 Task: Buy 4 Coolant Temperature from Sensors section under best seller category for shipping address: Lauren Sanchez, 523 Junior Avenue, Duluth, Georgia 30097, Cell Number 4046170247. Pay from credit card ending with 7965, CVV 549
Action: Mouse moved to (90, 44)
Screenshot: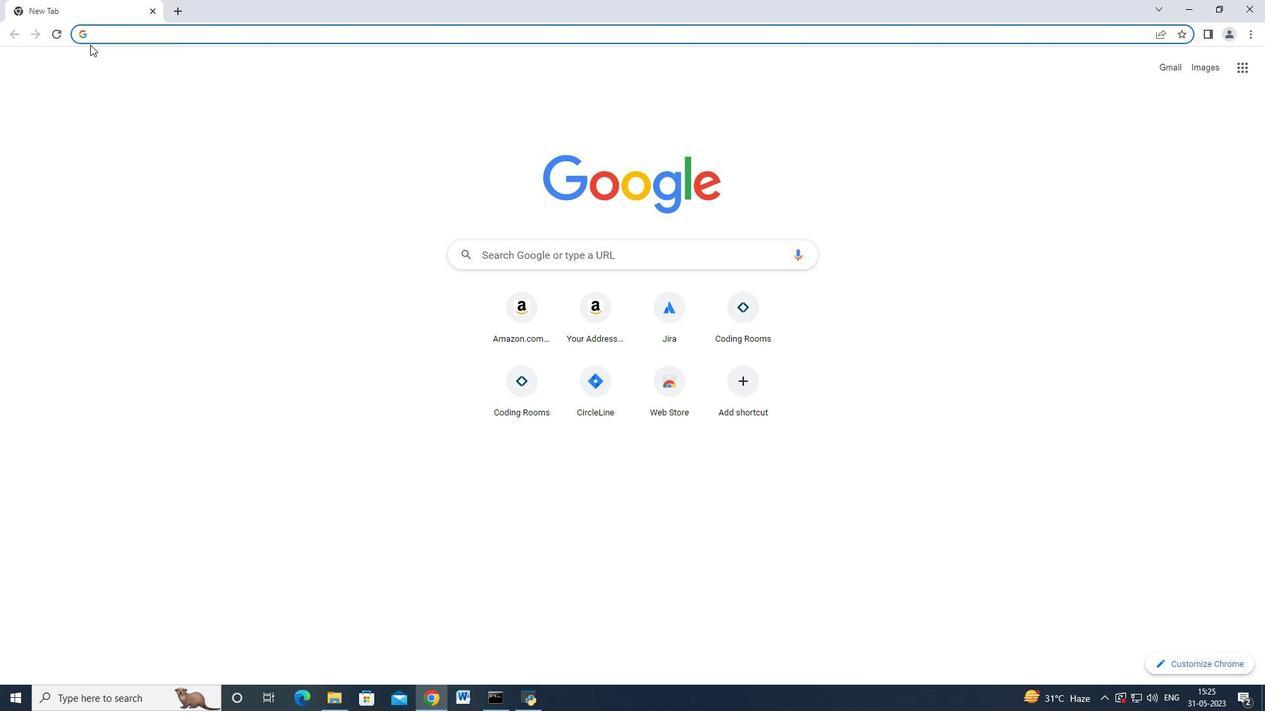
Action: Key pressed amazon.com<Key.enter>
Screenshot: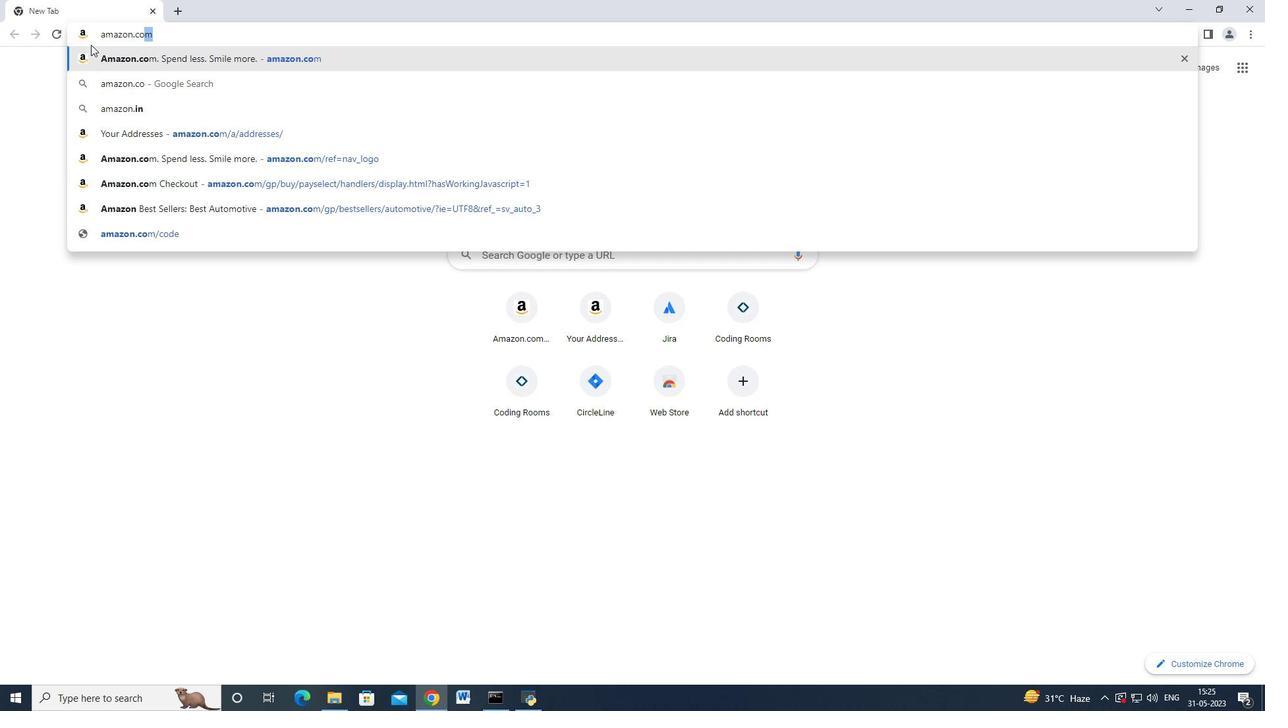 
Action: Mouse moved to (19, 88)
Screenshot: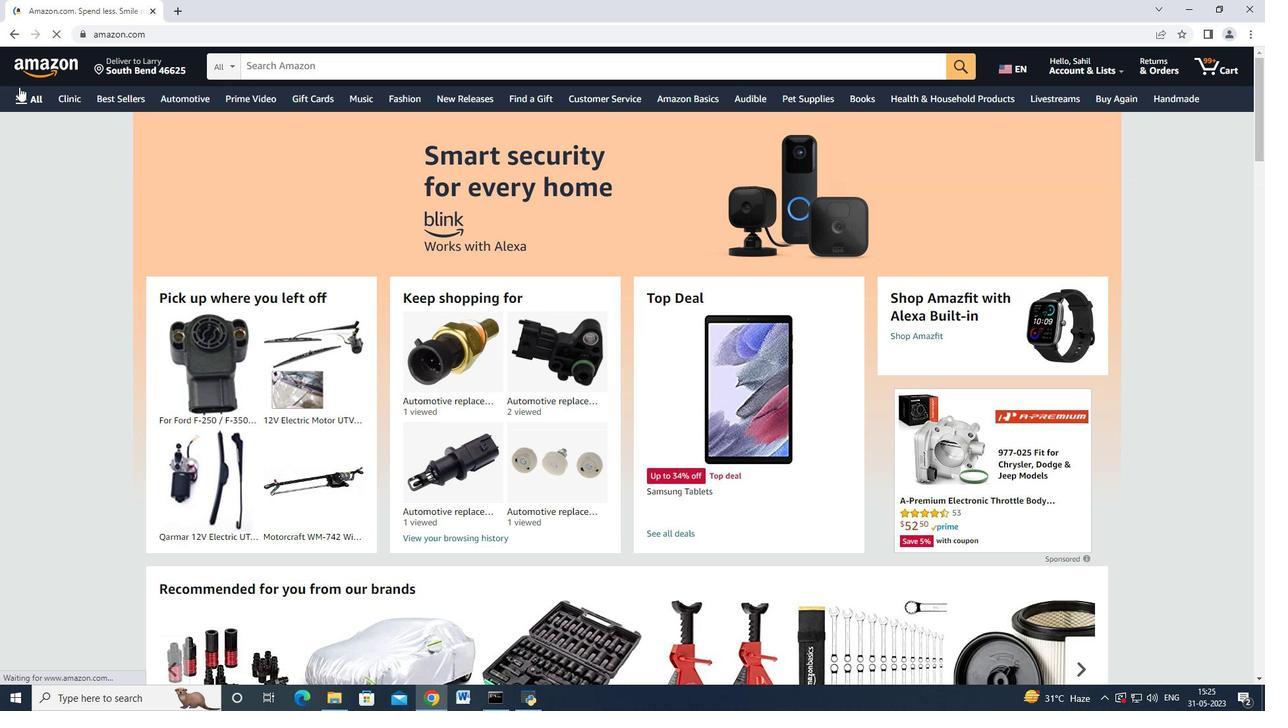 
Action: Mouse pressed left at (19, 88)
Screenshot: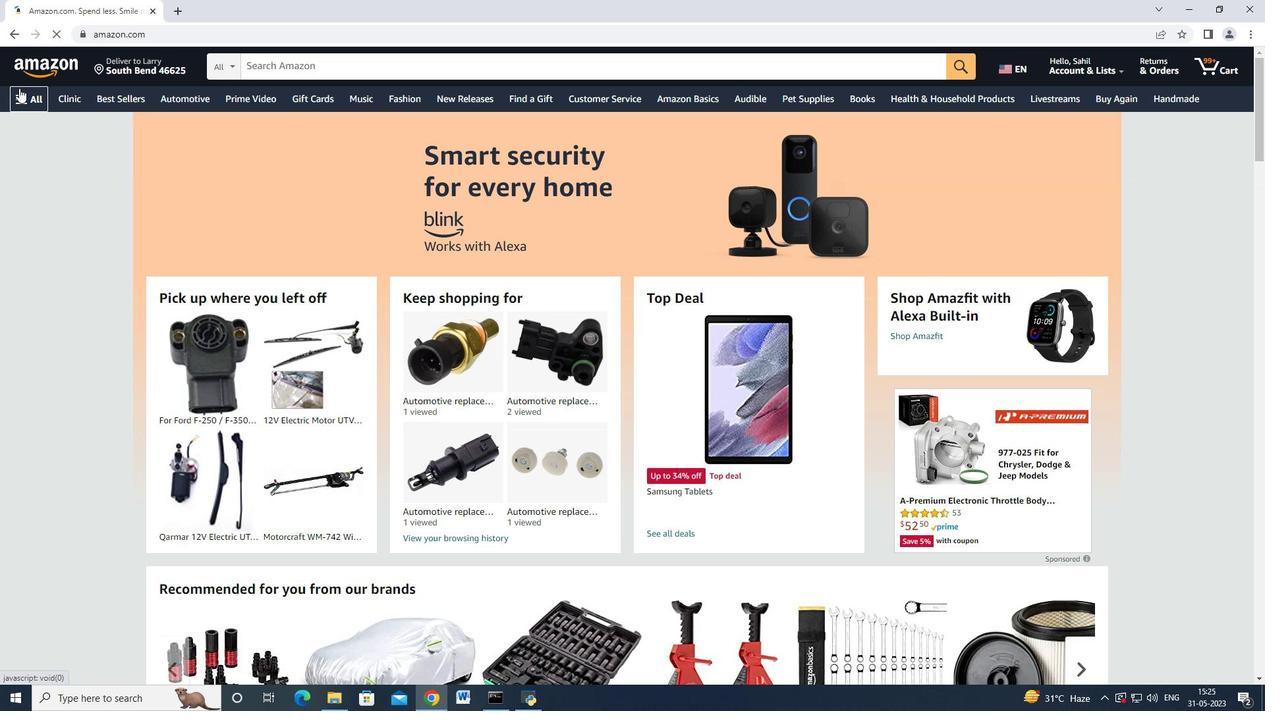 
Action: Mouse moved to (81, 237)
Screenshot: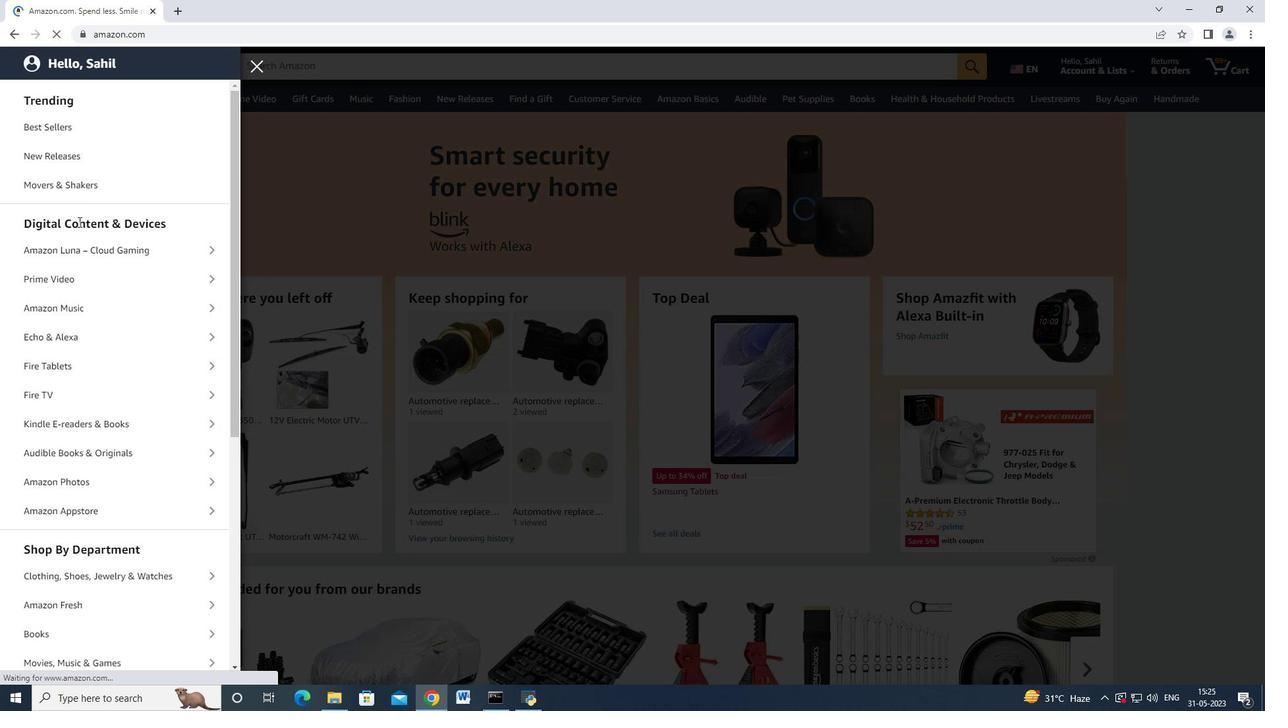 
Action: Mouse scrolled (81, 232) with delta (0, 0)
Screenshot: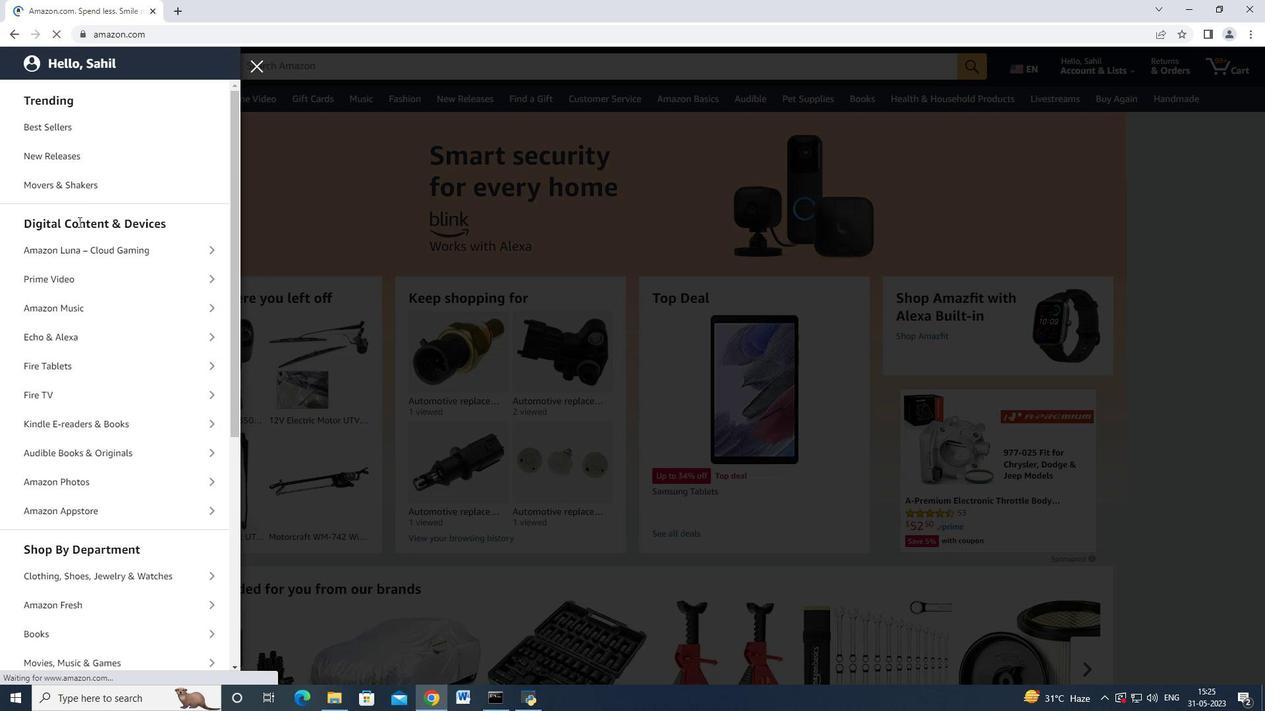 
Action: Mouse moved to (84, 250)
Screenshot: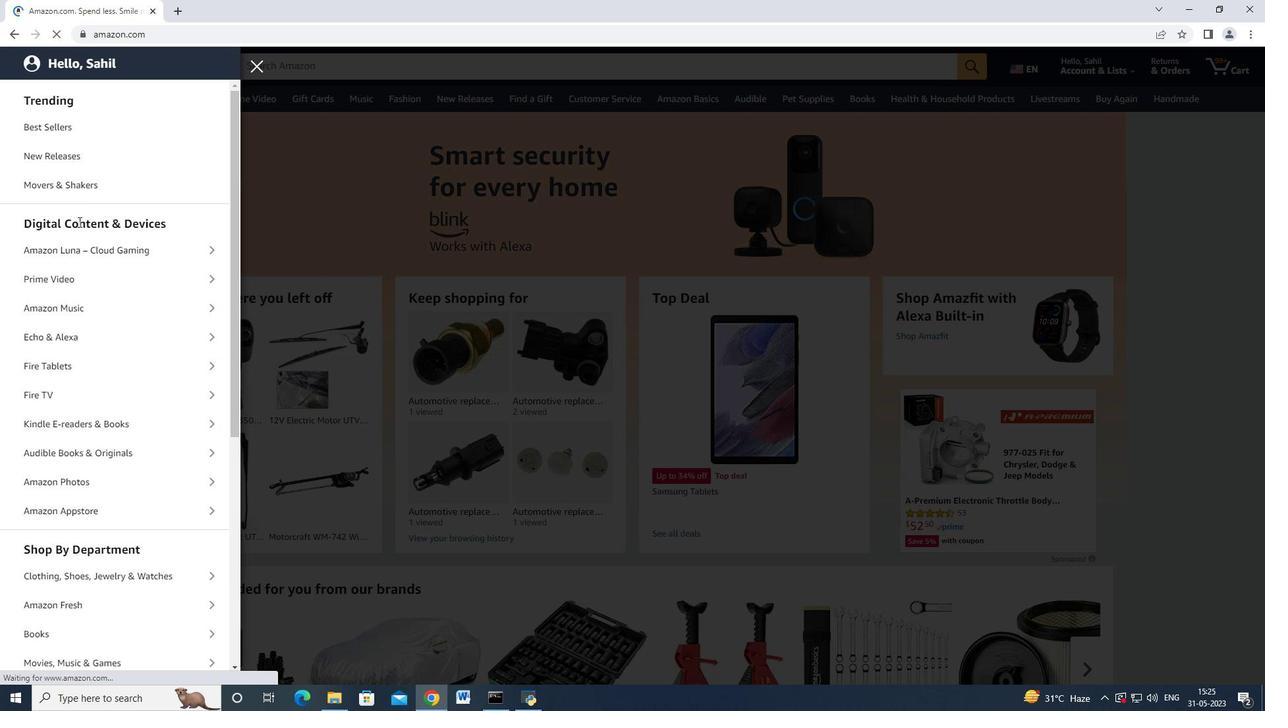 
Action: Mouse scrolled (84, 249) with delta (0, 0)
Screenshot: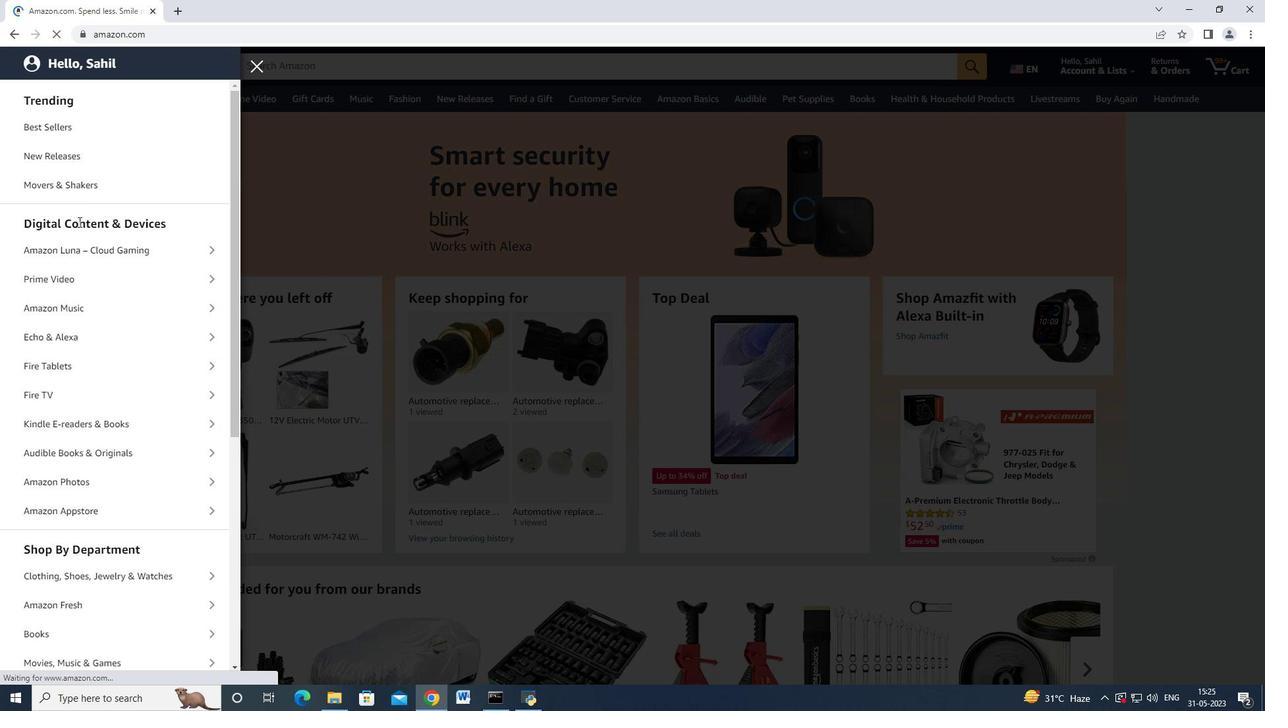 
Action: Mouse moved to (85, 263)
Screenshot: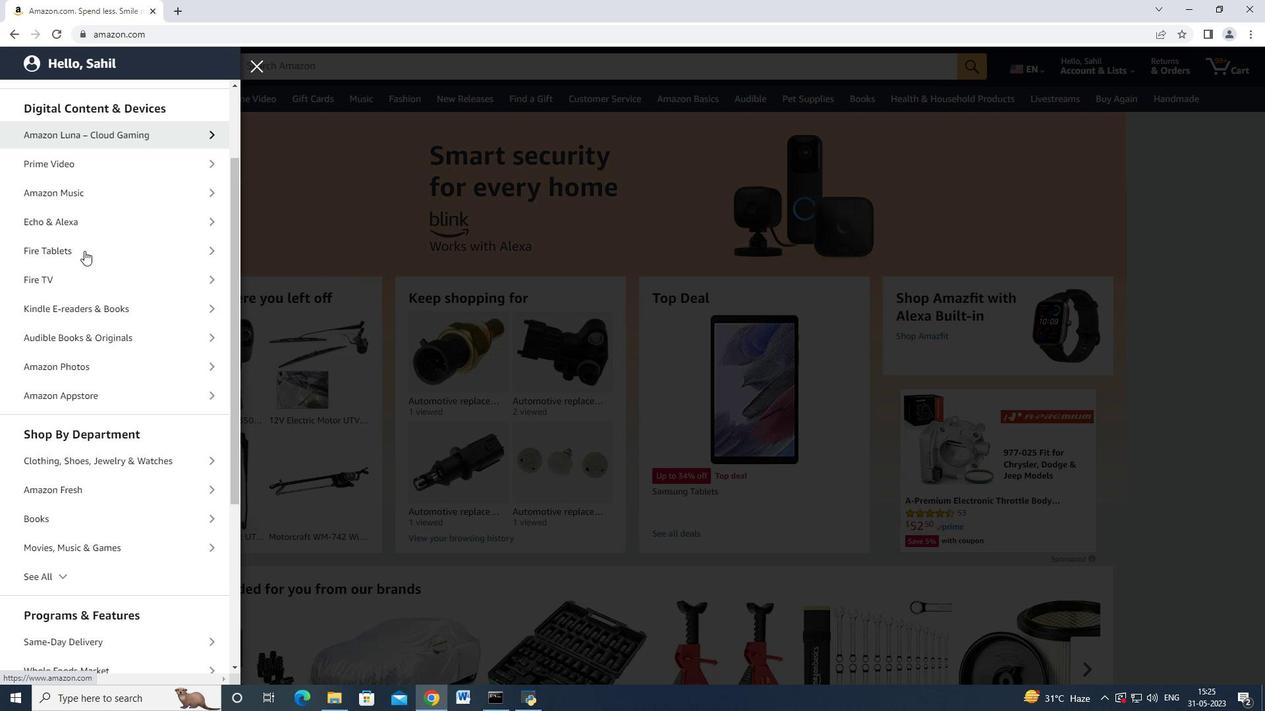 
Action: Mouse scrolled (85, 263) with delta (0, 0)
Screenshot: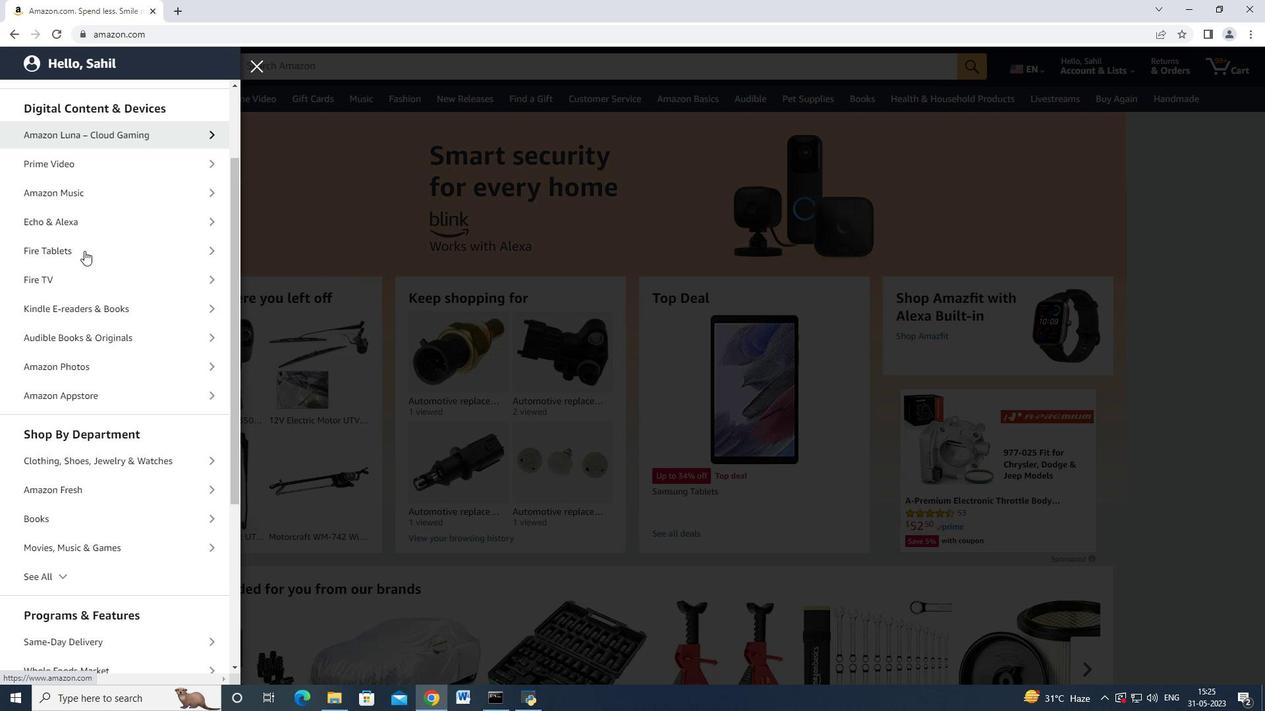 
Action: Mouse moved to (87, 276)
Screenshot: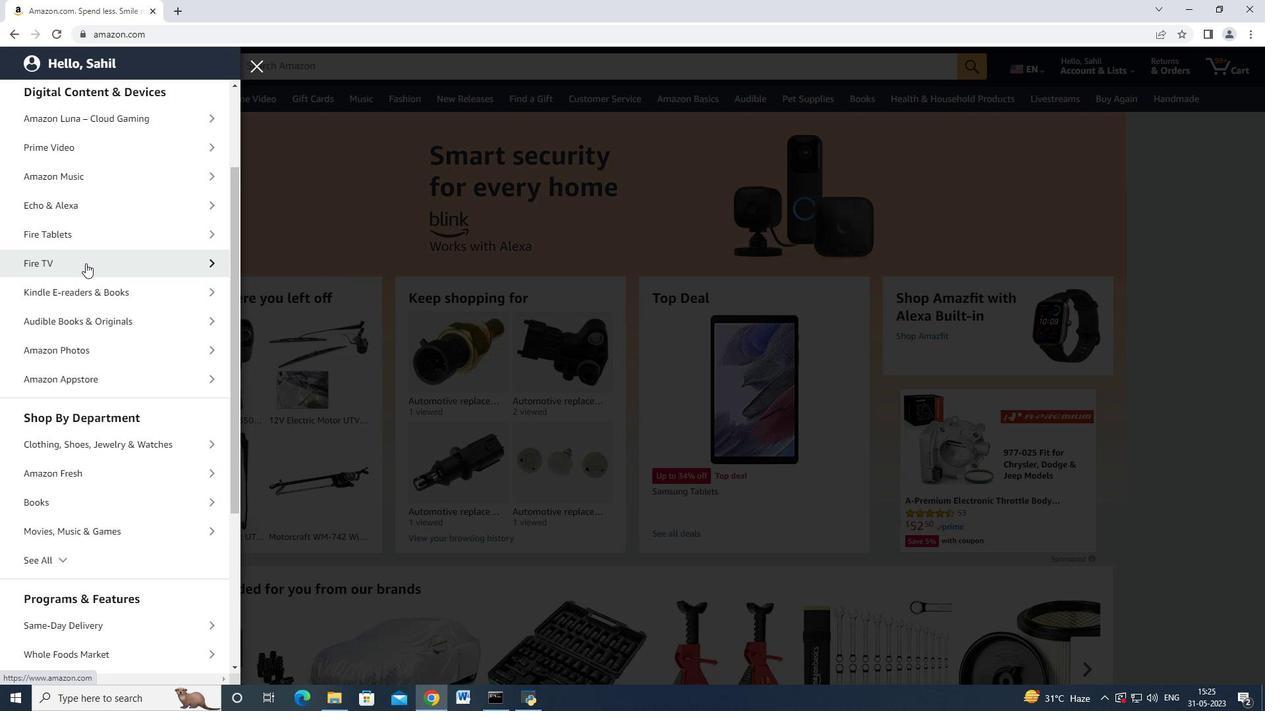 
Action: Mouse scrolled (87, 276) with delta (0, 0)
Screenshot: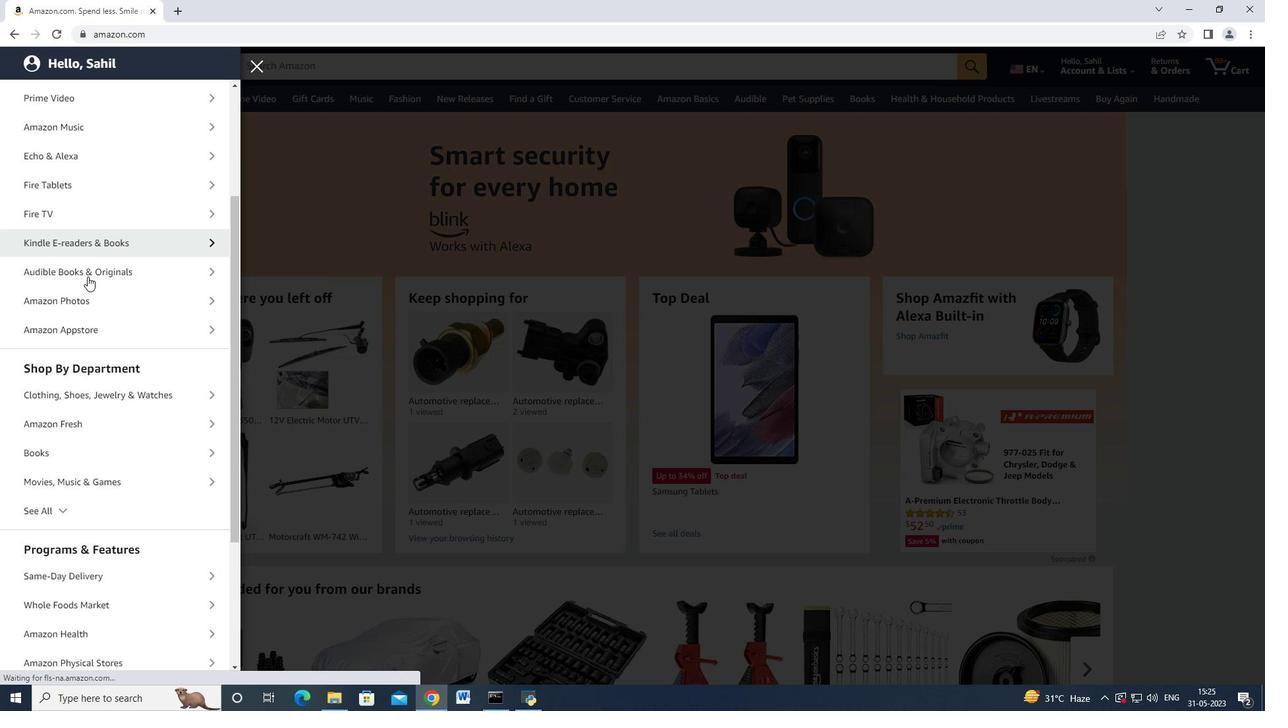 
Action: Mouse moved to (92, 393)
Screenshot: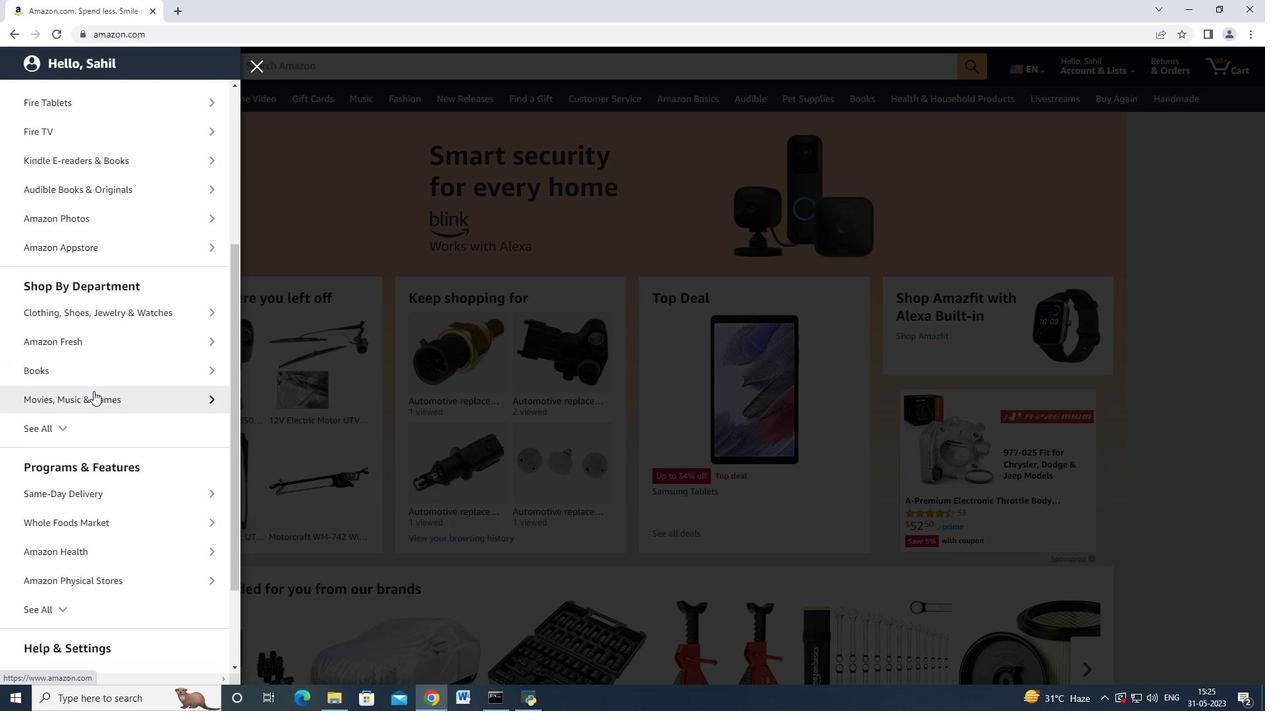 
Action: Mouse scrolled (92, 392) with delta (0, 0)
Screenshot: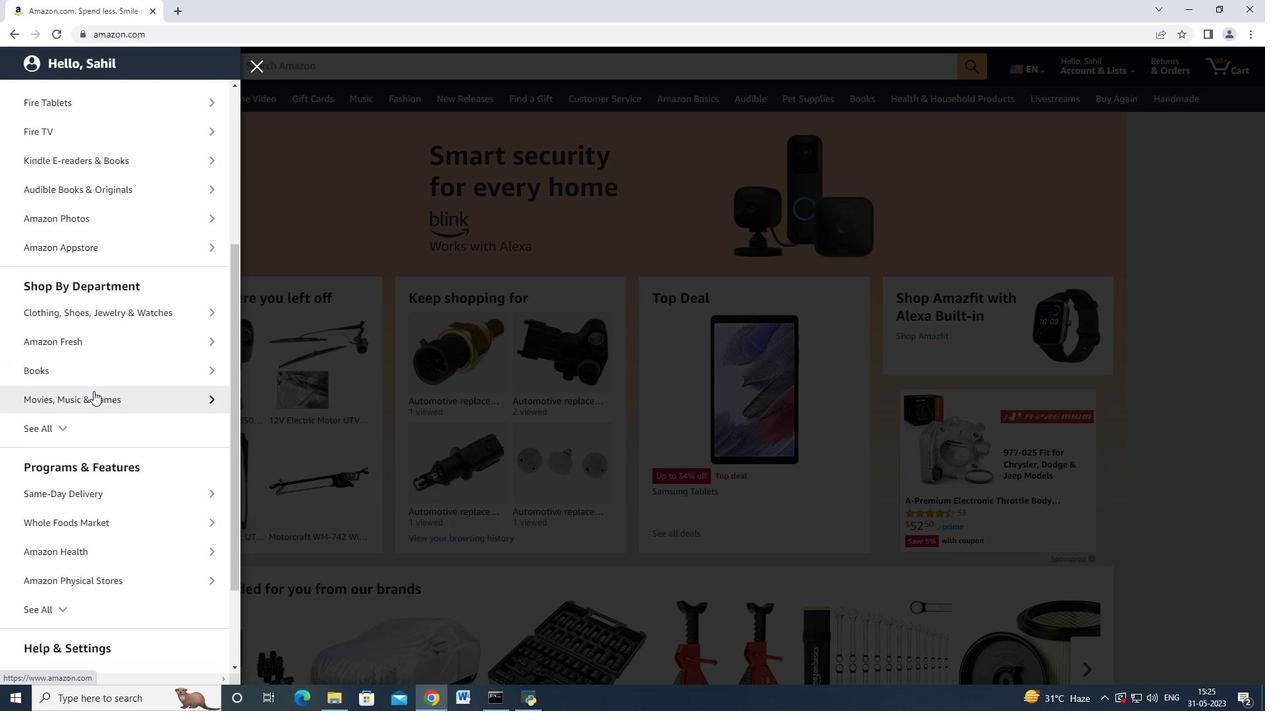 
Action: Mouse moved to (81, 363)
Screenshot: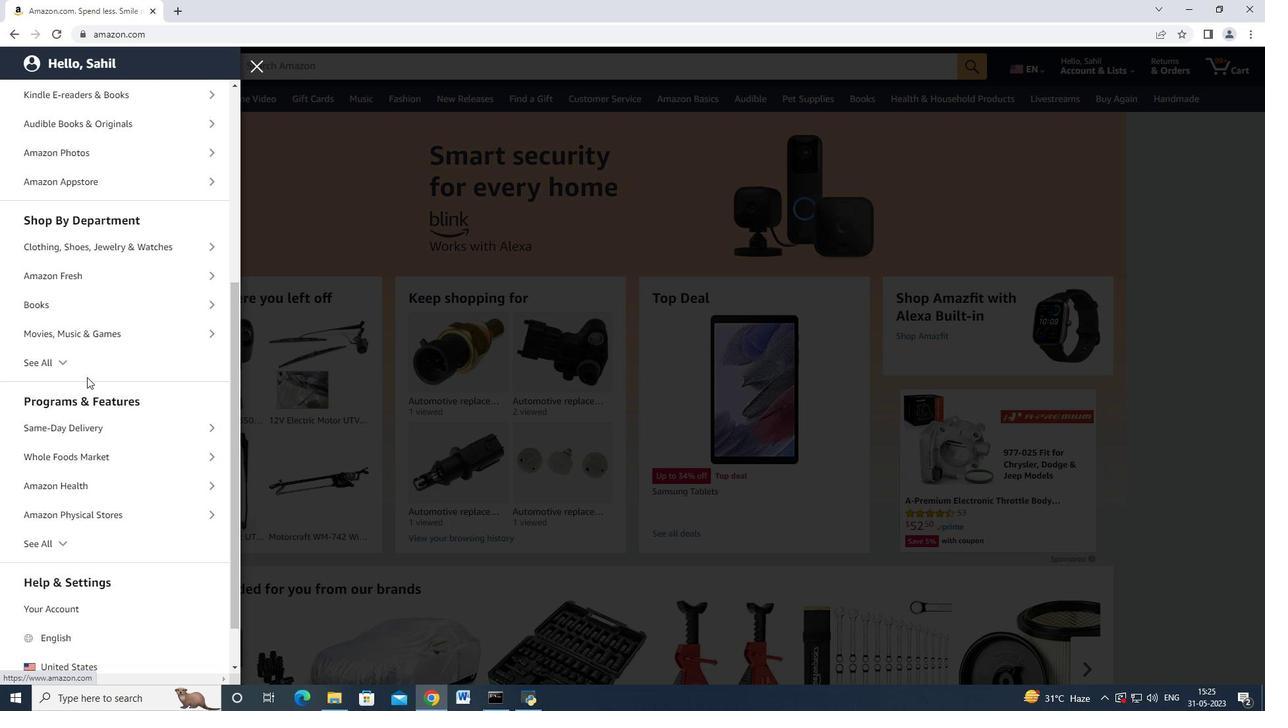 
Action: Mouse pressed left at (81, 363)
Screenshot: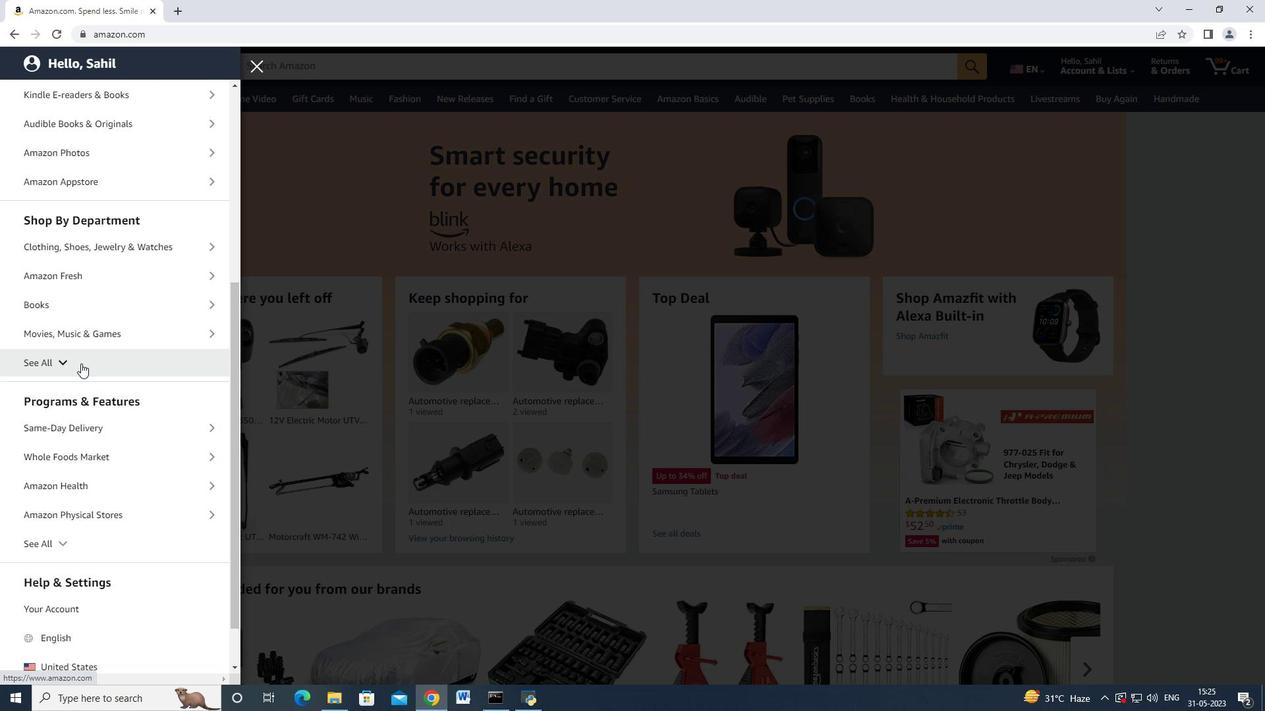 
Action: Mouse moved to (81, 364)
Screenshot: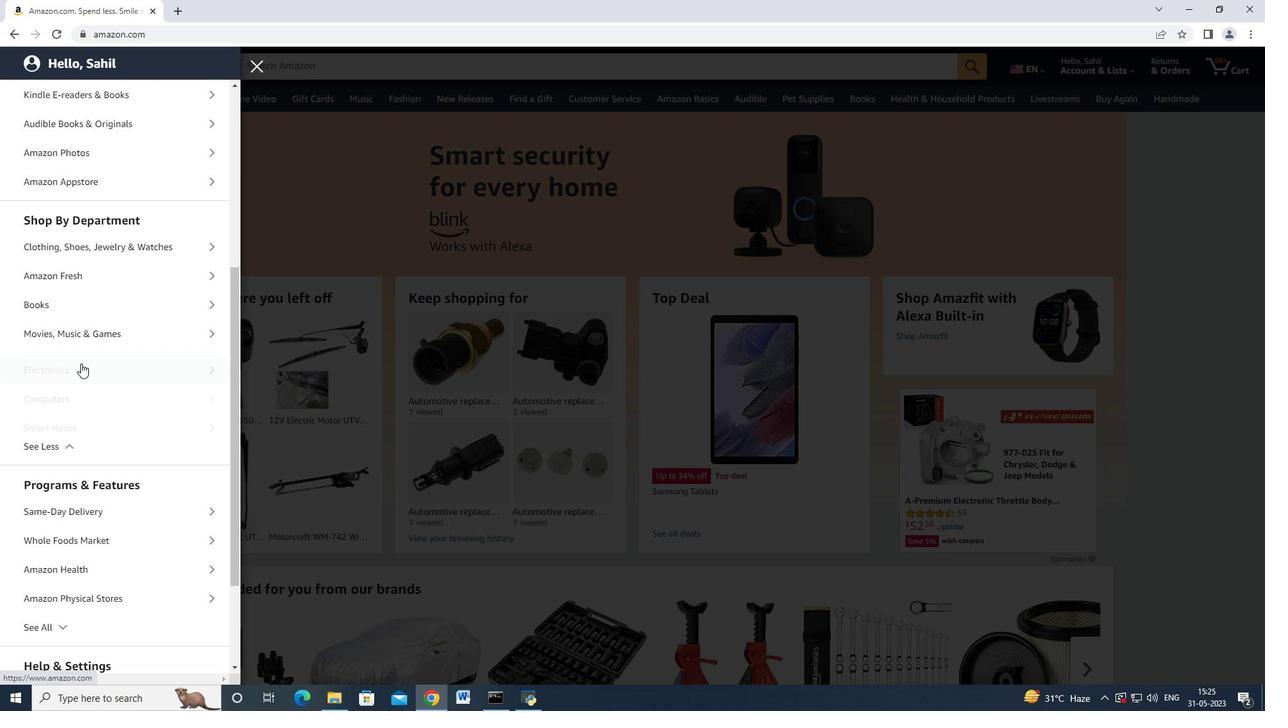 
Action: Mouse scrolled (81, 363) with delta (0, 0)
Screenshot: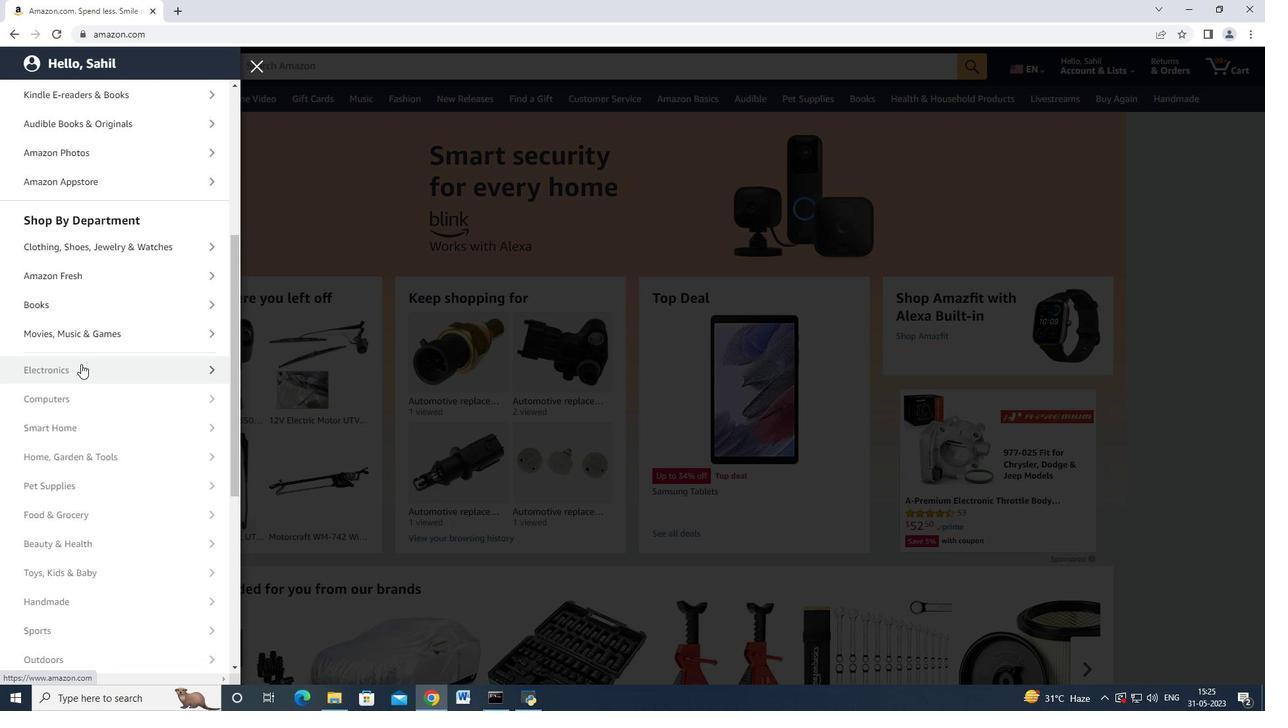 
Action: Mouse scrolled (81, 363) with delta (0, 0)
Screenshot: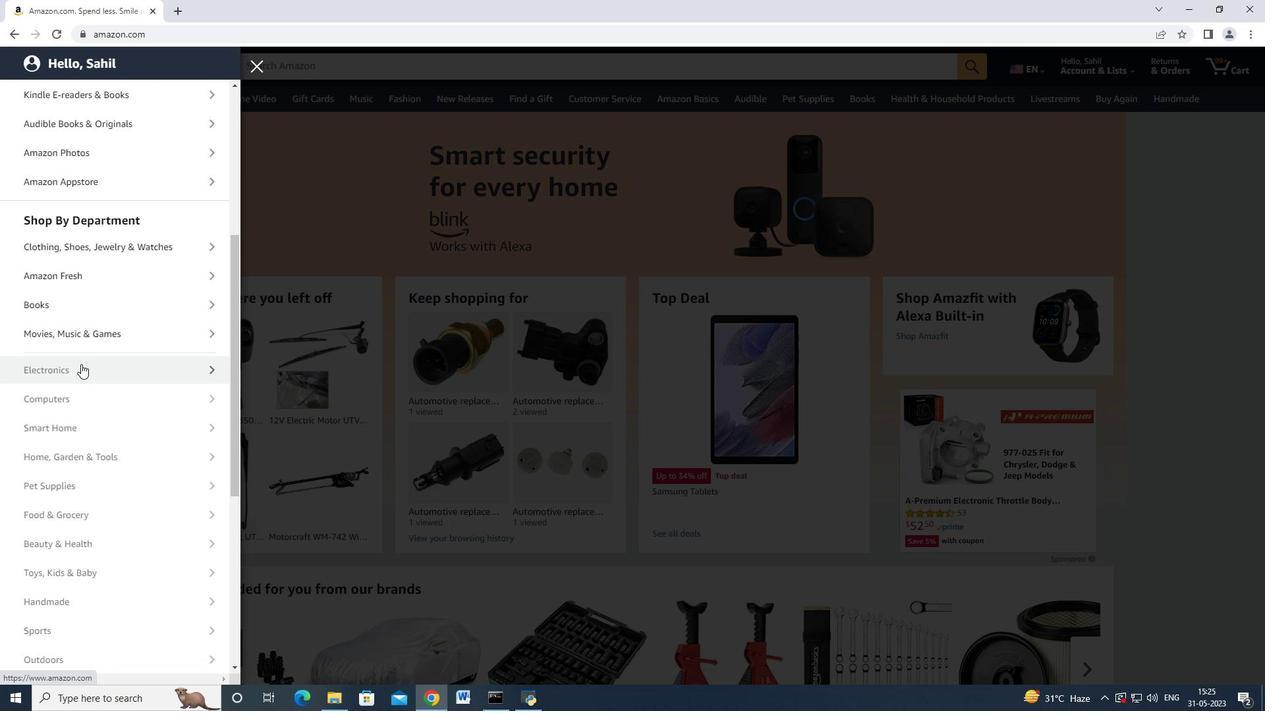 
Action: Mouse moved to (81, 365)
Screenshot: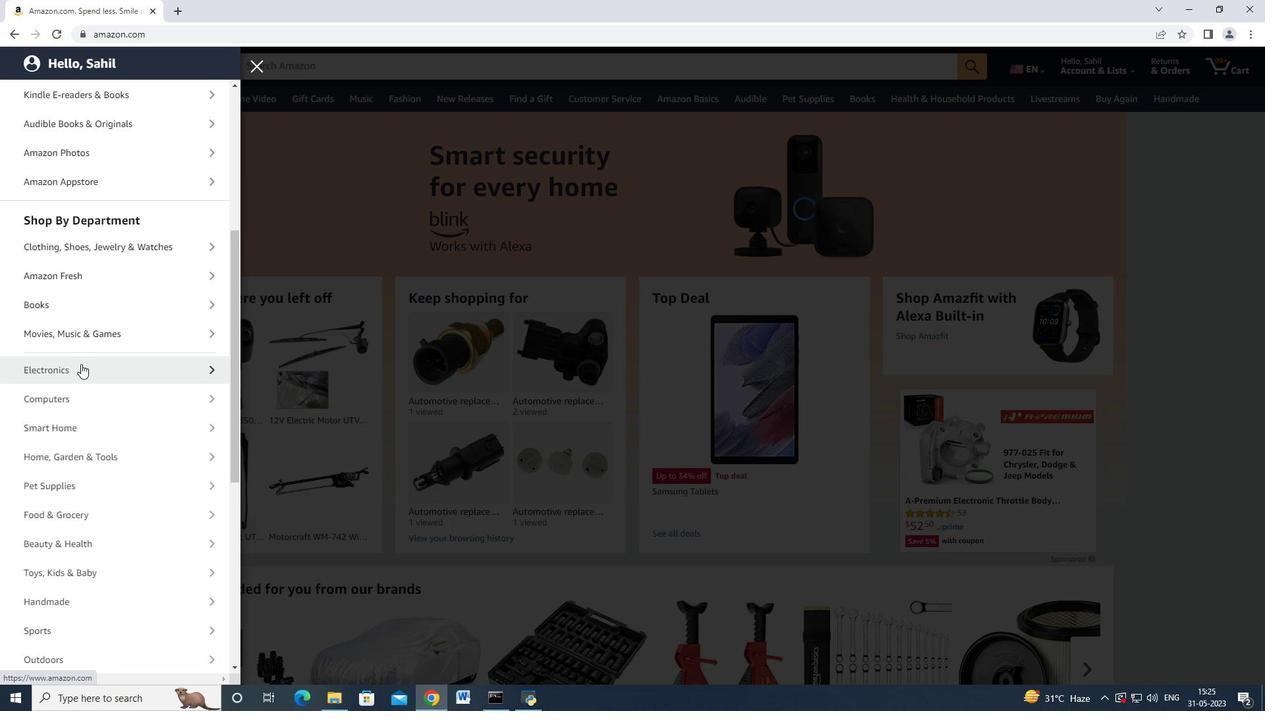 
Action: Mouse scrolled (81, 364) with delta (0, 0)
Screenshot: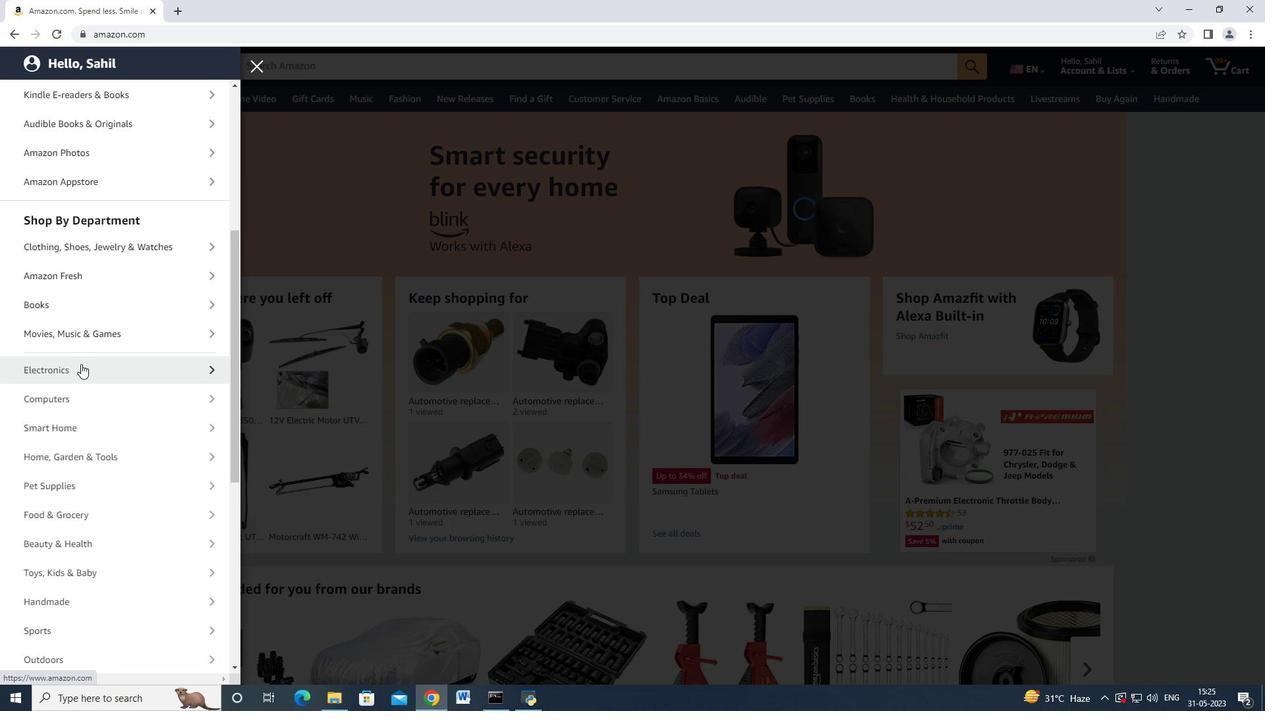 
Action: Mouse moved to (94, 501)
Screenshot: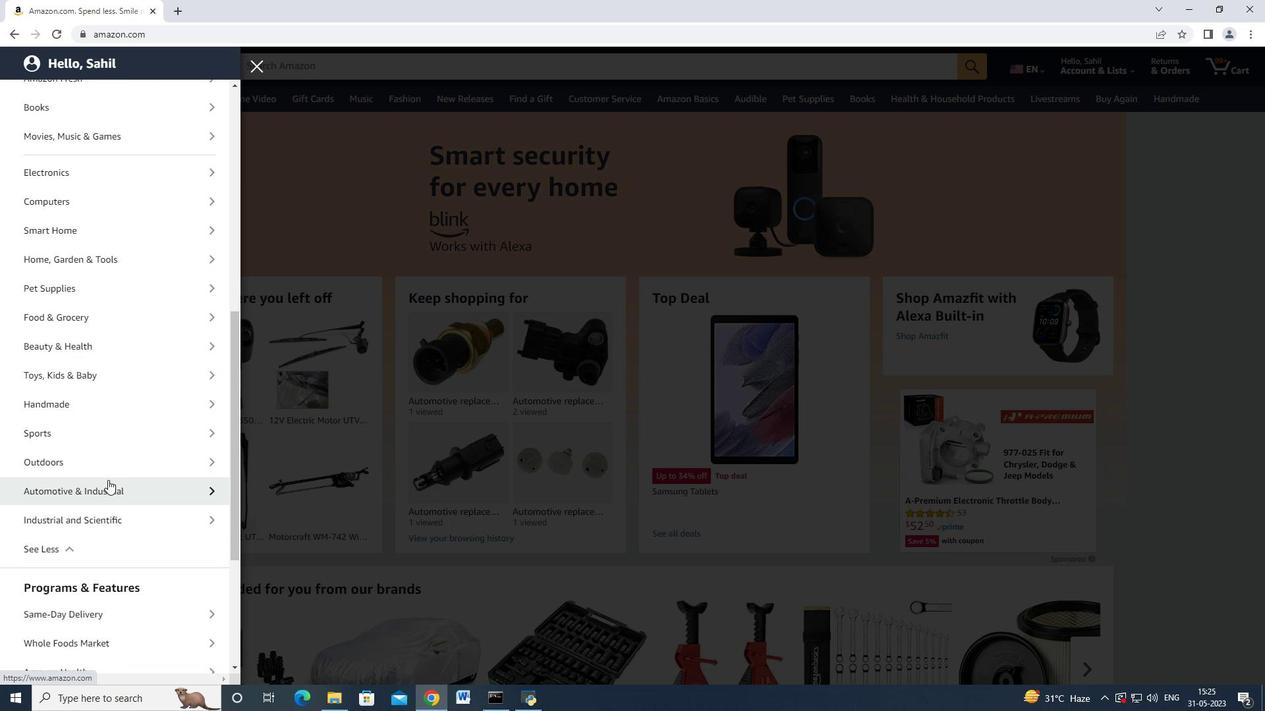 
Action: Mouse pressed left at (94, 501)
Screenshot: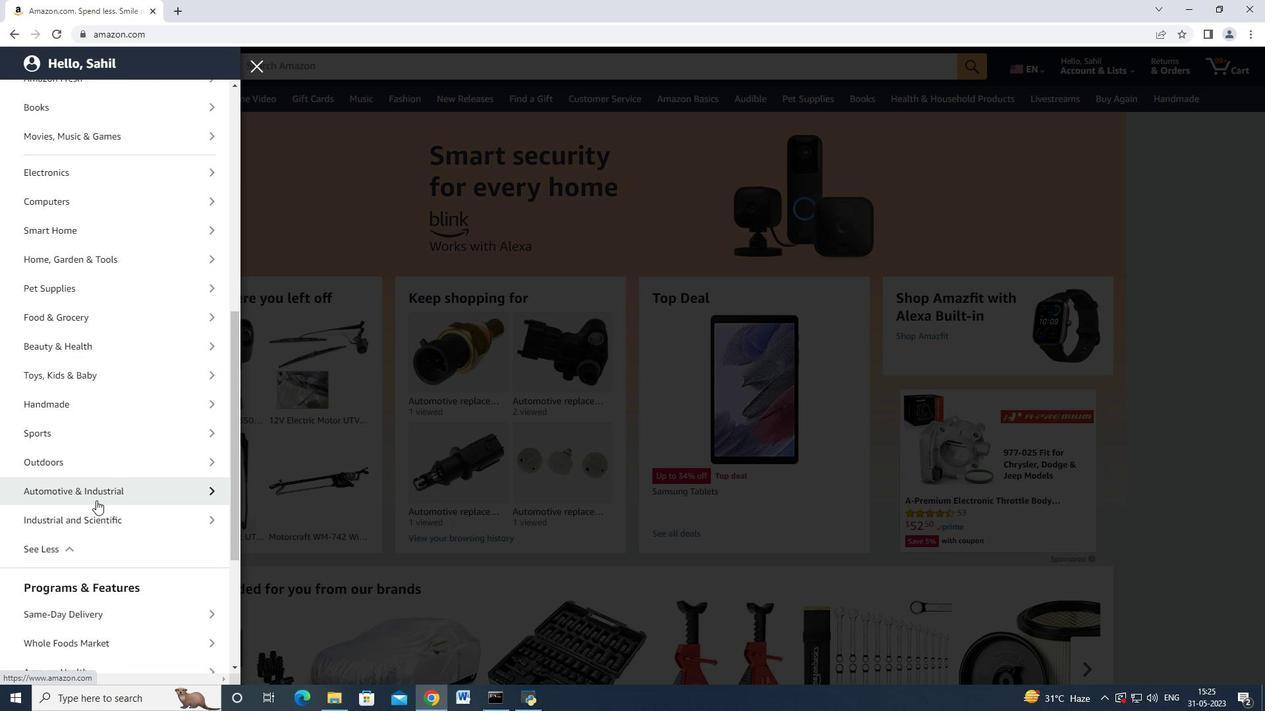 
Action: Mouse moved to (77, 158)
Screenshot: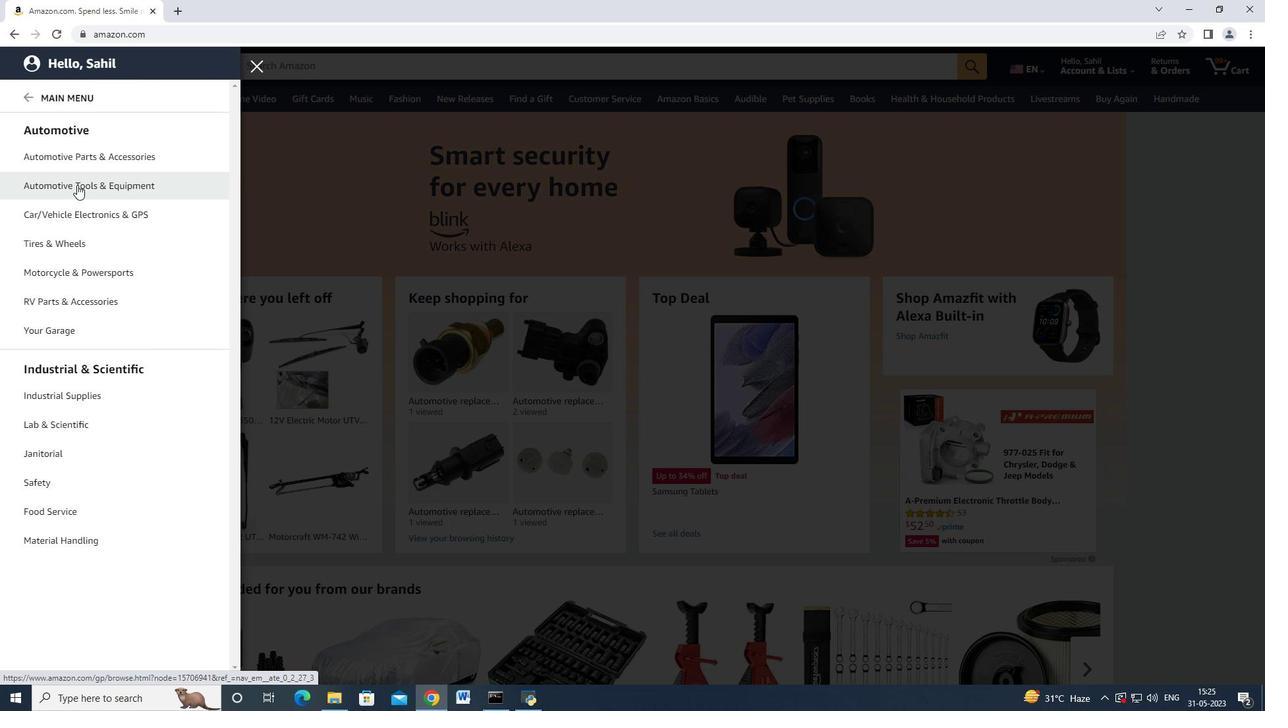 
Action: Mouse pressed left at (77, 158)
Screenshot: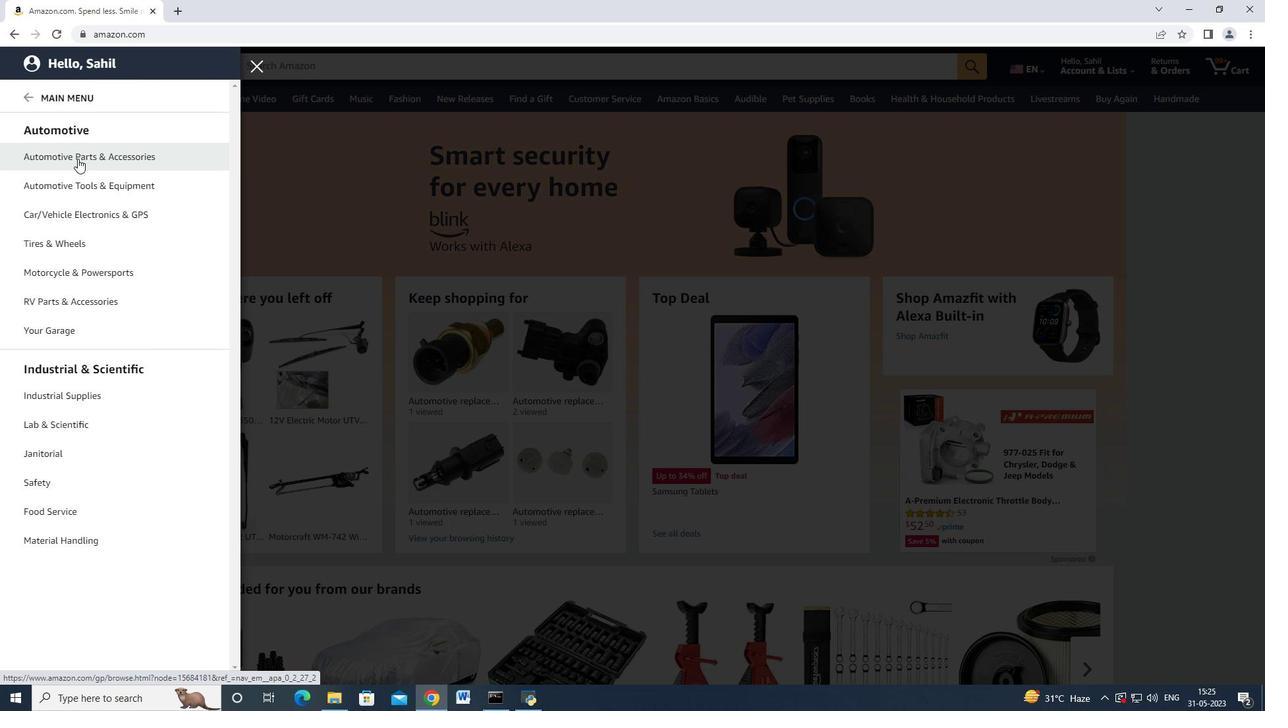 
Action: Mouse moved to (216, 119)
Screenshot: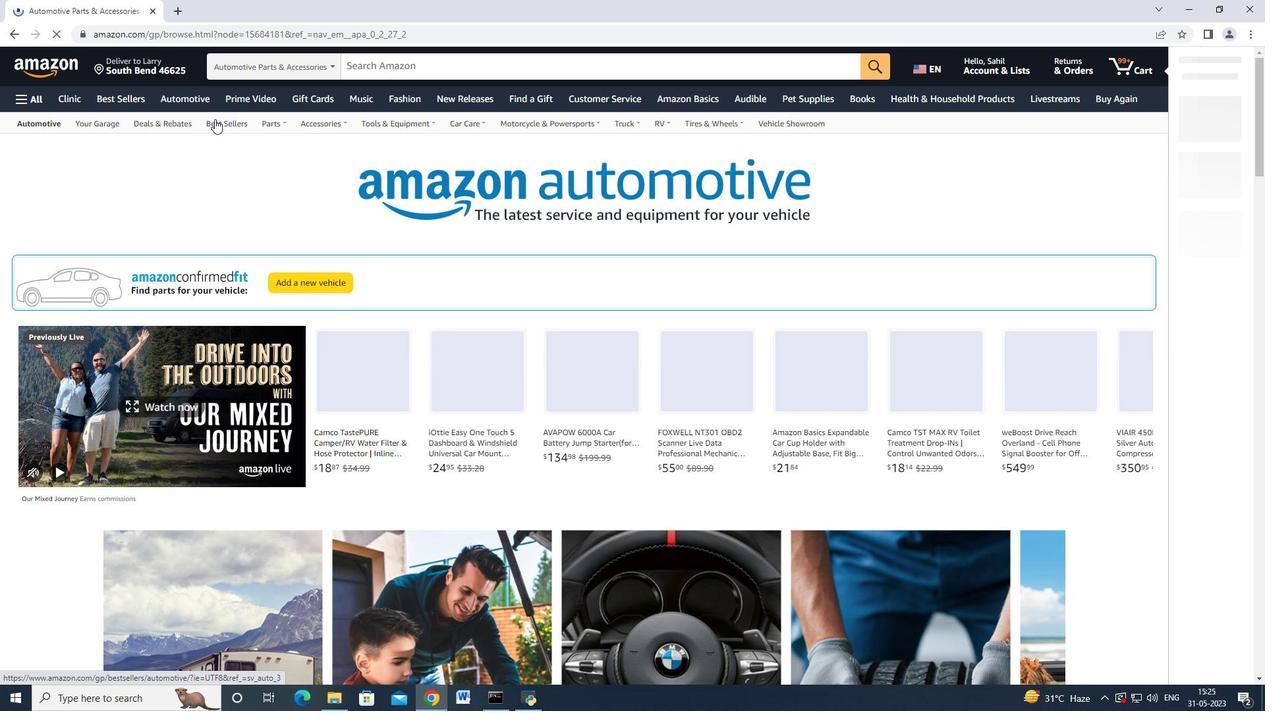 
Action: Mouse pressed left at (216, 119)
Screenshot: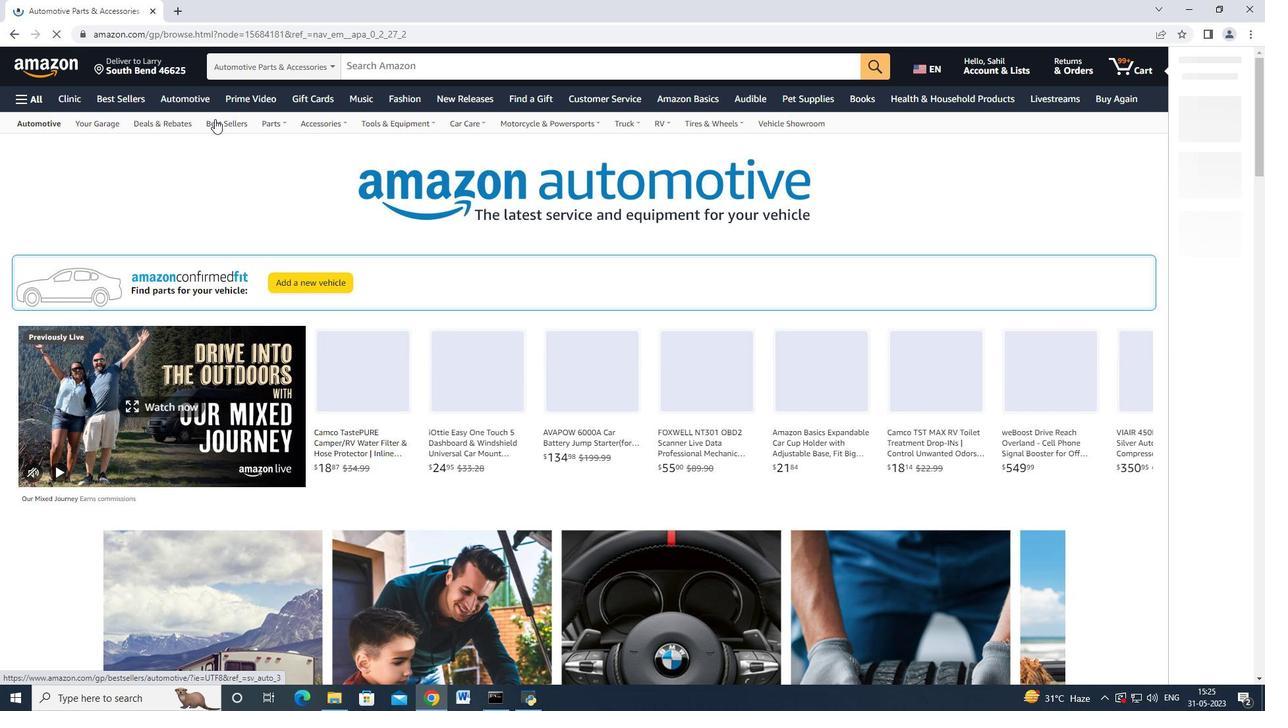 
Action: Mouse moved to (128, 261)
Screenshot: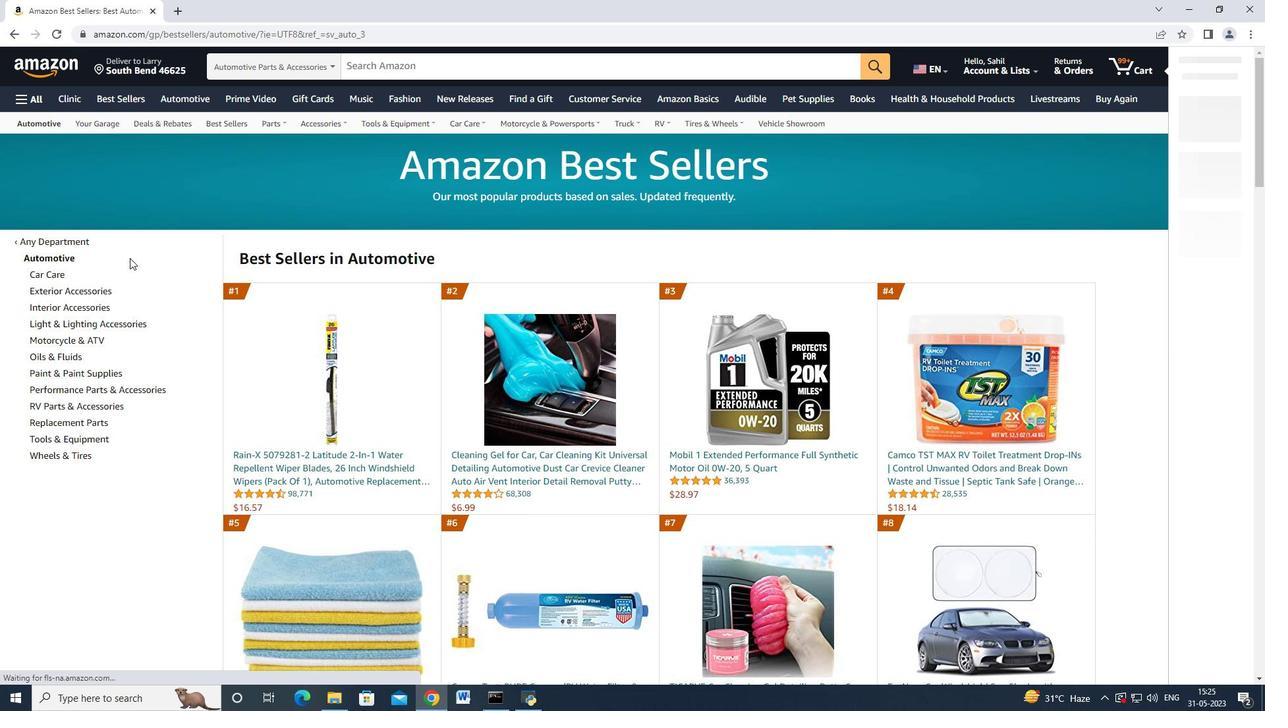 
Action: Mouse scrolled (128, 260) with delta (0, 0)
Screenshot: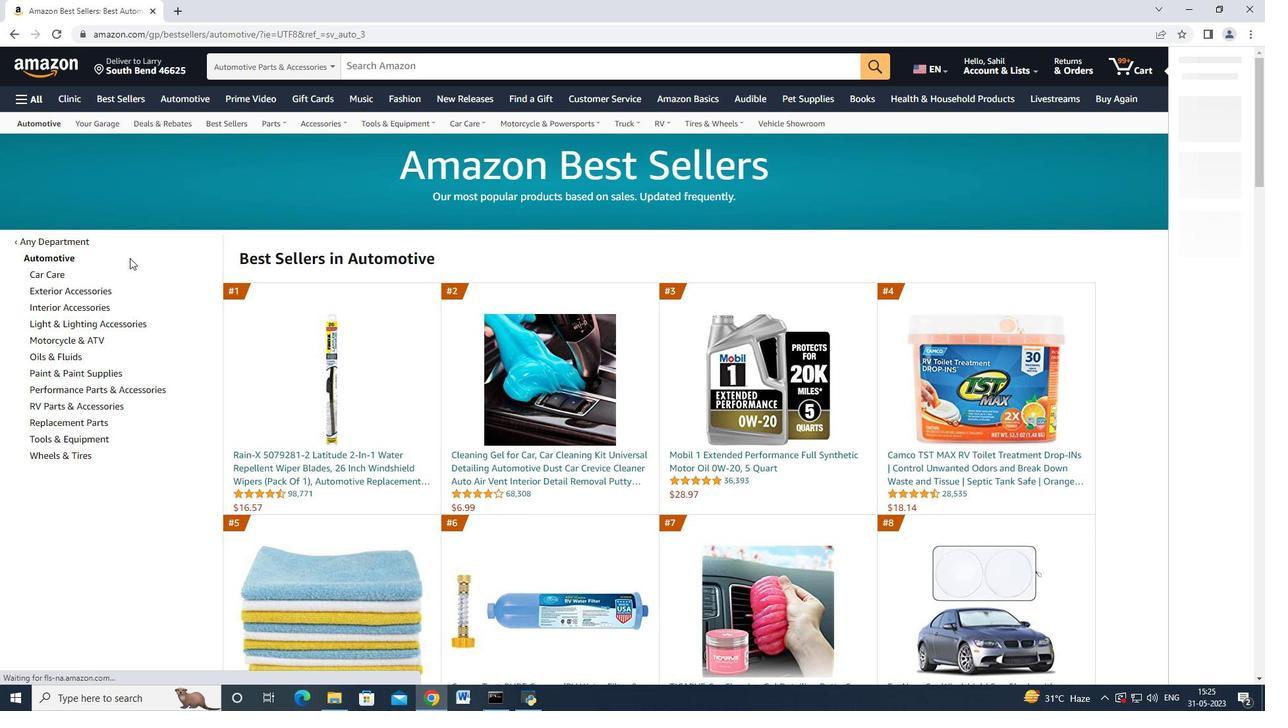
Action: Mouse moved to (83, 357)
Screenshot: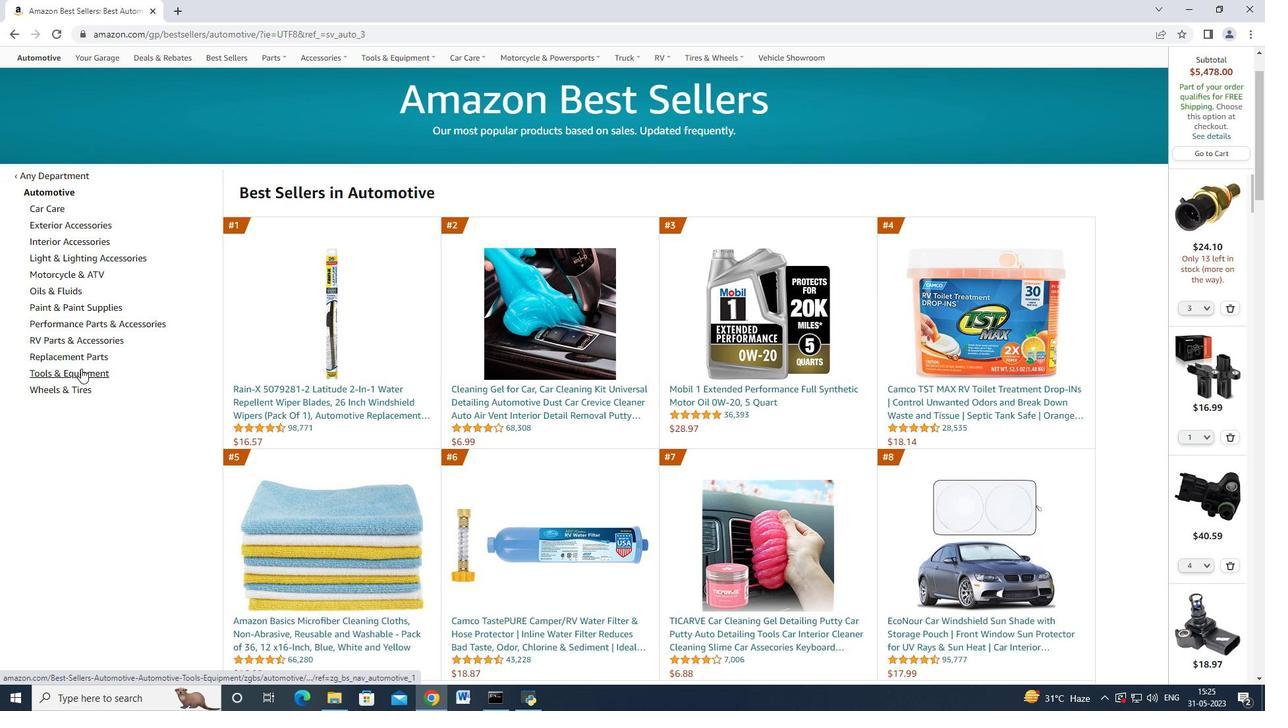 
Action: Mouse pressed left at (83, 357)
Screenshot: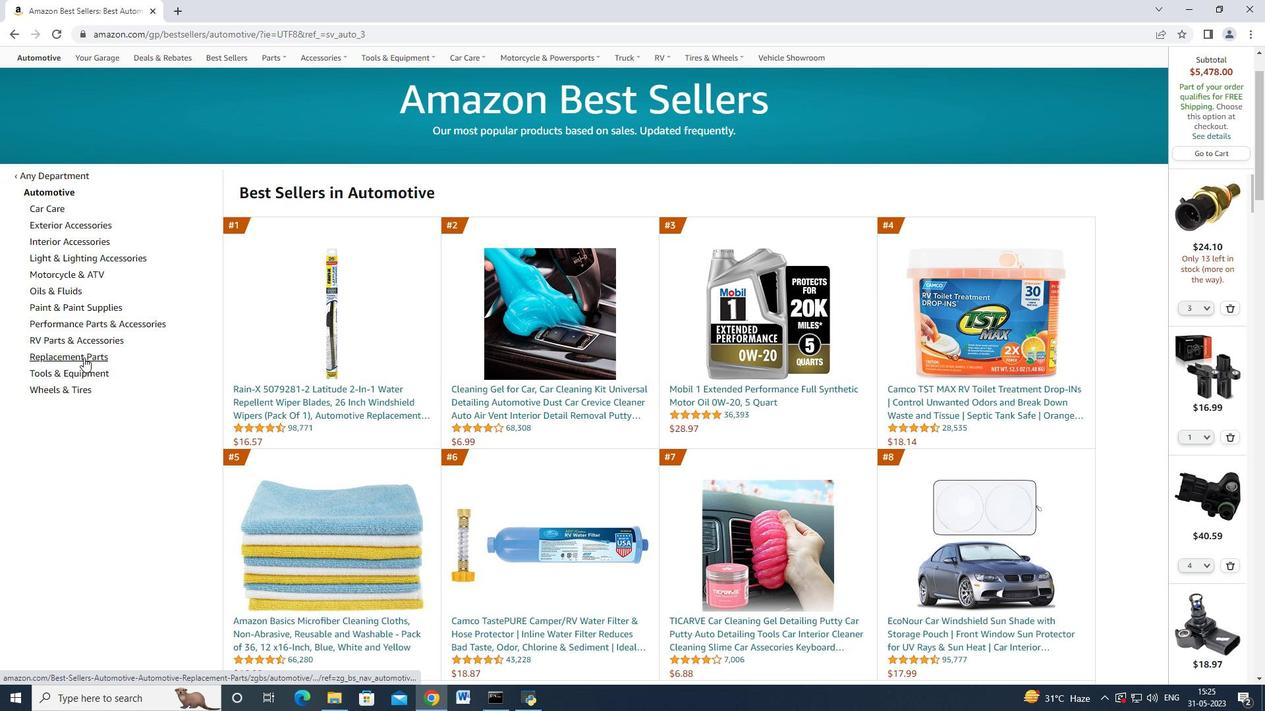 
Action: Mouse moved to (165, 294)
Screenshot: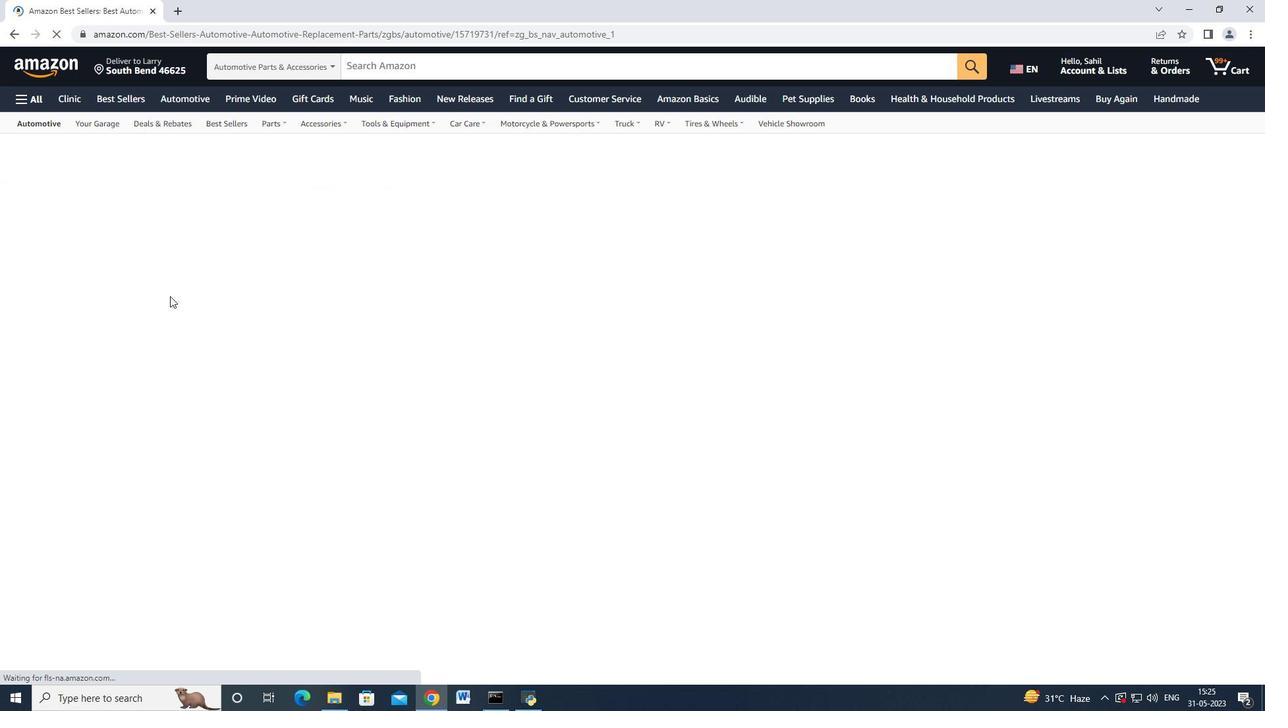 
Action: Mouse scrolled (165, 293) with delta (0, 0)
Screenshot: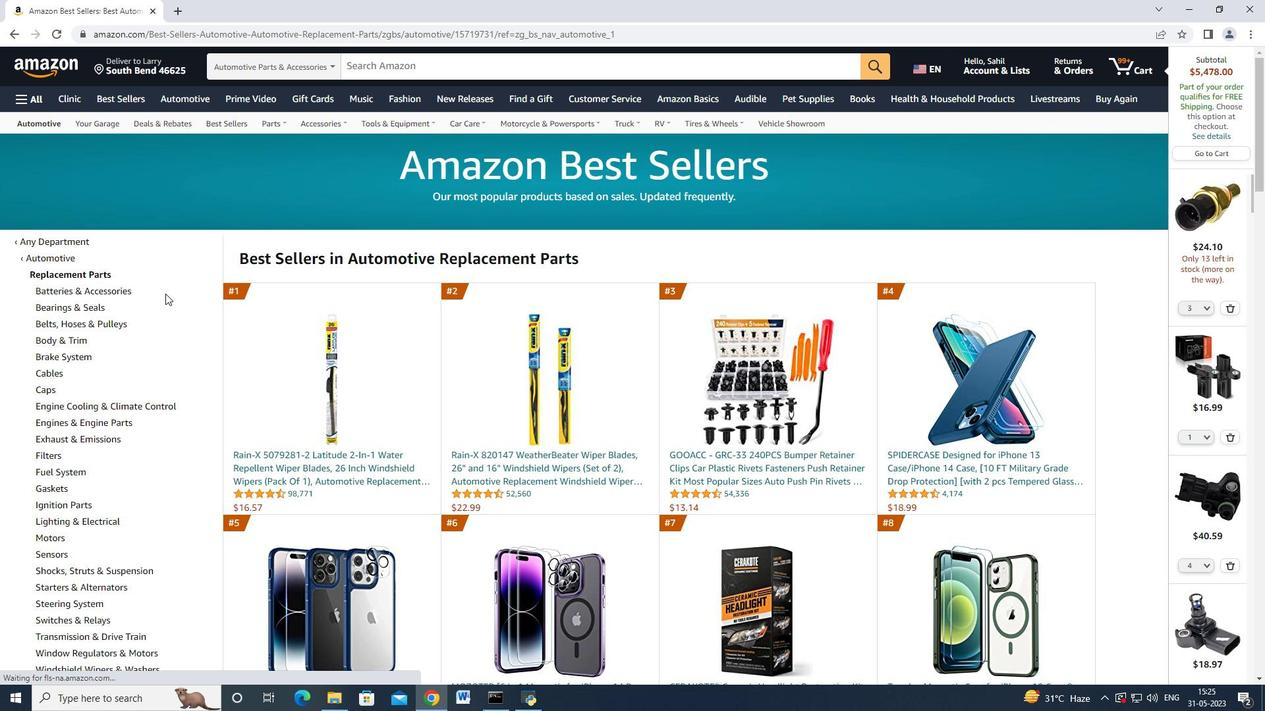 
Action: Mouse moved to (162, 314)
Screenshot: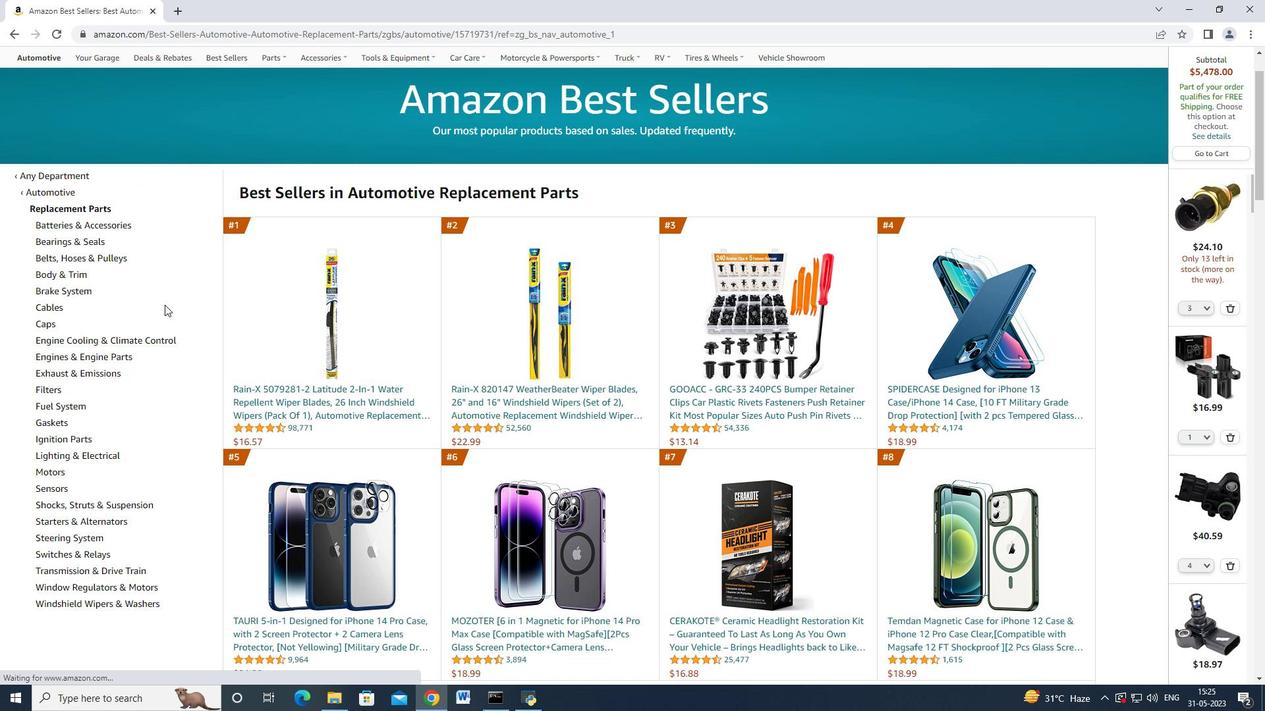 
Action: Mouse scrolled (162, 313) with delta (0, 0)
Screenshot: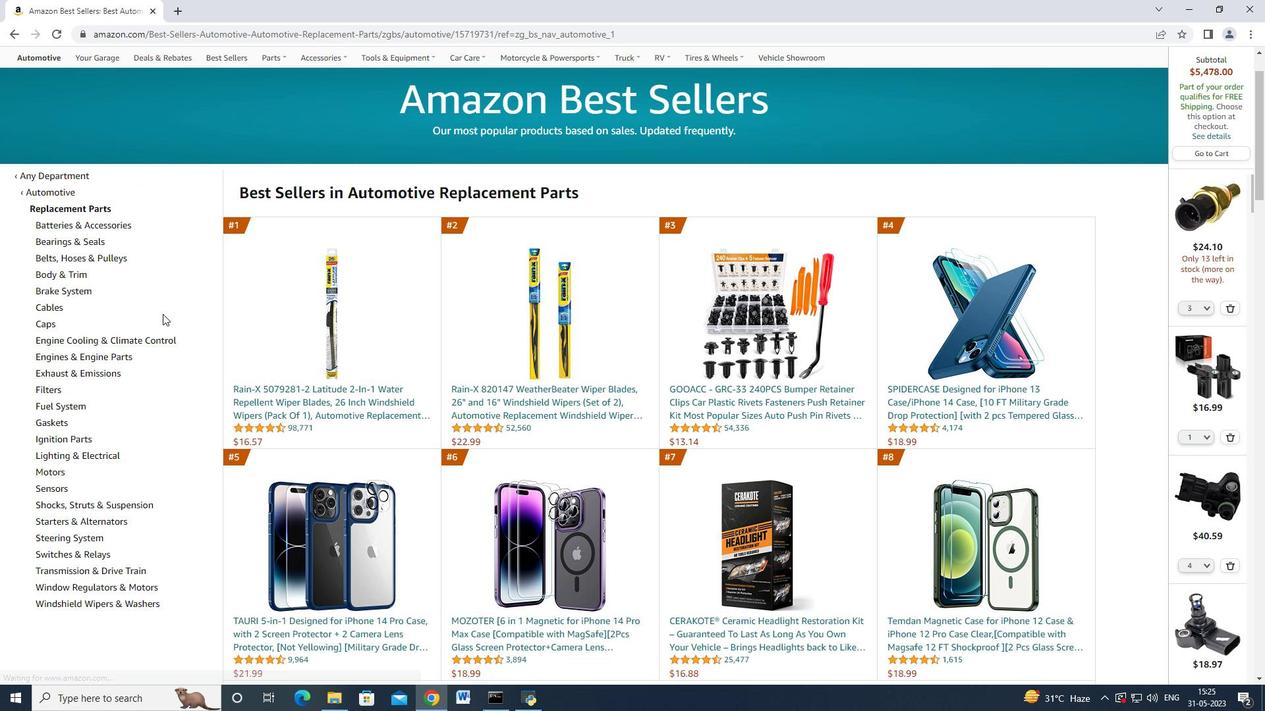 
Action: Mouse scrolled (162, 313) with delta (0, 0)
Screenshot: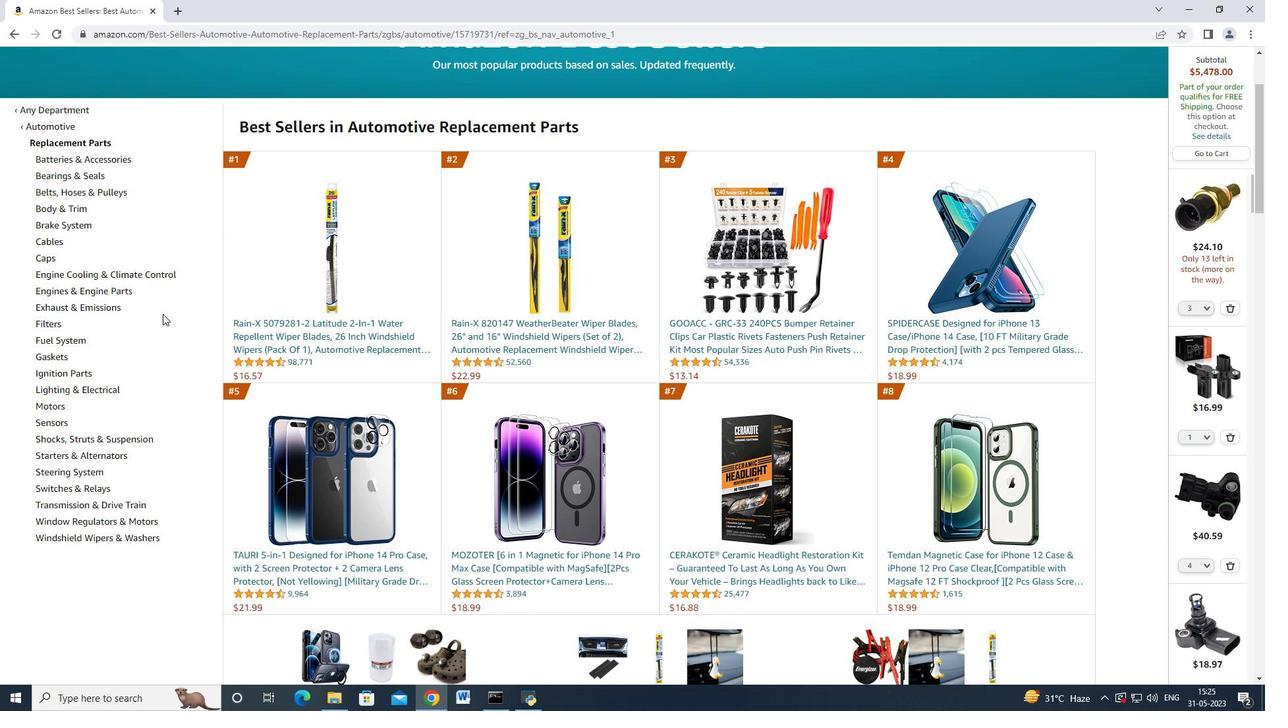 
Action: Mouse scrolled (162, 315) with delta (0, 0)
Screenshot: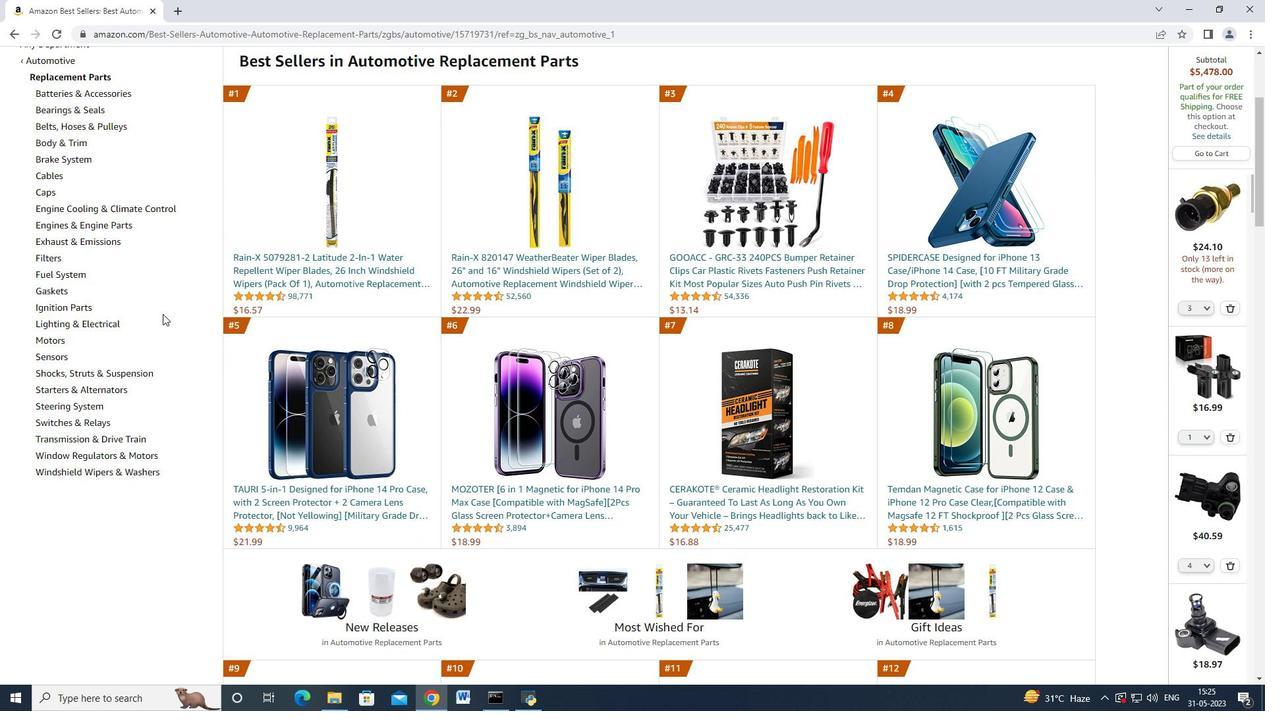 
Action: Mouse moved to (162, 390)
Screenshot: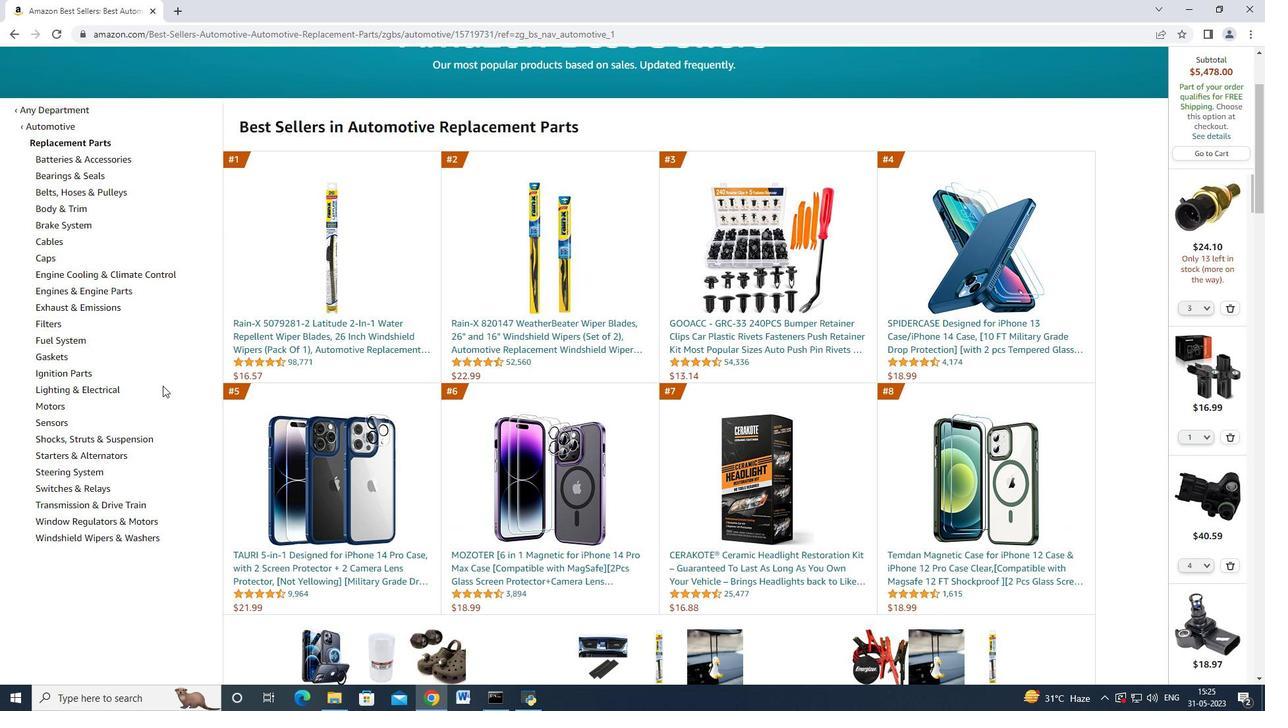 
Action: Mouse scrolled (162, 390) with delta (0, 0)
Screenshot: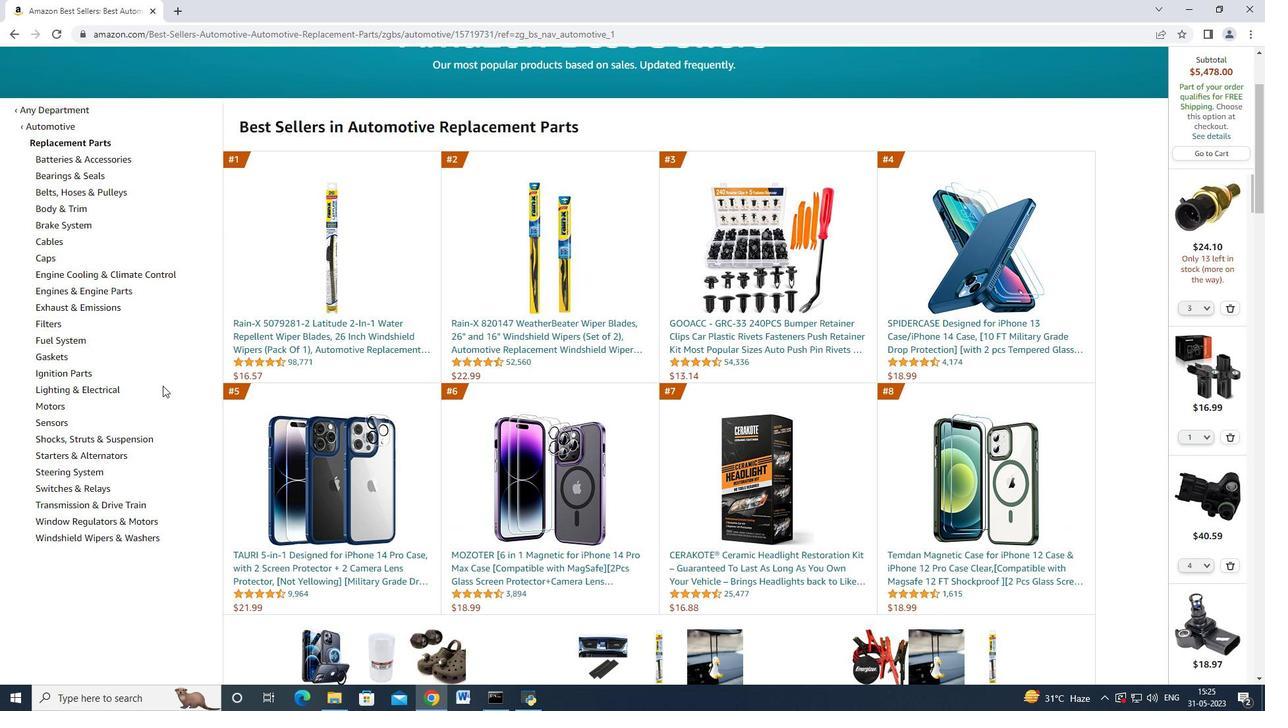 
Action: Mouse moved to (54, 351)
Screenshot: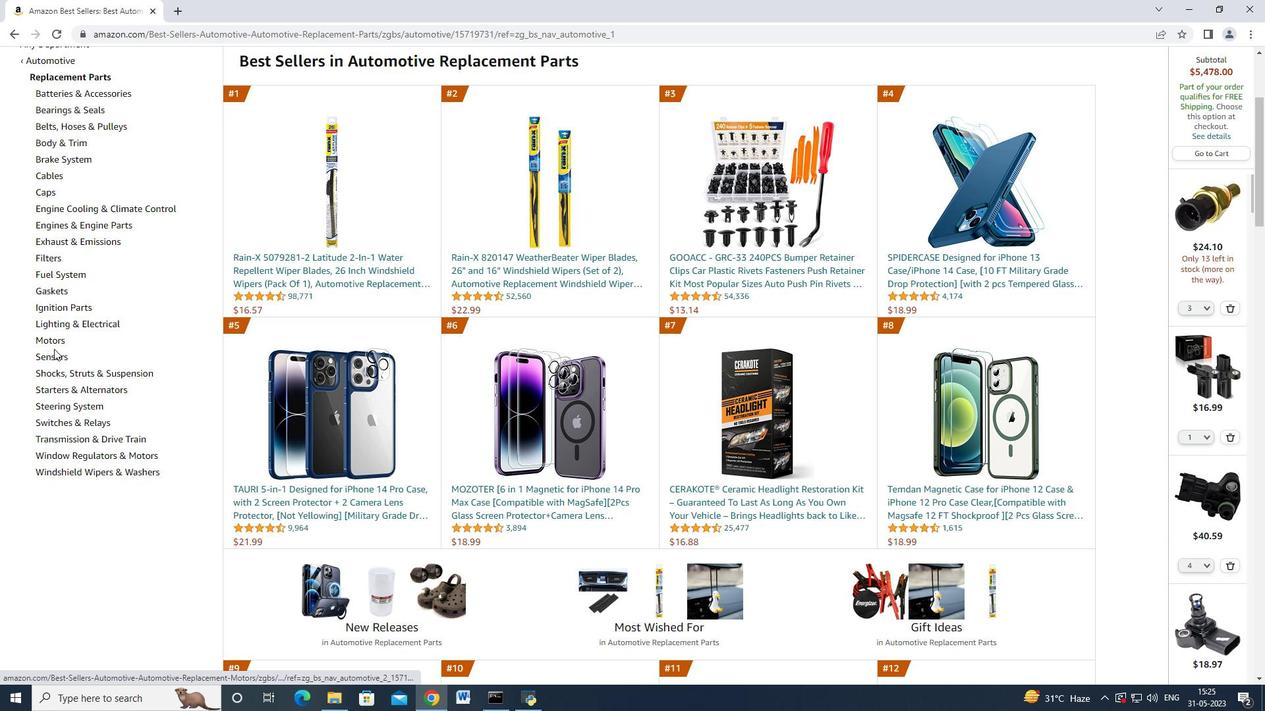 
Action: Mouse pressed left at (54, 351)
Screenshot: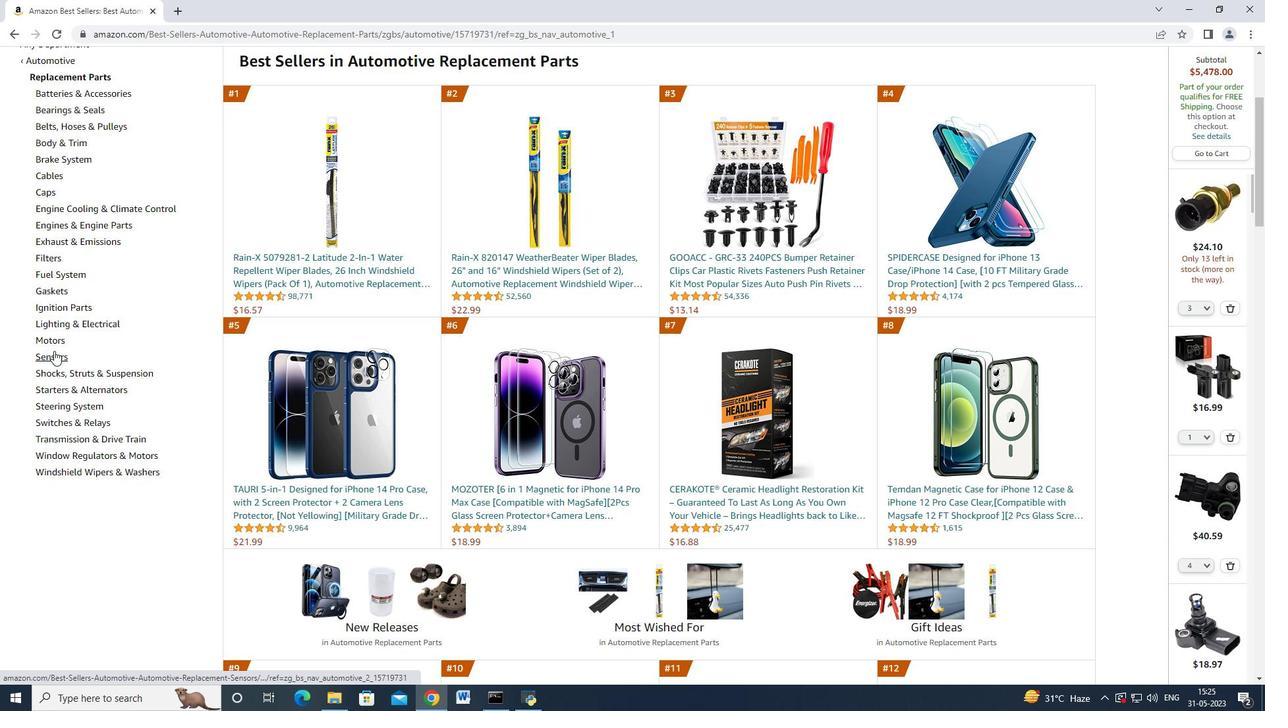 
Action: Mouse moved to (126, 220)
Screenshot: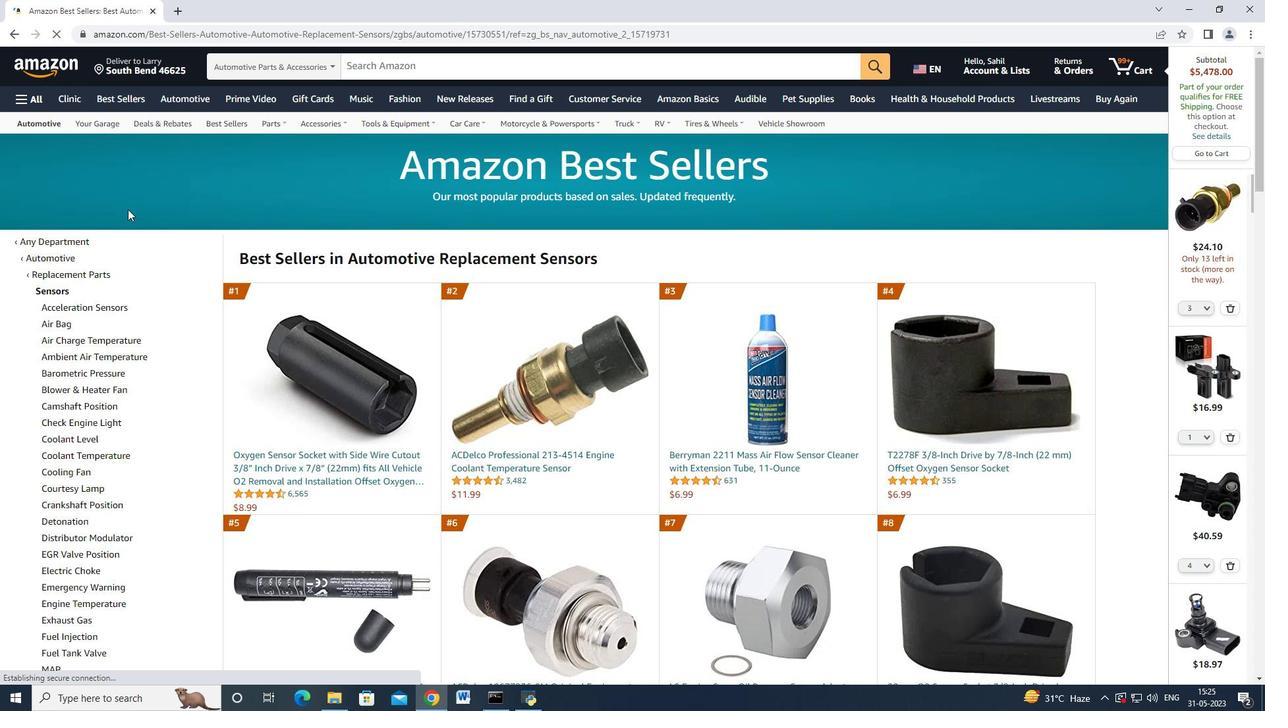 
Action: Mouse scrolled (126, 219) with delta (0, 0)
Screenshot: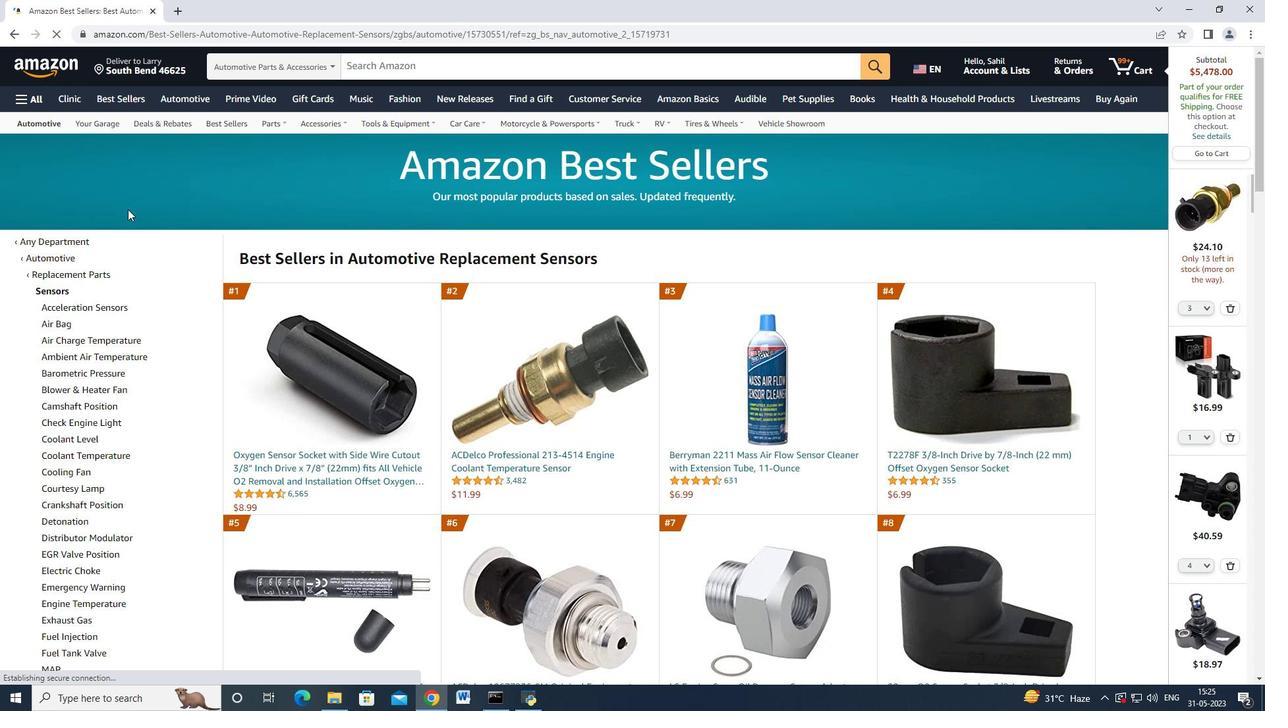 
Action: Mouse moved to (92, 387)
Screenshot: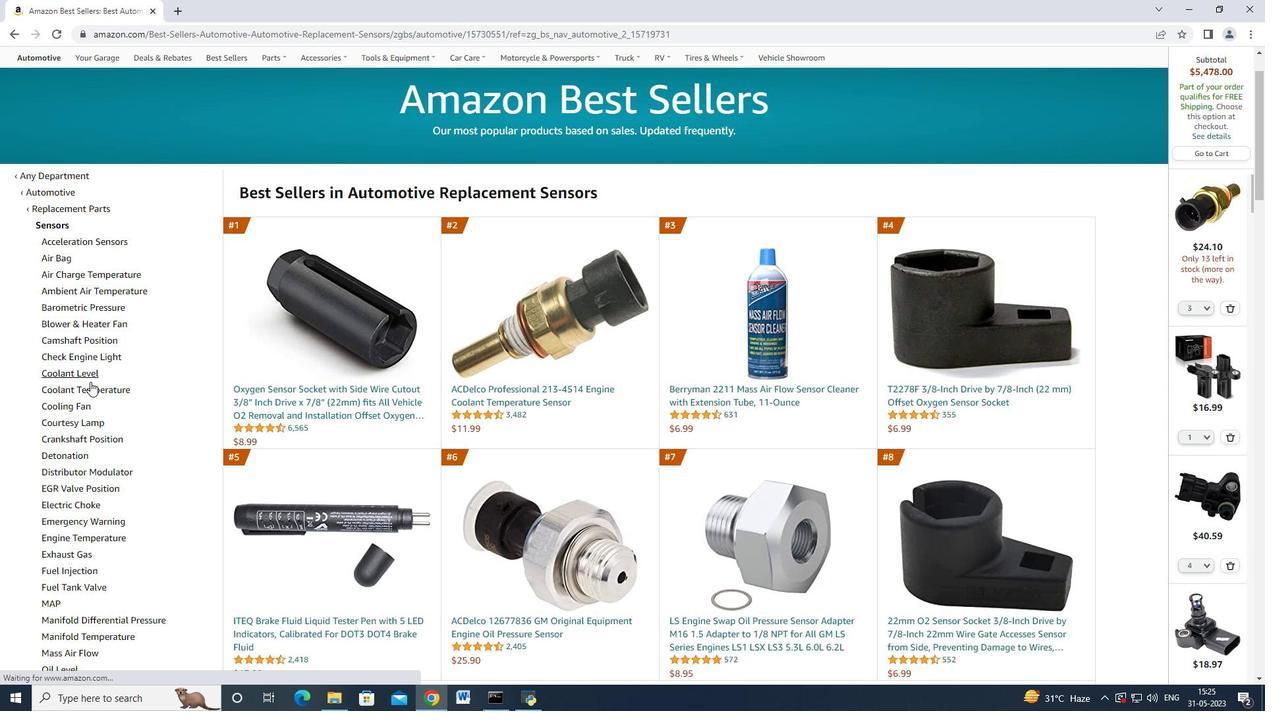 
Action: Mouse pressed left at (92, 387)
Screenshot: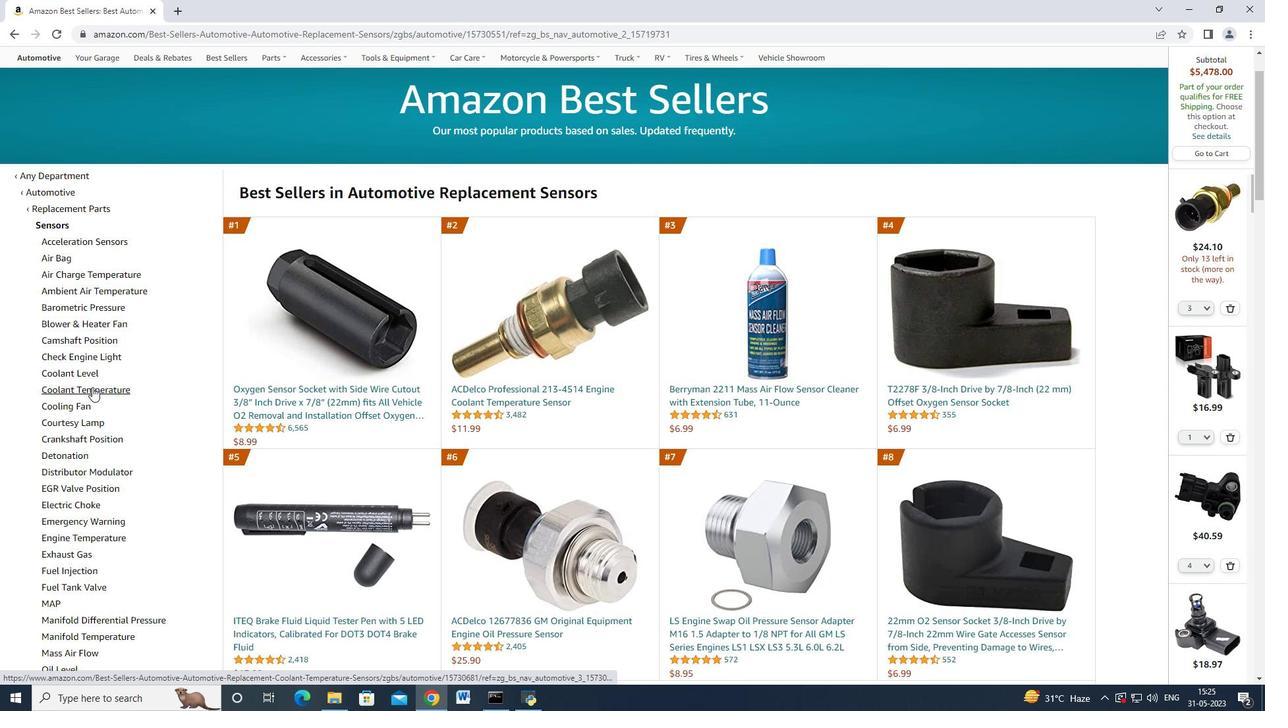 
Action: Mouse moved to (475, 453)
Screenshot: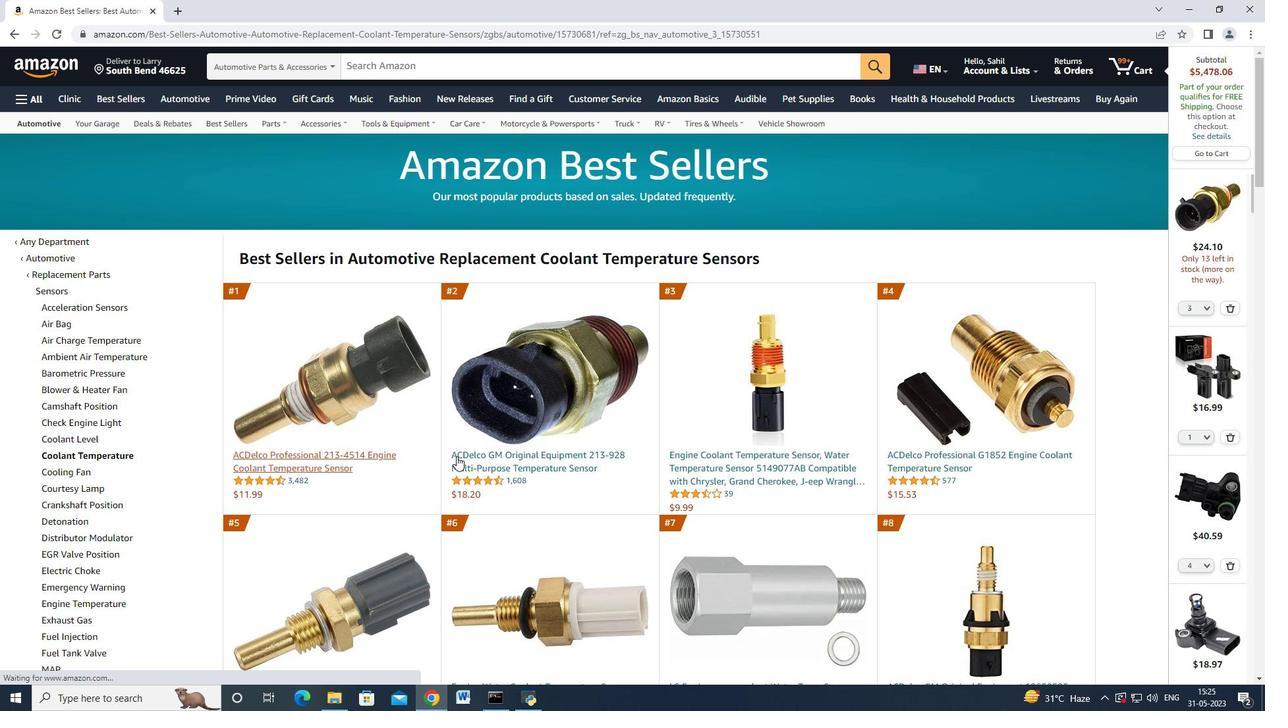 
Action: Mouse pressed left at (475, 453)
Screenshot: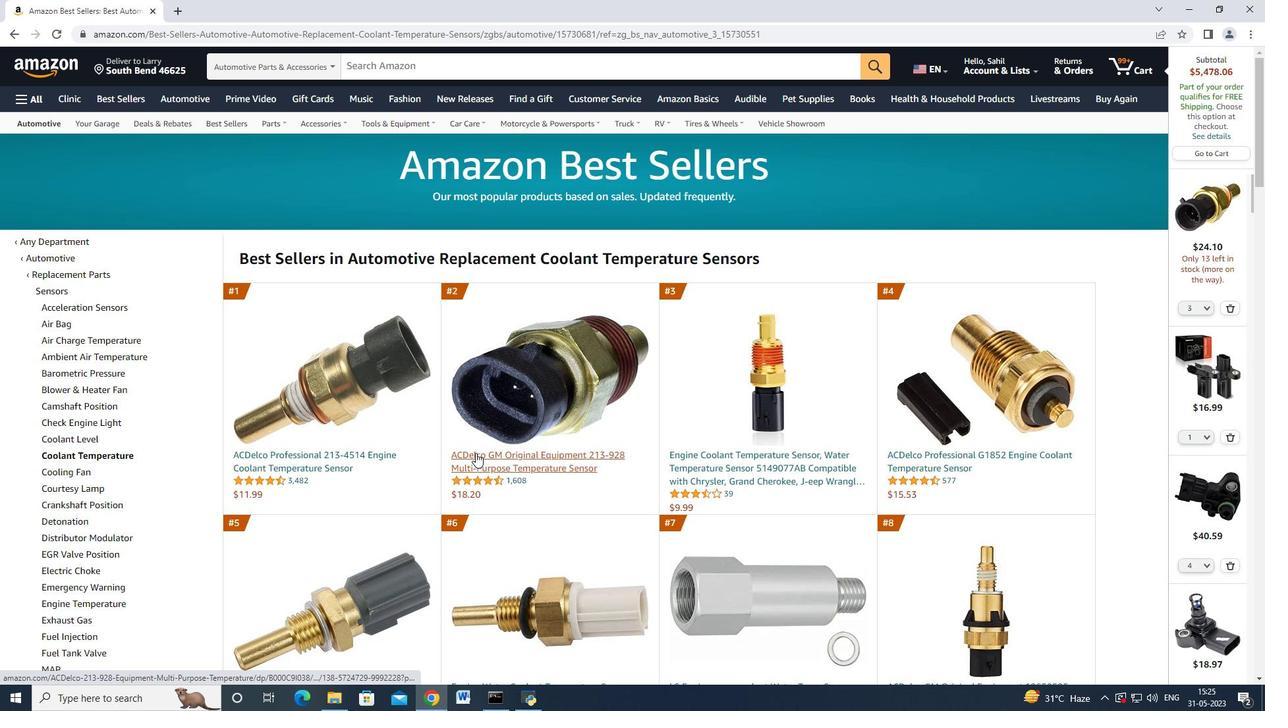 
Action: Mouse moved to (943, 500)
Screenshot: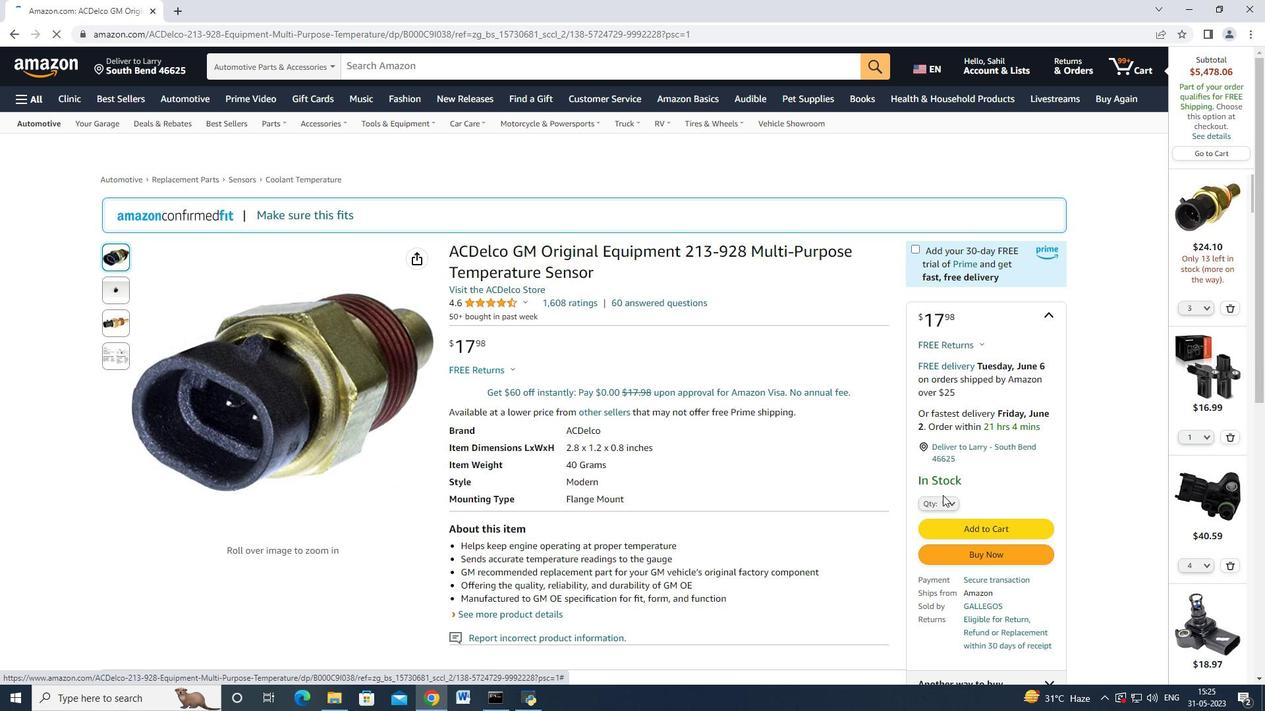 
Action: Mouse pressed left at (943, 500)
Screenshot: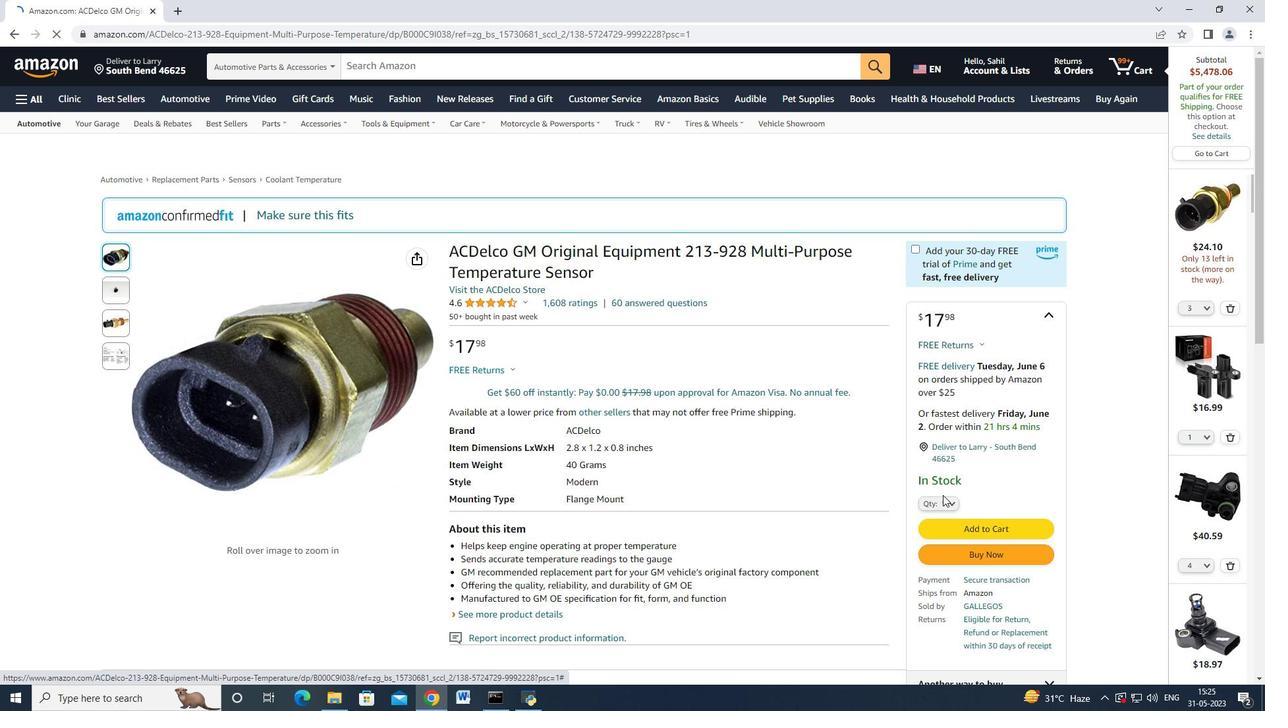 
Action: Mouse moved to (938, 121)
Screenshot: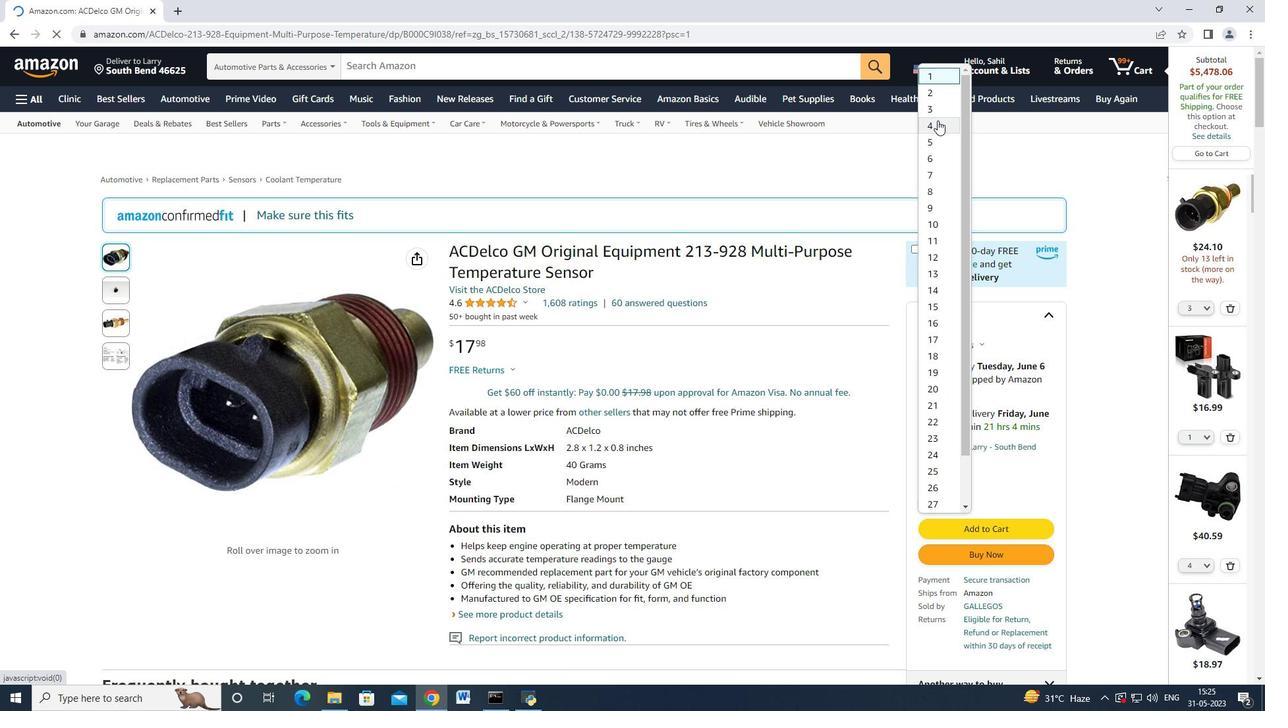 
Action: Mouse pressed left at (938, 121)
Screenshot: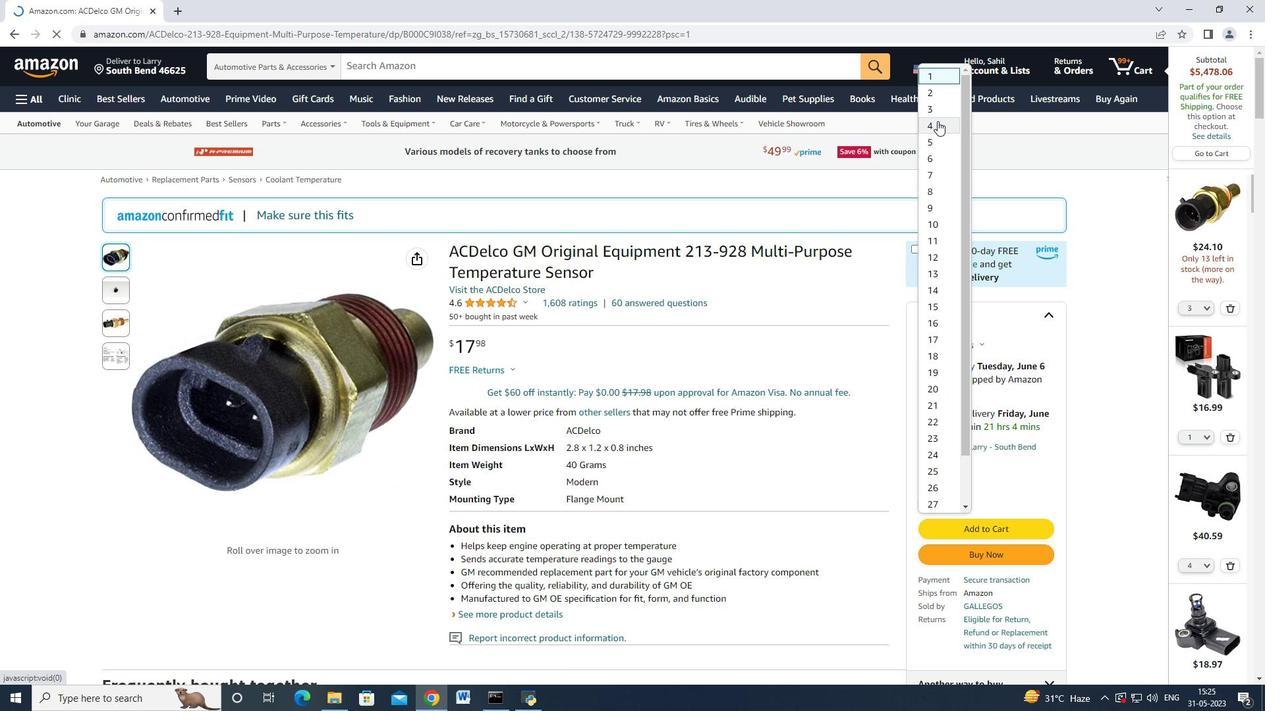 
Action: Mouse moved to (969, 526)
Screenshot: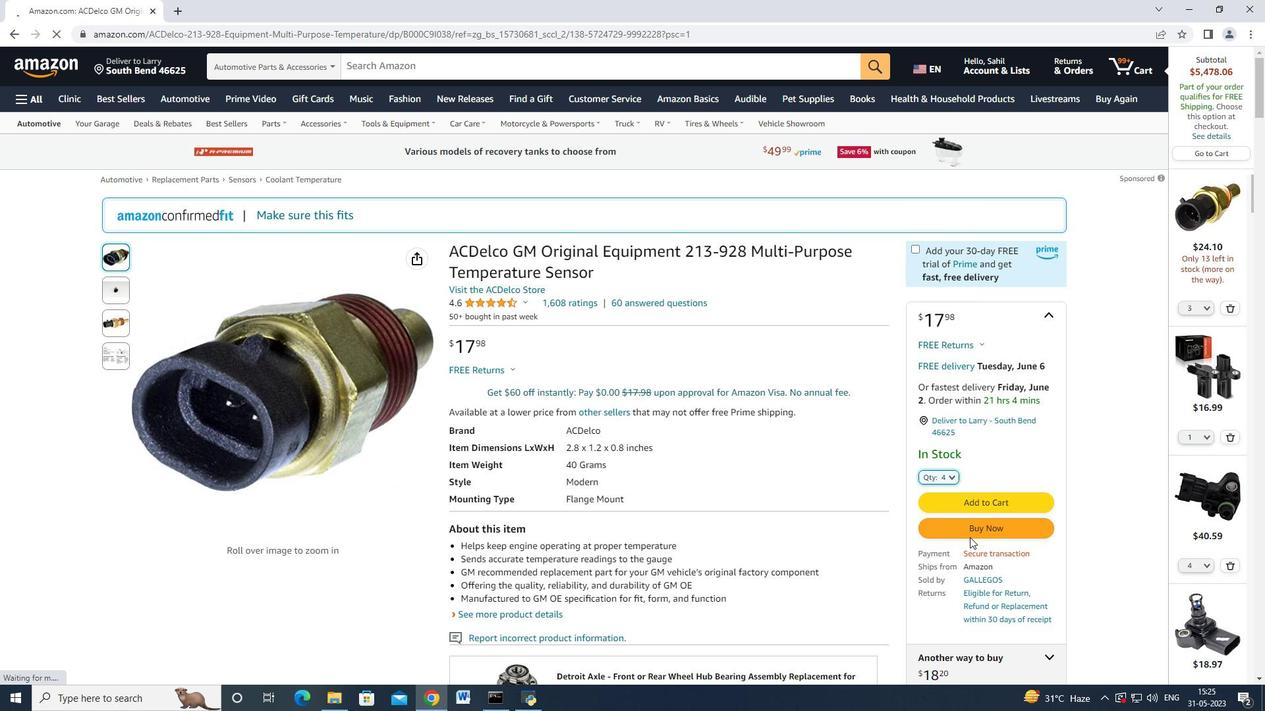 
Action: Mouse pressed left at (969, 526)
Screenshot: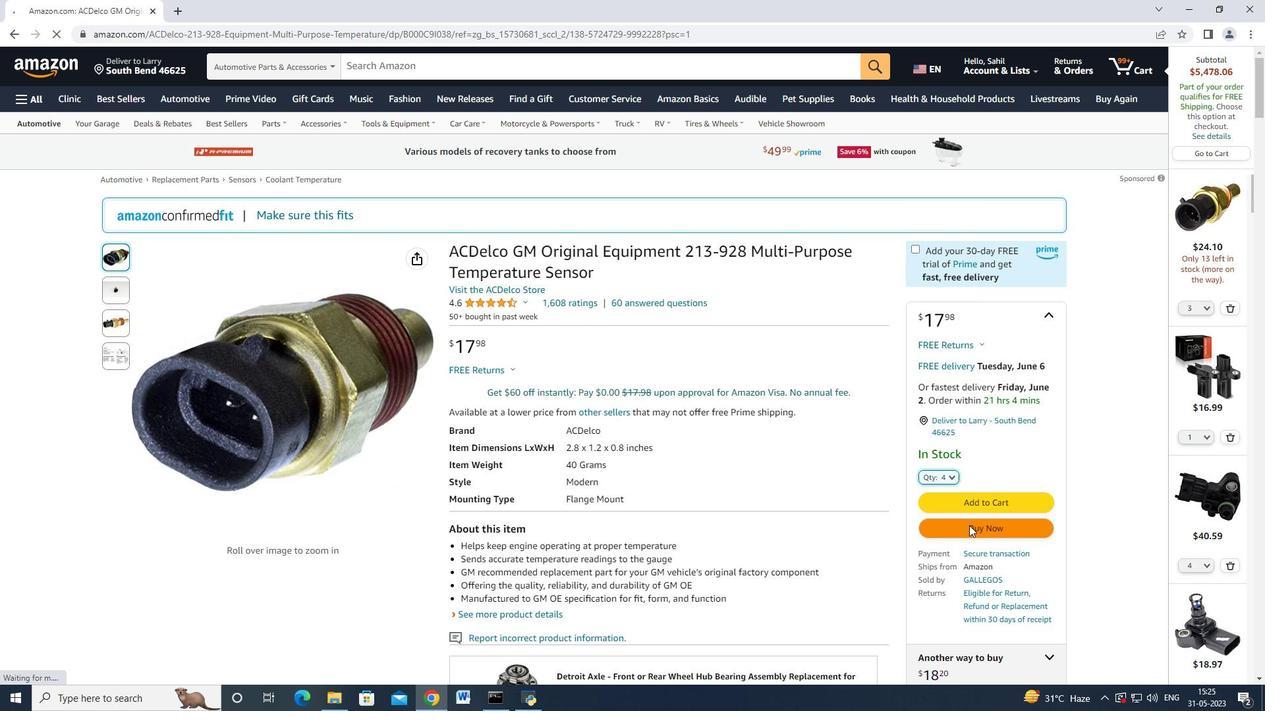 
Action: Mouse moved to (538, 189)
Screenshot: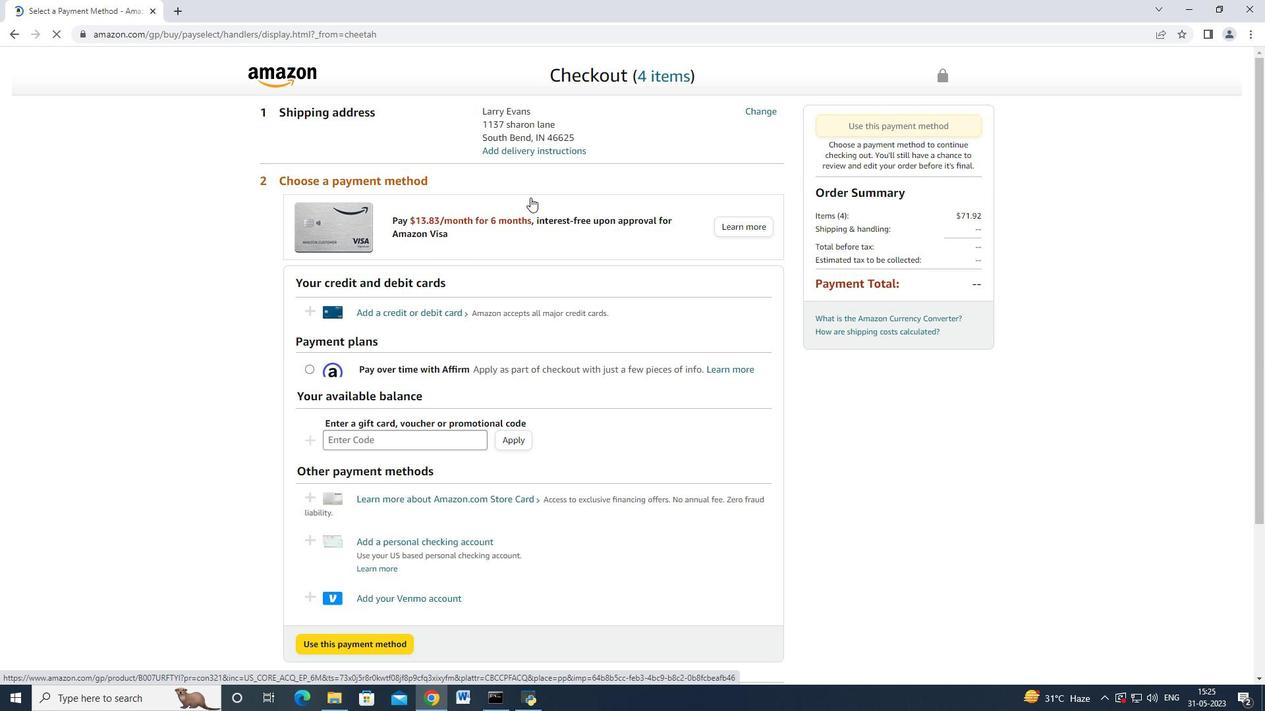 
Action: Mouse scrolled (538, 189) with delta (0, 0)
Screenshot: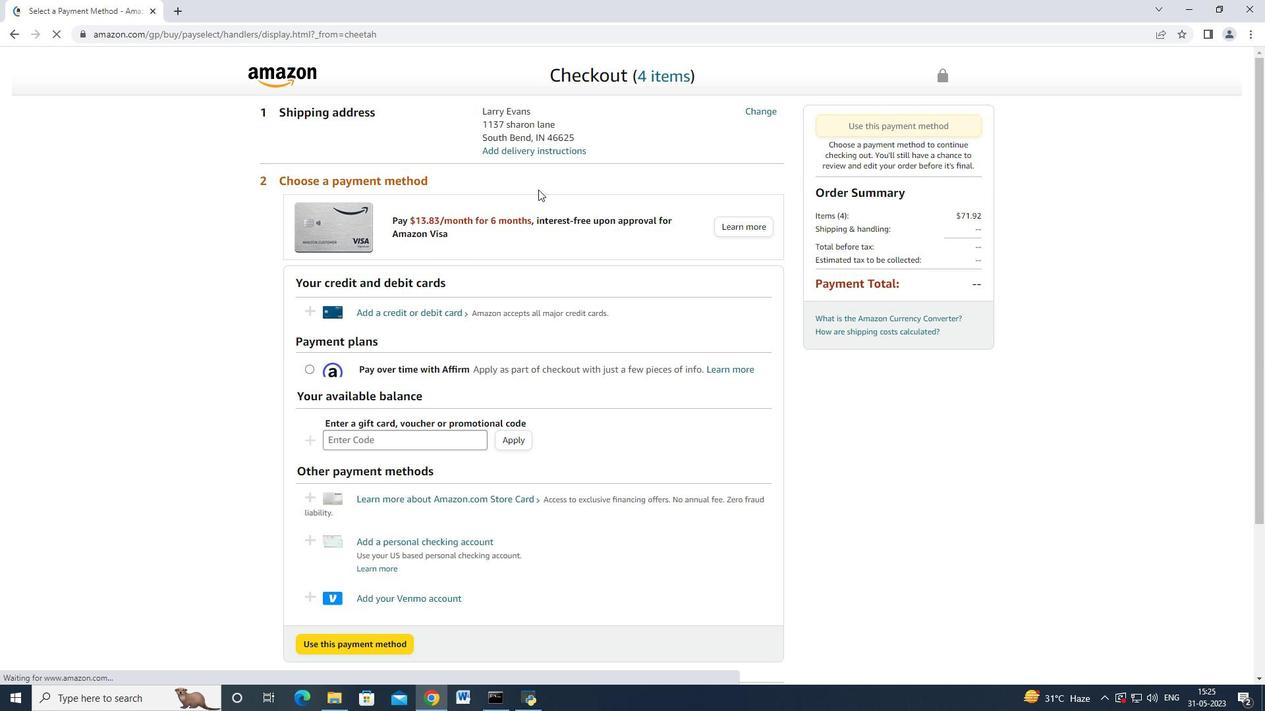 
Action: Mouse moved to (447, 245)
Screenshot: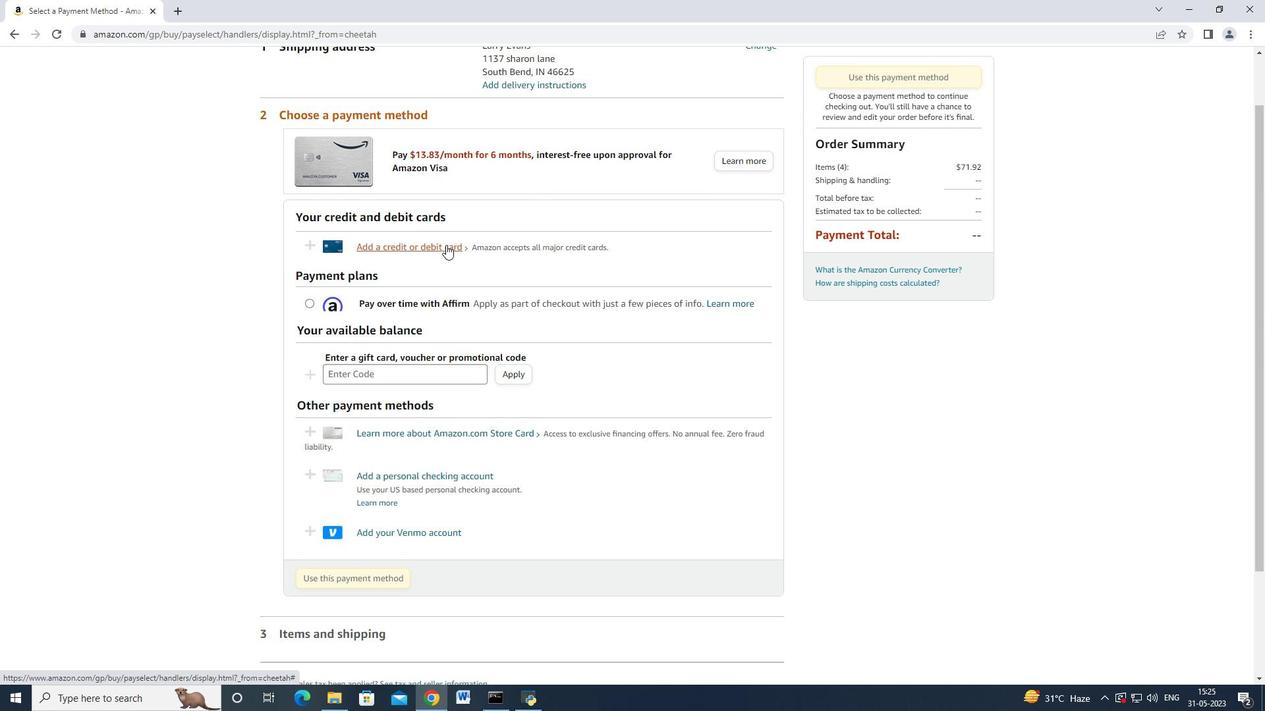 
Action: Mouse scrolled (447, 245) with delta (0, 0)
Screenshot: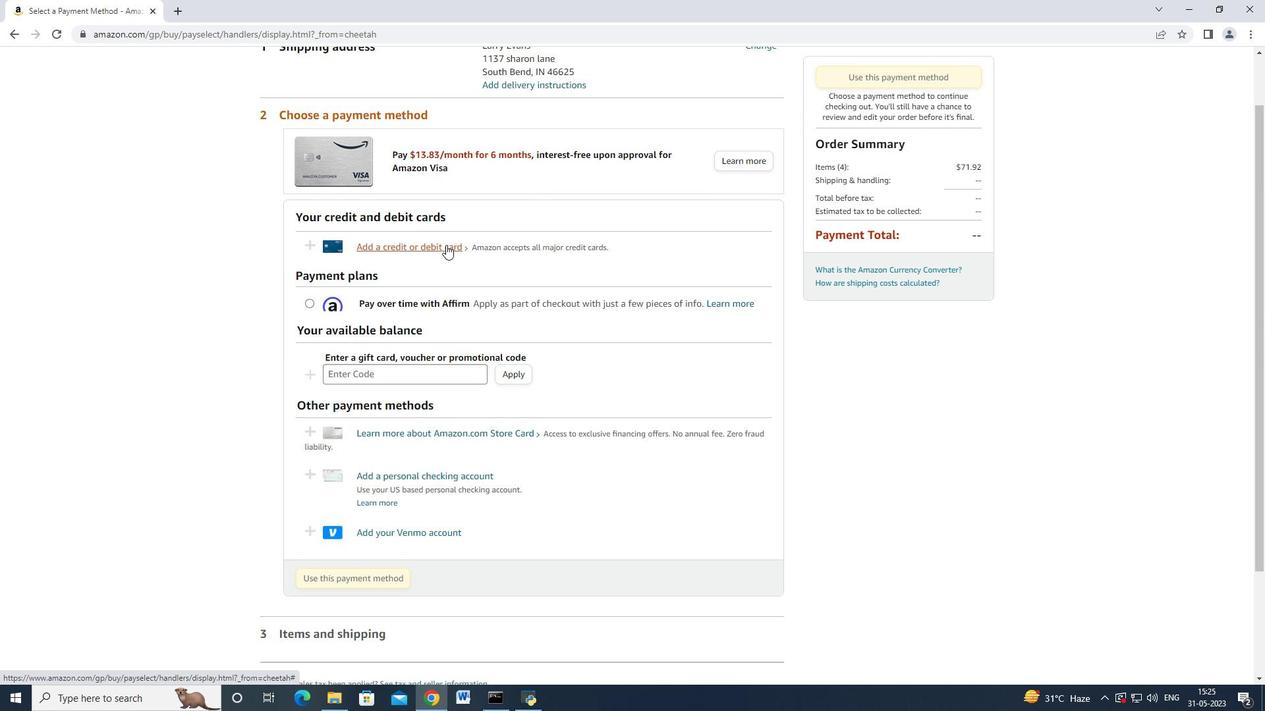 
Action: Mouse moved to (417, 311)
Screenshot: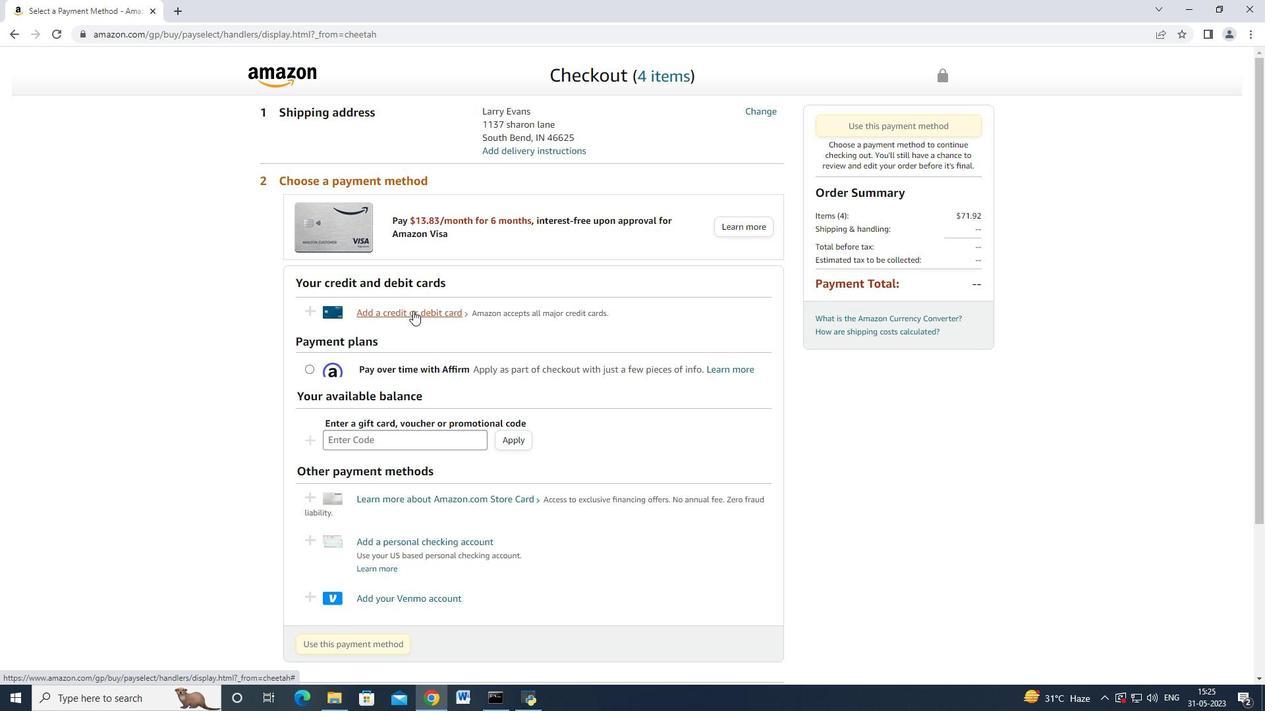 
Action: Mouse pressed left at (413, 311)
Screenshot: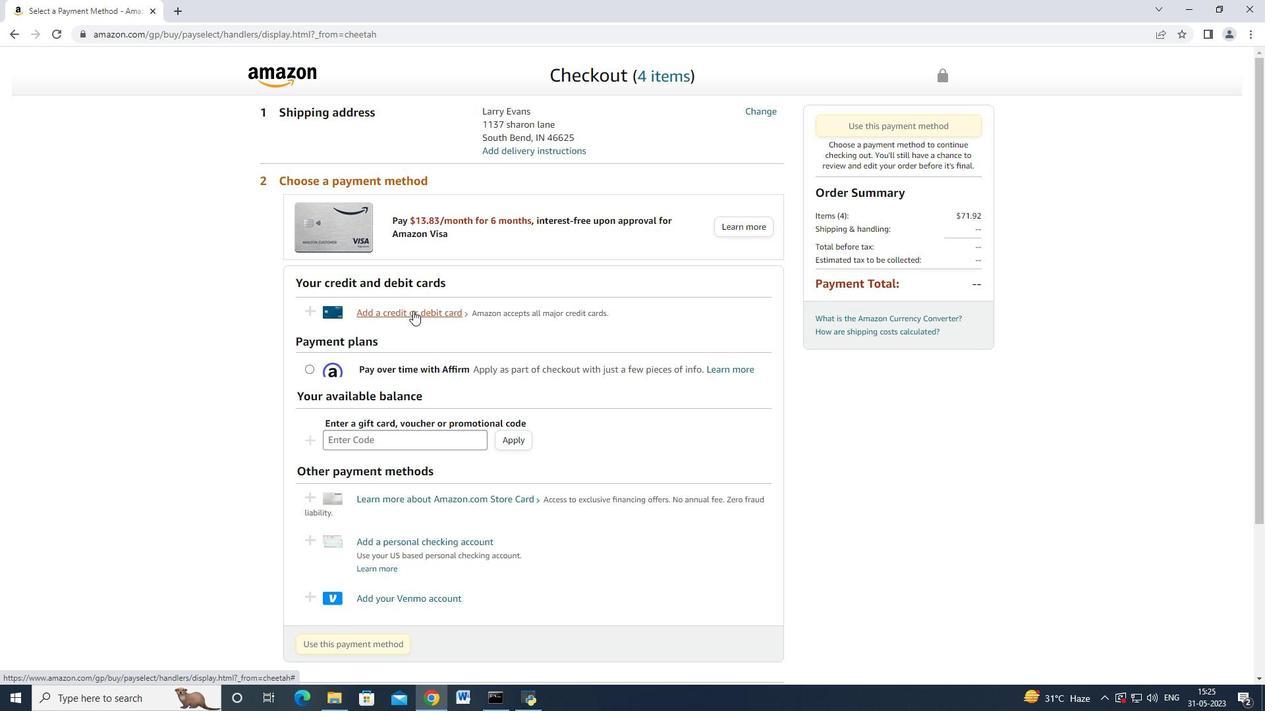 
Action: Mouse moved to (520, 302)
Screenshot: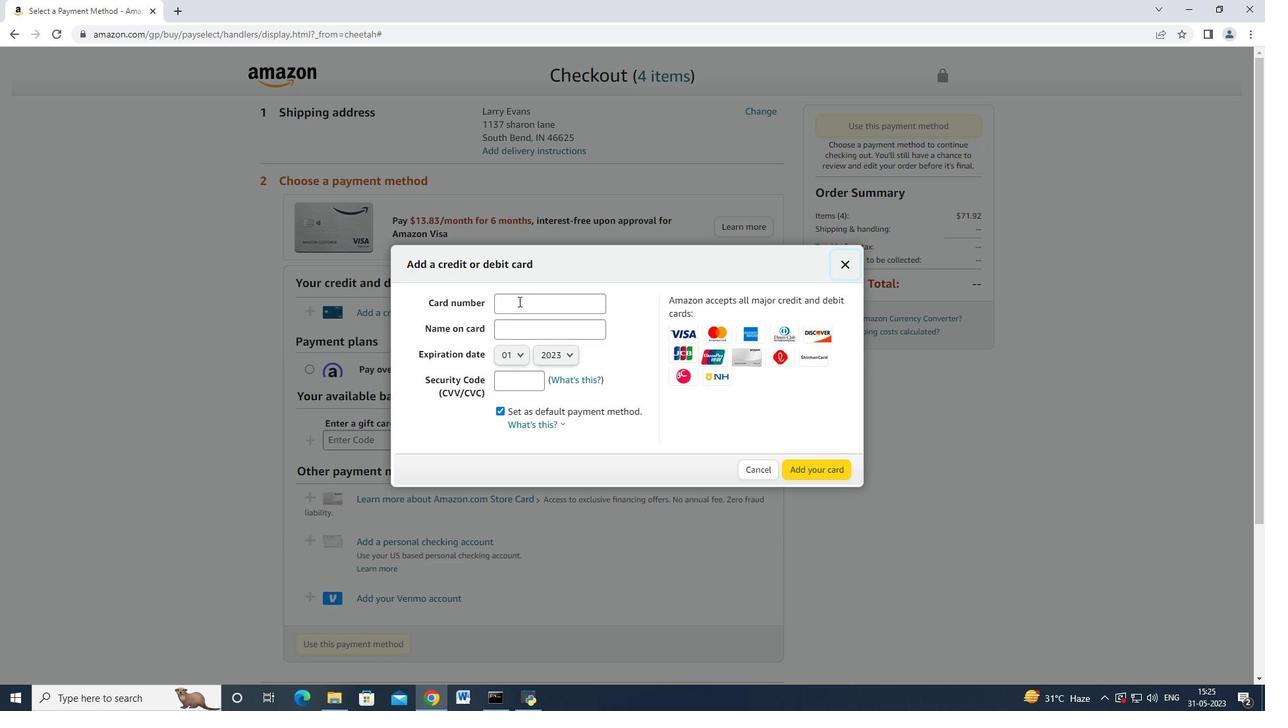 
Action: Mouse pressed left at (520, 302)
Screenshot: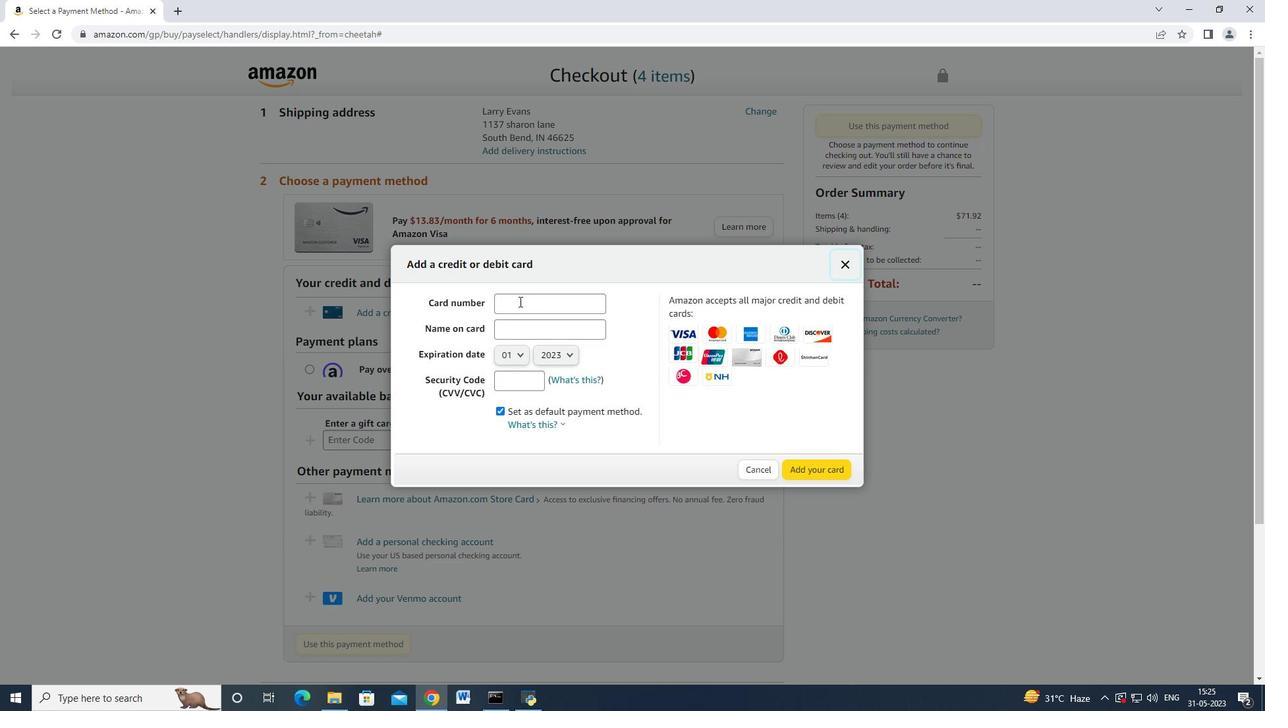 
Action: Mouse moved to (843, 271)
Screenshot: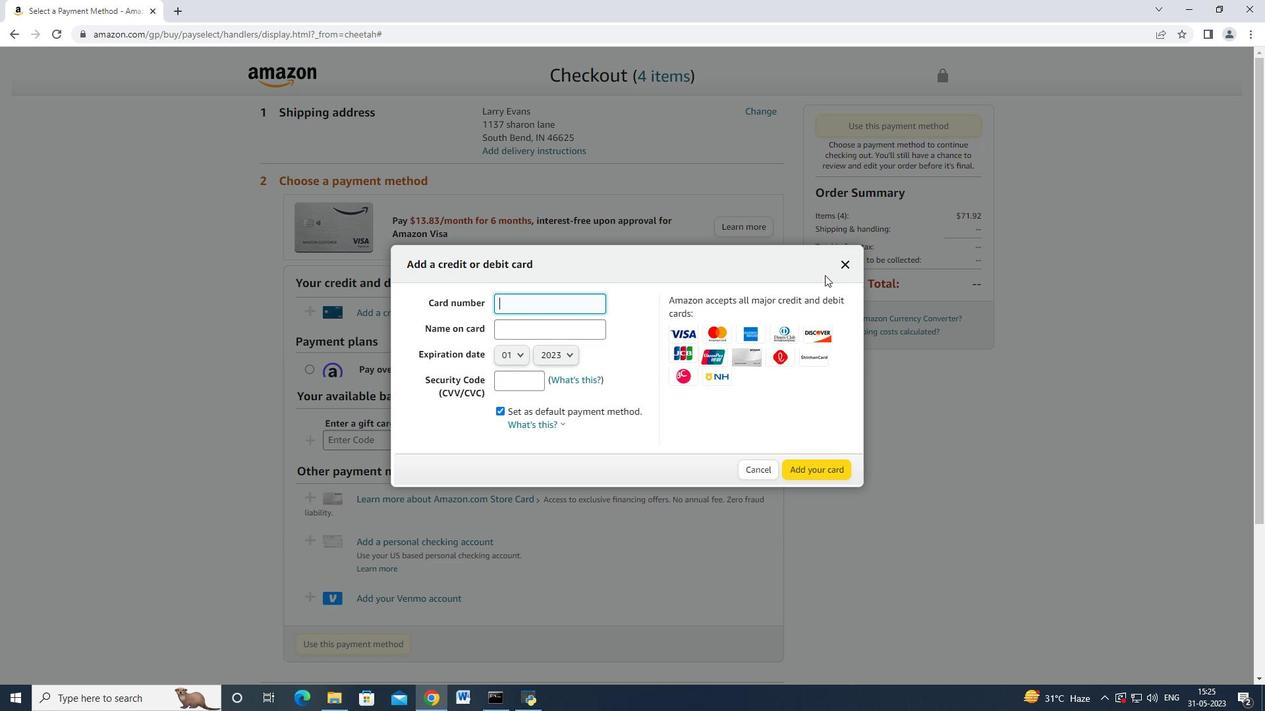
Action: Mouse pressed left at (843, 271)
Screenshot: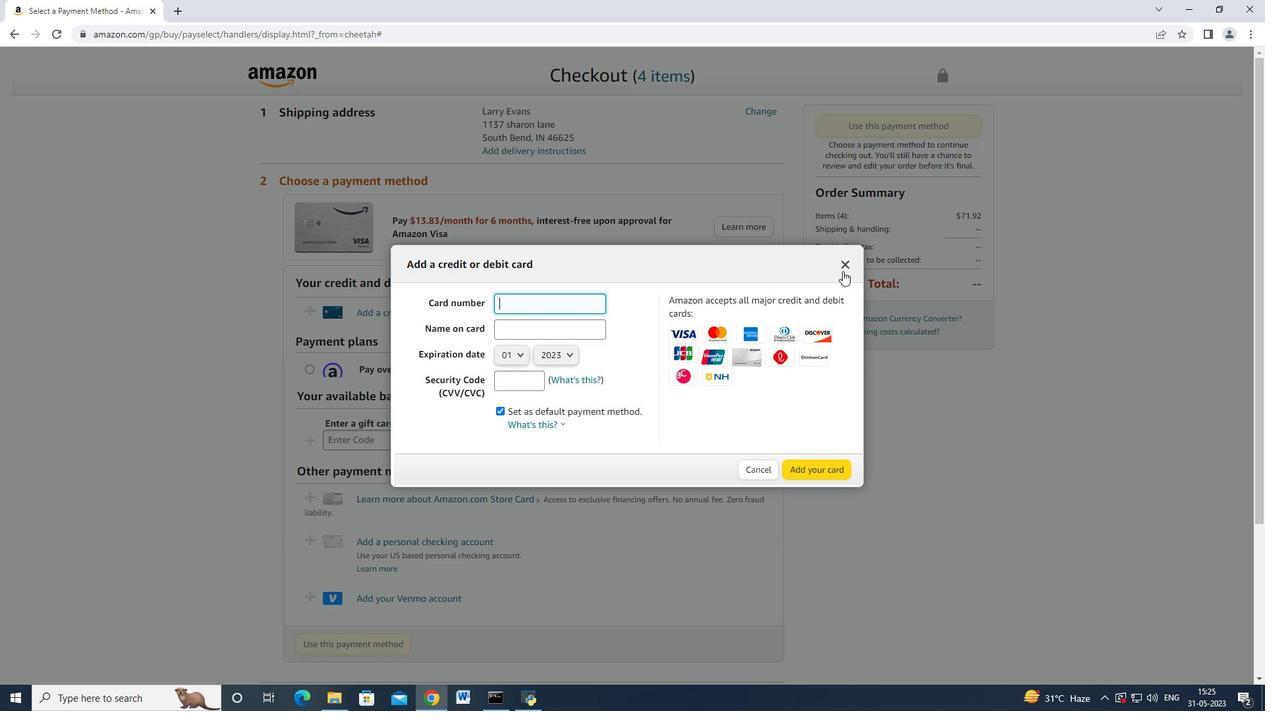 
Action: Mouse moved to (762, 106)
Screenshot: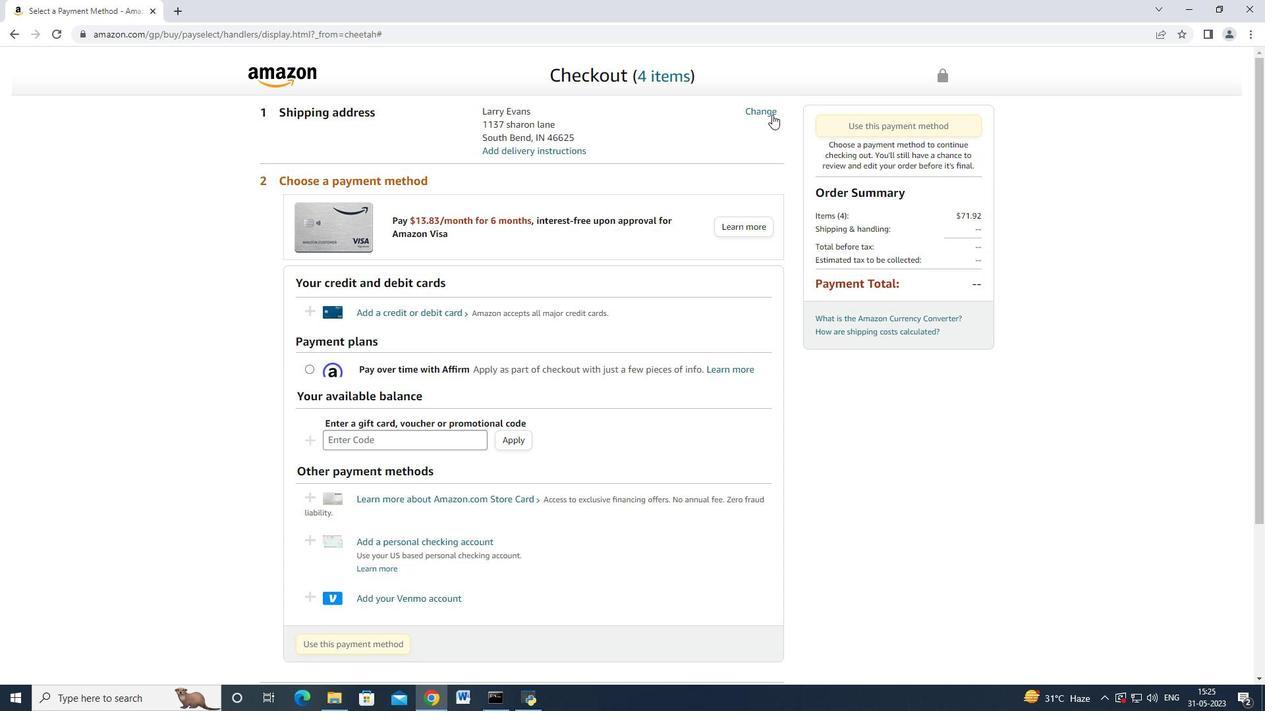 
Action: Mouse pressed left at (762, 106)
Screenshot: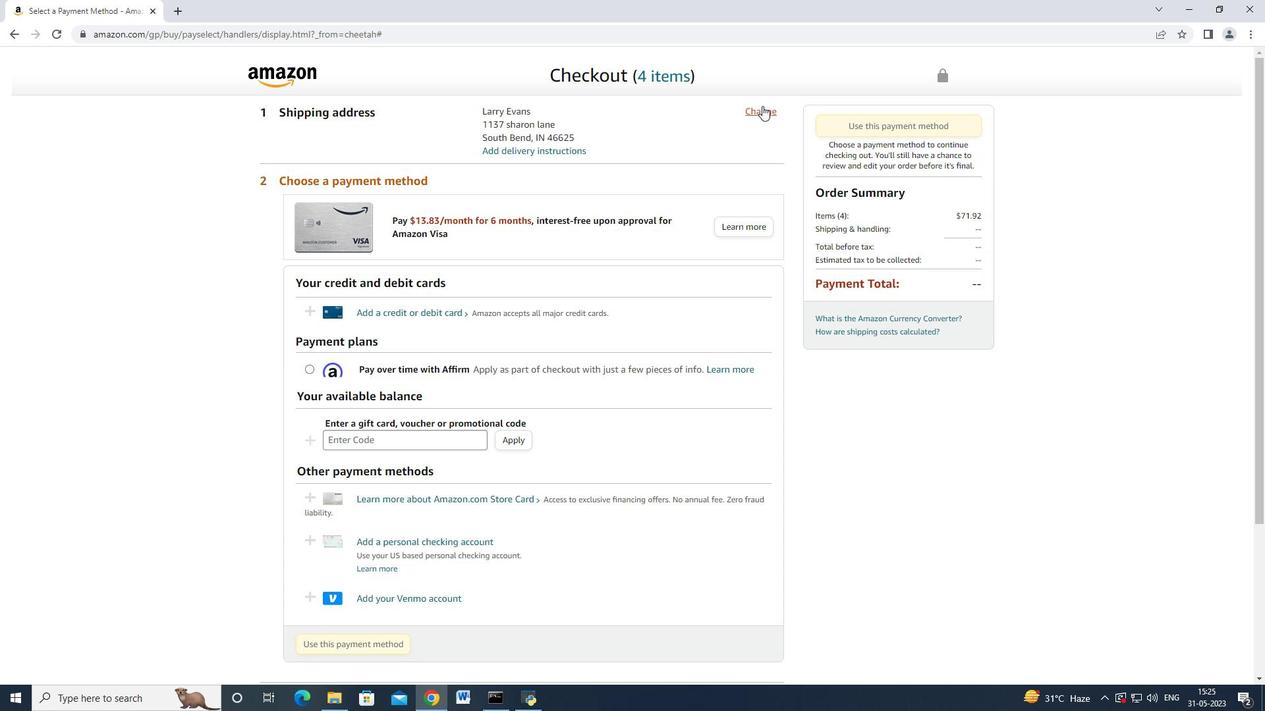 
Action: Mouse moved to (560, 283)
Screenshot: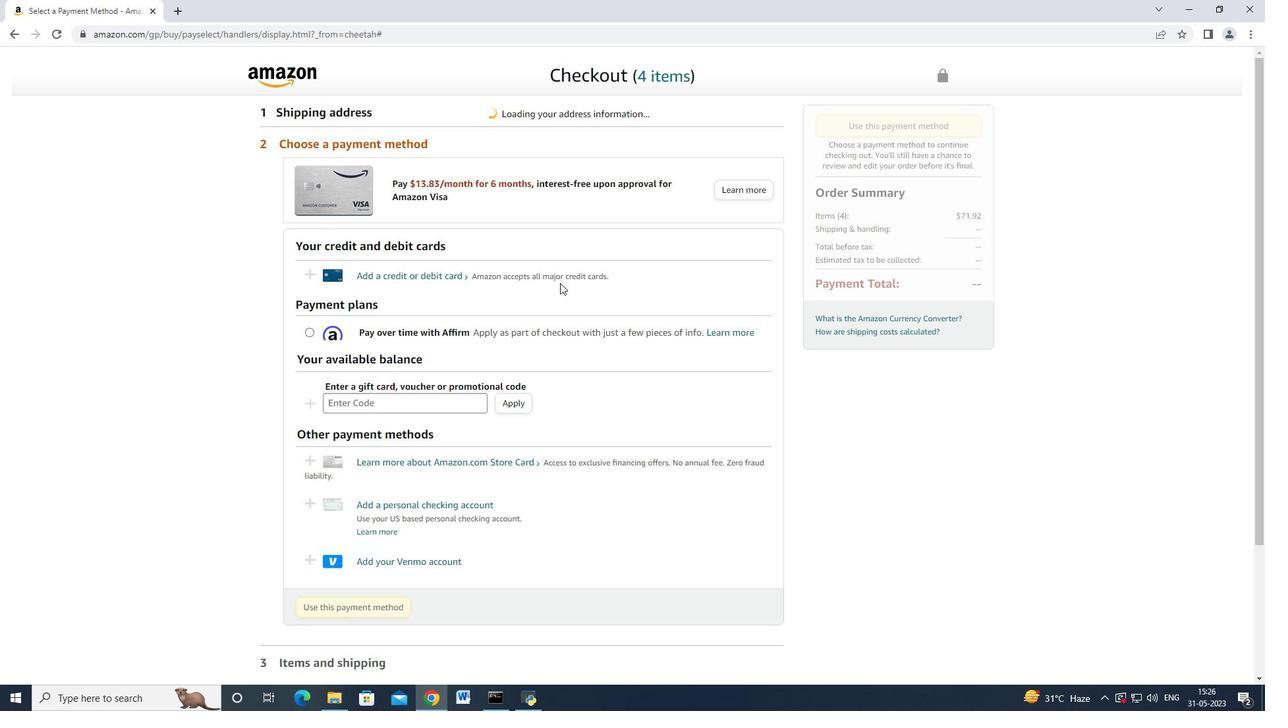 
Action: Mouse scrolled (560, 282) with delta (0, 0)
Screenshot: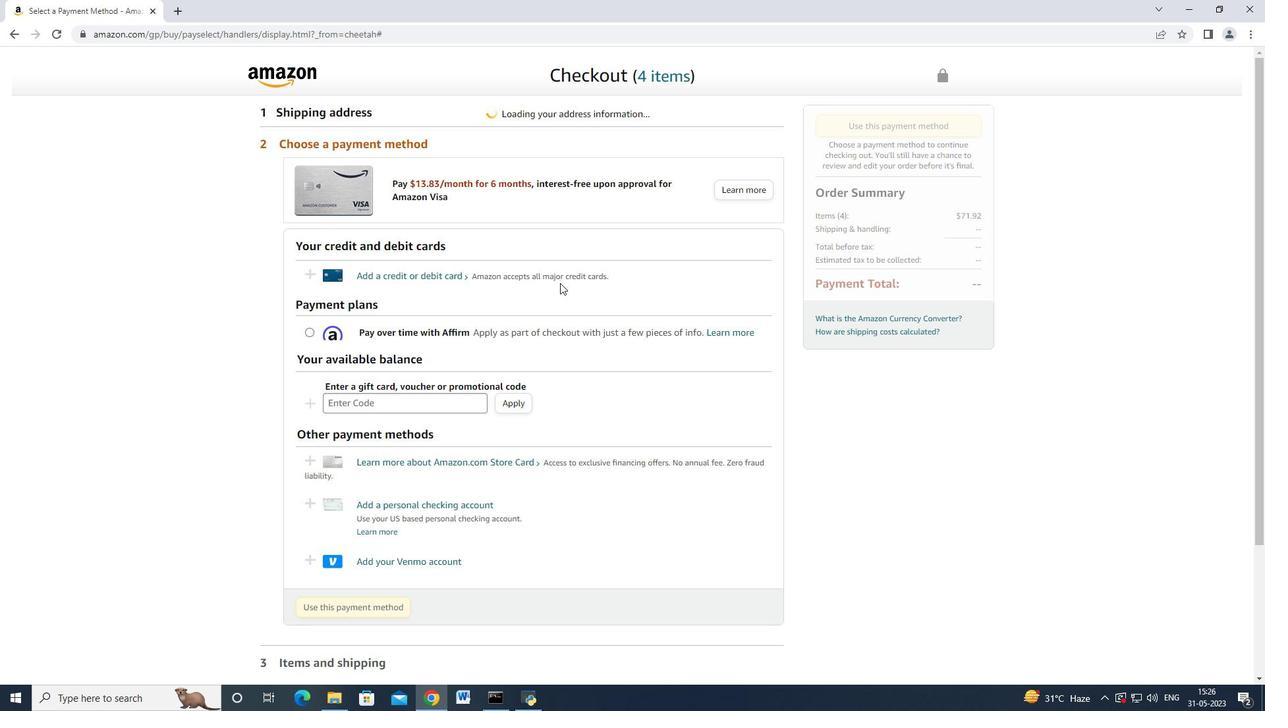 
Action: Mouse scrolled (560, 284) with delta (0, 0)
Screenshot: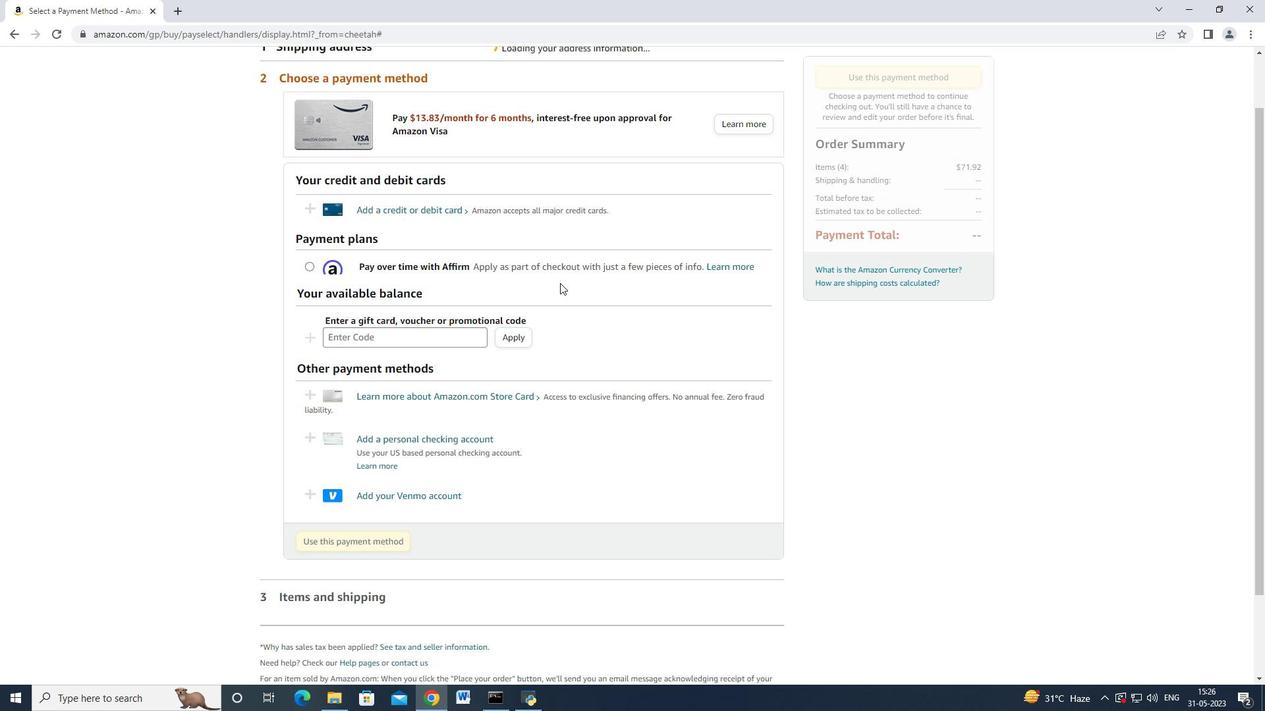 
Action: Mouse scrolled (560, 282) with delta (0, 0)
Screenshot: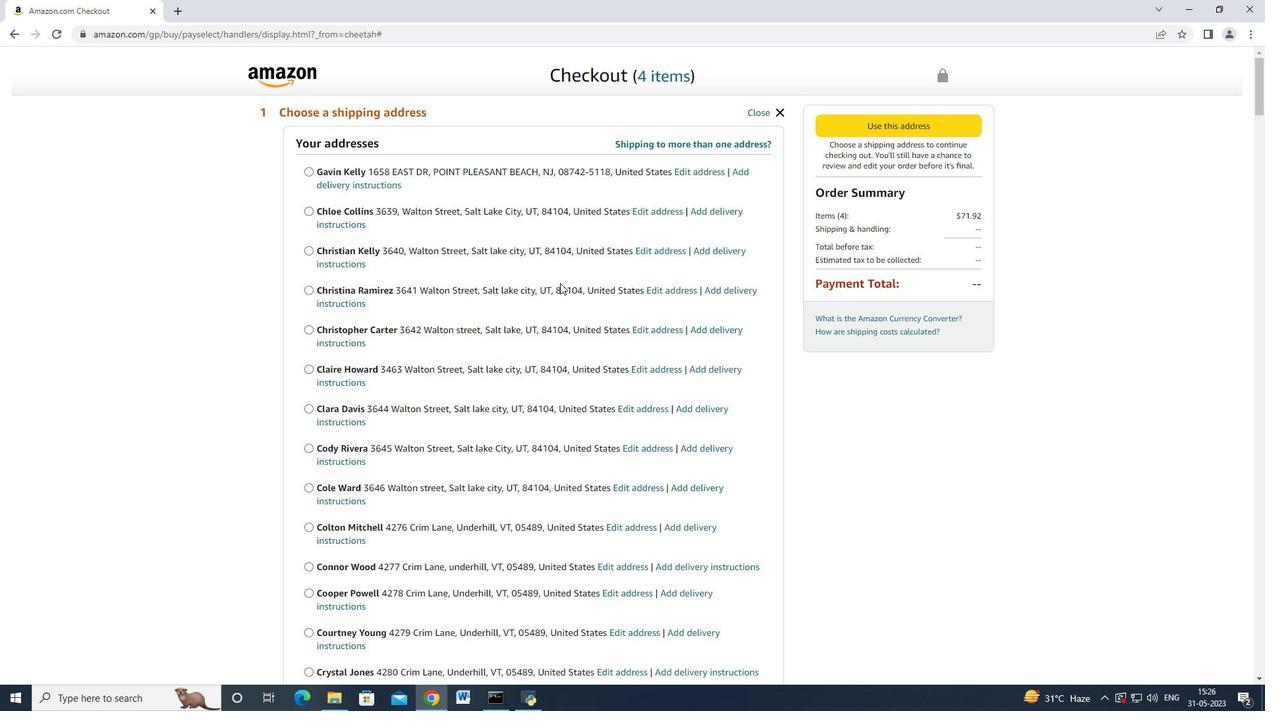 
Action: Mouse scrolled (560, 282) with delta (0, 0)
Screenshot: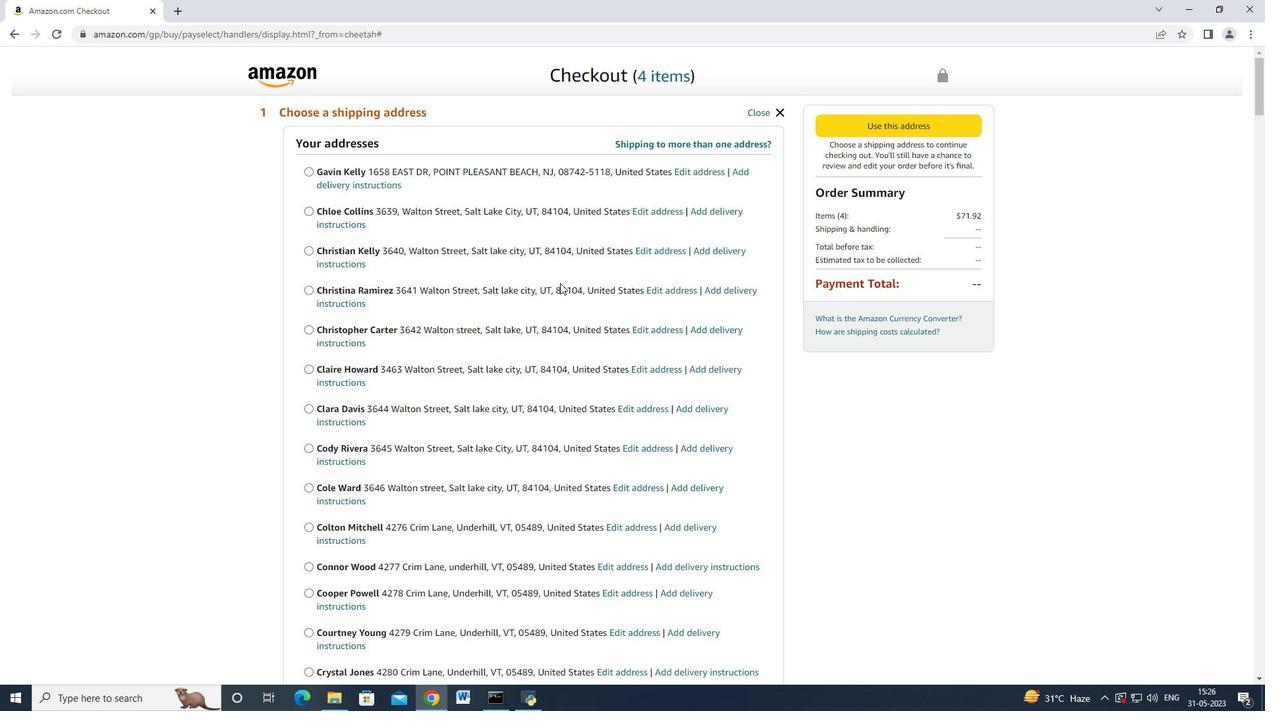 
Action: Mouse scrolled (560, 282) with delta (0, 0)
Screenshot: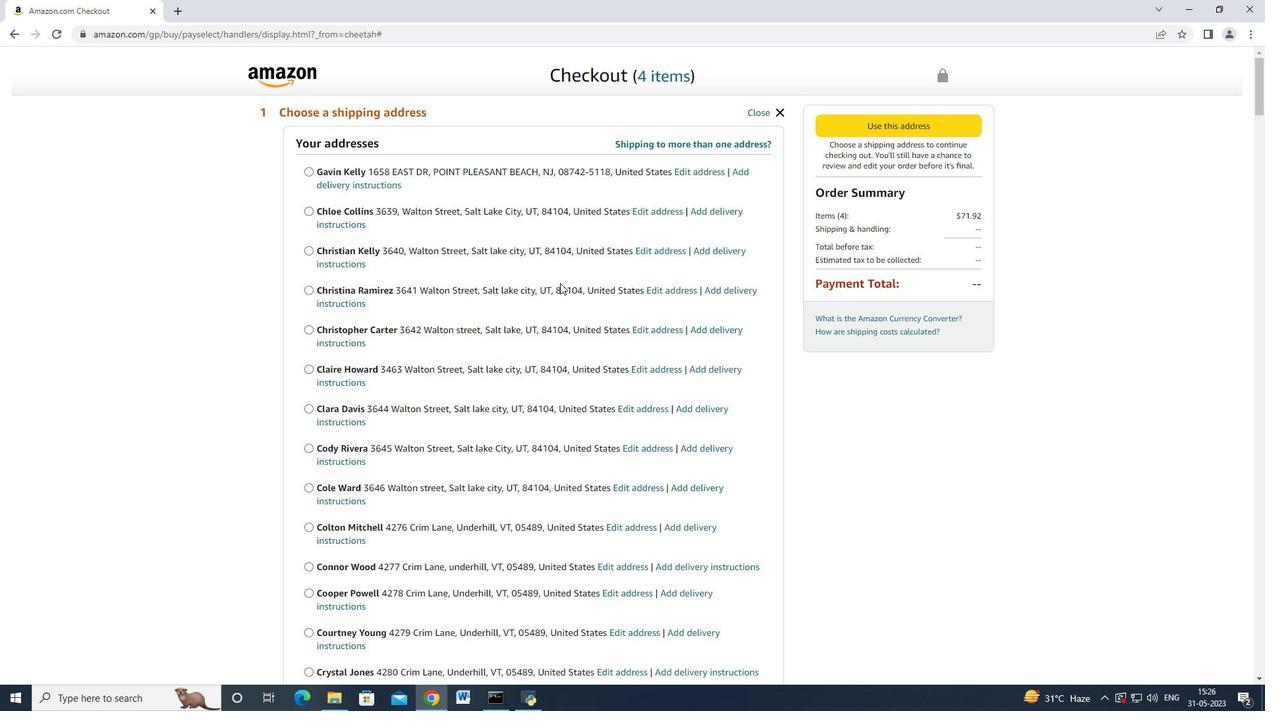 
Action: Mouse scrolled (560, 282) with delta (0, 0)
Screenshot: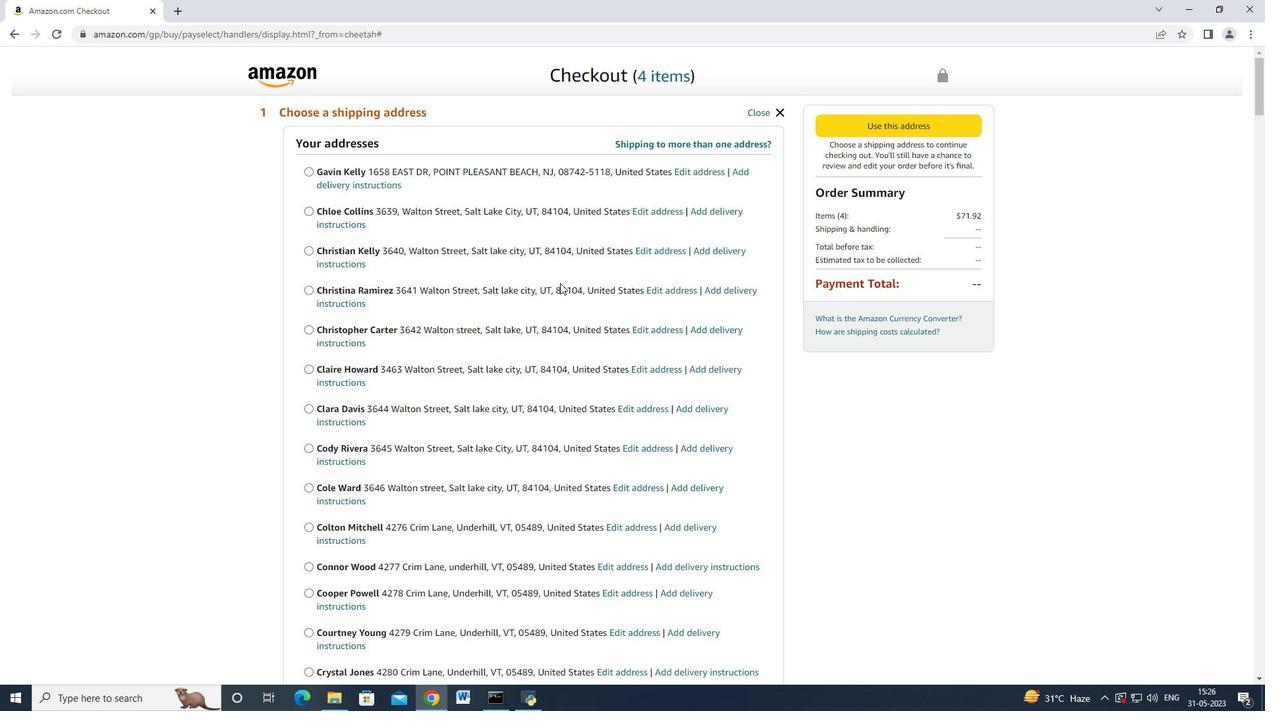 
Action: Mouse moved to (559, 284)
Screenshot: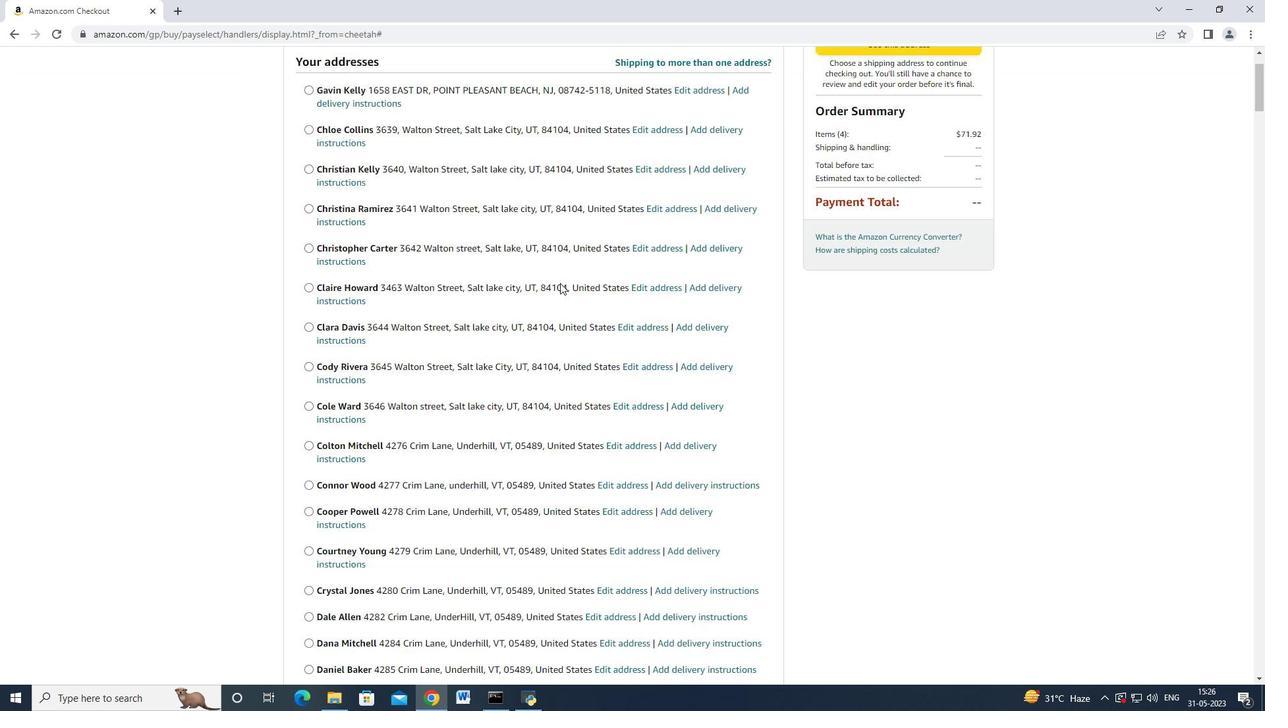 
Action: Mouse scrolled (559, 283) with delta (0, 0)
Screenshot: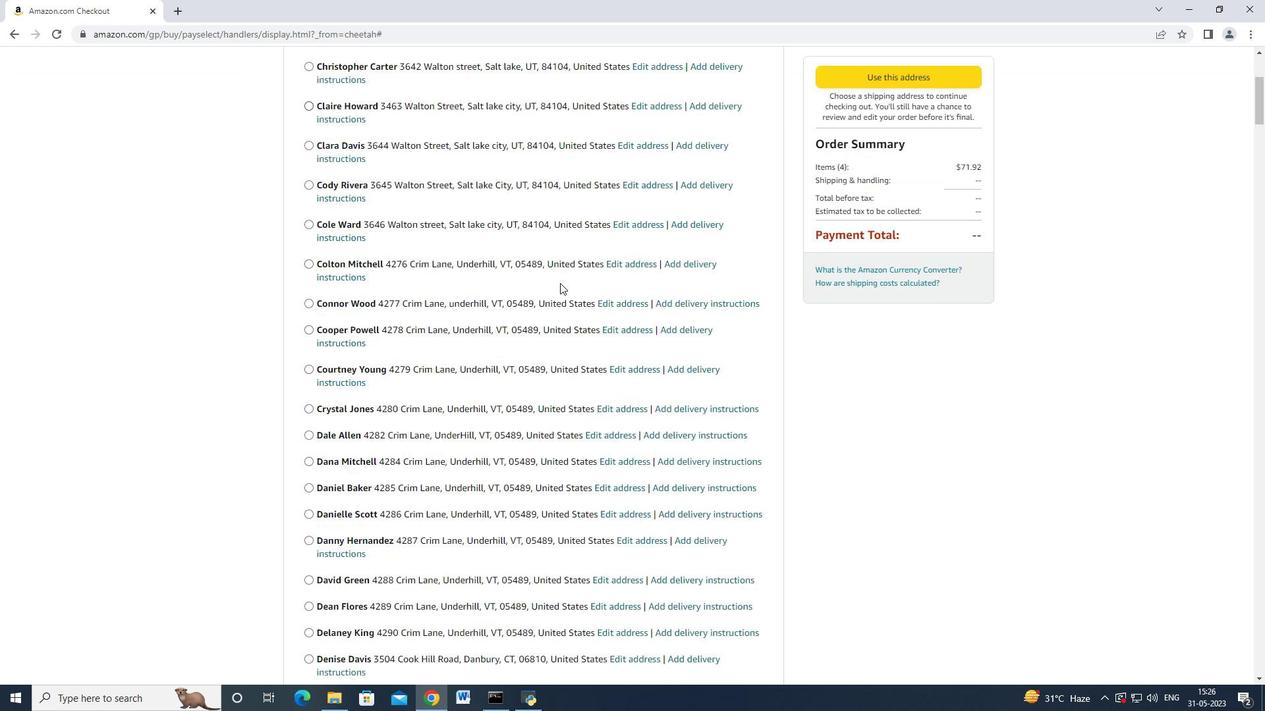 
Action: Mouse moved to (559, 286)
Screenshot: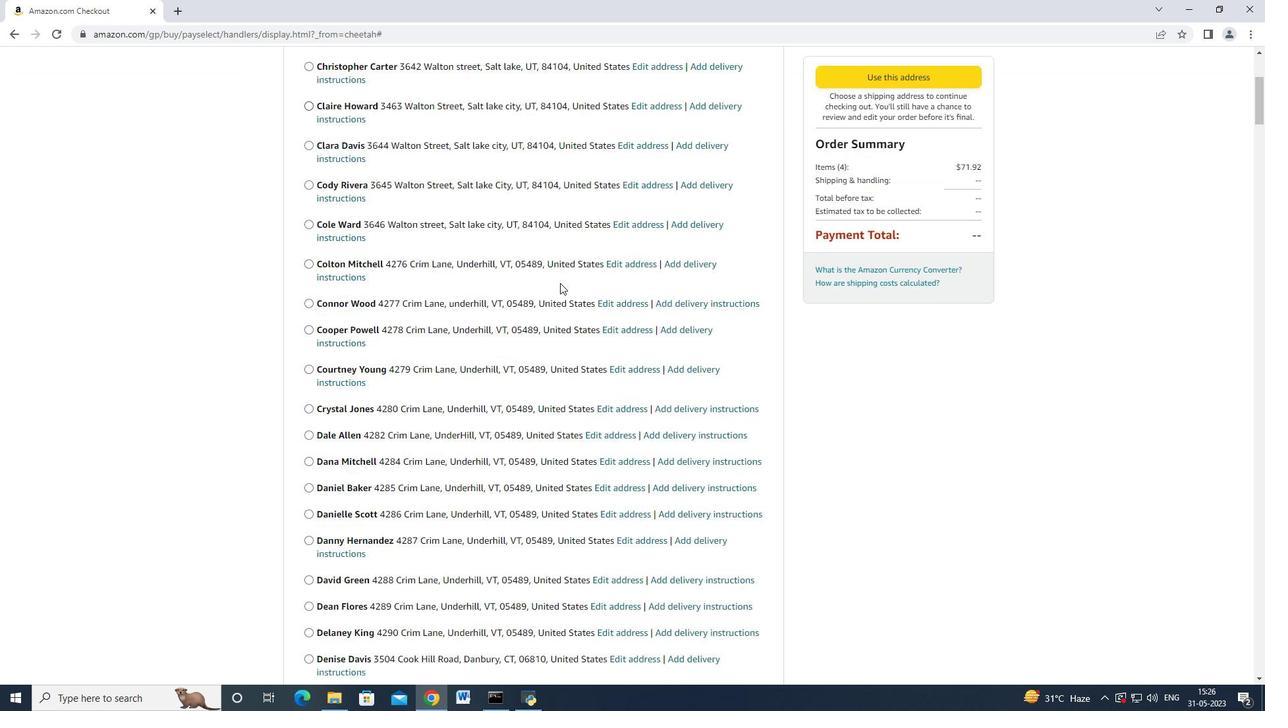 
Action: Mouse scrolled (559, 285) with delta (0, 0)
Screenshot: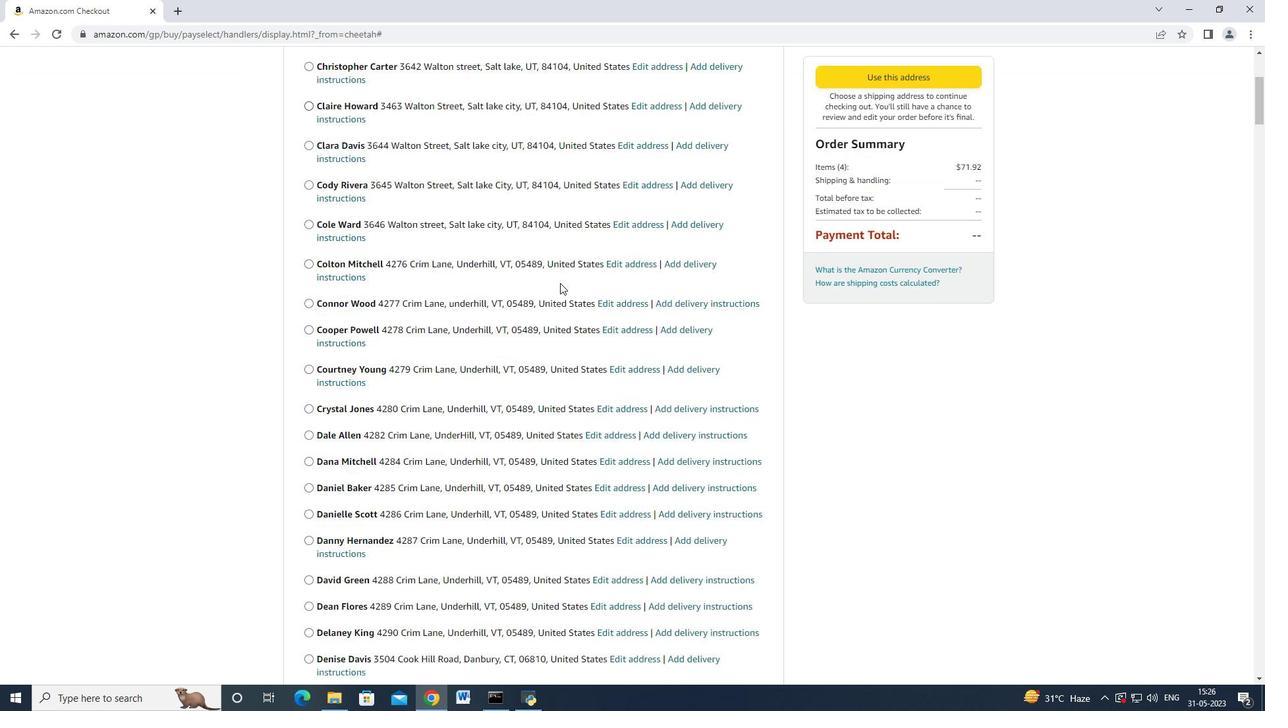 
Action: Mouse moved to (559, 286)
Screenshot: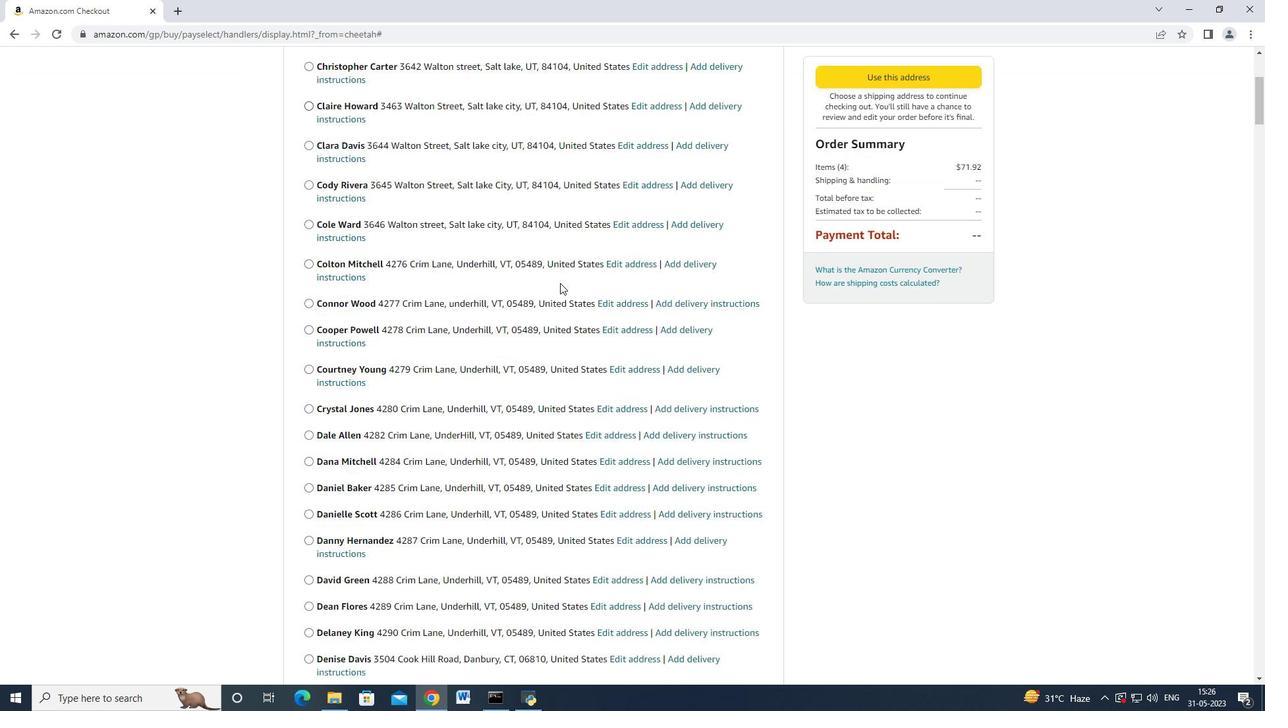 
Action: Mouse scrolled (559, 285) with delta (0, 0)
Screenshot: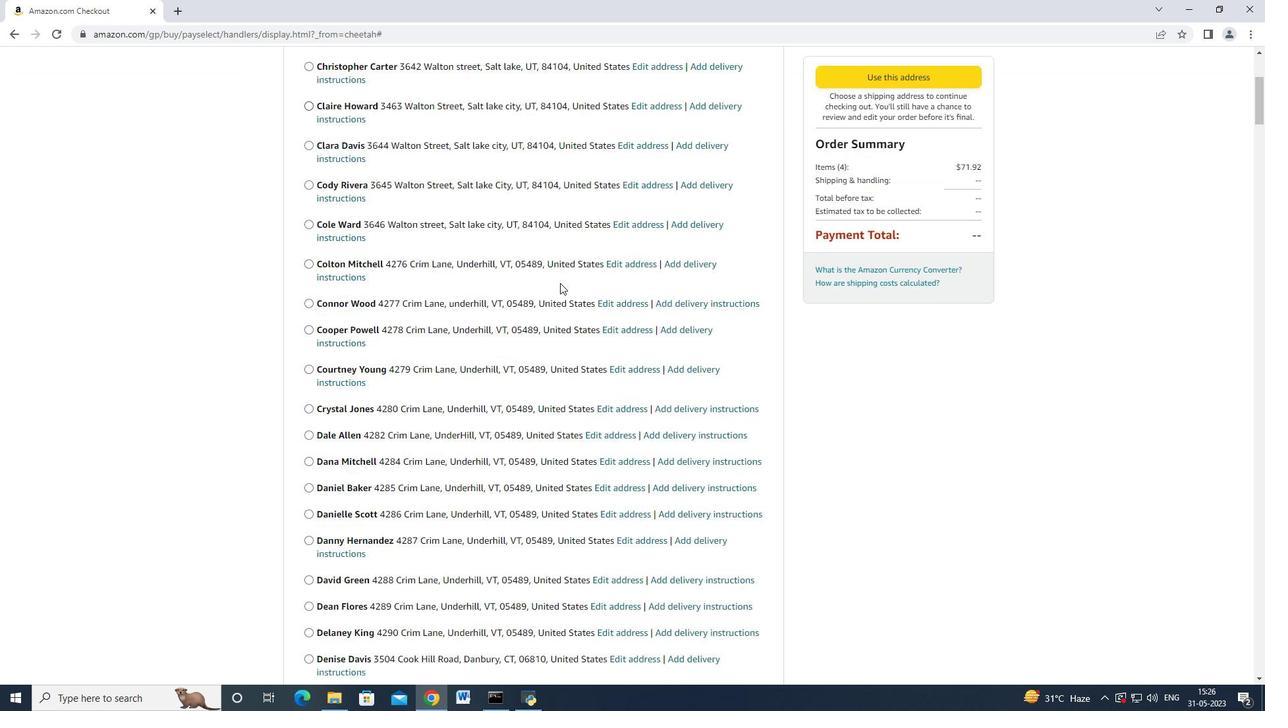 
Action: Mouse scrolled (559, 285) with delta (0, 0)
Screenshot: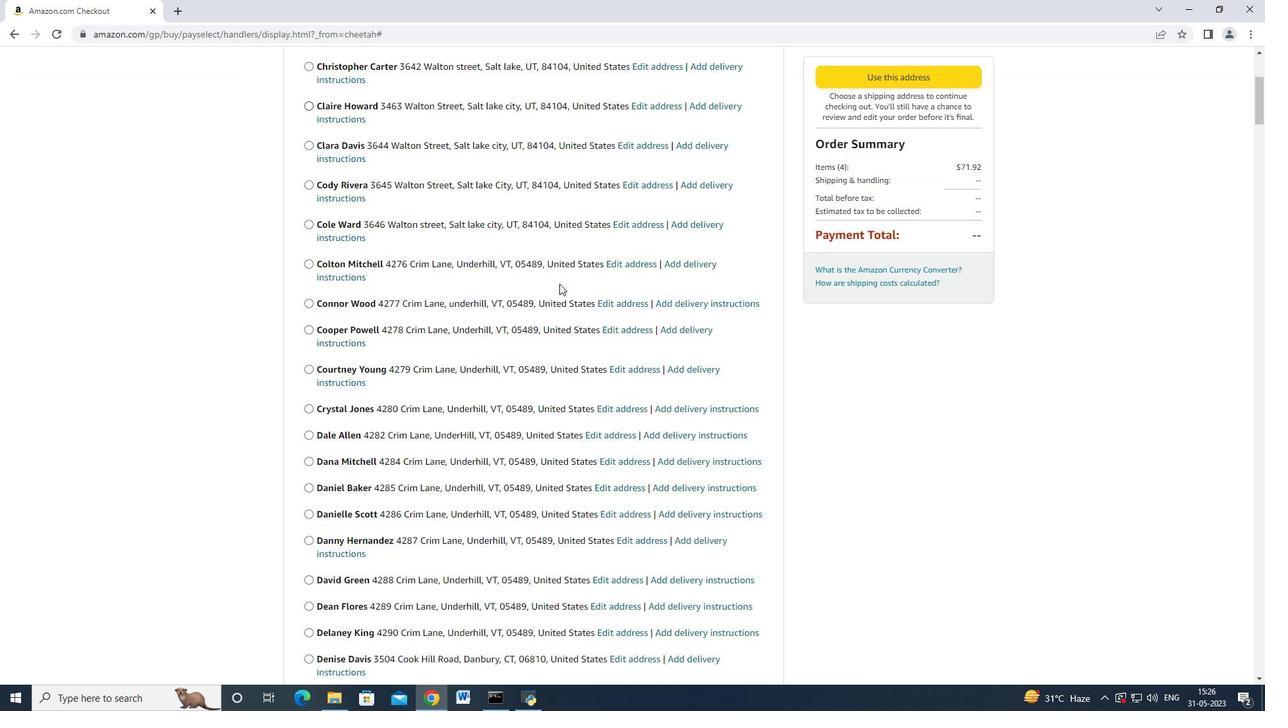 
Action: Mouse scrolled (559, 285) with delta (0, 0)
Screenshot: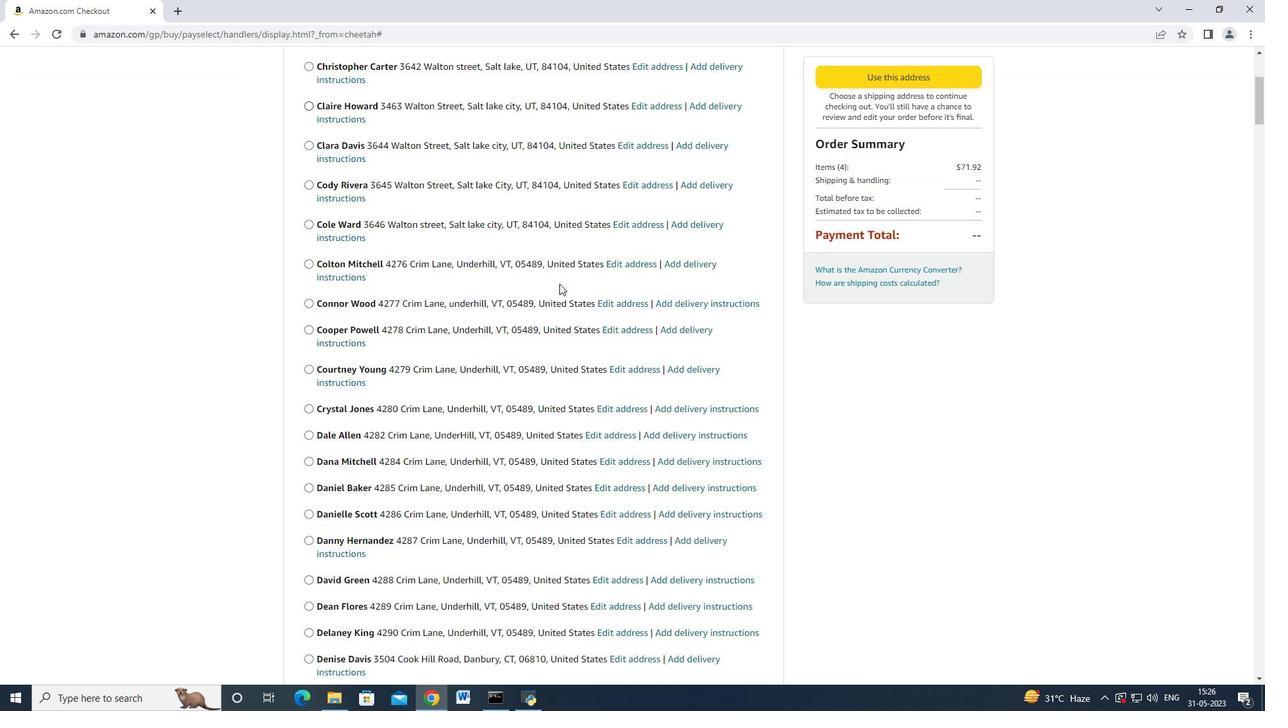 
Action: Mouse scrolled (559, 285) with delta (0, 0)
Screenshot: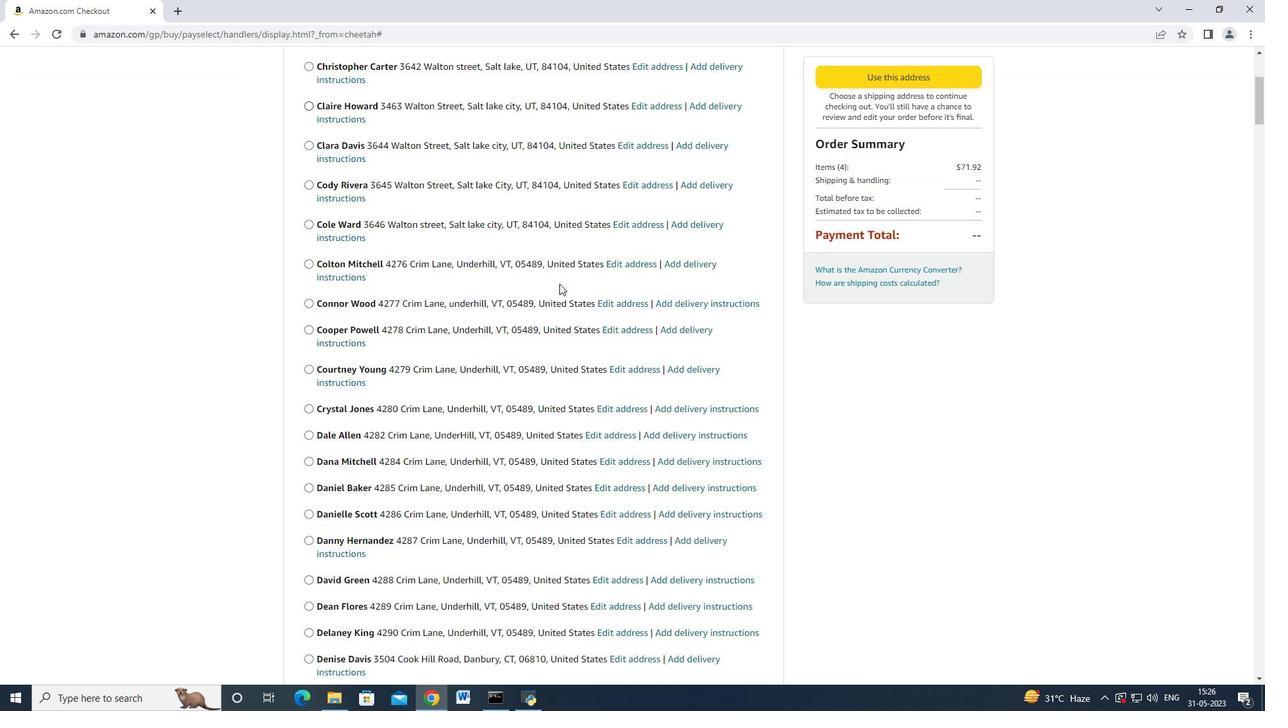 
Action: Mouse scrolled (559, 285) with delta (0, 0)
Screenshot: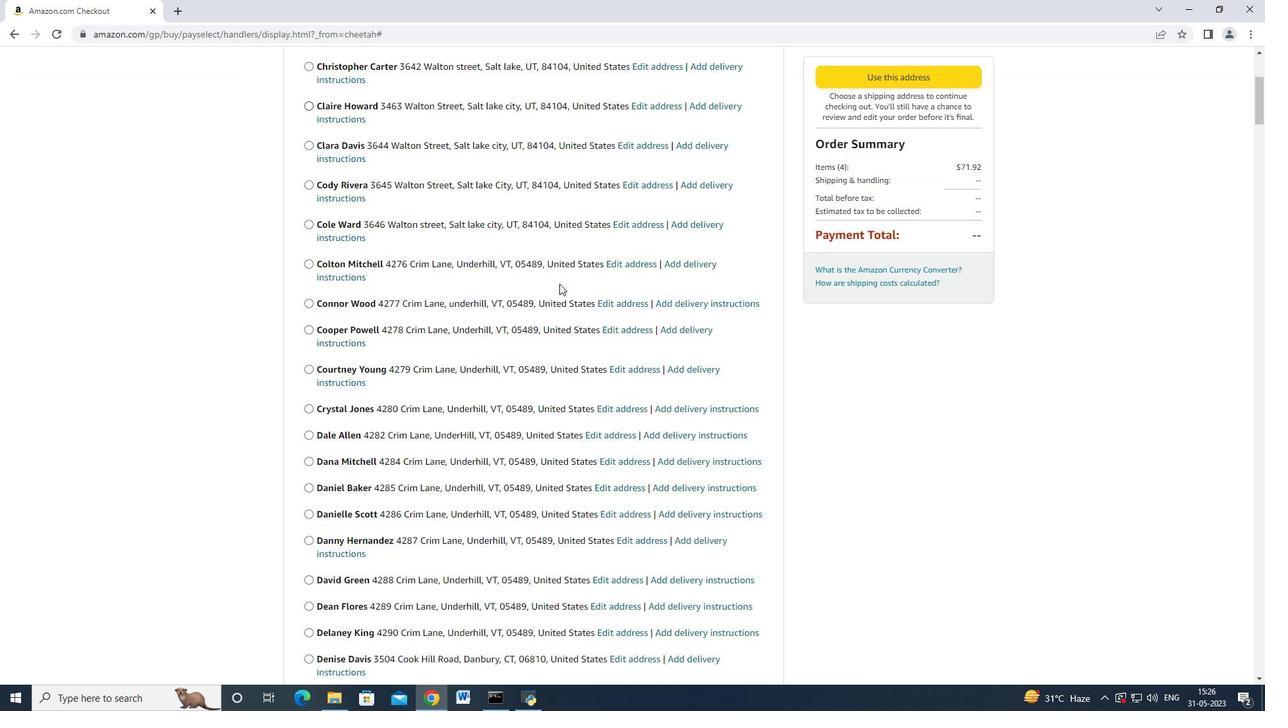 
Action: Mouse scrolled (559, 285) with delta (0, 0)
Screenshot: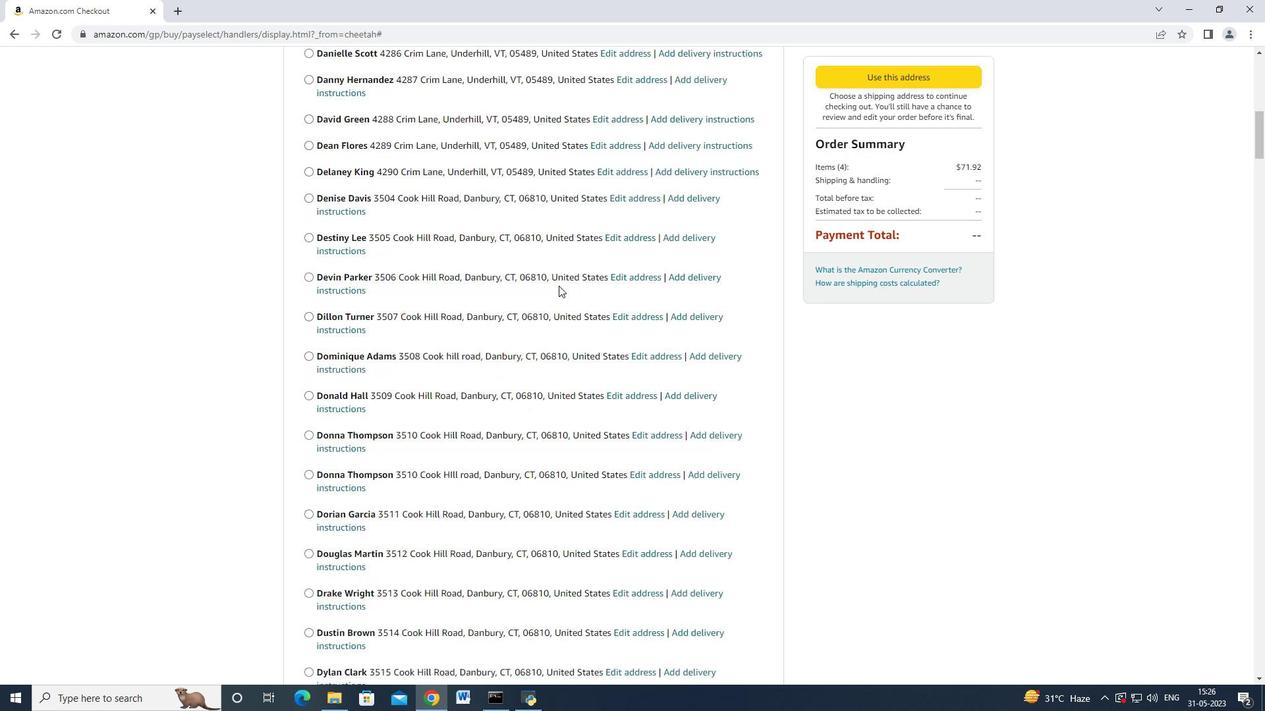 
Action: Mouse moved to (559, 286)
Screenshot: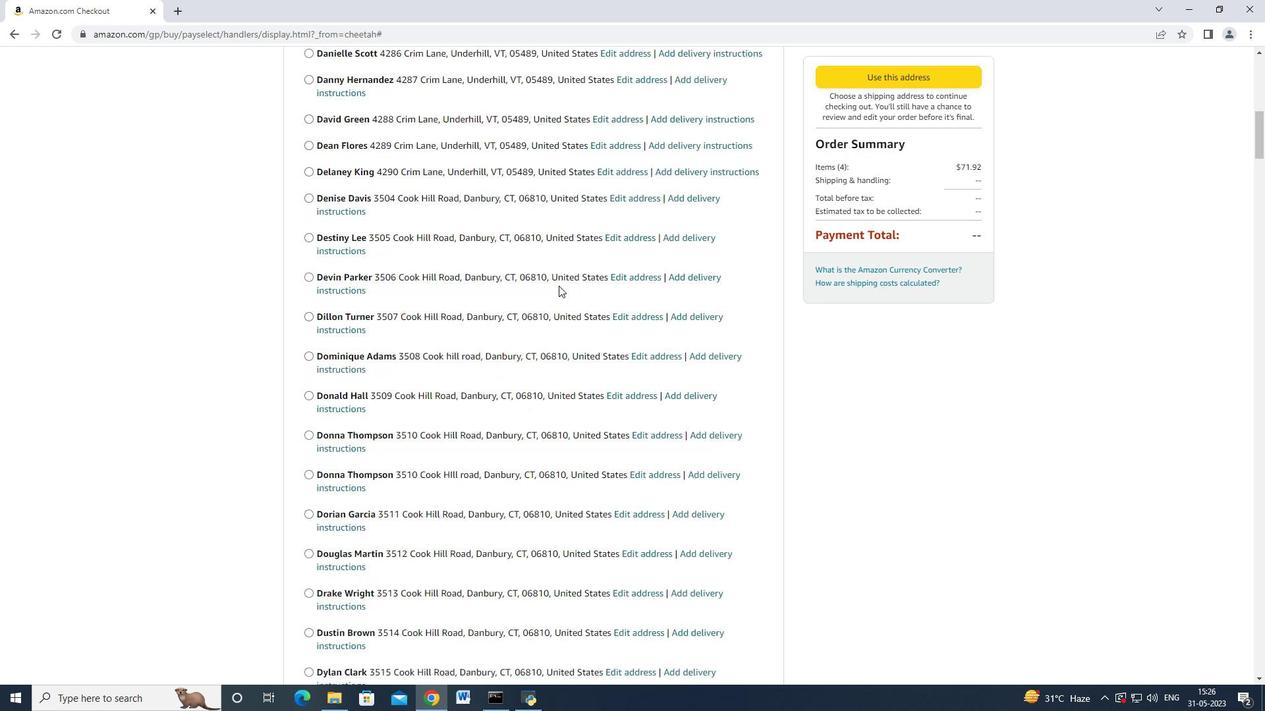 
Action: Mouse scrolled (559, 286) with delta (0, 0)
Screenshot: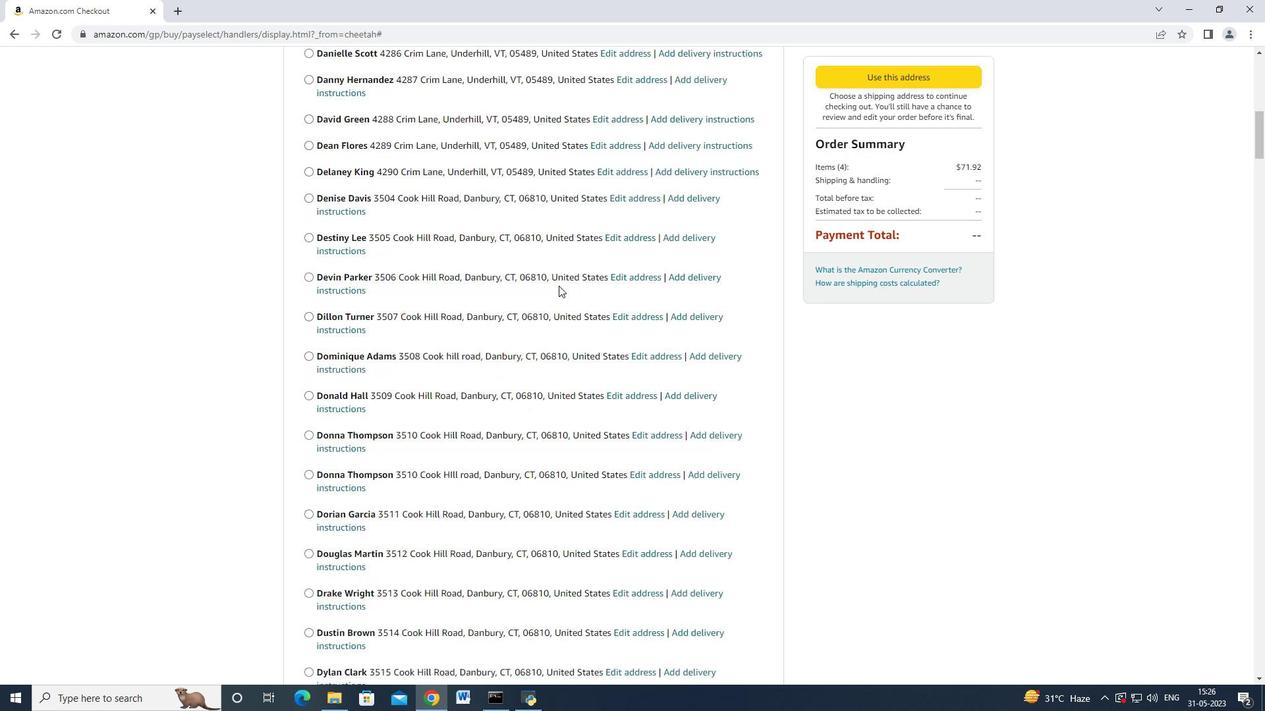 
Action: Mouse moved to (559, 286)
Screenshot: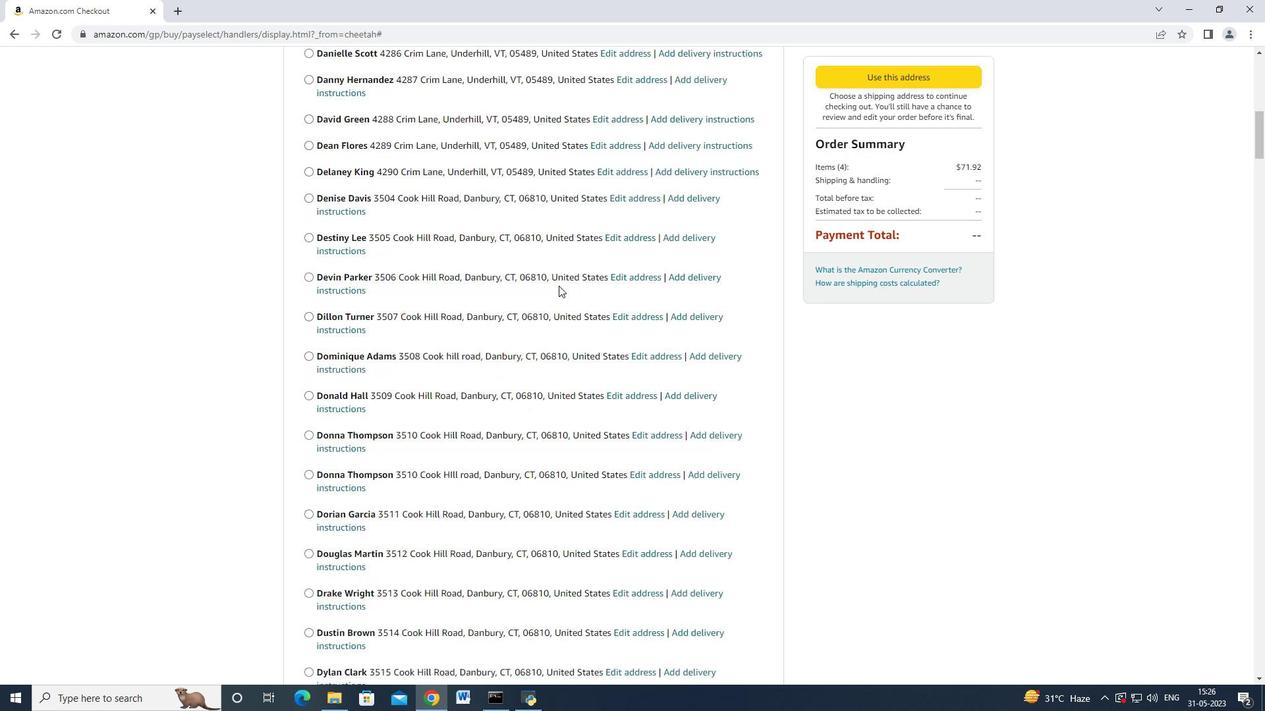 
Action: Mouse scrolled (559, 286) with delta (0, 0)
Screenshot: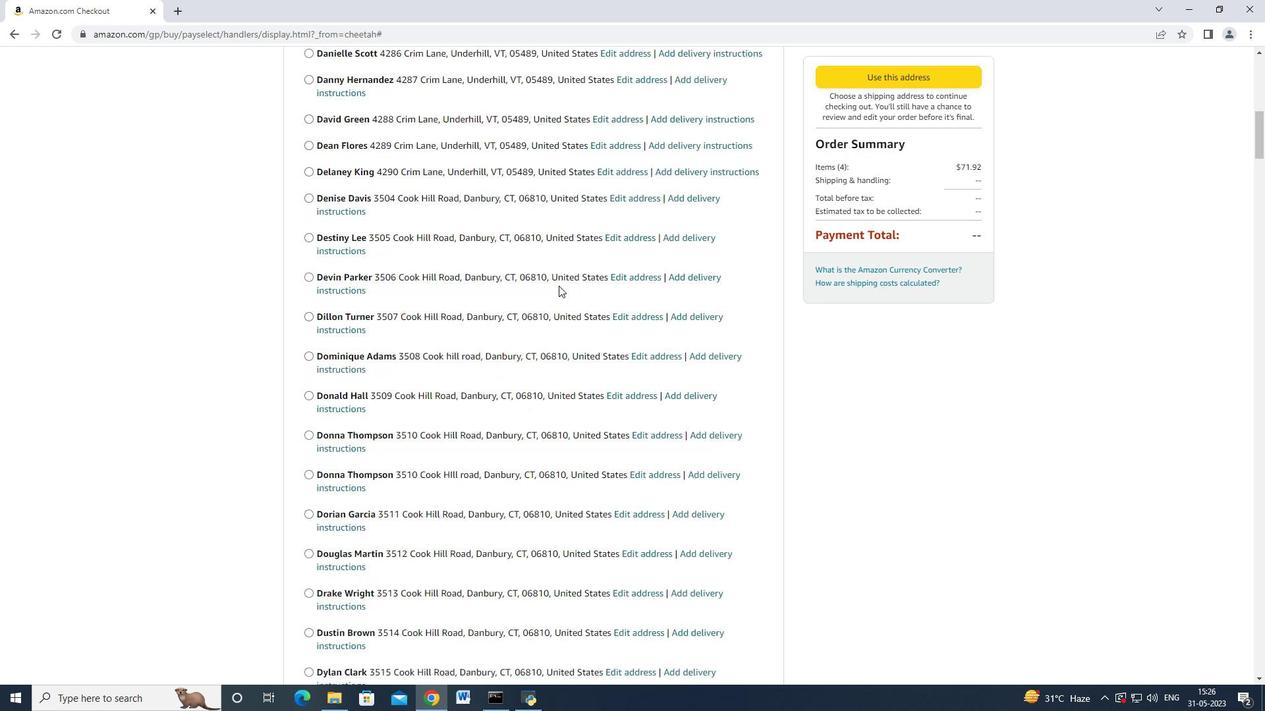 
Action: Mouse scrolled (559, 286) with delta (0, 0)
Screenshot: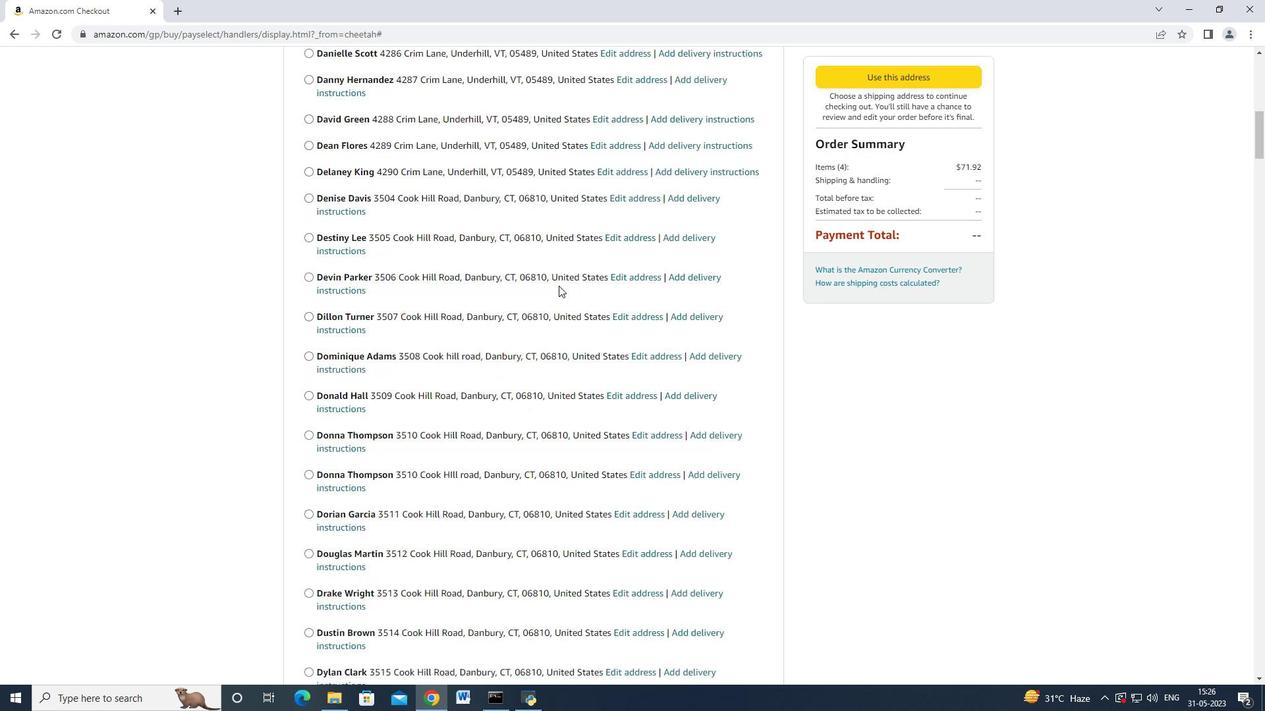 
Action: Mouse scrolled (559, 286) with delta (0, 0)
Screenshot: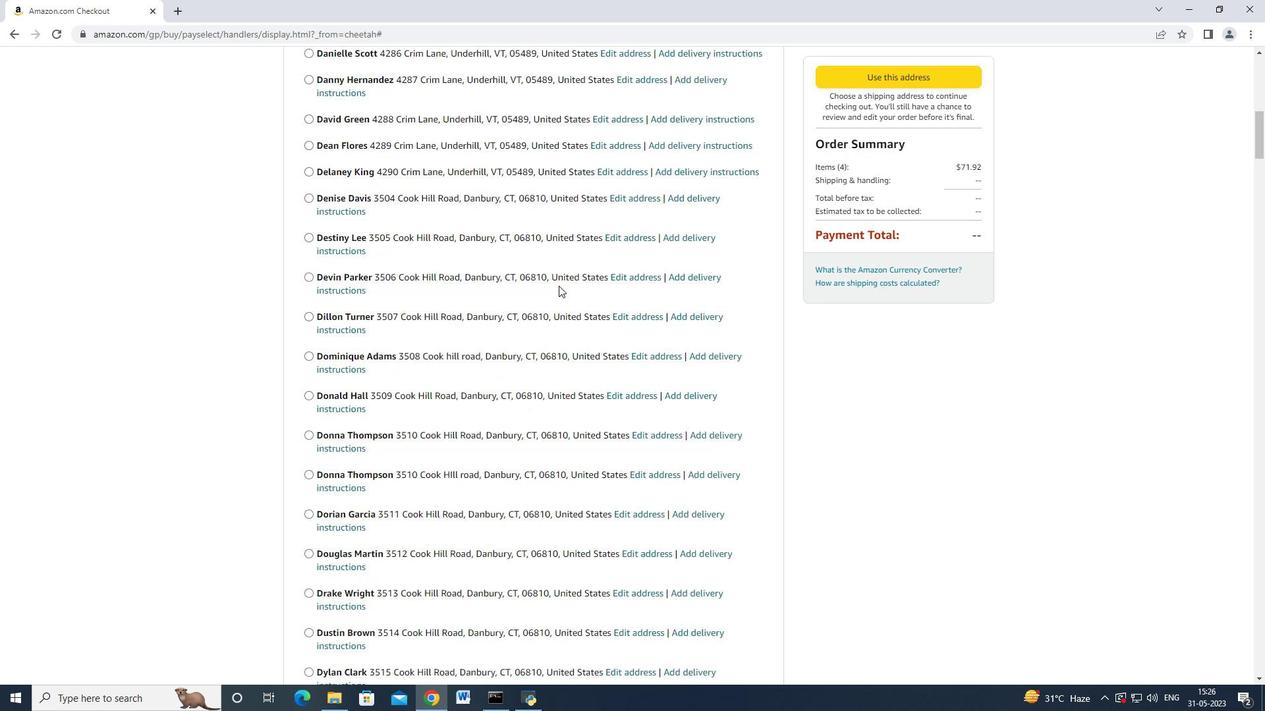 
Action: Mouse moved to (559, 287)
Screenshot: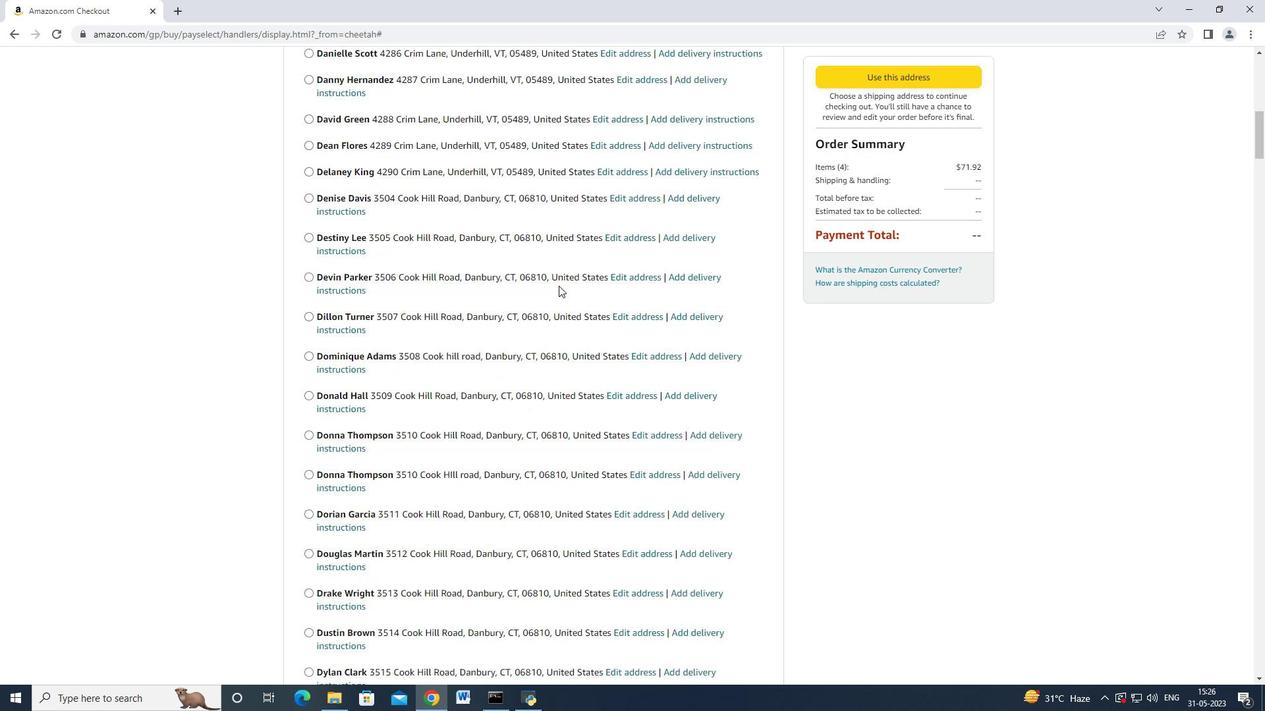 
Action: Mouse scrolled (559, 286) with delta (0, 0)
Screenshot: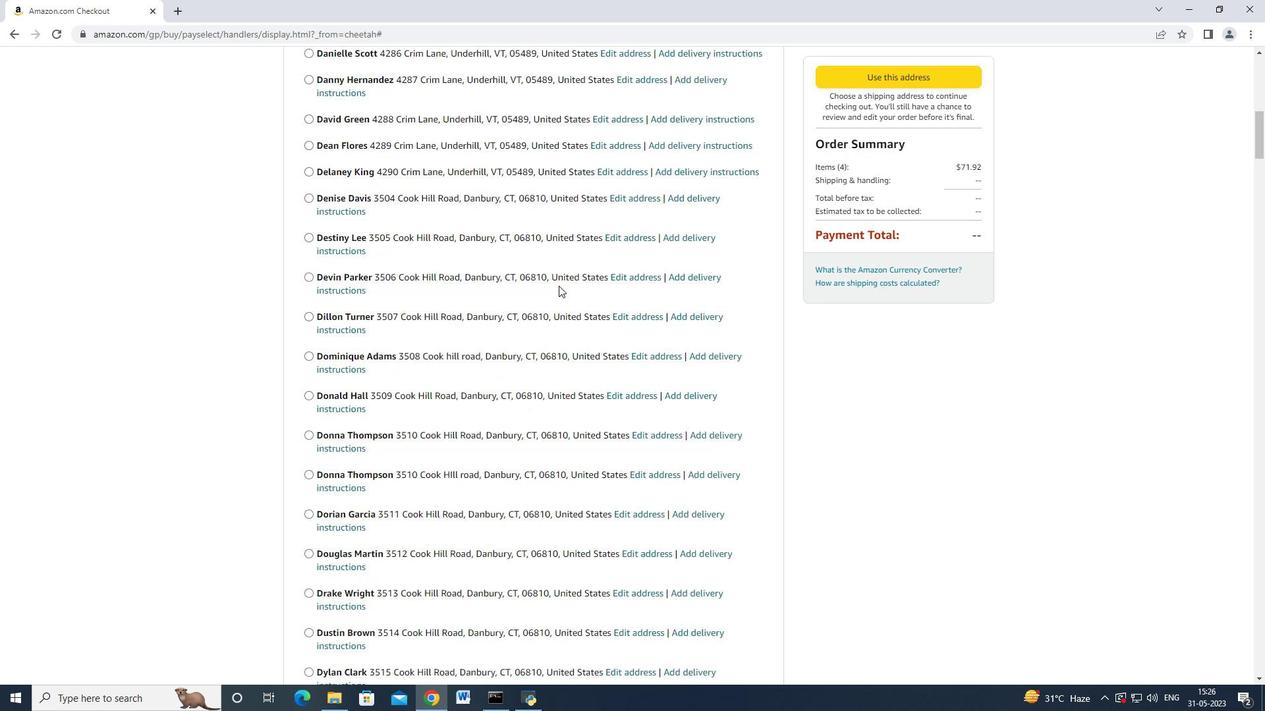 
Action: Mouse moved to (558, 287)
Screenshot: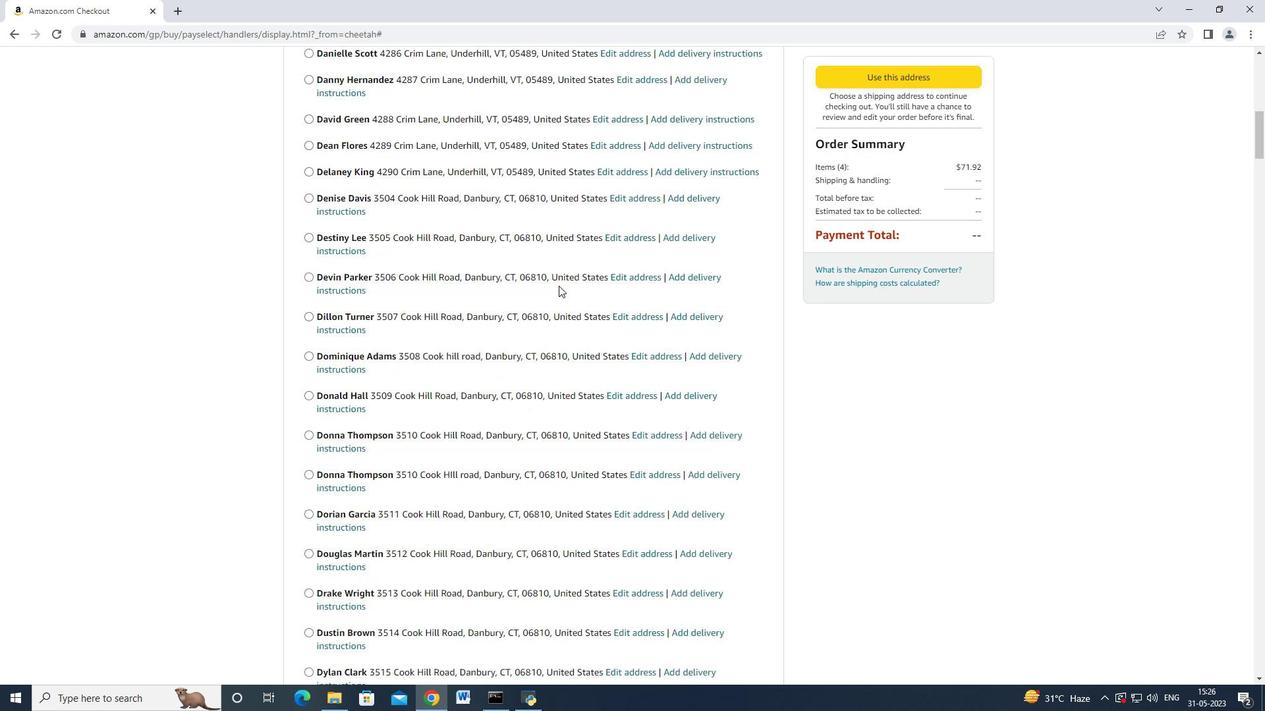 
Action: Mouse scrolled (558, 286) with delta (0, 0)
Screenshot: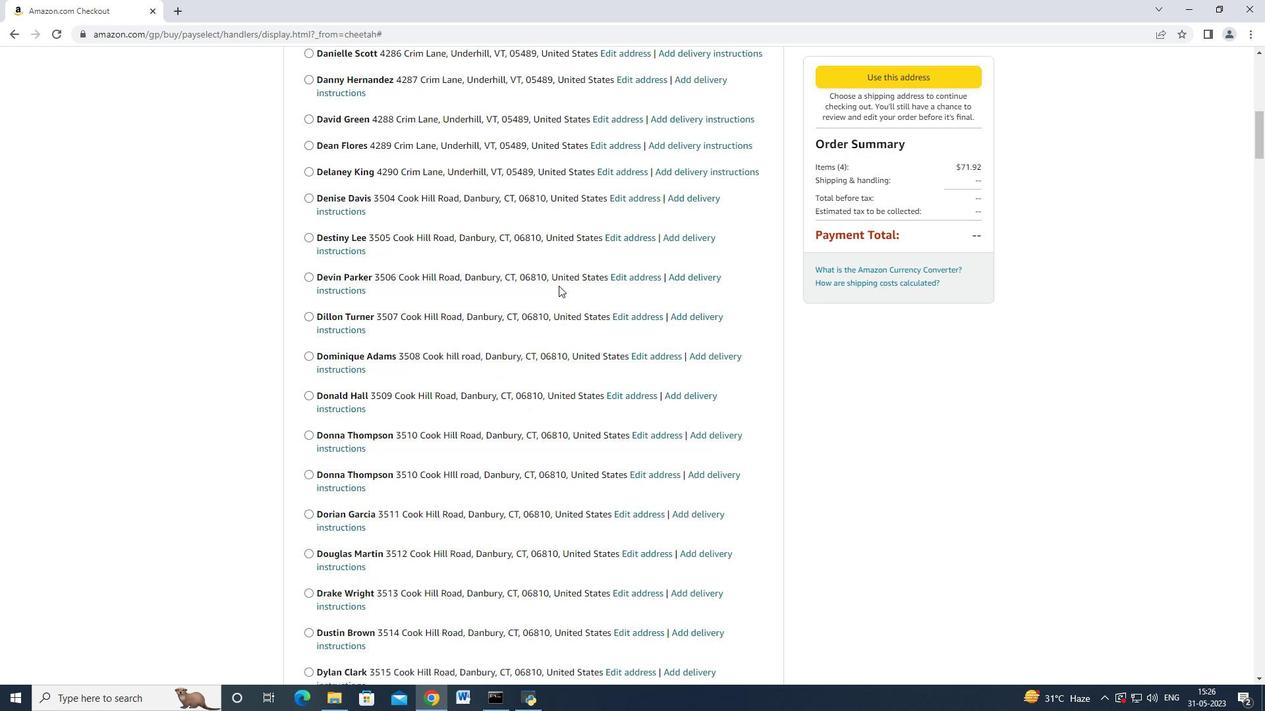 
Action: Mouse scrolled (558, 286) with delta (0, 0)
Screenshot: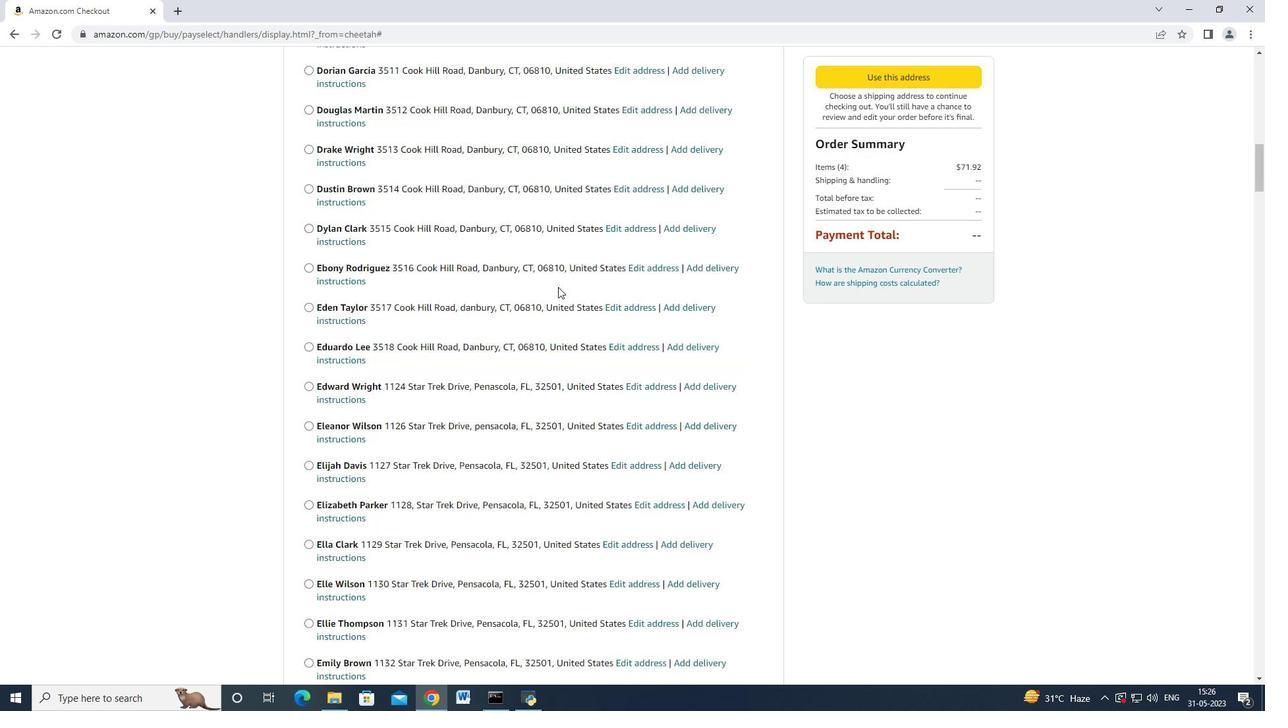 
Action: Mouse moved to (558, 287)
Screenshot: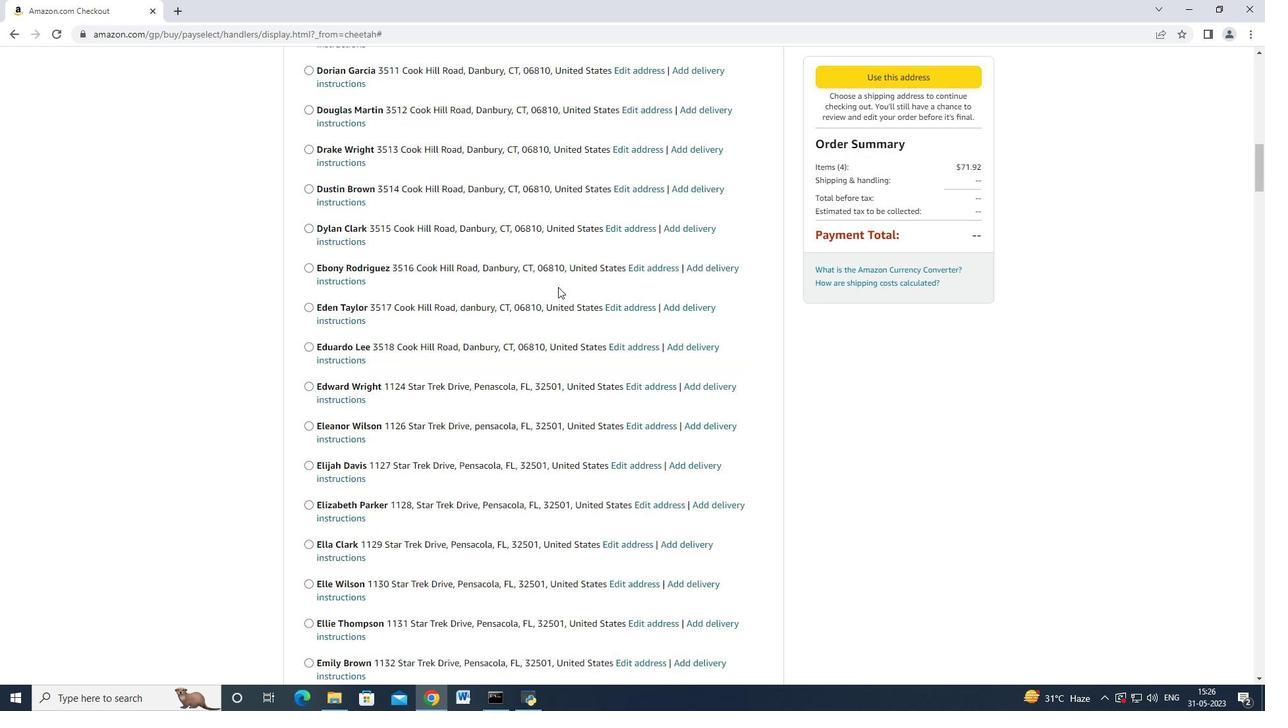 
Action: Mouse scrolled (558, 286) with delta (0, 0)
Screenshot: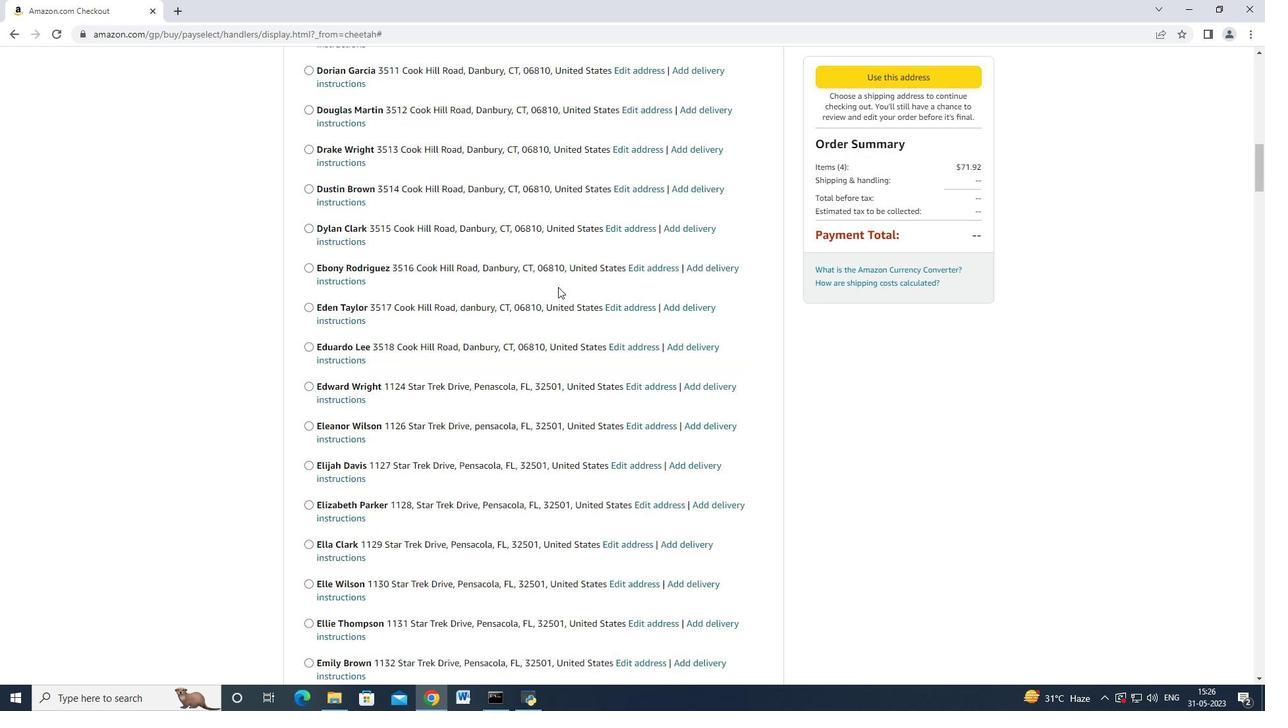
Action: Mouse scrolled (558, 286) with delta (0, 0)
Screenshot: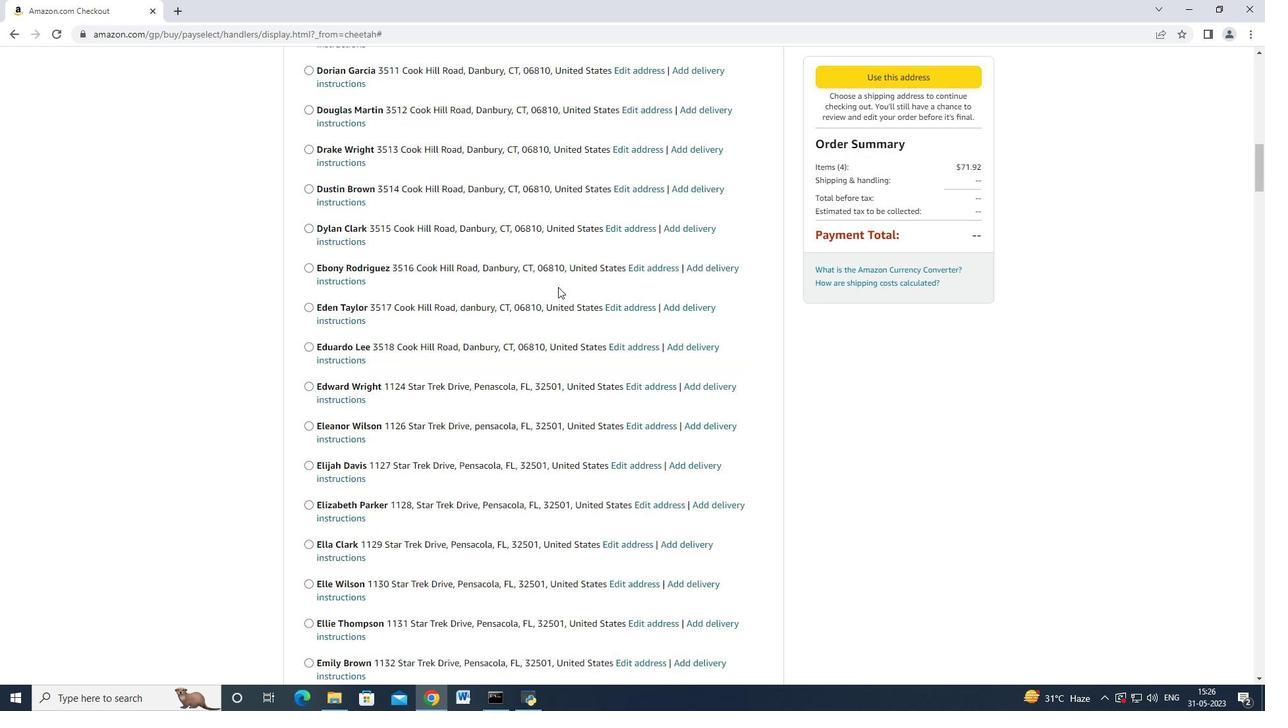 
Action: Mouse scrolled (558, 286) with delta (0, 0)
Screenshot: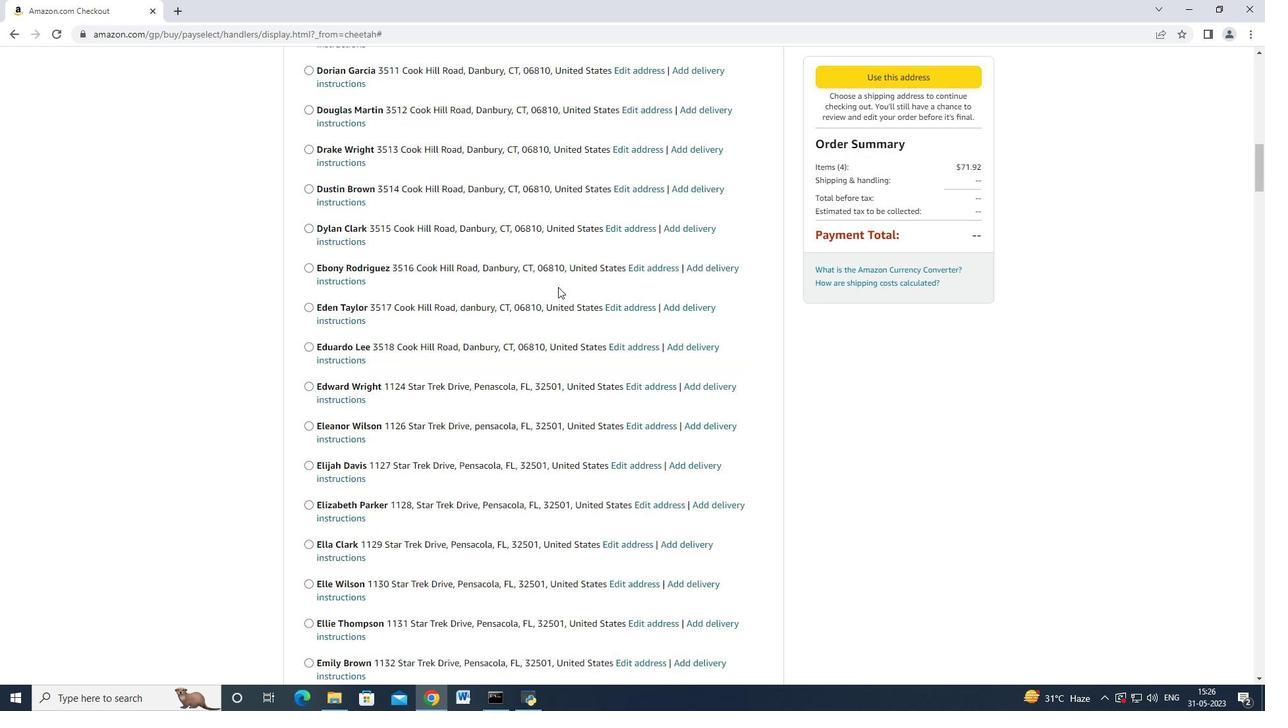 
Action: Mouse scrolled (558, 286) with delta (0, 0)
Screenshot: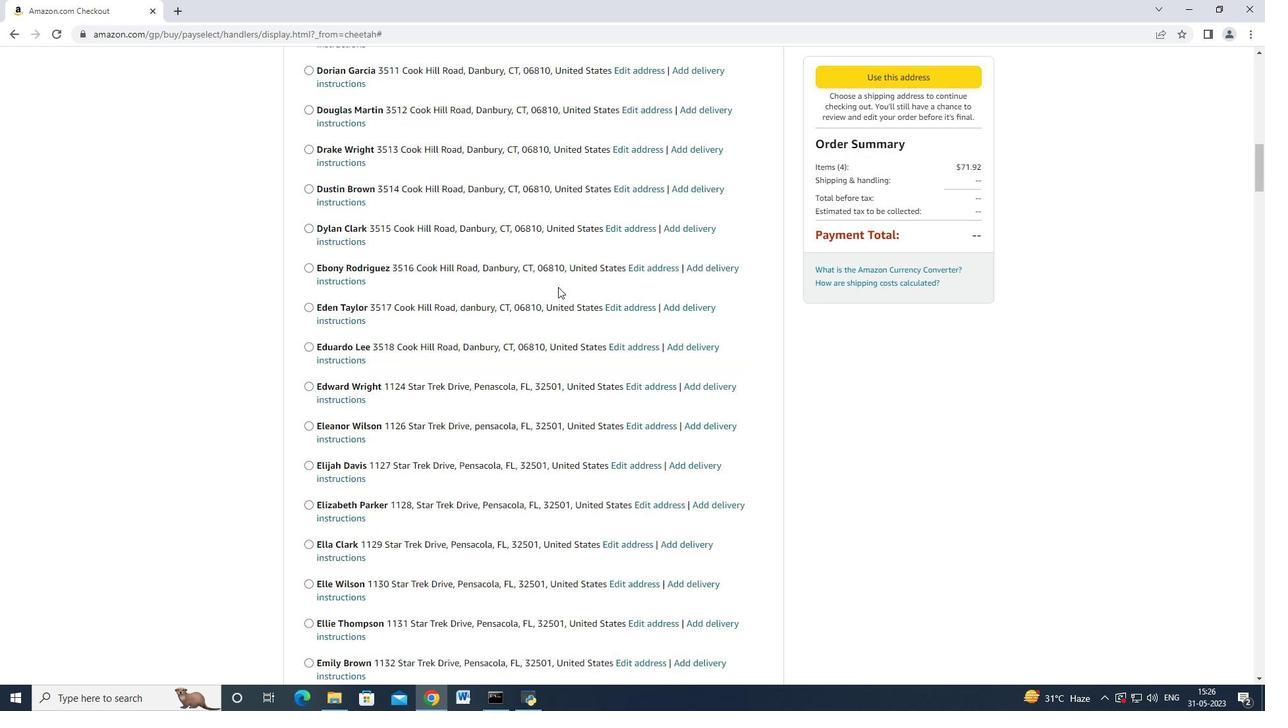 
Action: Mouse scrolled (558, 286) with delta (0, 0)
Screenshot: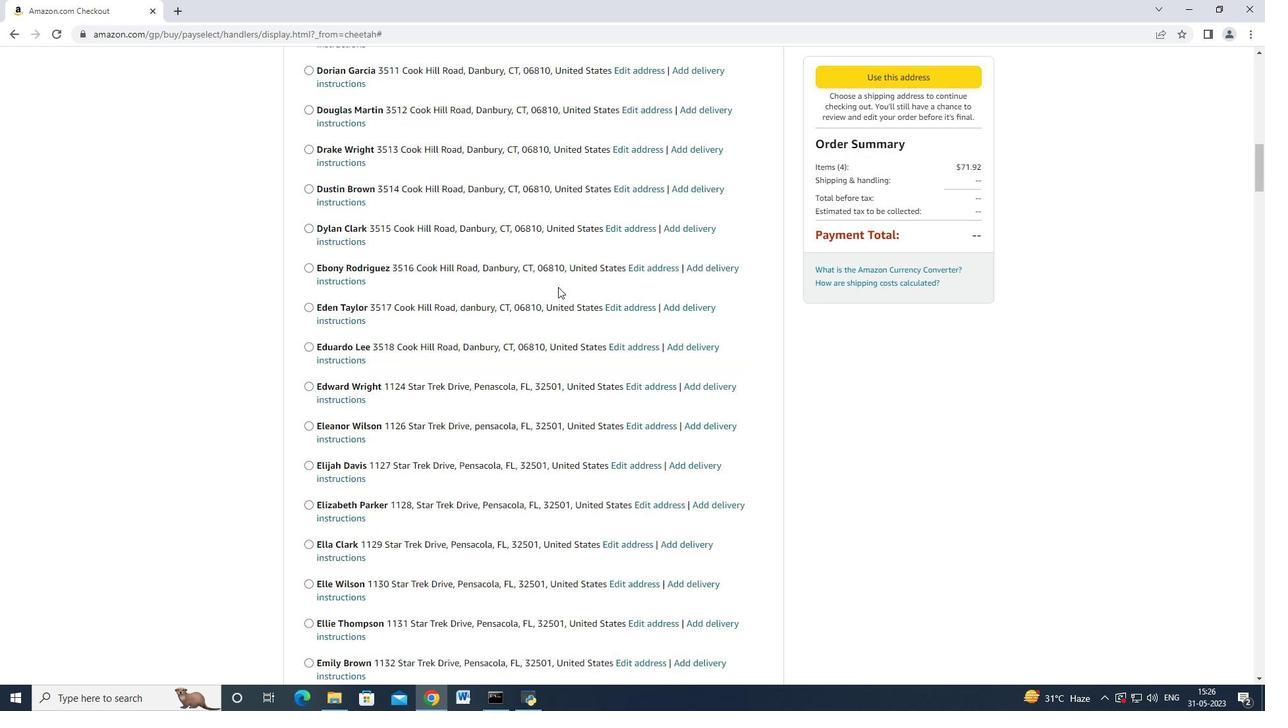 
Action: Mouse moved to (558, 288)
Screenshot: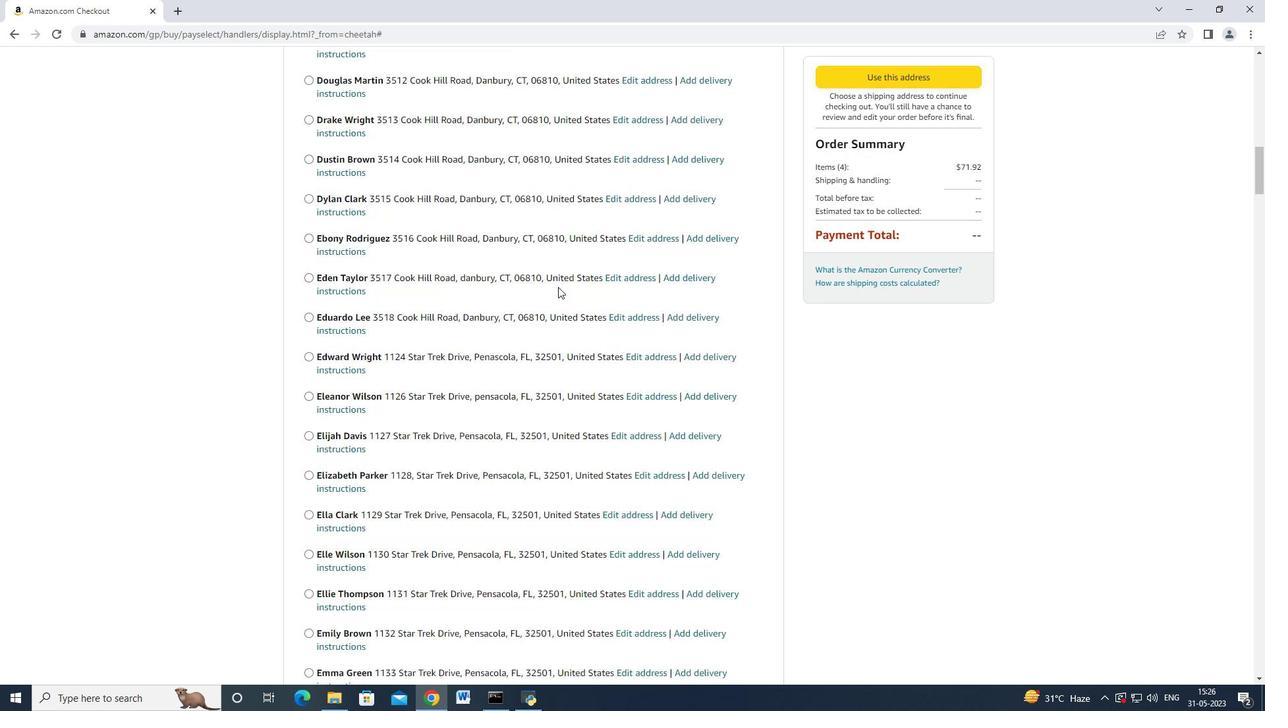 
Action: Mouse scrolled (558, 286) with delta (0, 0)
Screenshot: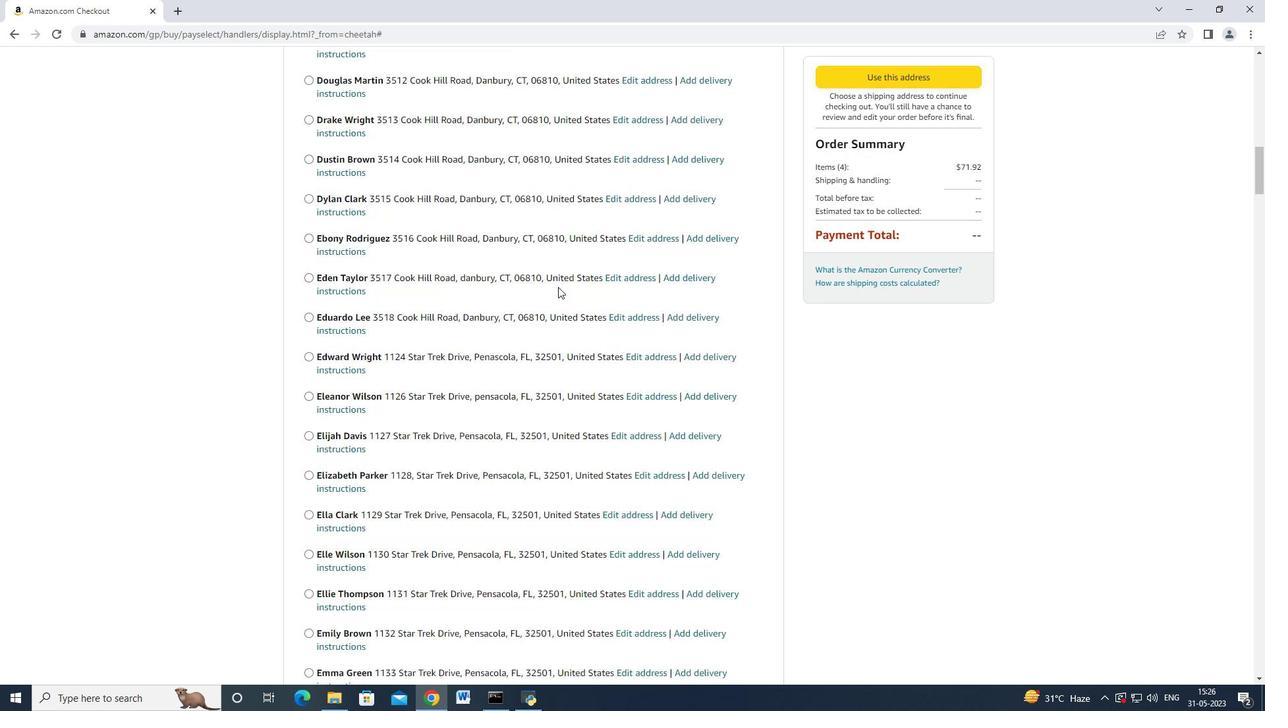 
Action: Mouse scrolled (558, 287) with delta (0, 0)
Screenshot: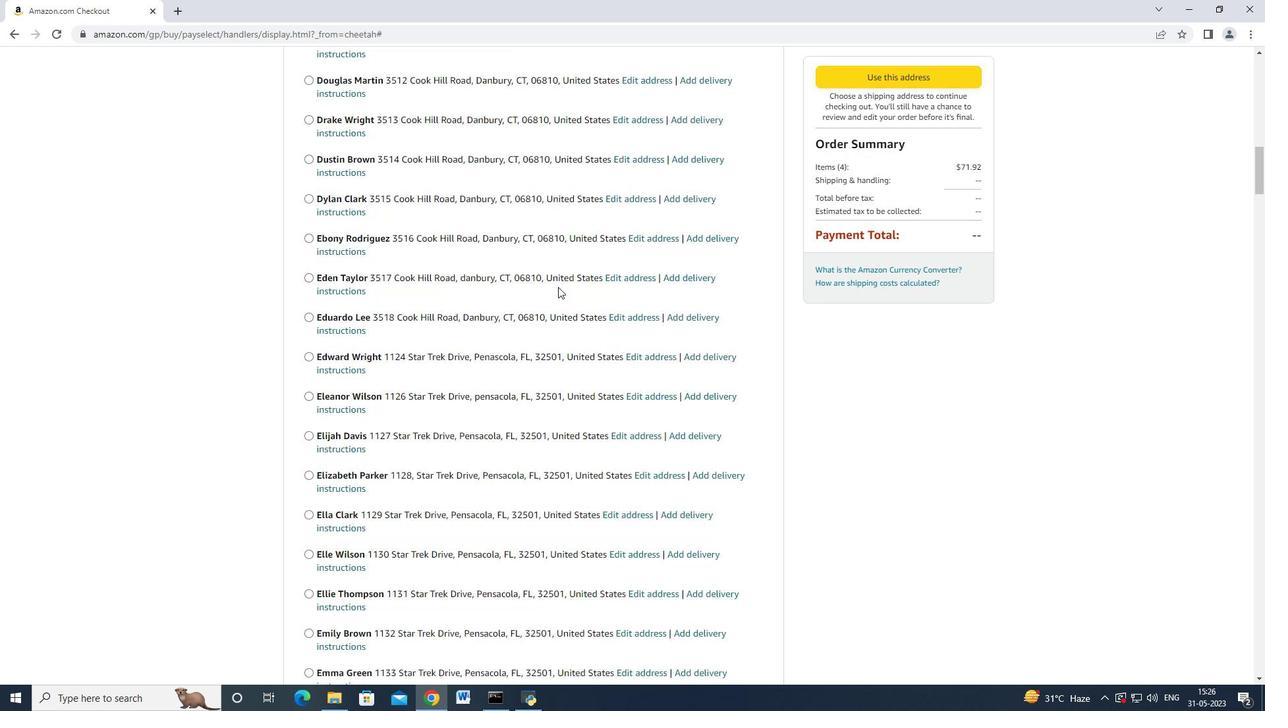 
Action: Mouse moved to (558, 288)
Screenshot: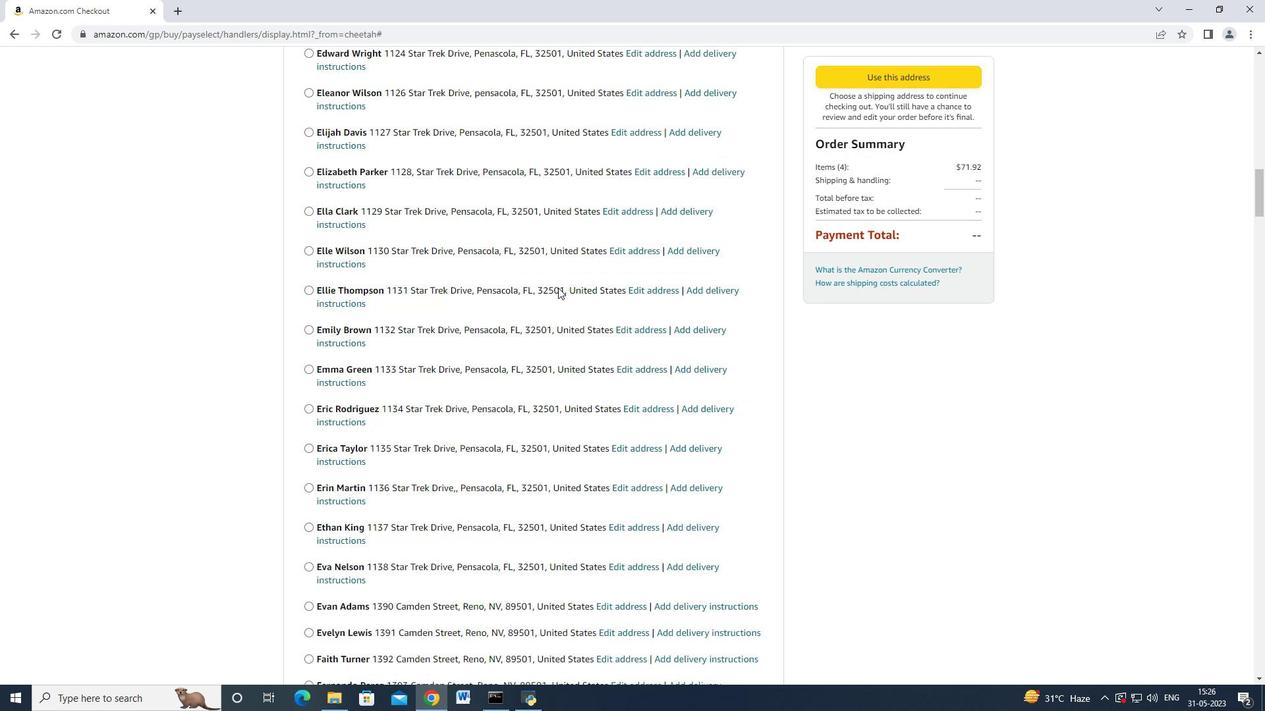 
Action: Mouse scrolled (558, 288) with delta (0, 0)
Screenshot: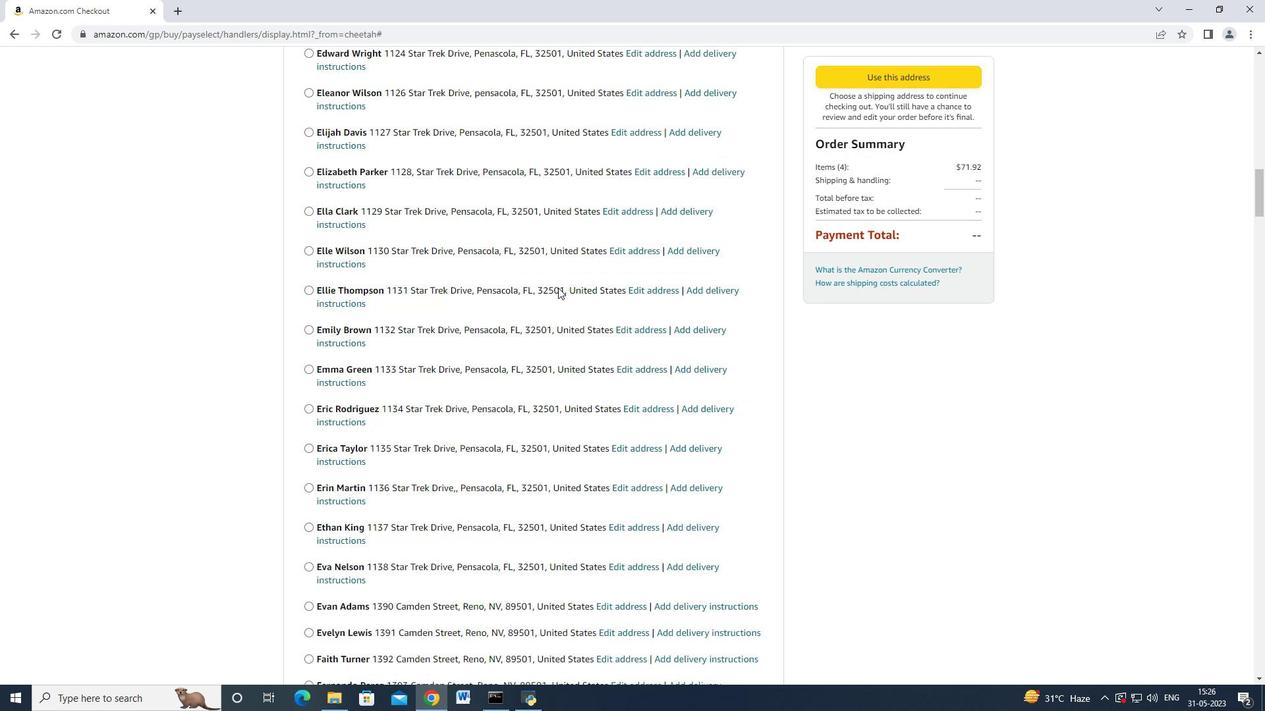 
Action: Mouse moved to (558, 289)
Screenshot: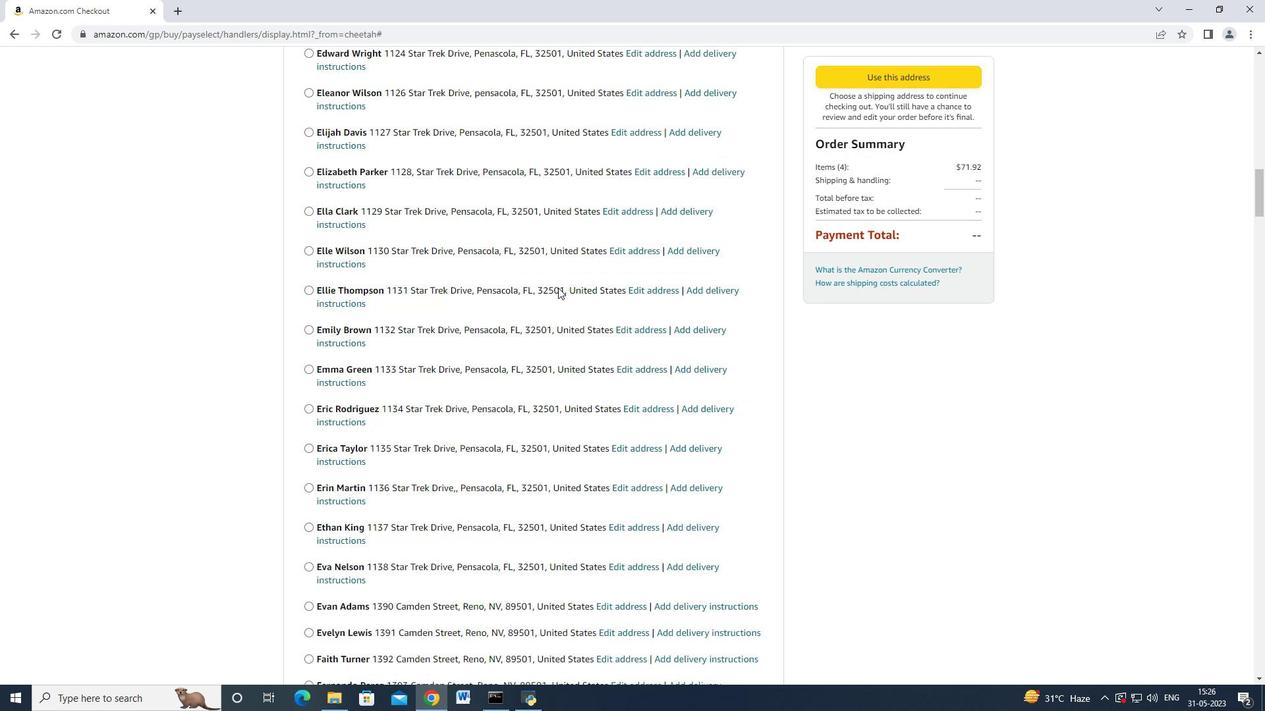 
Action: Mouse scrolled (558, 288) with delta (0, 0)
Screenshot: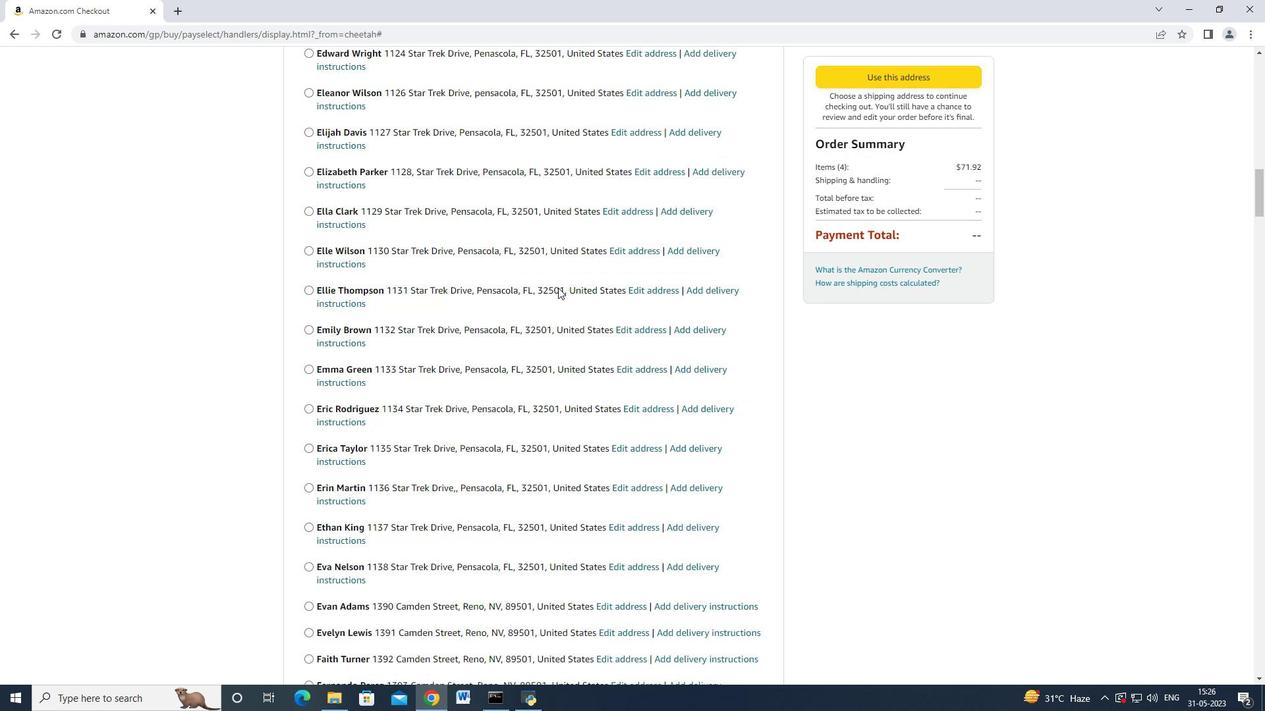 
Action: Mouse moved to (558, 289)
Screenshot: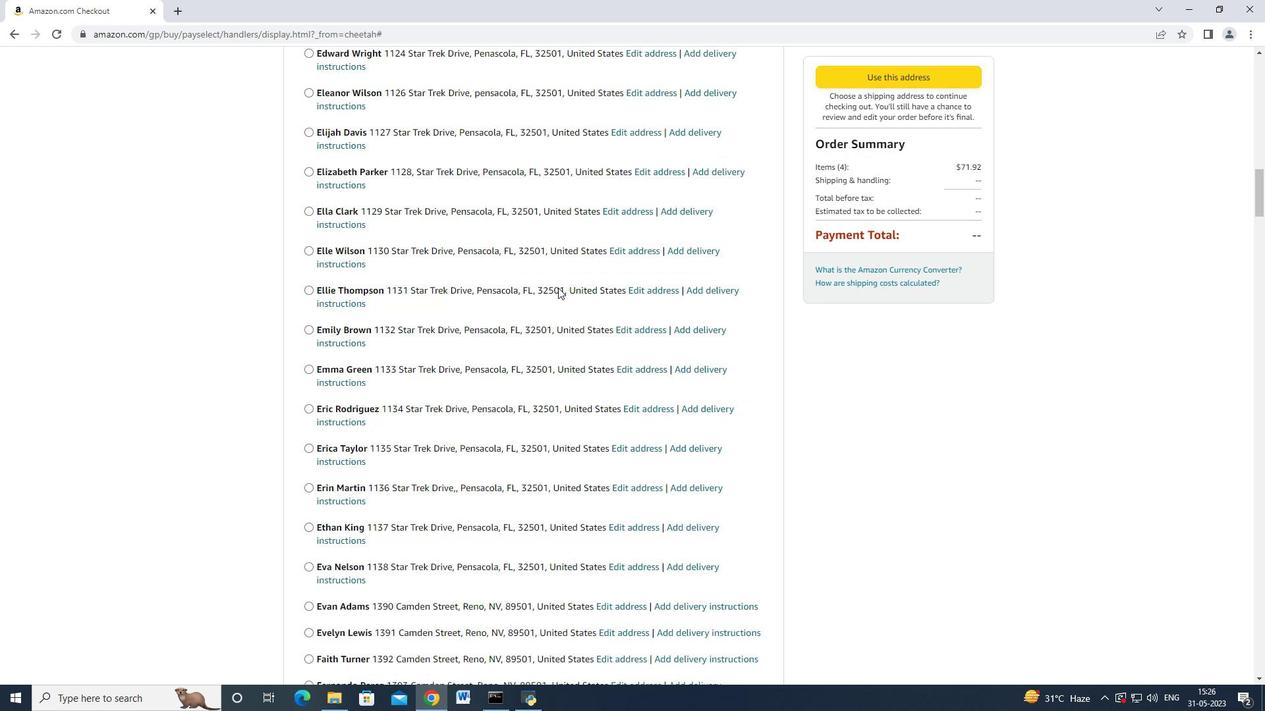 
Action: Mouse scrolled (558, 288) with delta (0, 0)
Screenshot: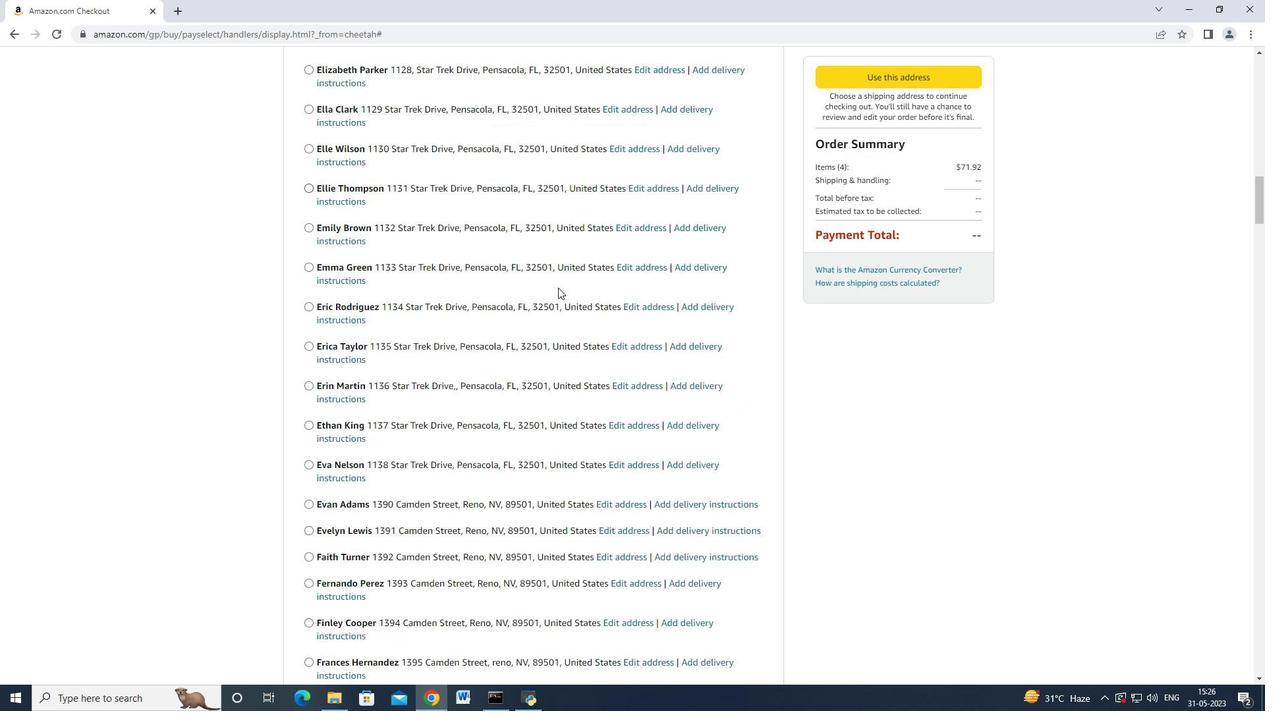 
Action: Mouse scrolled (558, 288) with delta (0, 0)
Screenshot: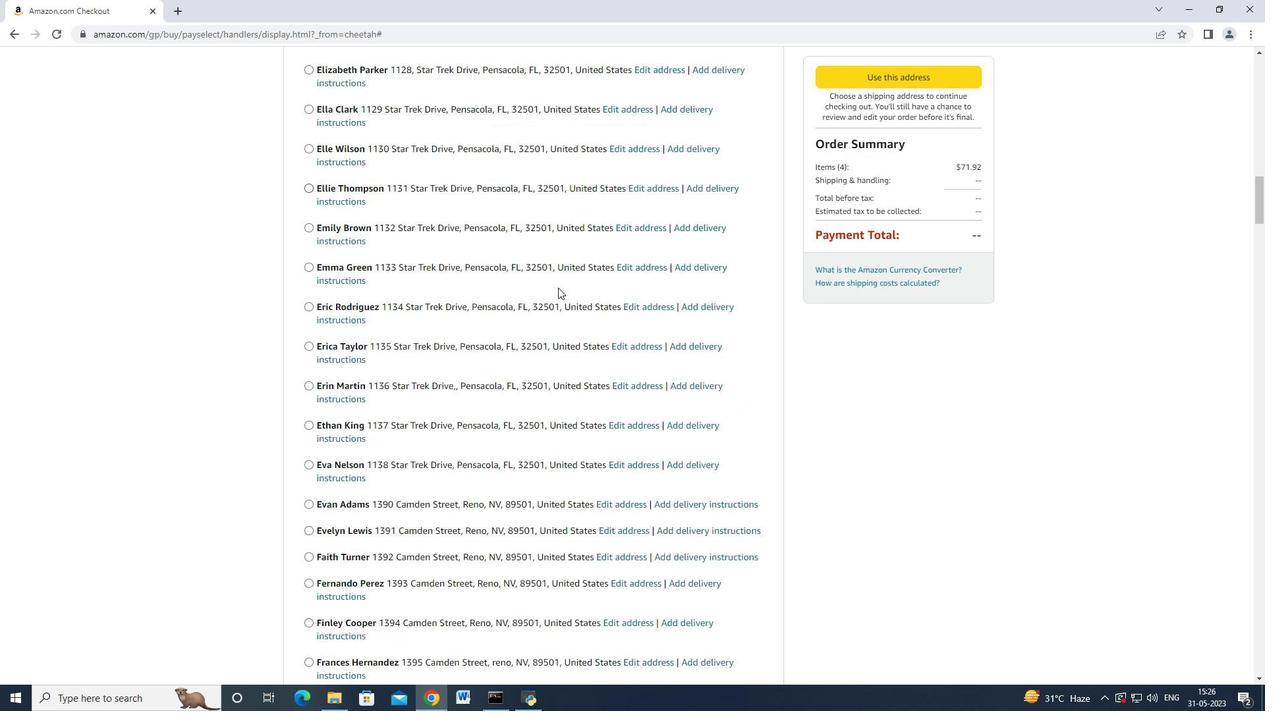 
Action: Mouse scrolled (558, 288) with delta (0, 0)
Screenshot: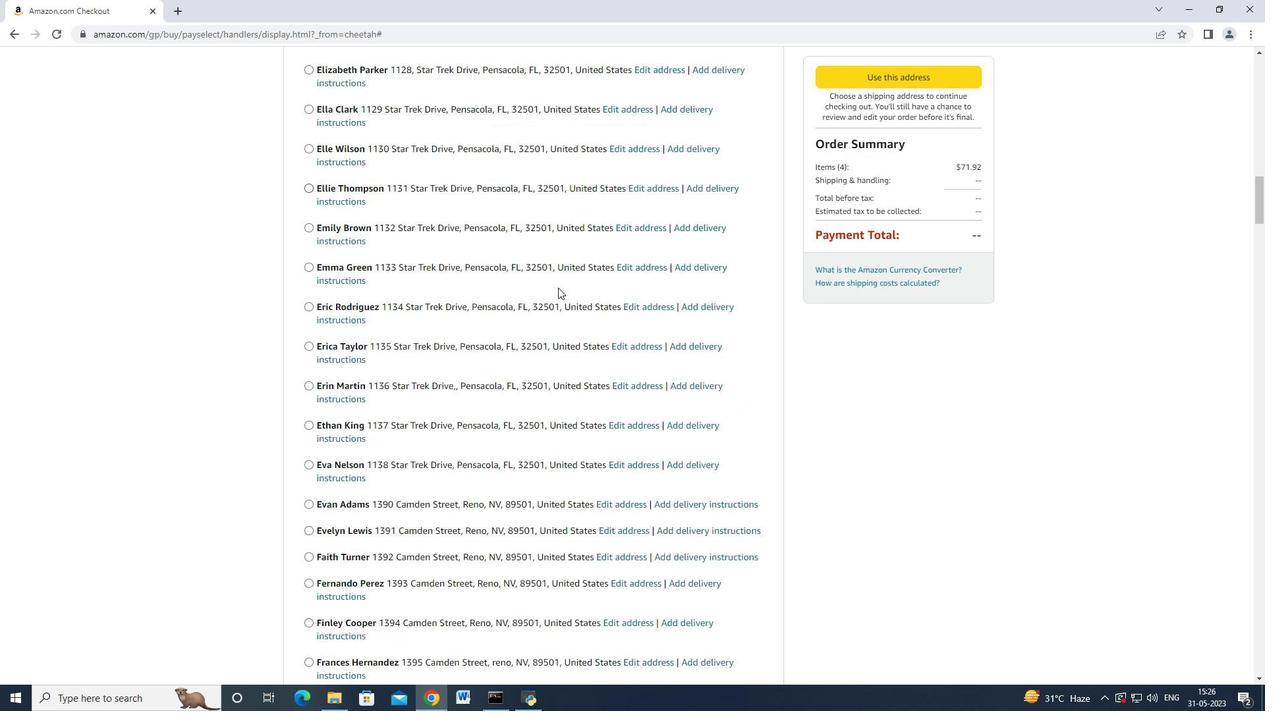 
Action: Mouse scrolled (558, 288) with delta (0, -1)
Screenshot: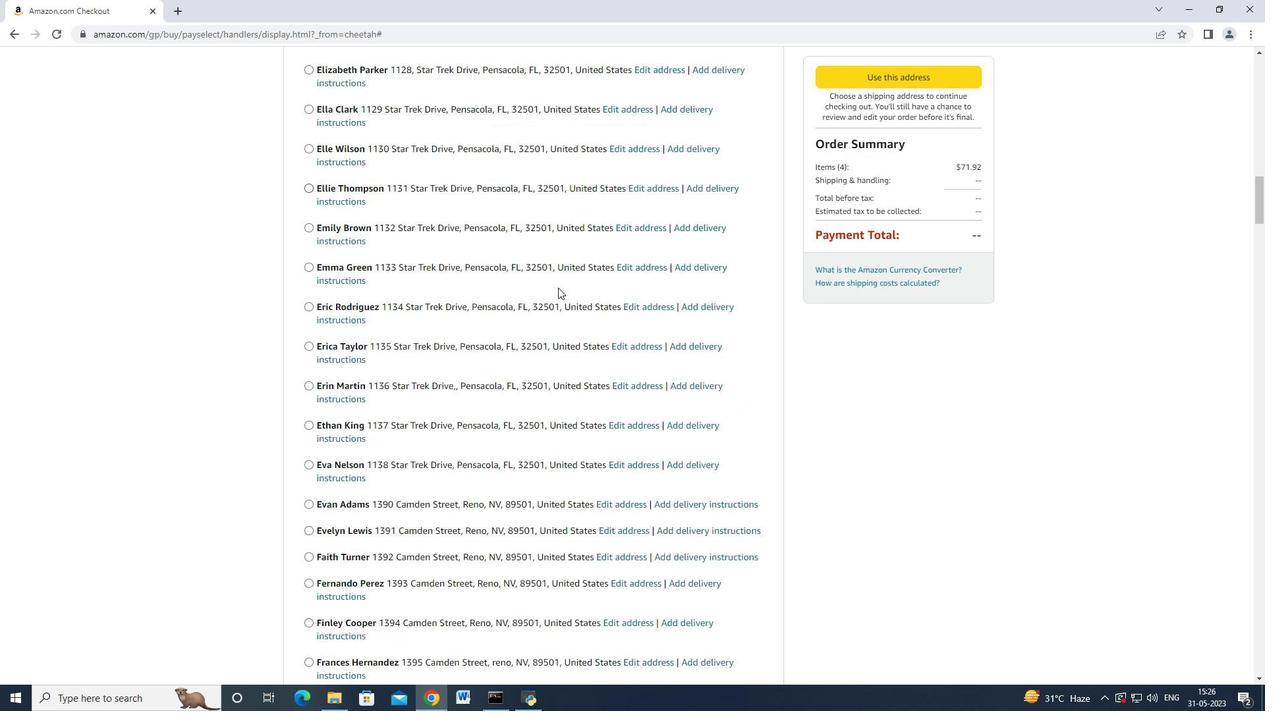 
Action: Mouse scrolled (558, 288) with delta (0, 0)
Screenshot: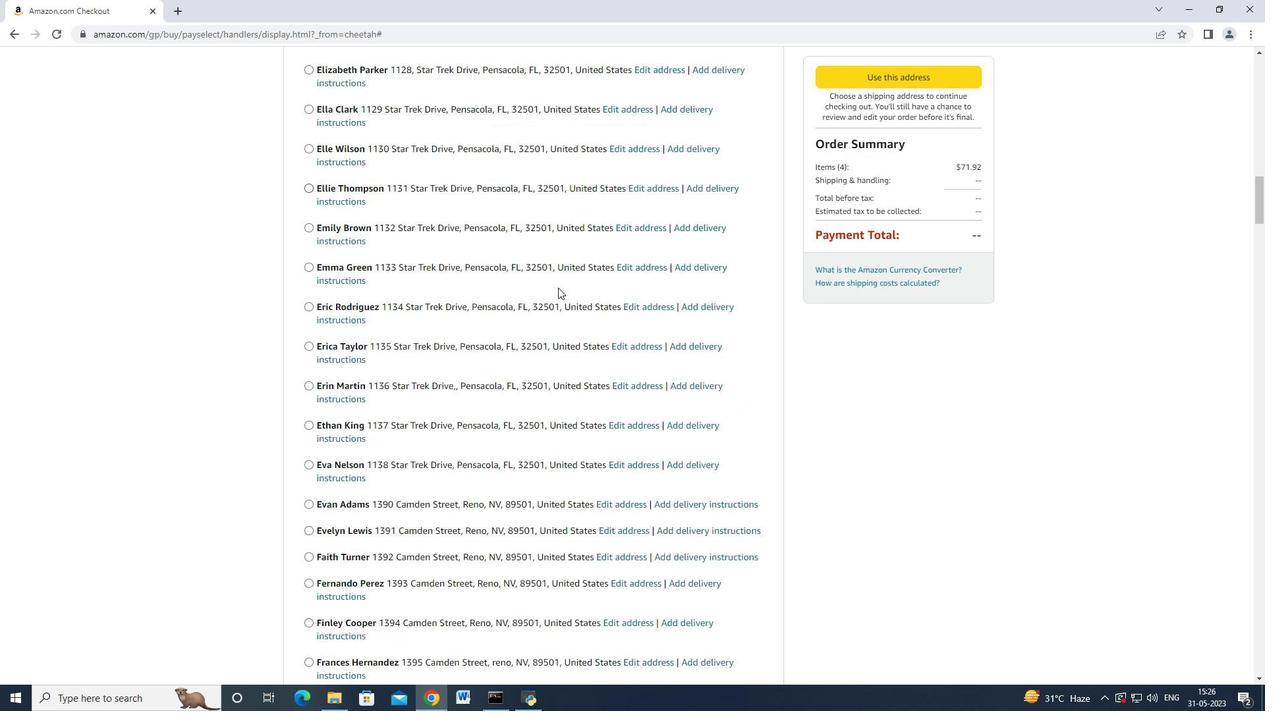 
Action: Mouse scrolled (558, 288) with delta (0, 0)
Screenshot: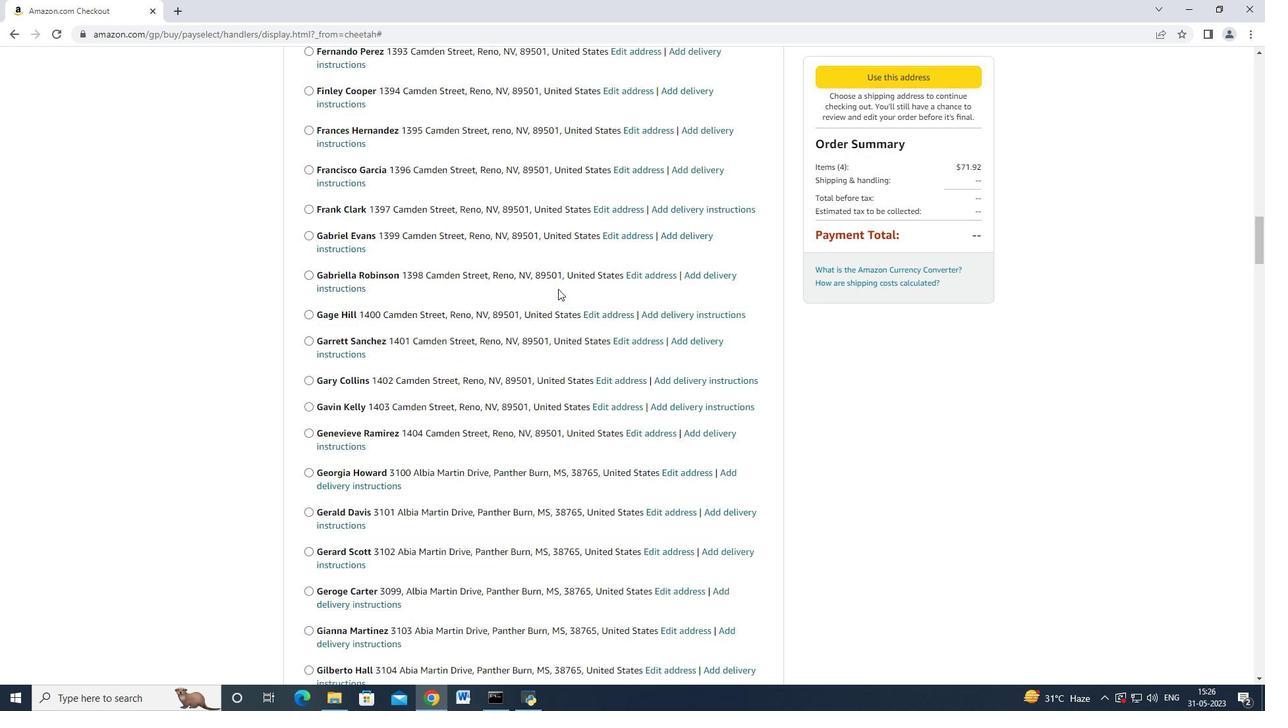 
Action: Mouse scrolled (558, 288) with delta (0, 0)
Screenshot: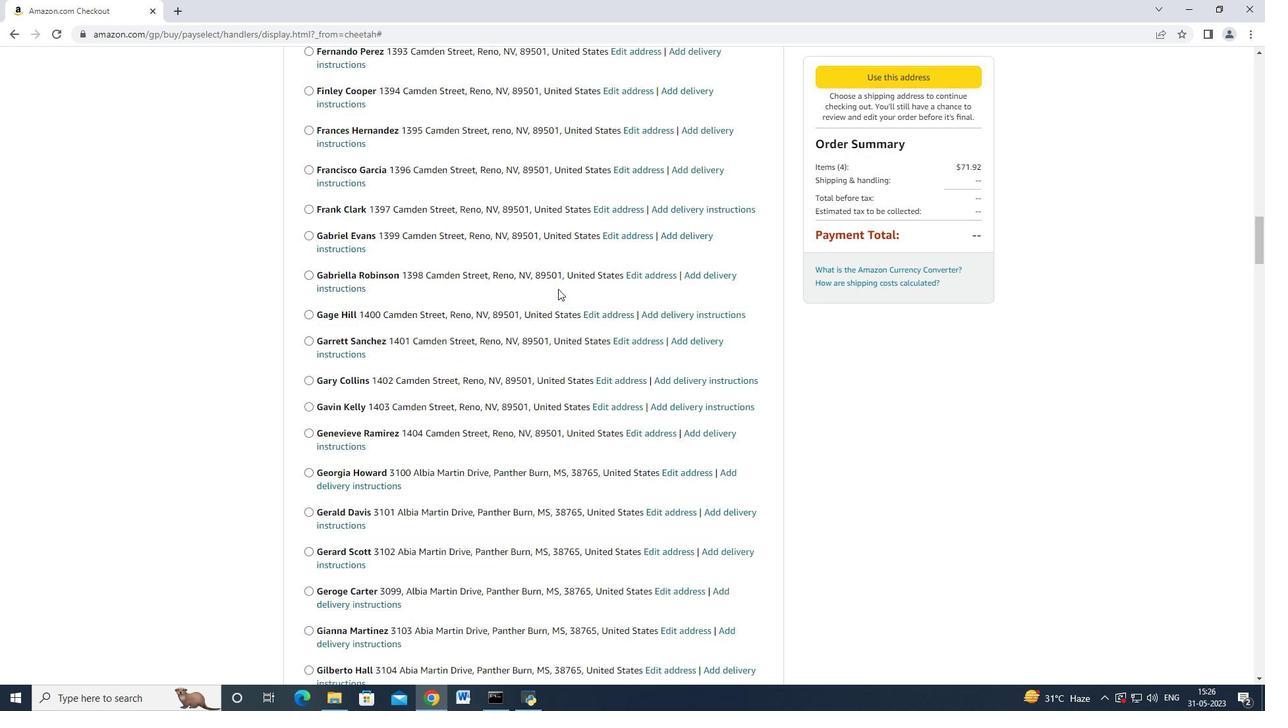
Action: Mouse scrolled (558, 288) with delta (0, 0)
Screenshot: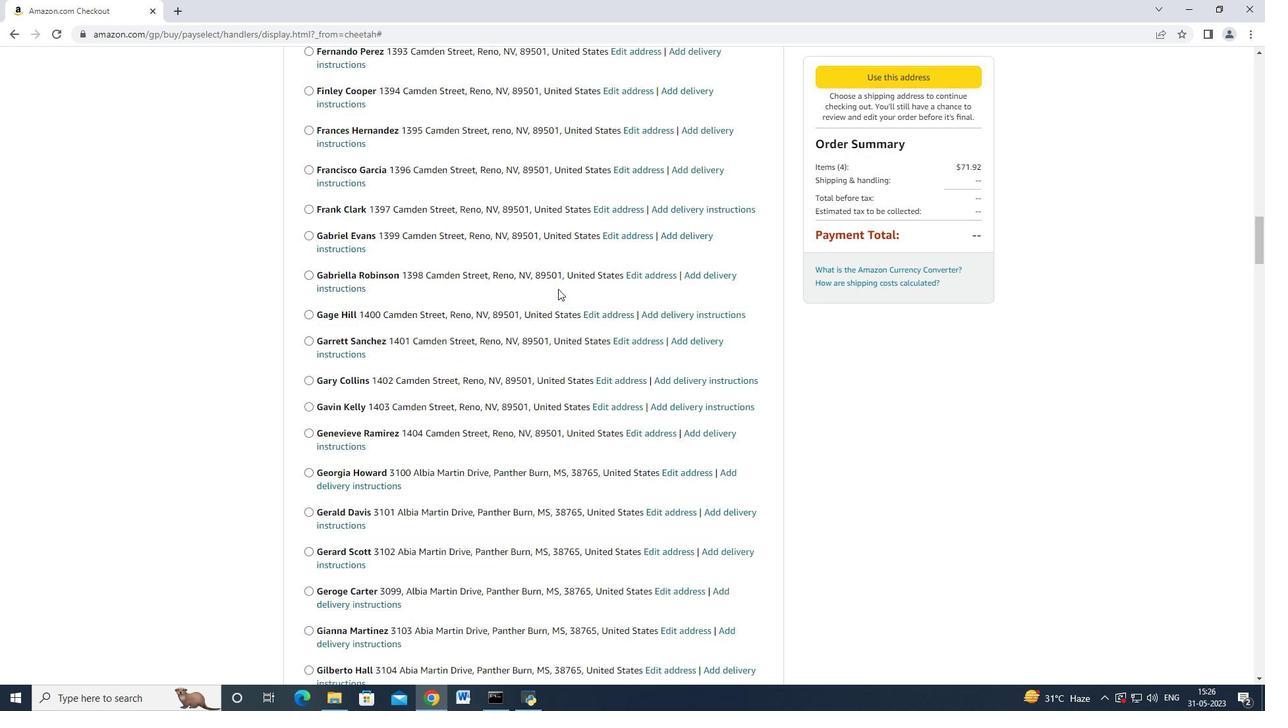 
Action: Mouse scrolled (558, 288) with delta (0, 0)
Screenshot: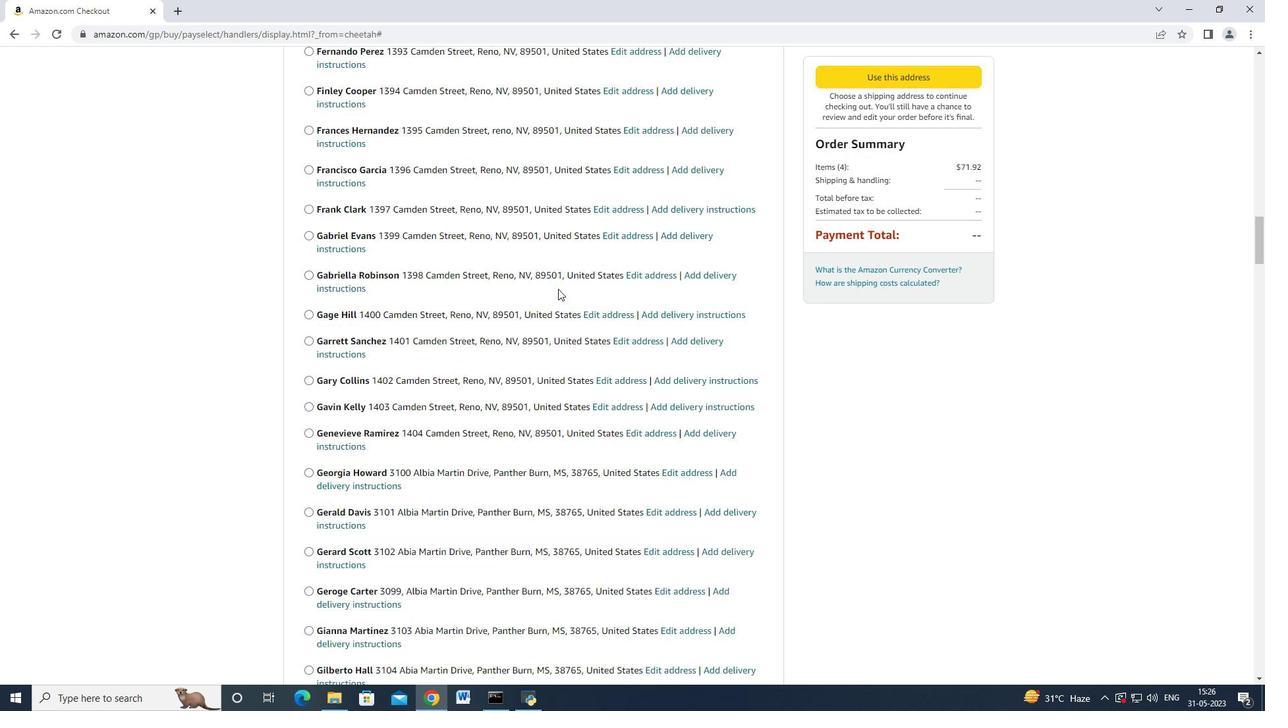 
Action: Mouse scrolled (558, 288) with delta (0, 0)
Screenshot: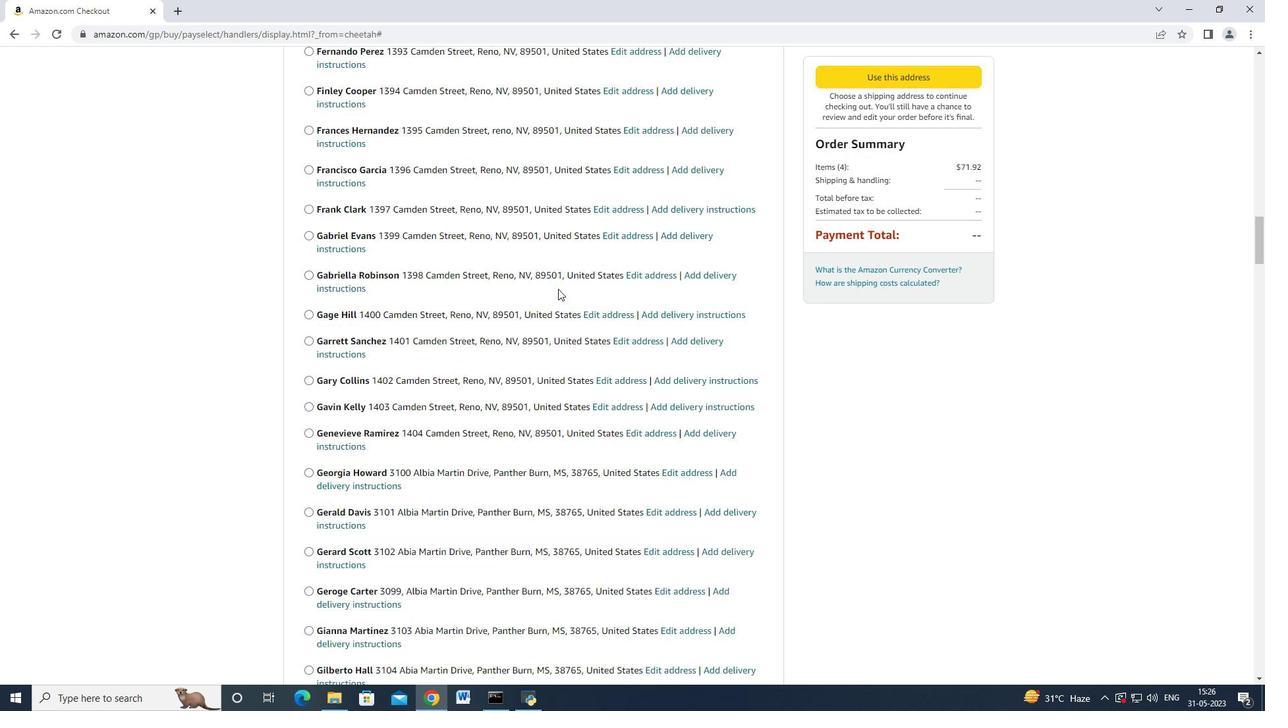 
Action: Mouse scrolled (558, 288) with delta (0, 0)
Screenshot: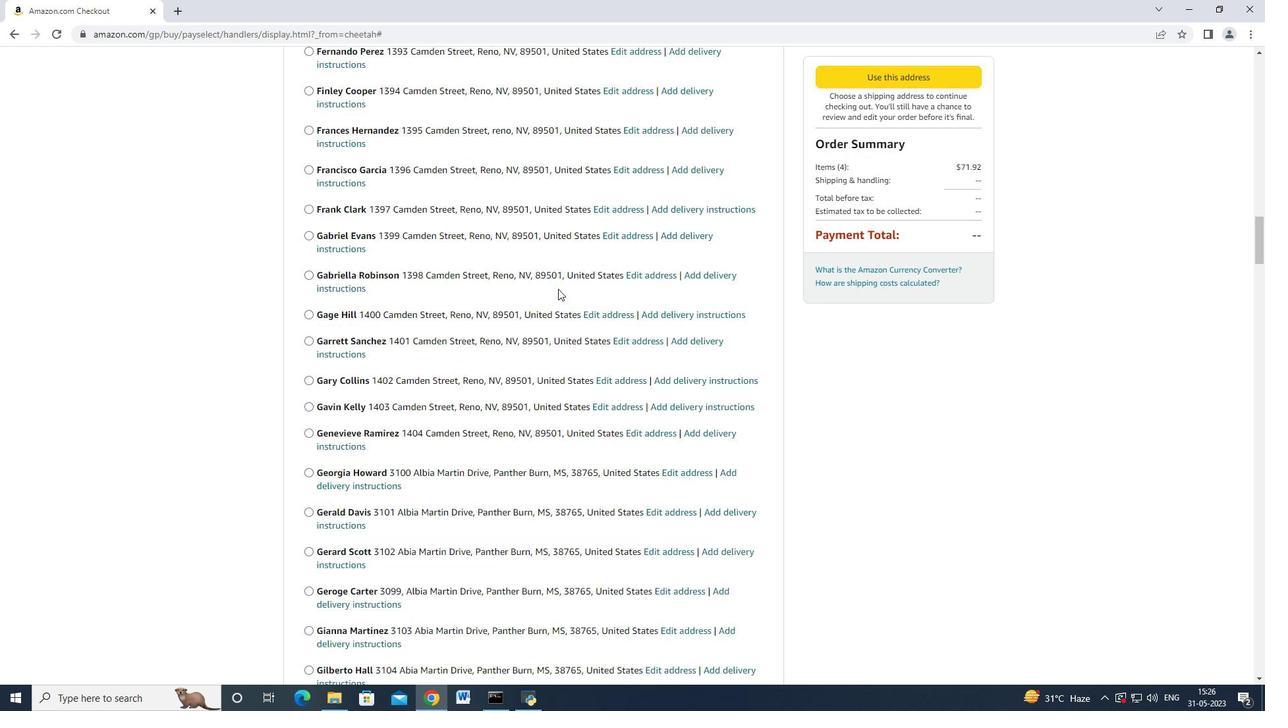 
Action: Mouse scrolled (558, 288) with delta (0, 0)
Screenshot: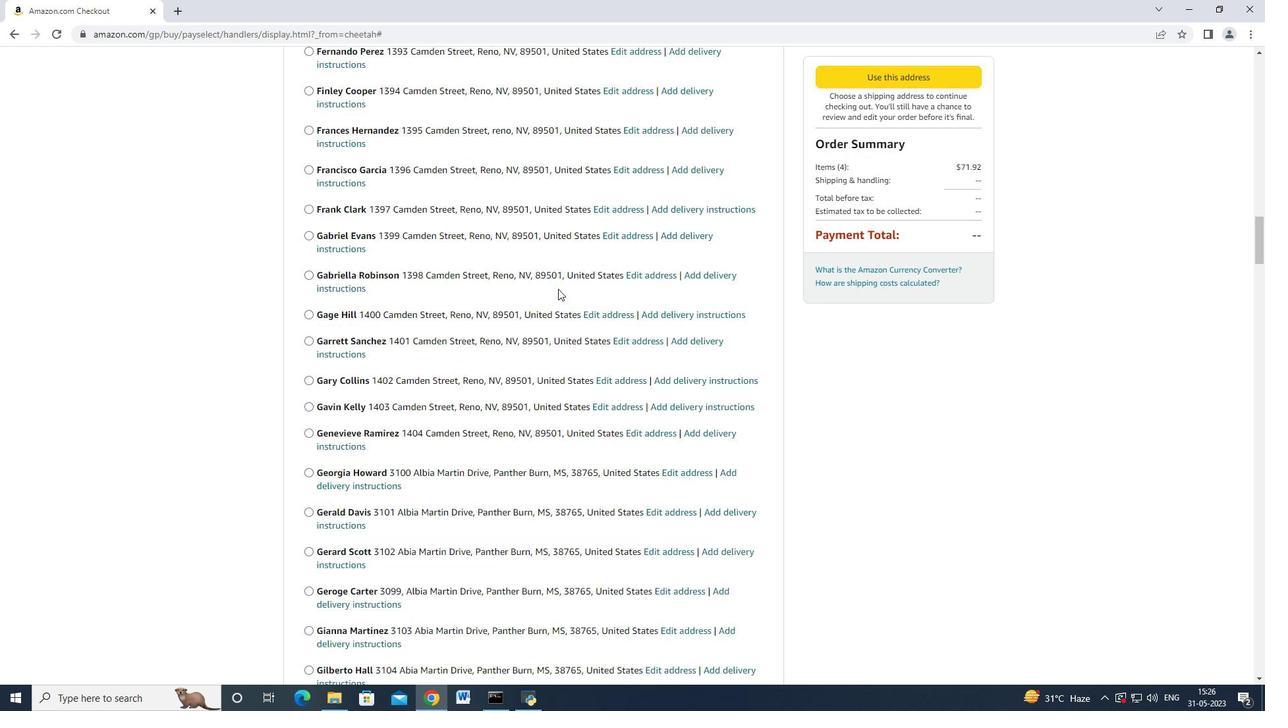 
Action: Mouse scrolled (558, 288) with delta (0, 0)
Screenshot: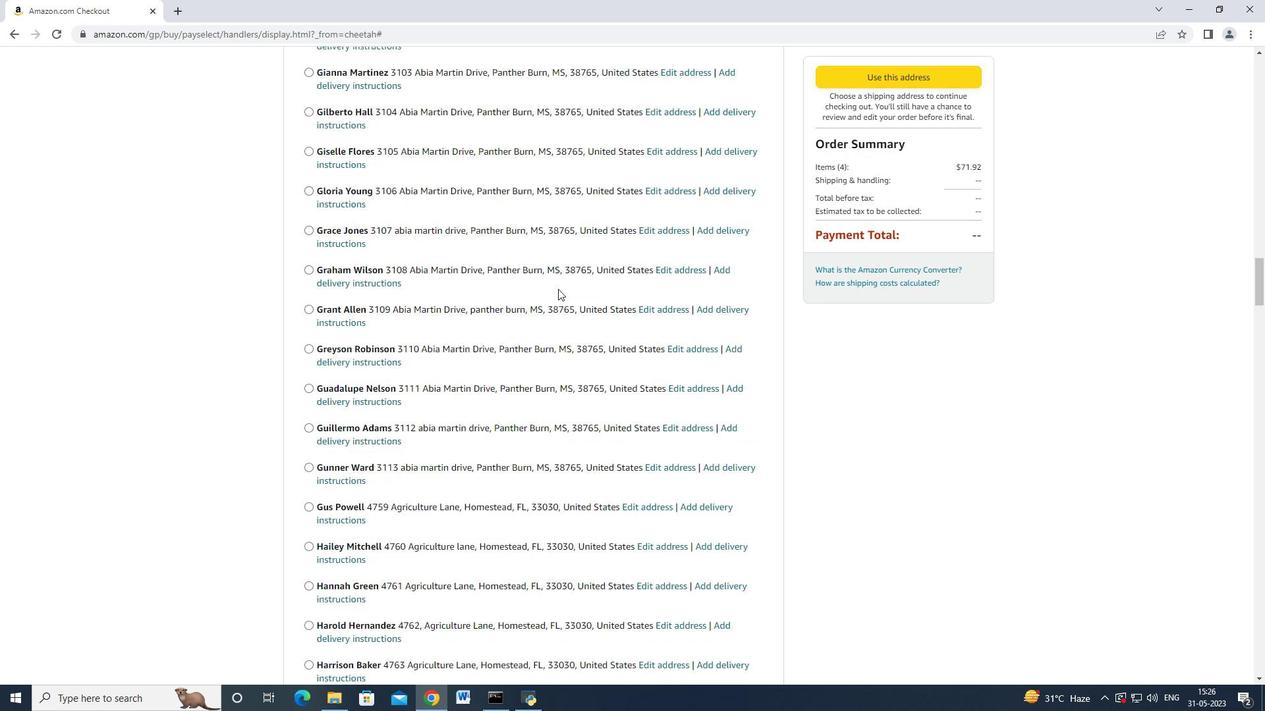 
Action: Mouse scrolled (558, 288) with delta (0, 0)
Screenshot: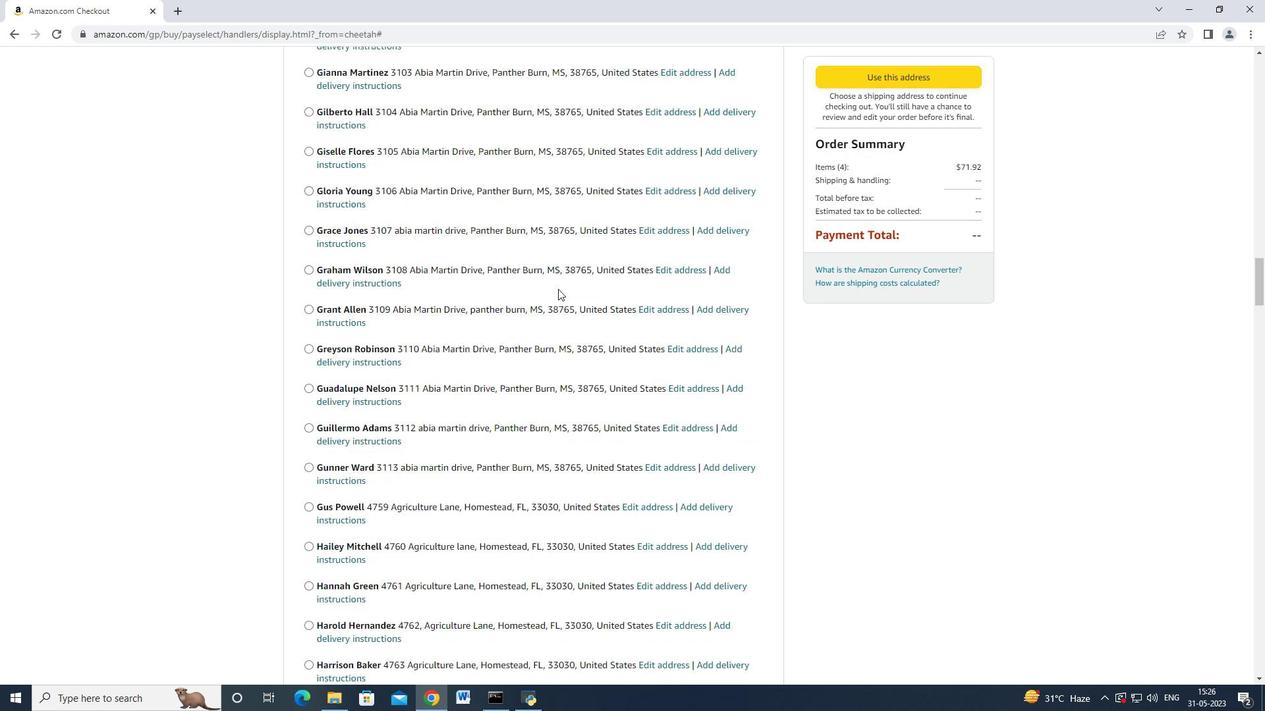
Action: Mouse scrolled (558, 288) with delta (0, 0)
Screenshot: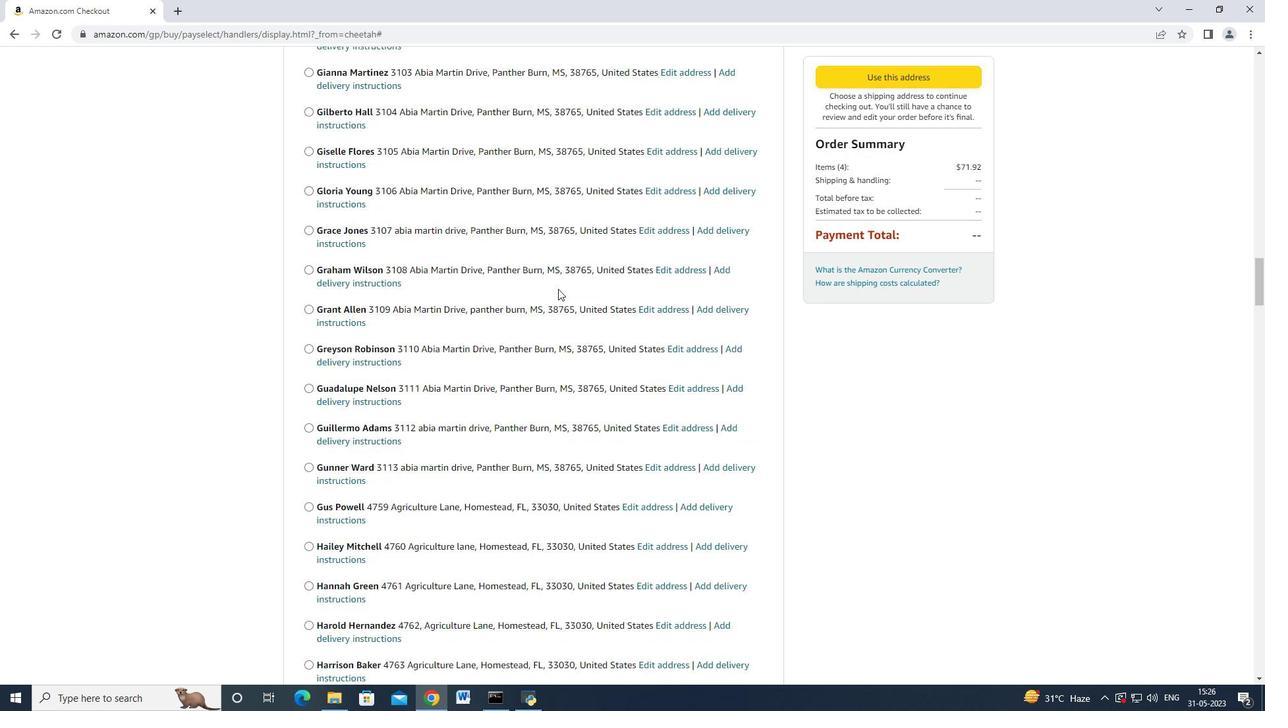 
Action: Mouse scrolled (558, 288) with delta (0, -1)
Screenshot: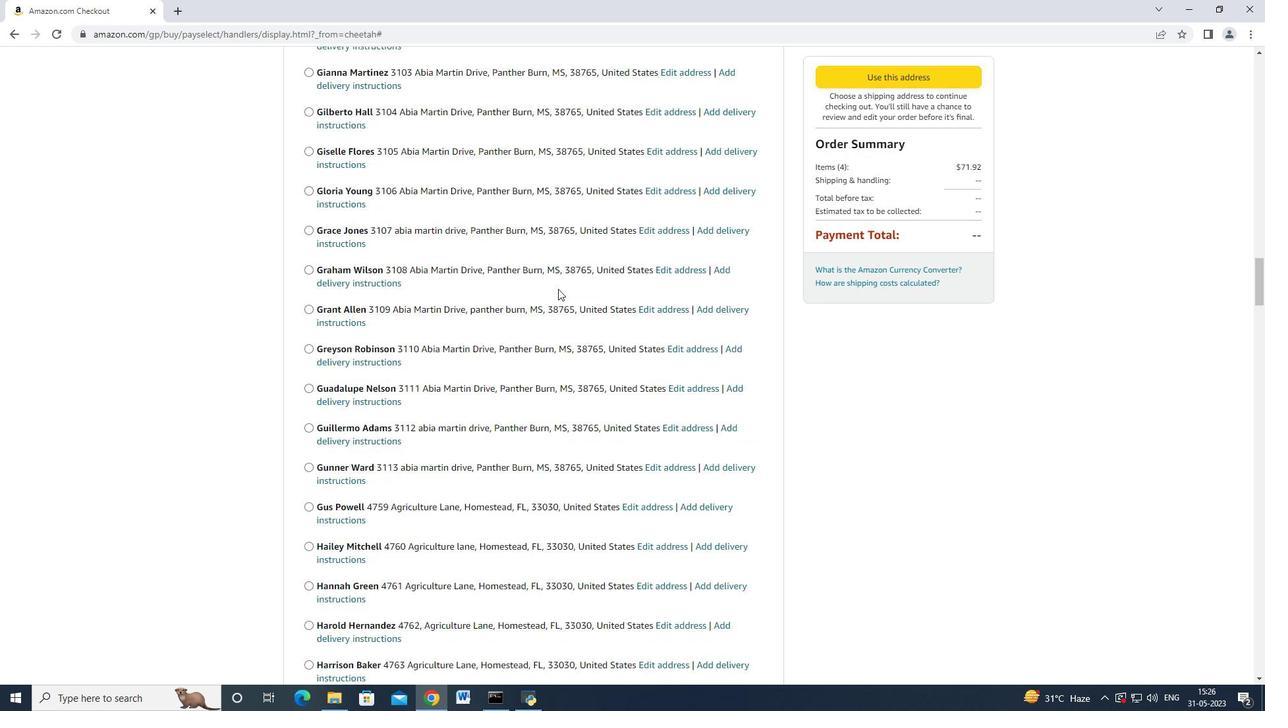 
Action: Mouse scrolled (558, 288) with delta (0, 0)
Screenshot: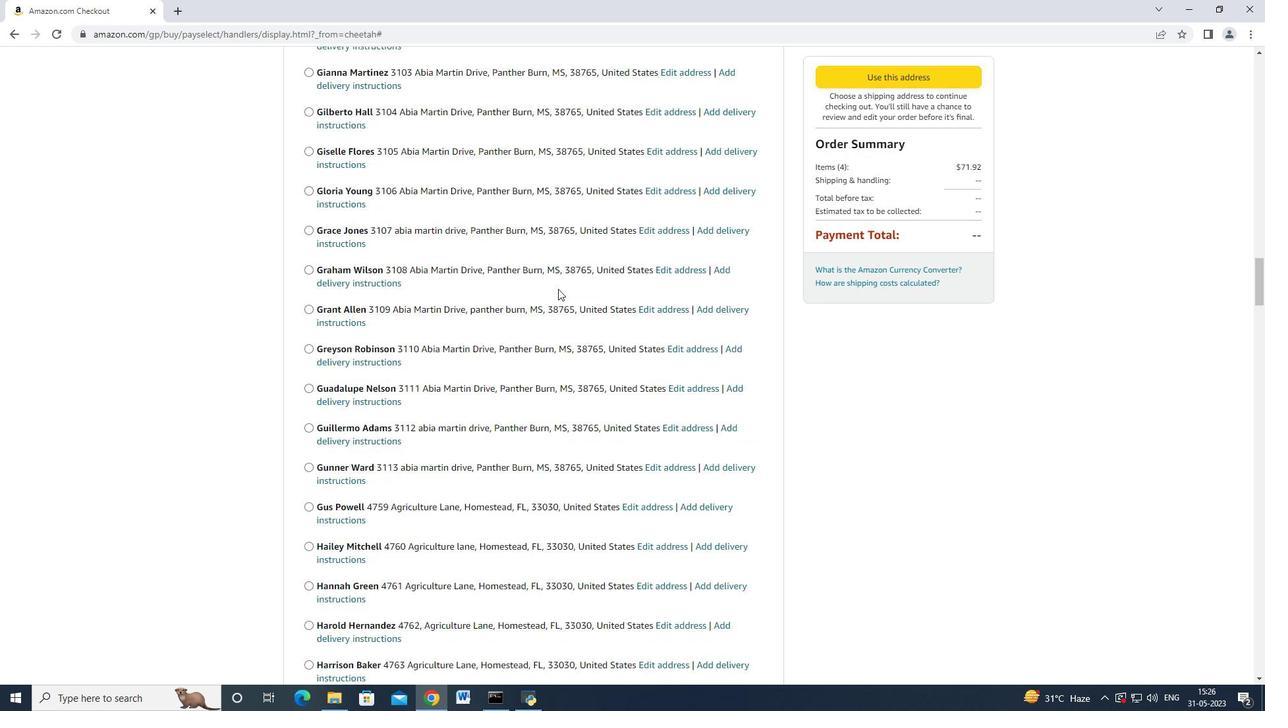 
Action: Mouse scrolled (558, 288) with delta (0, 0)
Screenshot: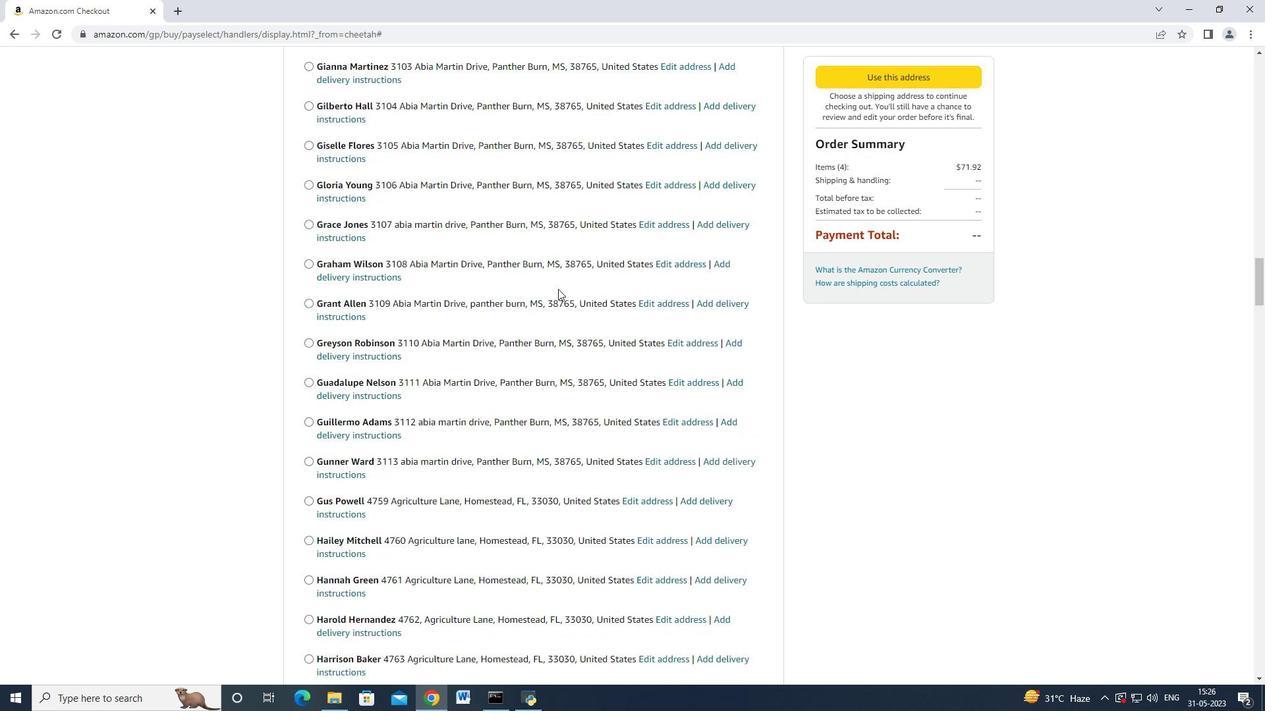 
Action: Mouse scrolled (558, 288) with delta (0, 0)
Screenshot: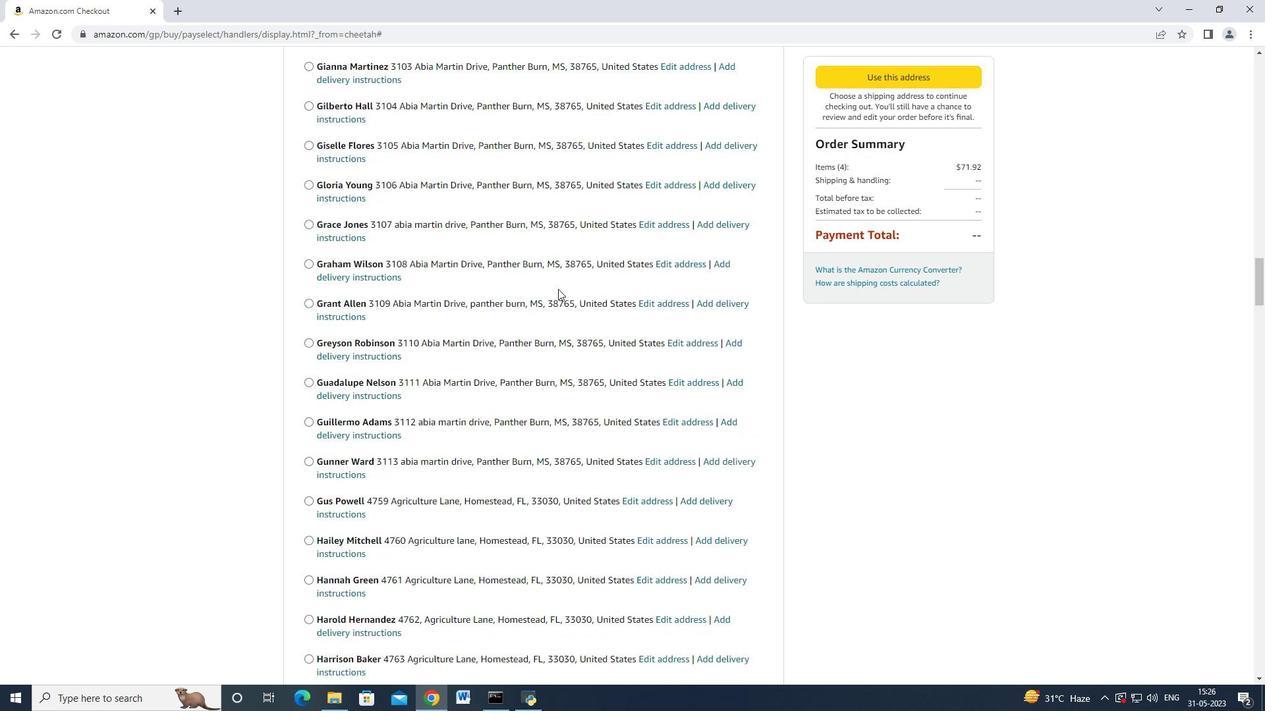 
Action: Mouse moved to (558, 290)
Screenshot: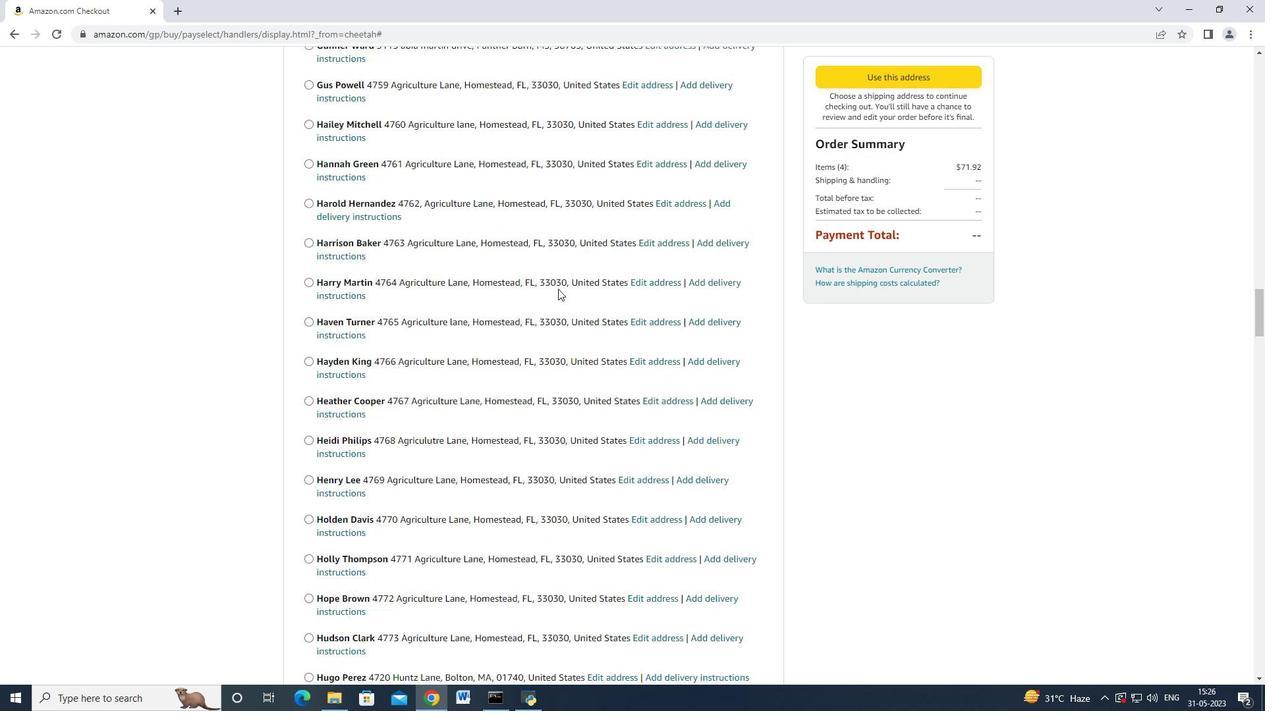 
Action: Mouse scrolled (558, 289) with delta (0, 0)
Screenshot: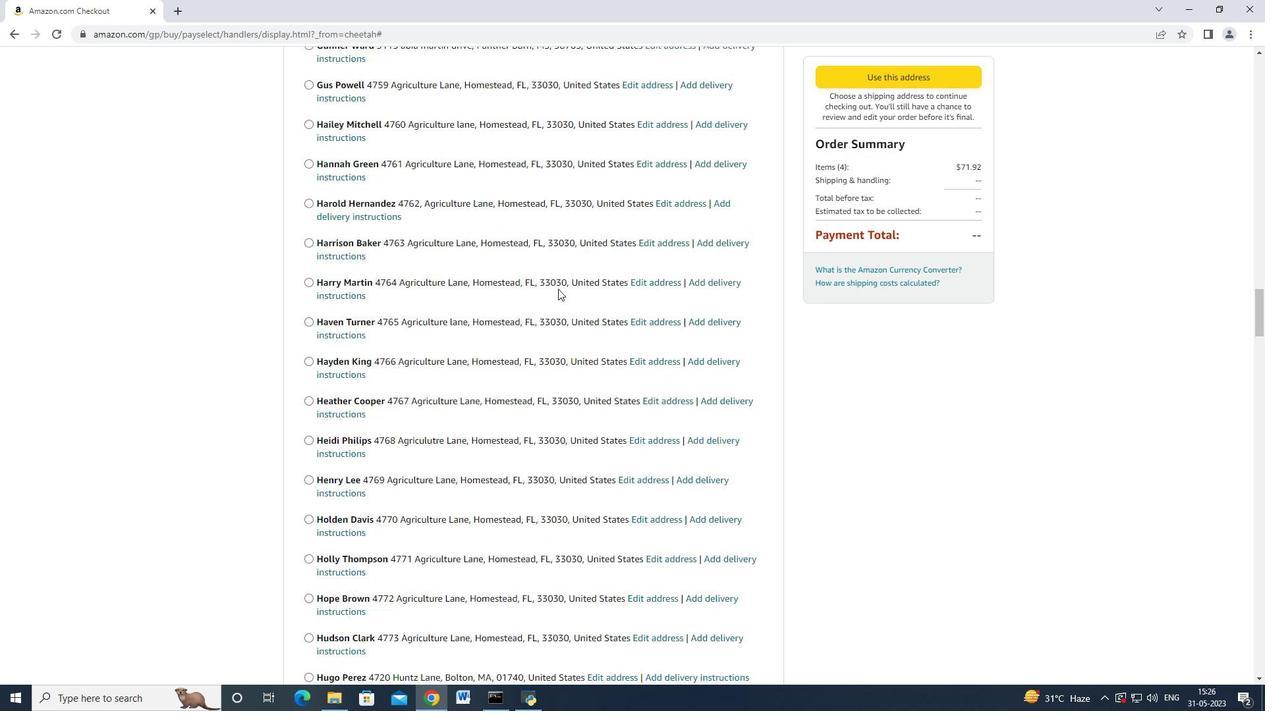 
Action: Mouse moved to (557, 292)
Screenshot: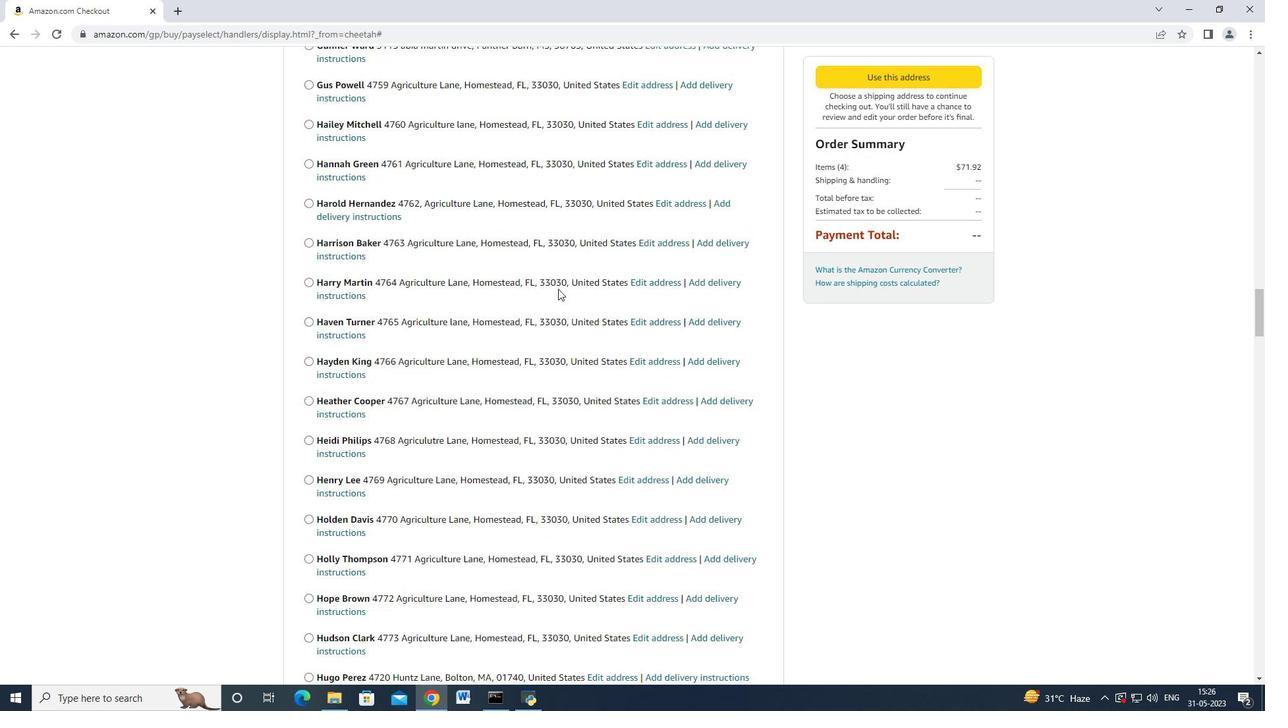 
Action: Mouse scrolled (557, 292) with delta (0, 0)
Screenshot: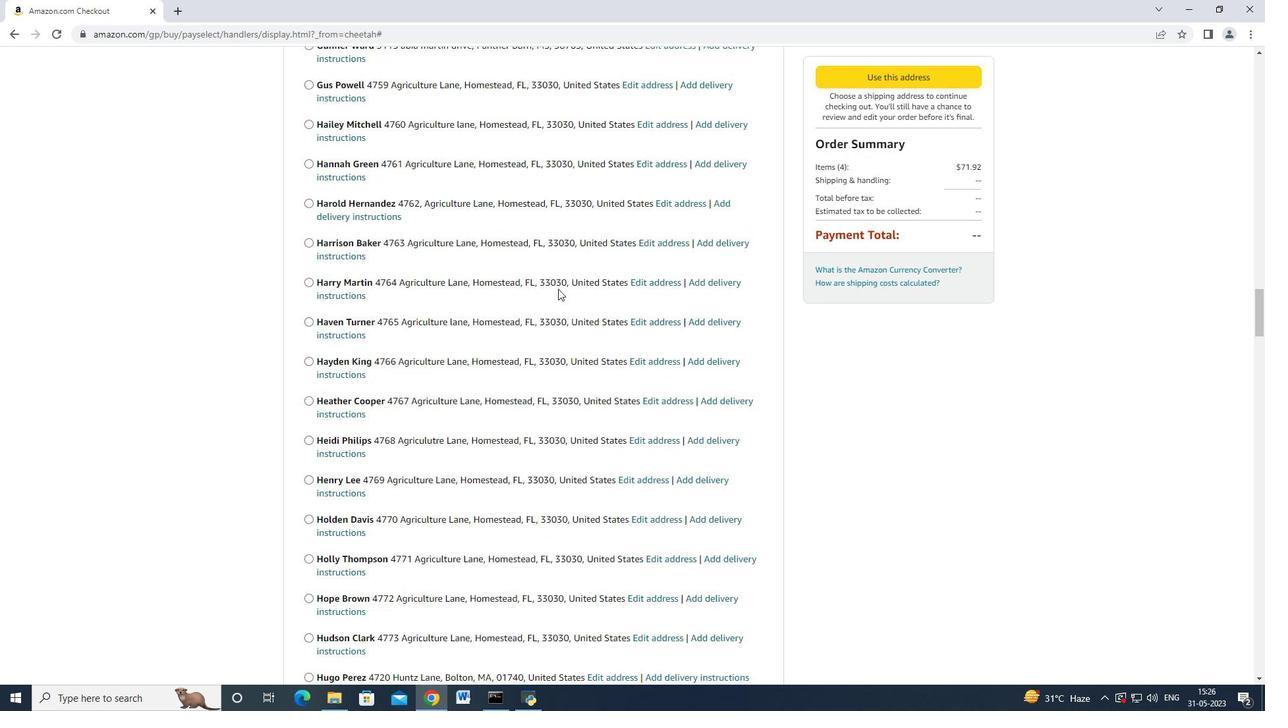 
Action: Mouse scrolled (557, 291) with delta (0, -1)
Screenshot: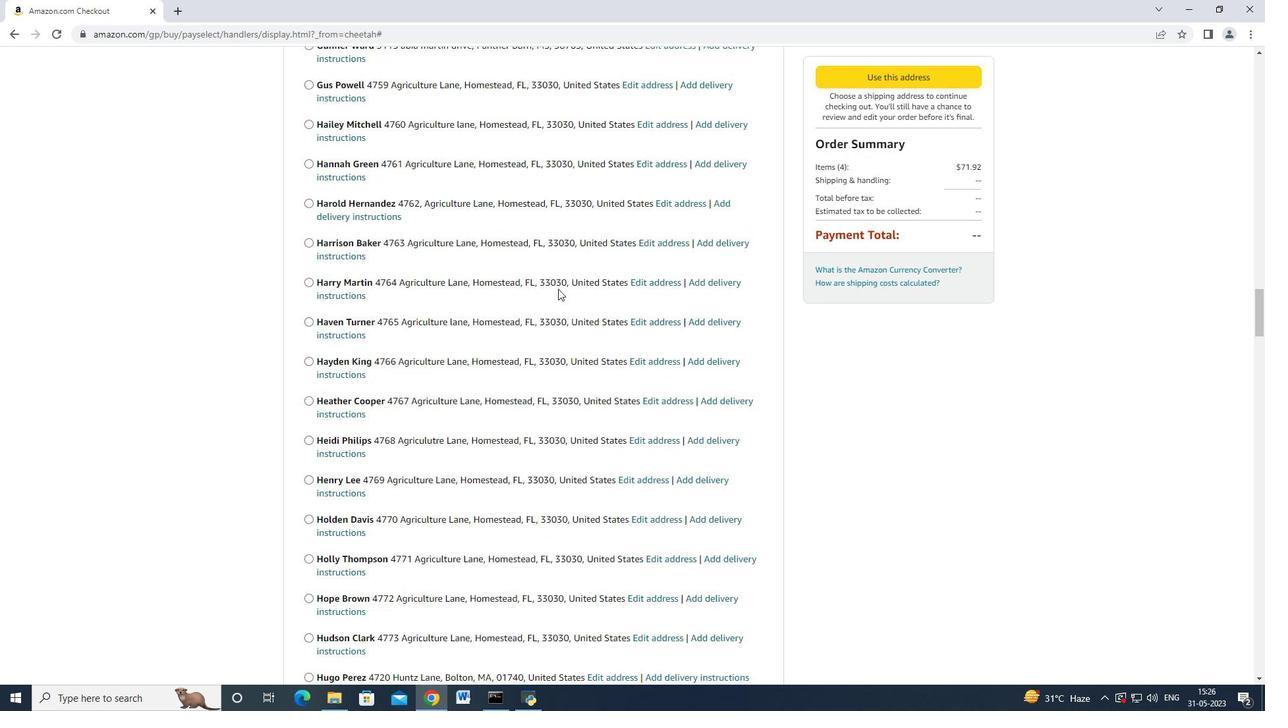 
Action: Mouse scrolled (557, 292) with delta (0, 0)
Screenshot: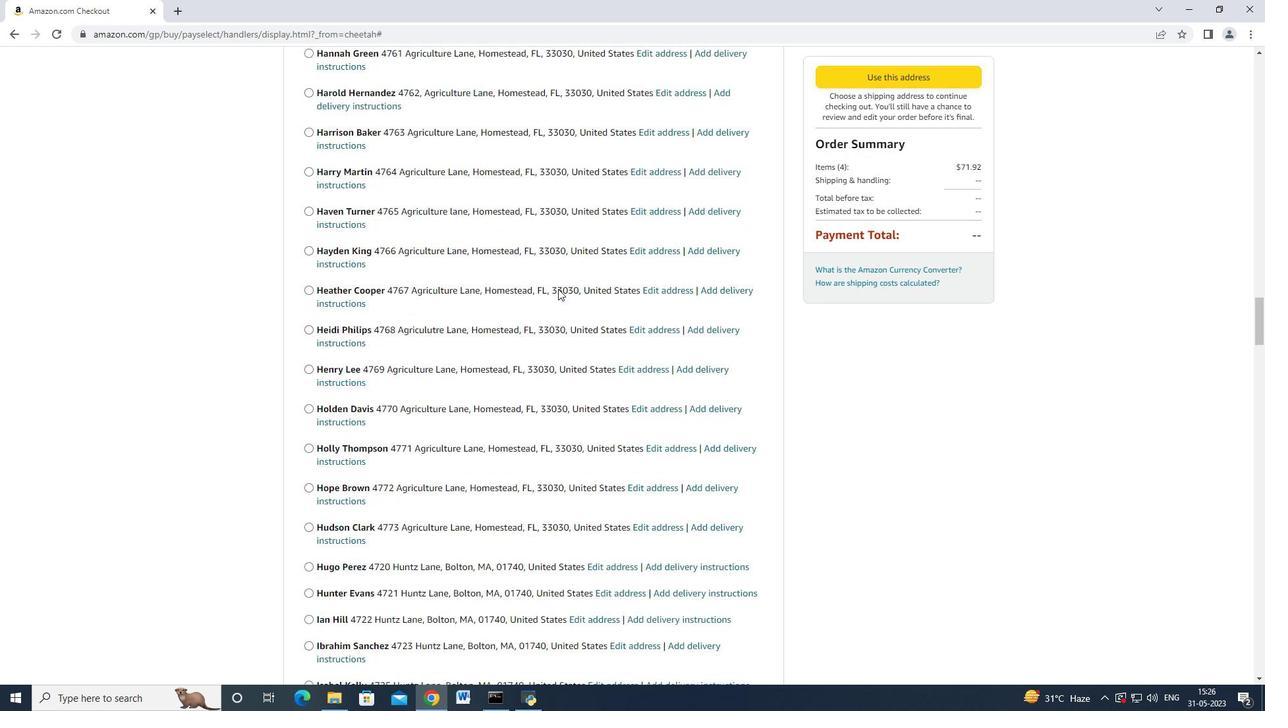 
Action: Mouse scrolled (557, 292) with delta (0, 0)
Screenshot: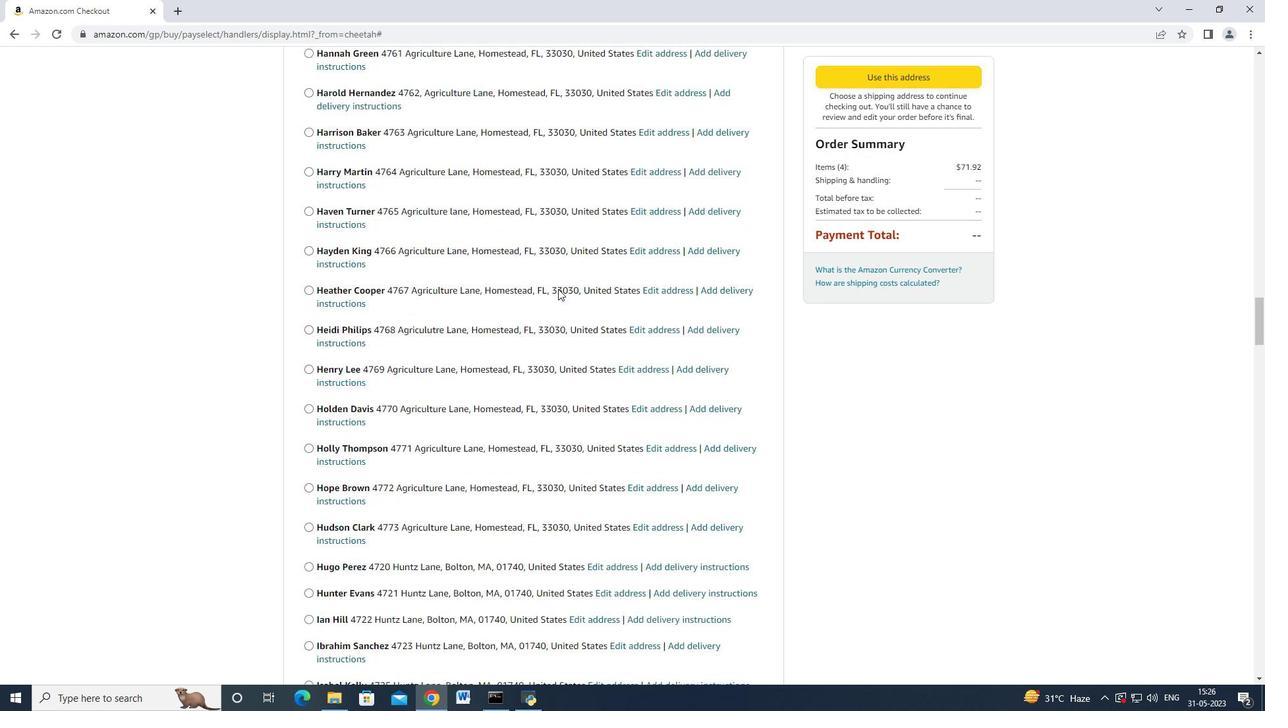 
Action: Mouse scrolled (557, 292) with delta (0, 0)
Screenshot: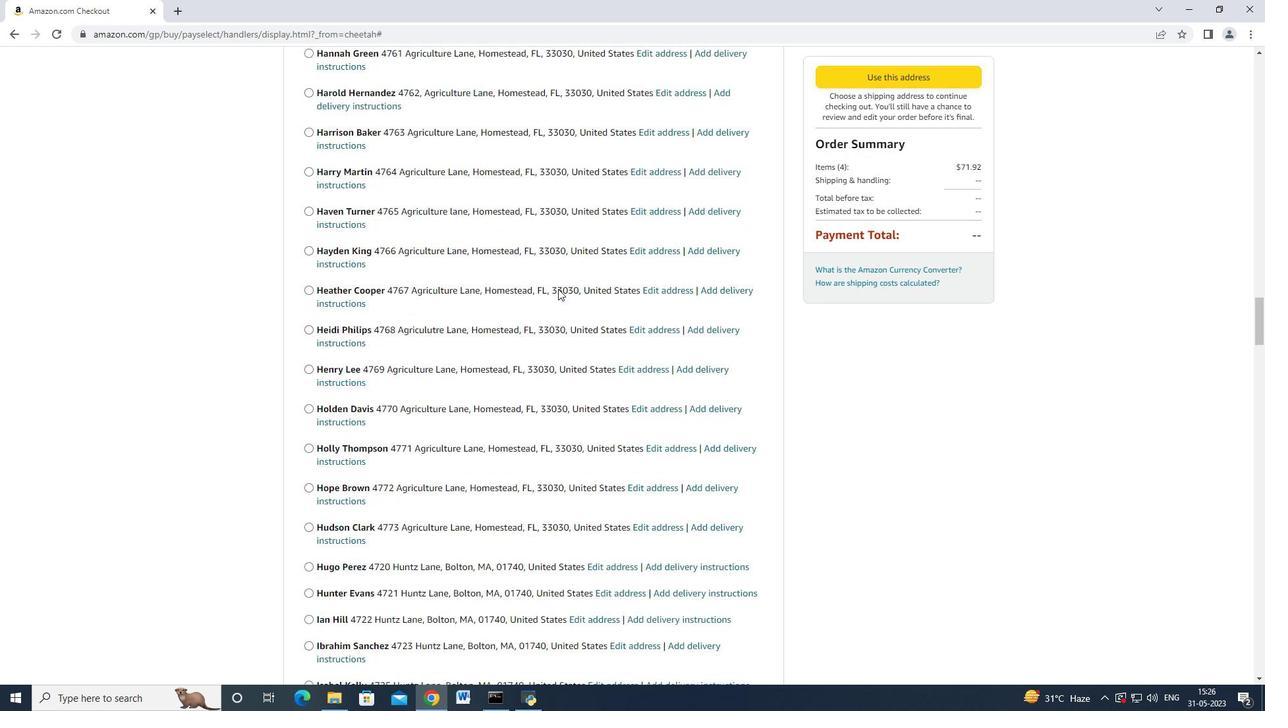 
Action: Mouse scrolled (557, 292) with delta (0, 0)
Screenshot: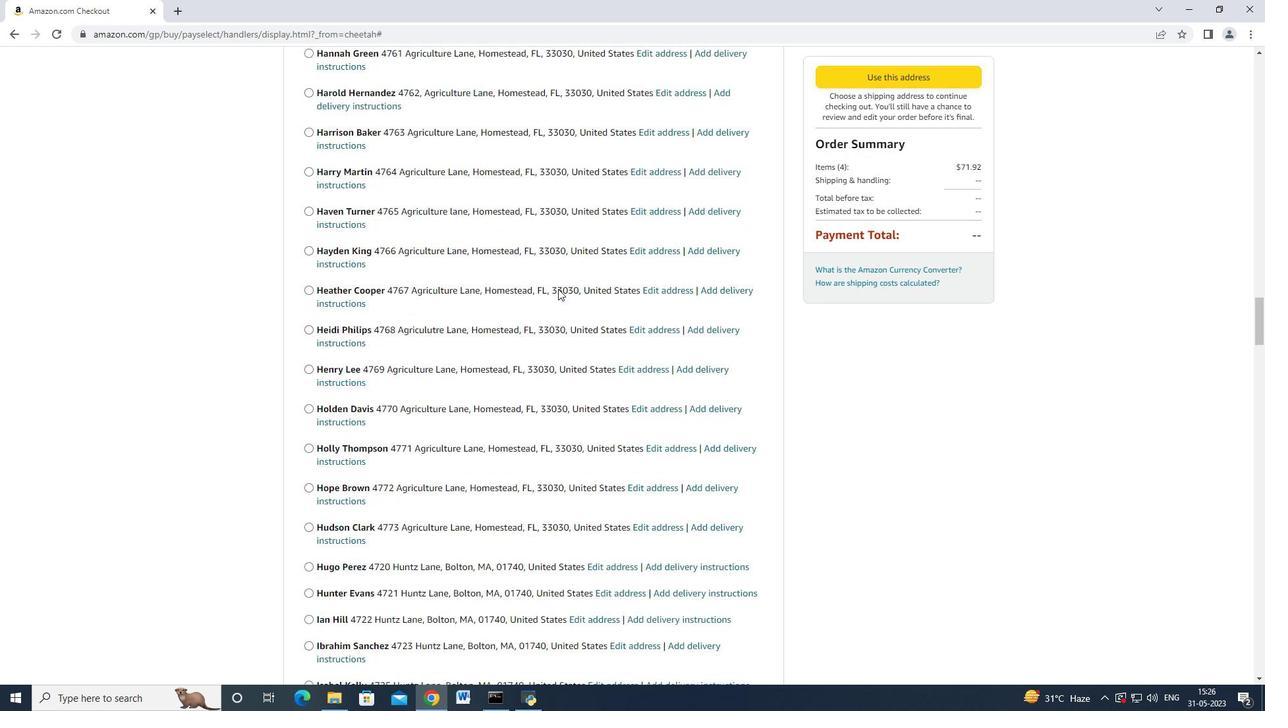 
Action: Mouse moved to (558, 295)
Screenshot: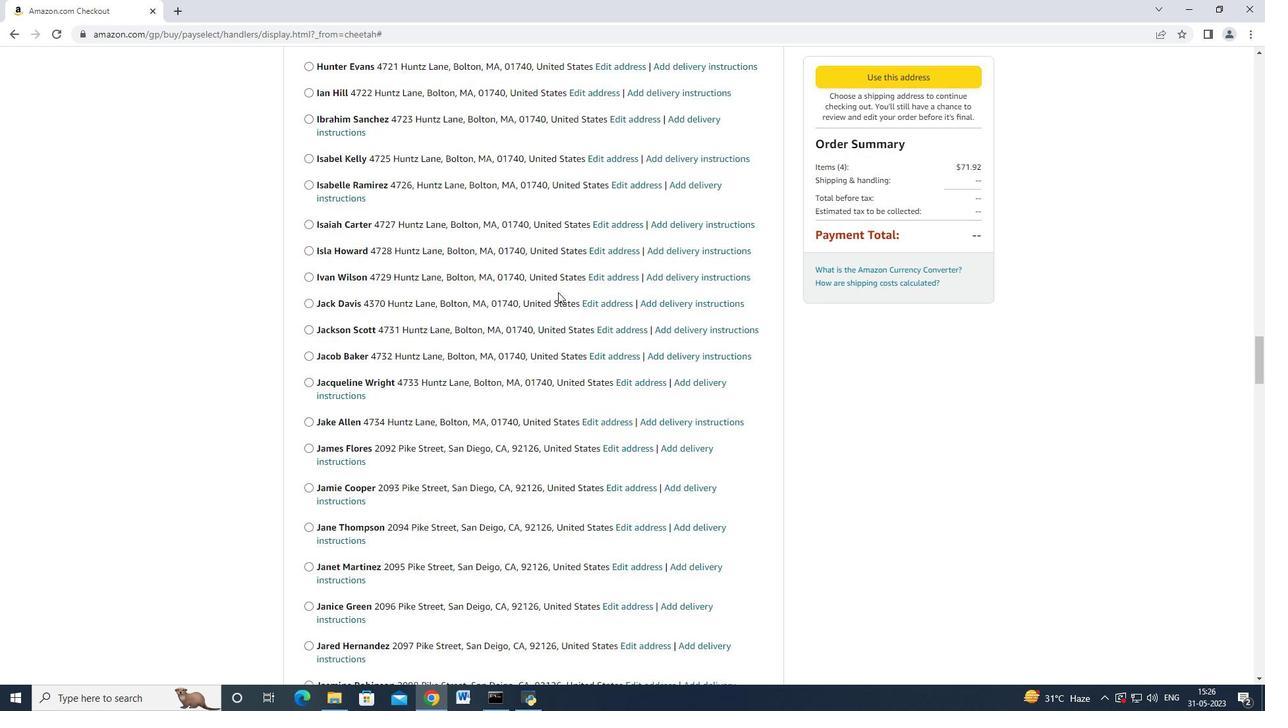 
Action: Mouse scrolled (558, 293) with delta (0, 0)
Screenshot: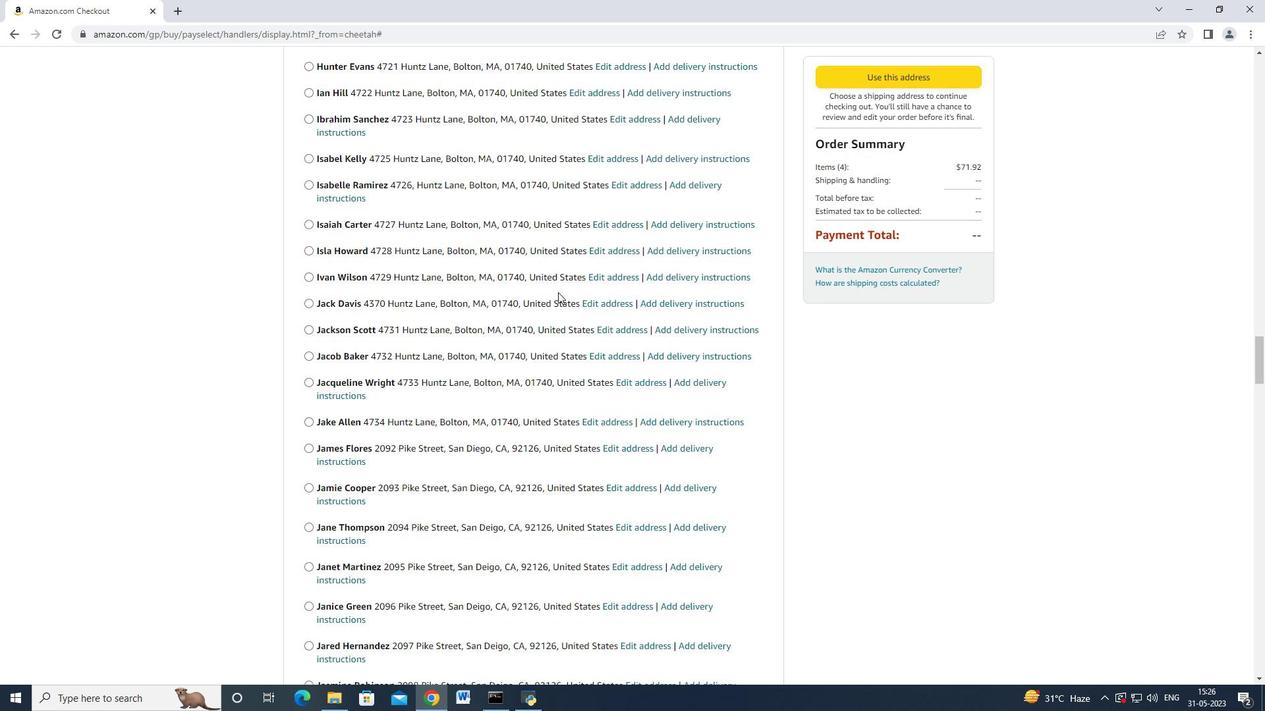 
Action: Mouse scrolled (558, 295) with delta (0, 0)
Screenshot: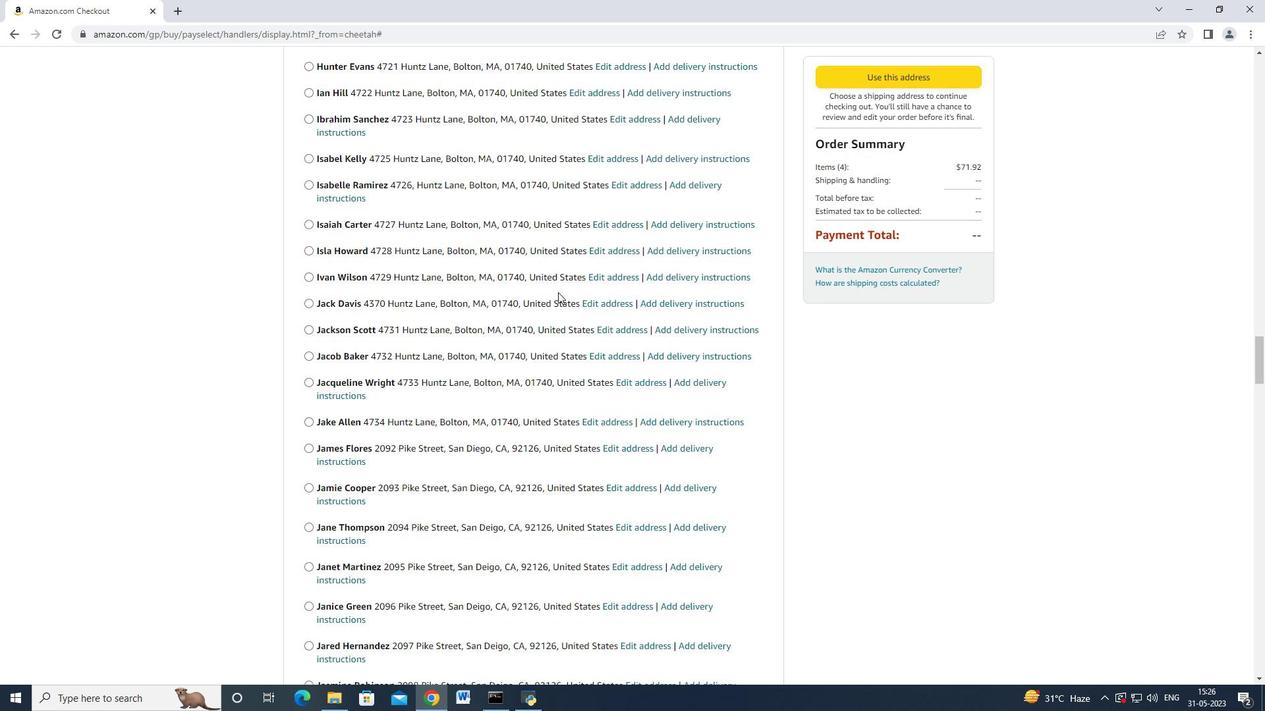 
Action: Mouse scrolled (558, 295) with delta (0, 0)
Screenshot: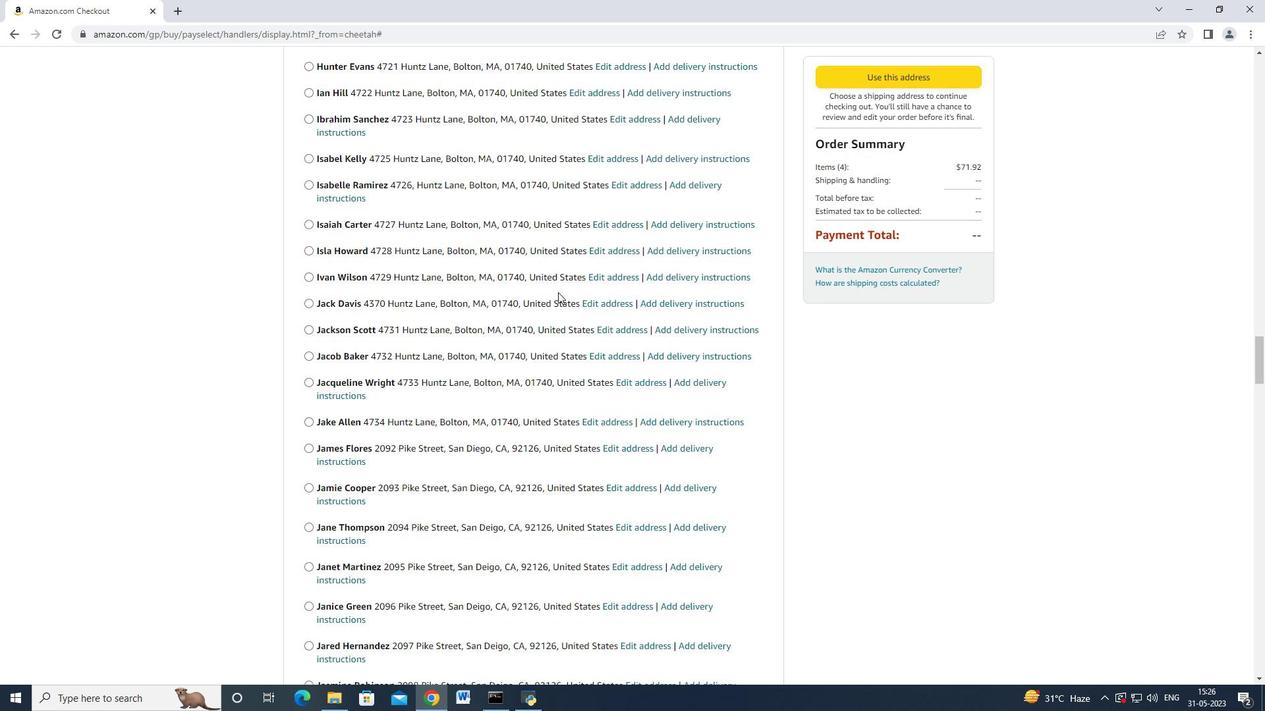 
Action: Mouse scrolled (558, 294) with delta (0, -1)
Screenshot: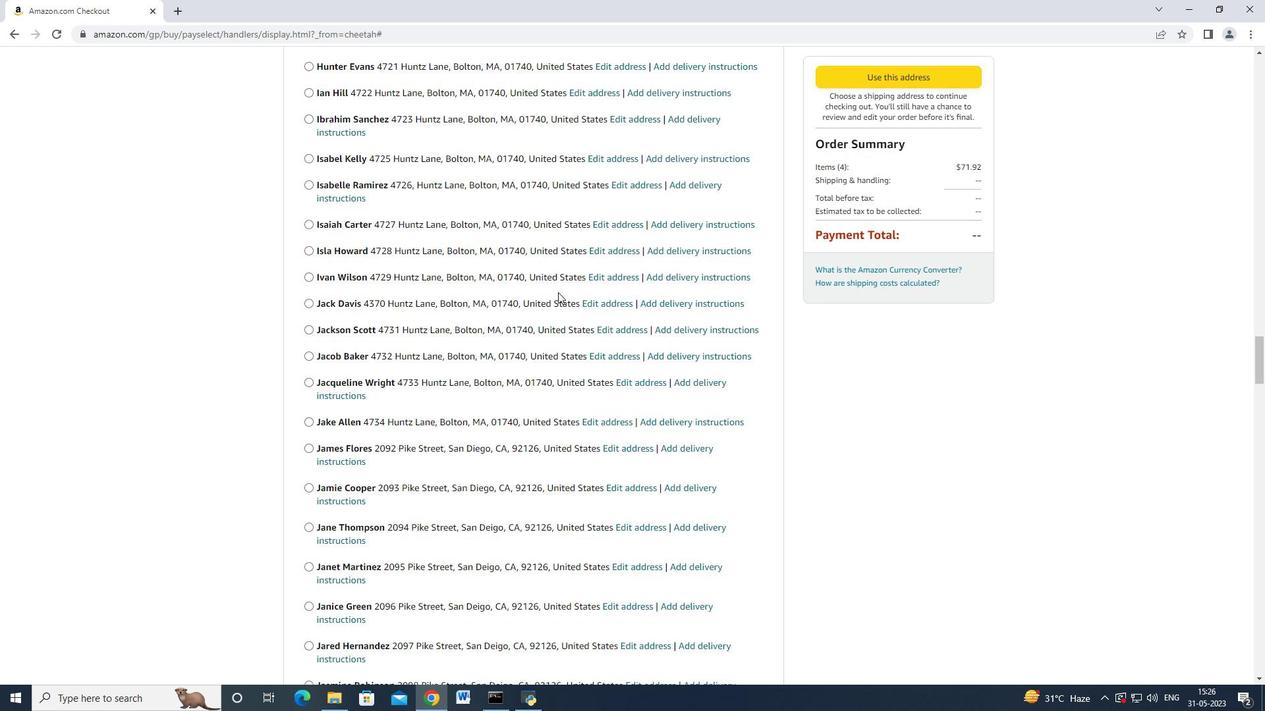 
Action: Mouse scrolled (558, 295) with delta (0, 0)
Screenshot: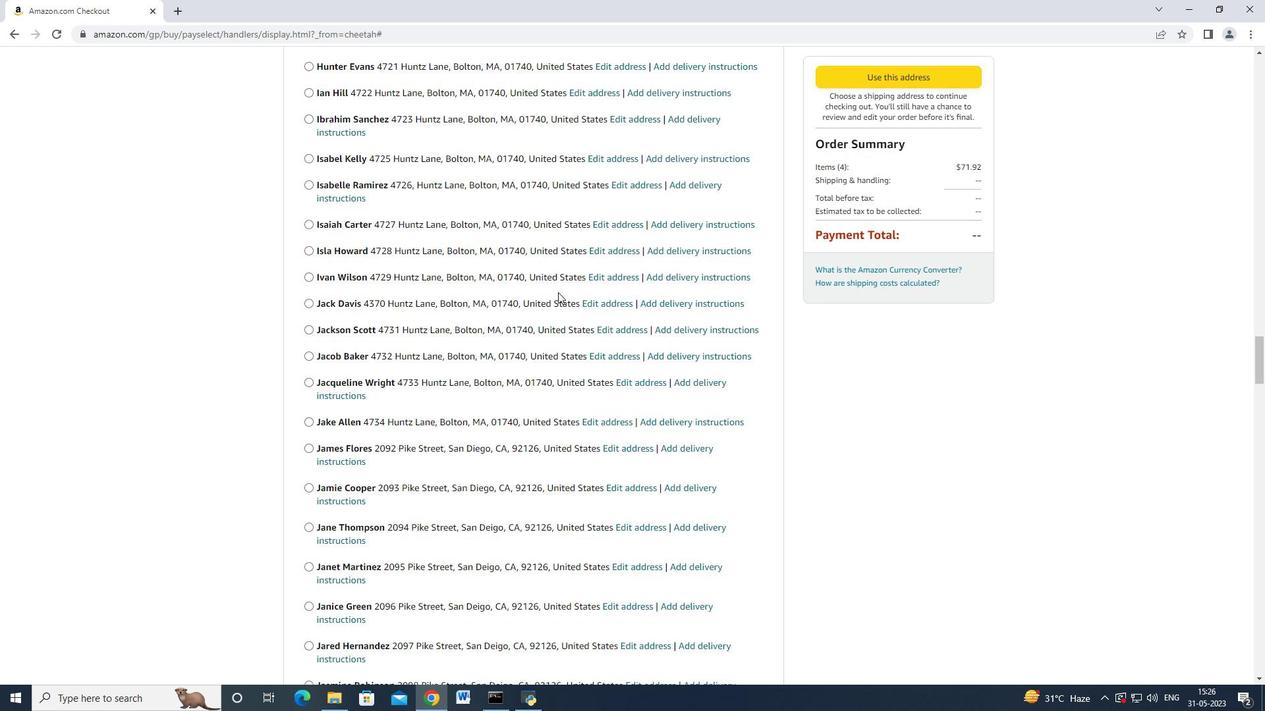 
Action: Mouse scrolled (558, 295) with delta (0, 0)
Screenshot: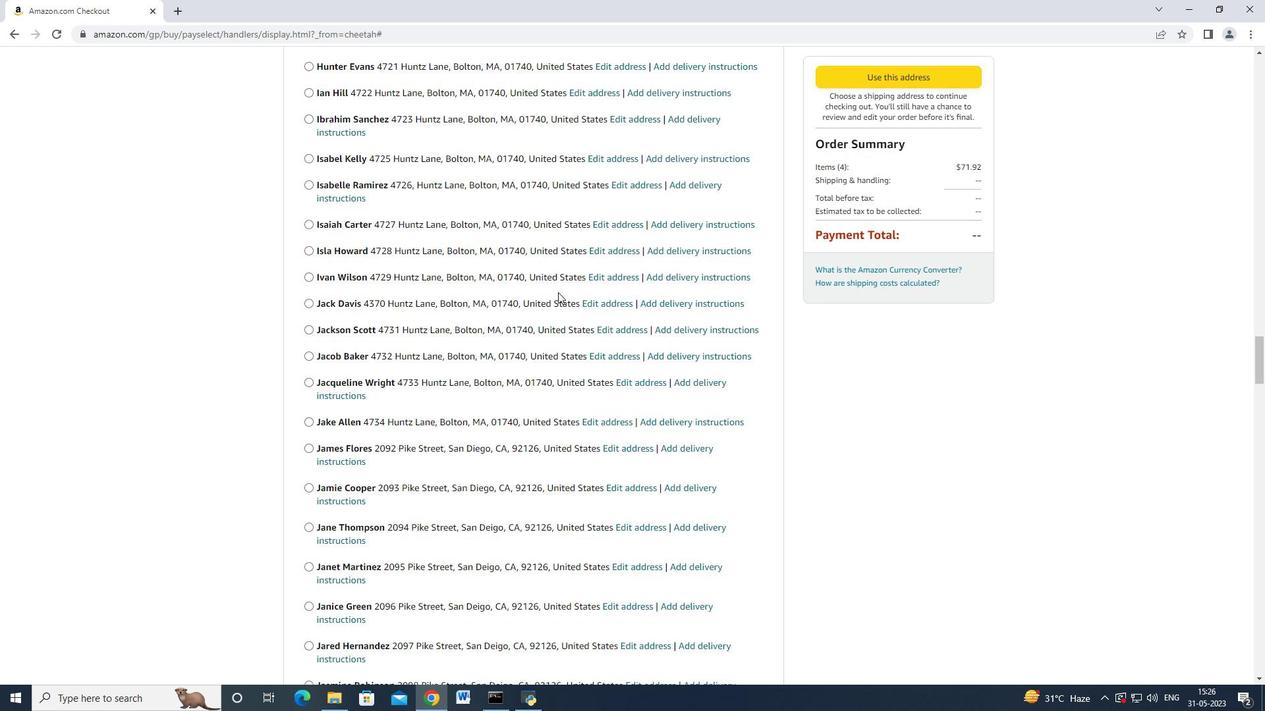 
Action: Mouse scrolled (558, 295) with delta (0, 0)
Screenshot: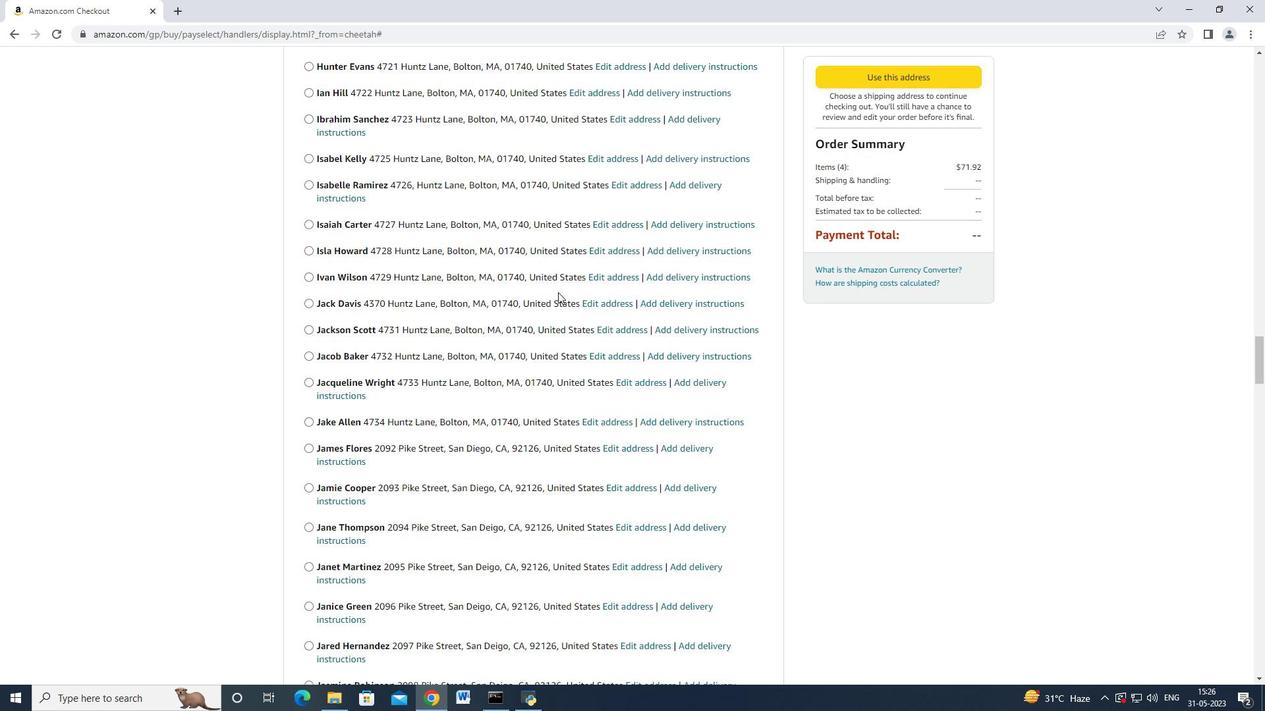 
Action: Mouse moved to (558, 296)
Screenshot: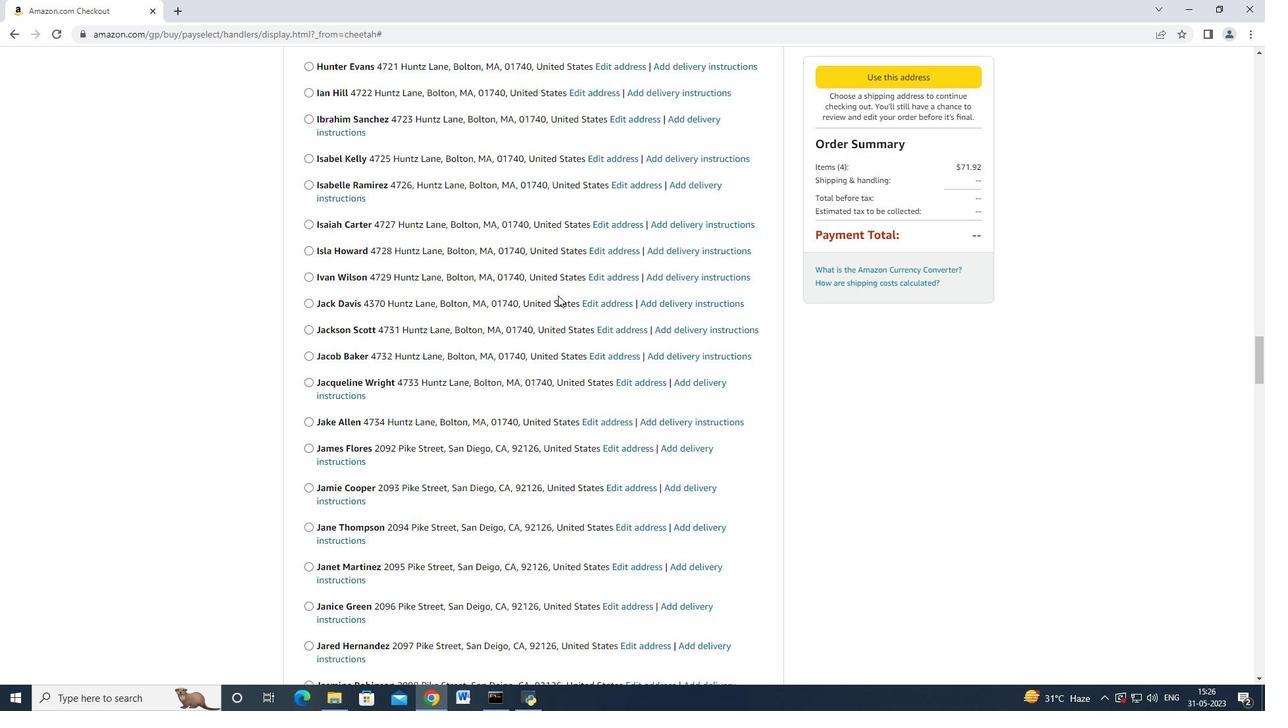 
Action: Mouse scrolled (558, 295) with delta (0, 0)
Screenshot: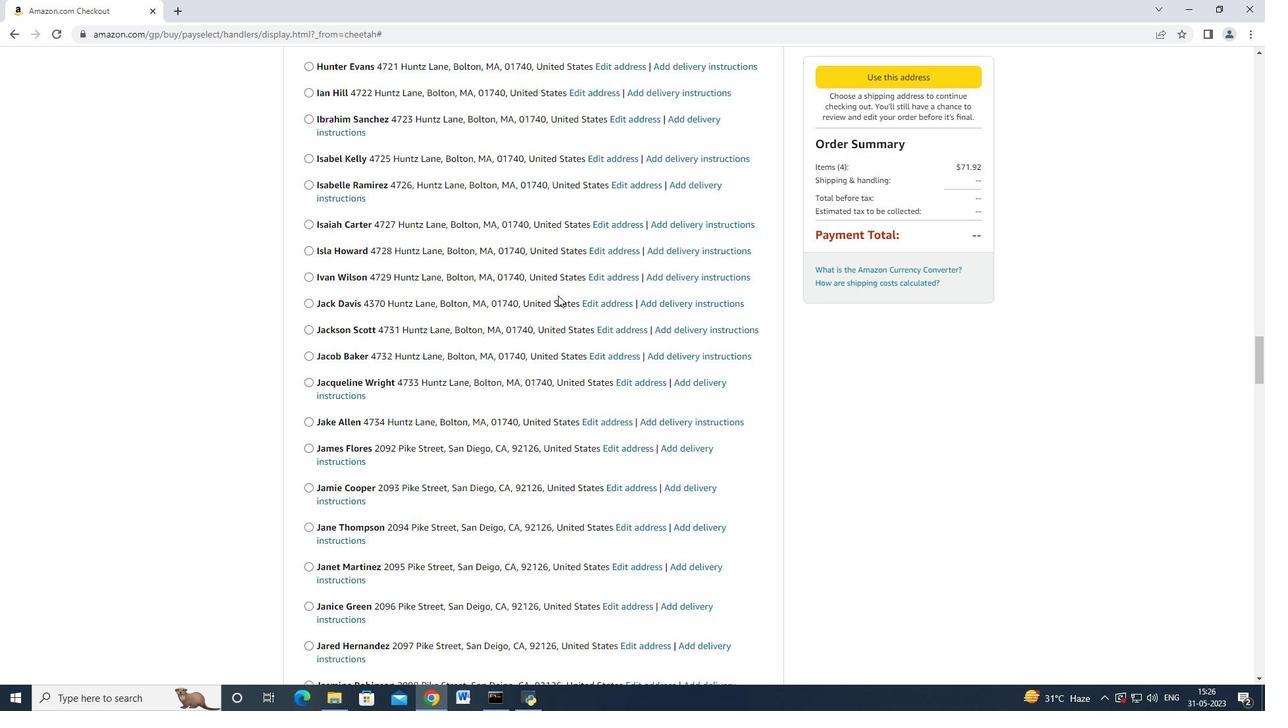 
Action: Mouse moved to (558, 297)
Screenshot: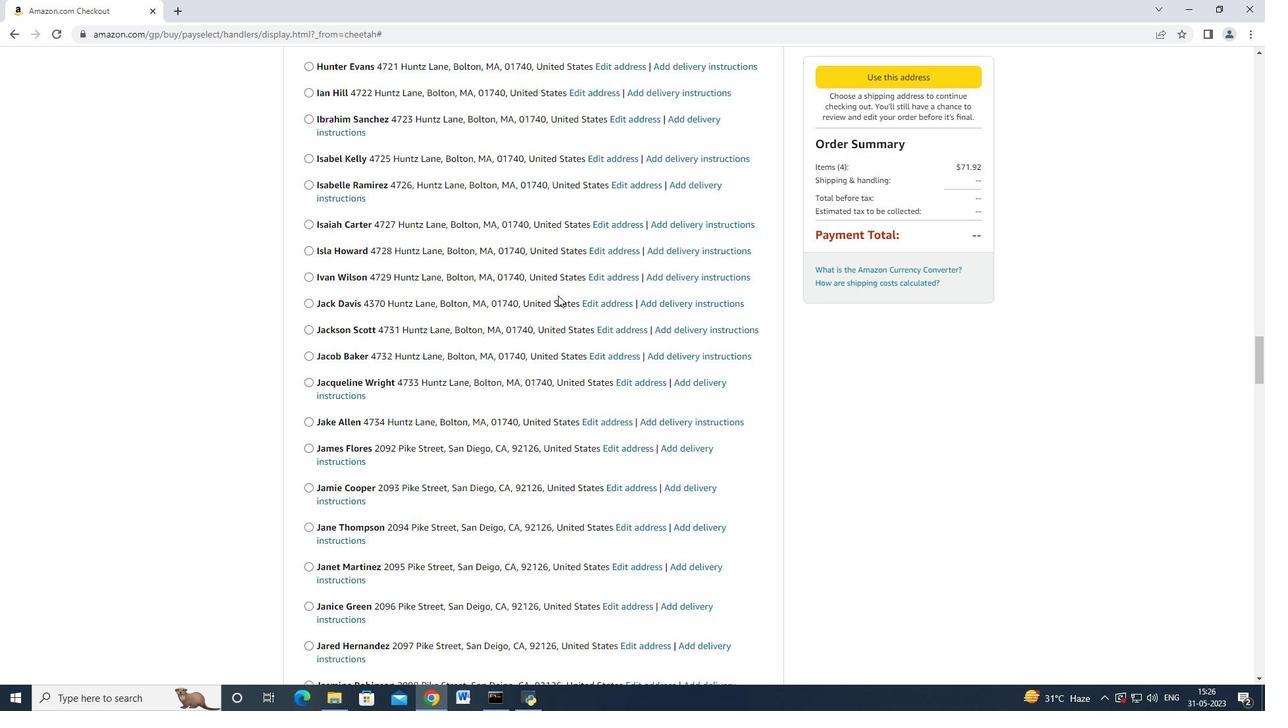 
Action: Mouse scrolled (558, 297) with delta (0, 0)
Screenshot: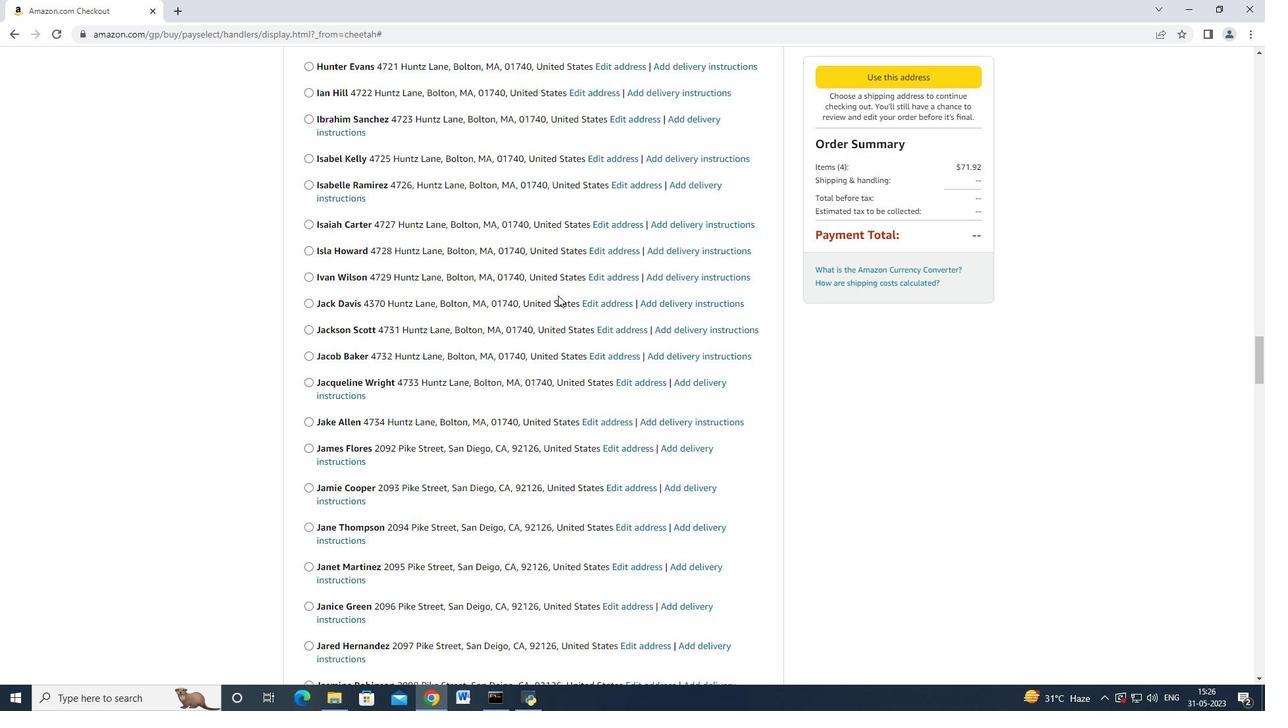 
Action: Mouse scrolled (558, 296) with delta (0, -1)
Screenshot: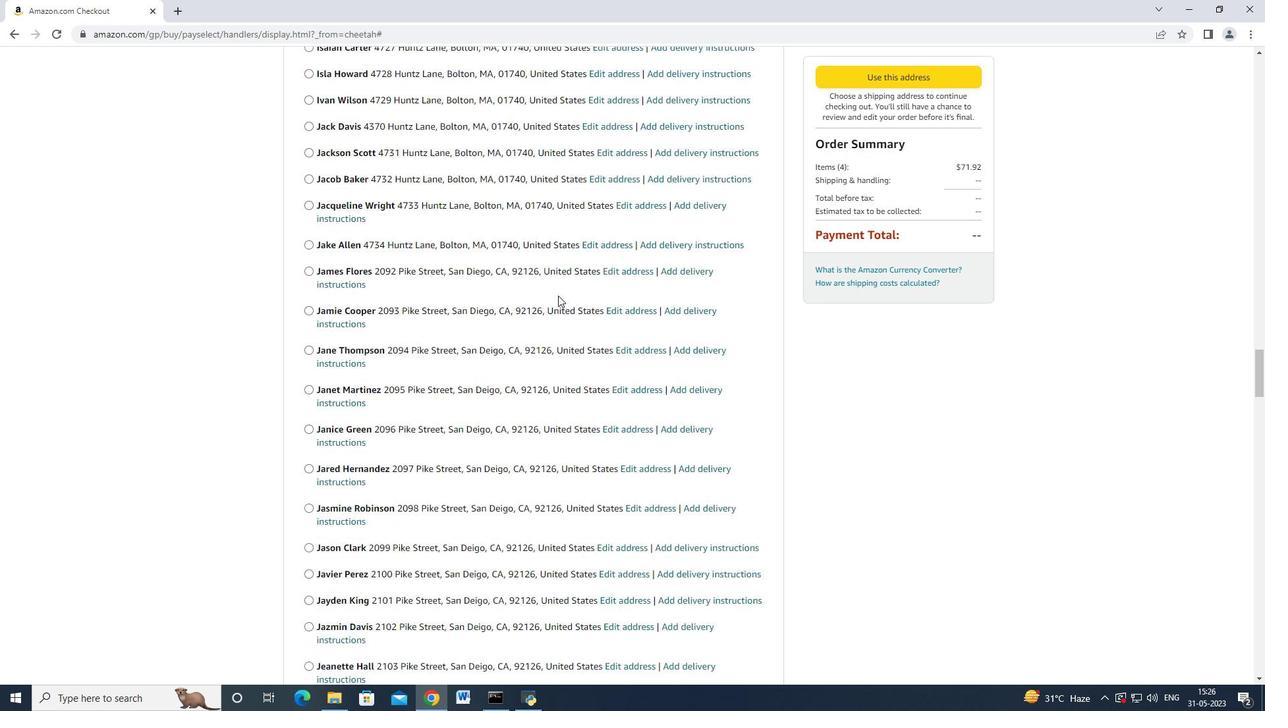 
Action: Mouse scrolled (558, 297) with delta (0, 0)
Screenshot: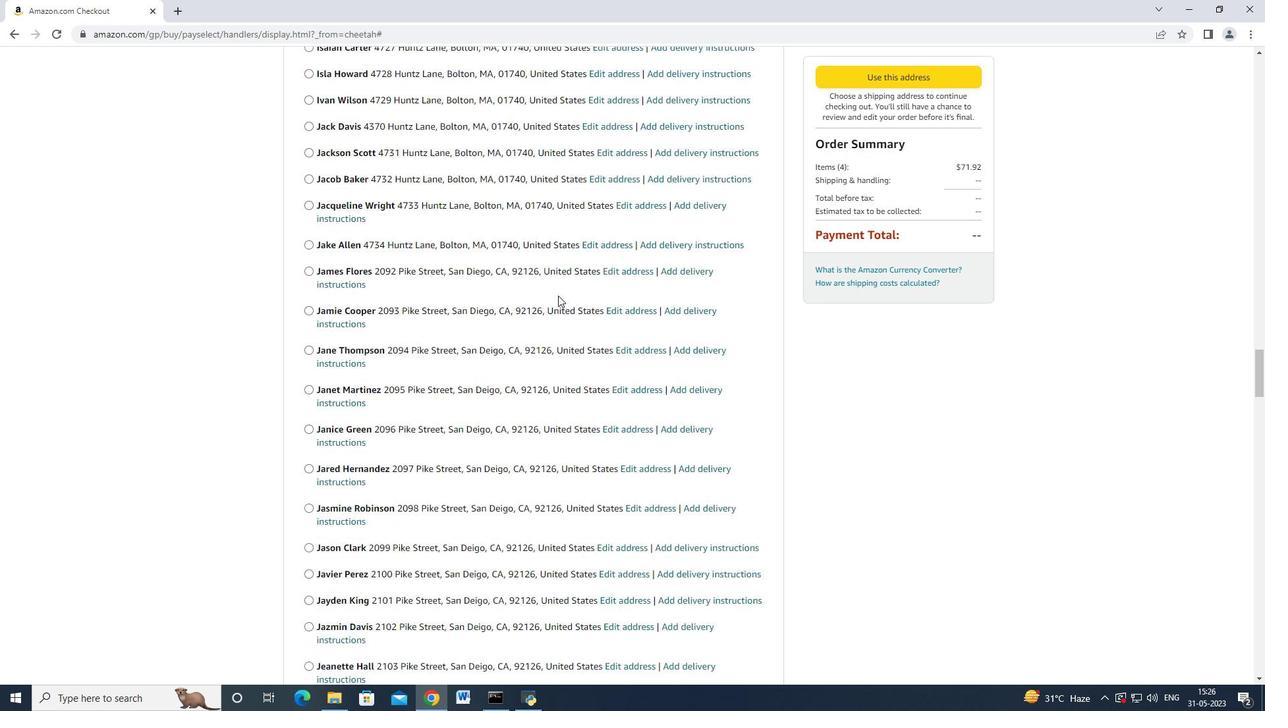 
Action: Mouse scrolled (558, 297) with delta (0, 0)
Screenshot: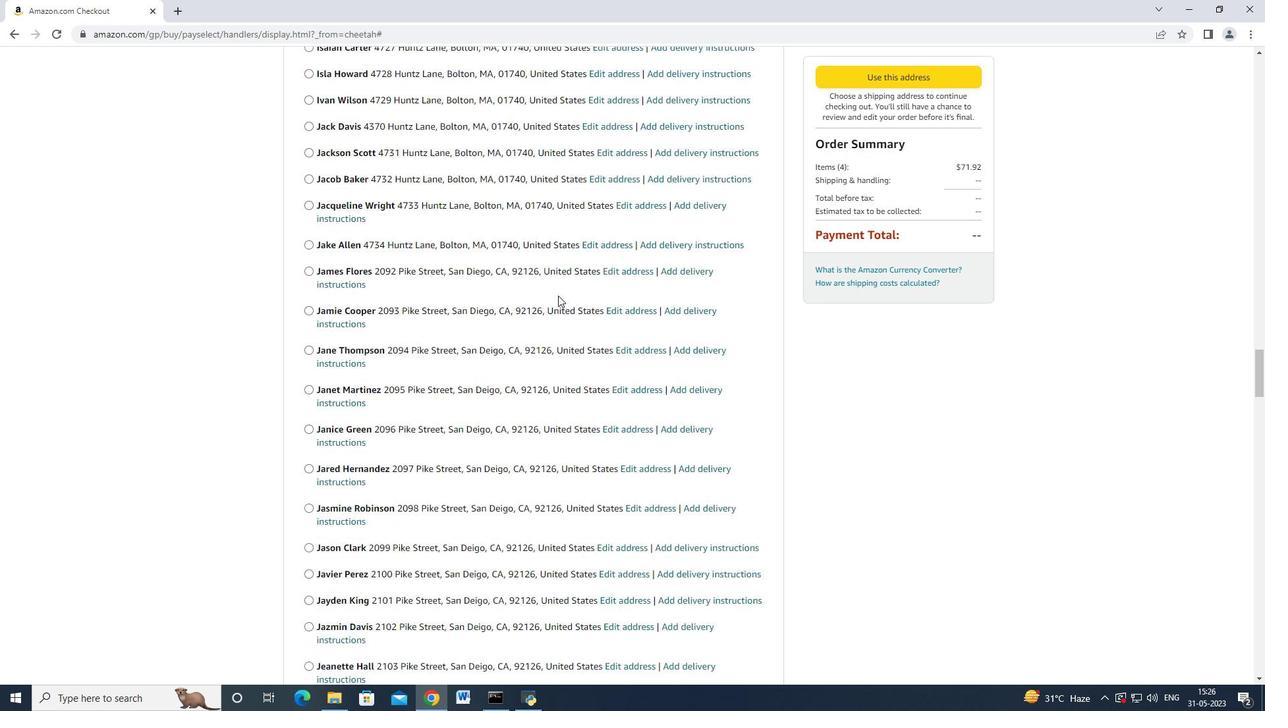 
Action: Mouse scrolled (558, 297) with delta (0, 0)
Screenshot: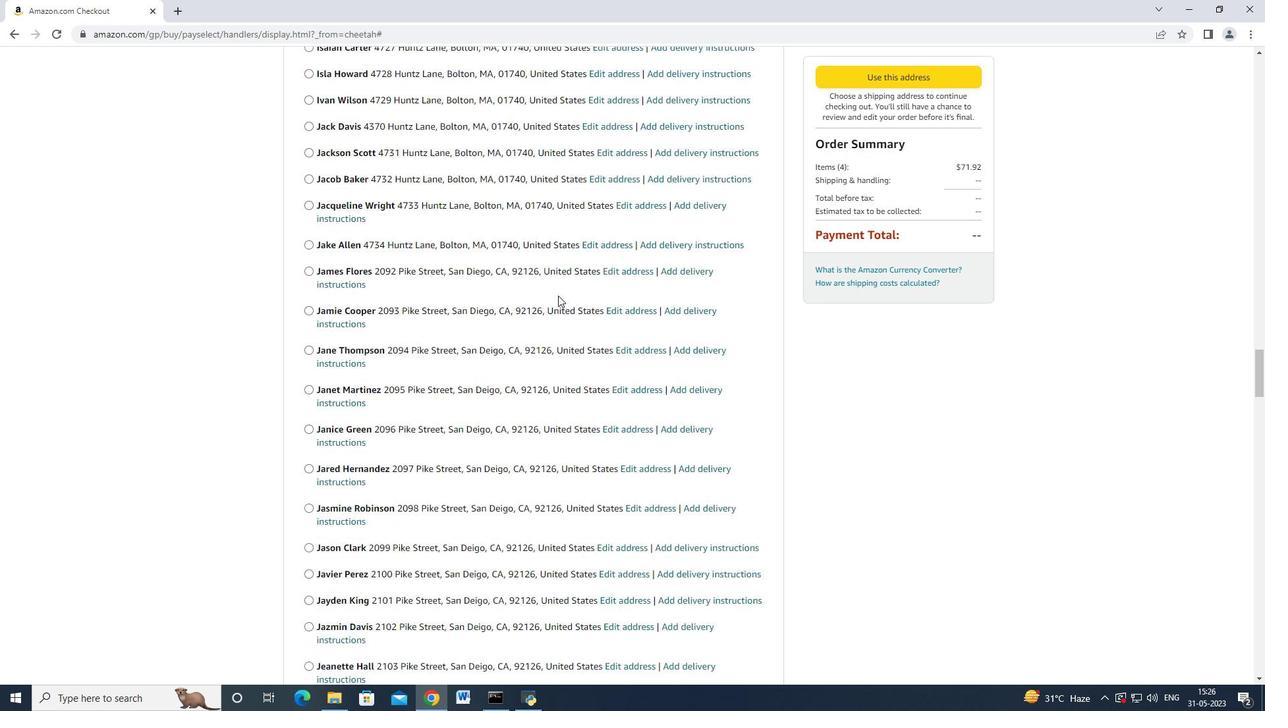 
Action: Mouse scrolled (558, 297) with delta (0, 0)
Screenshot: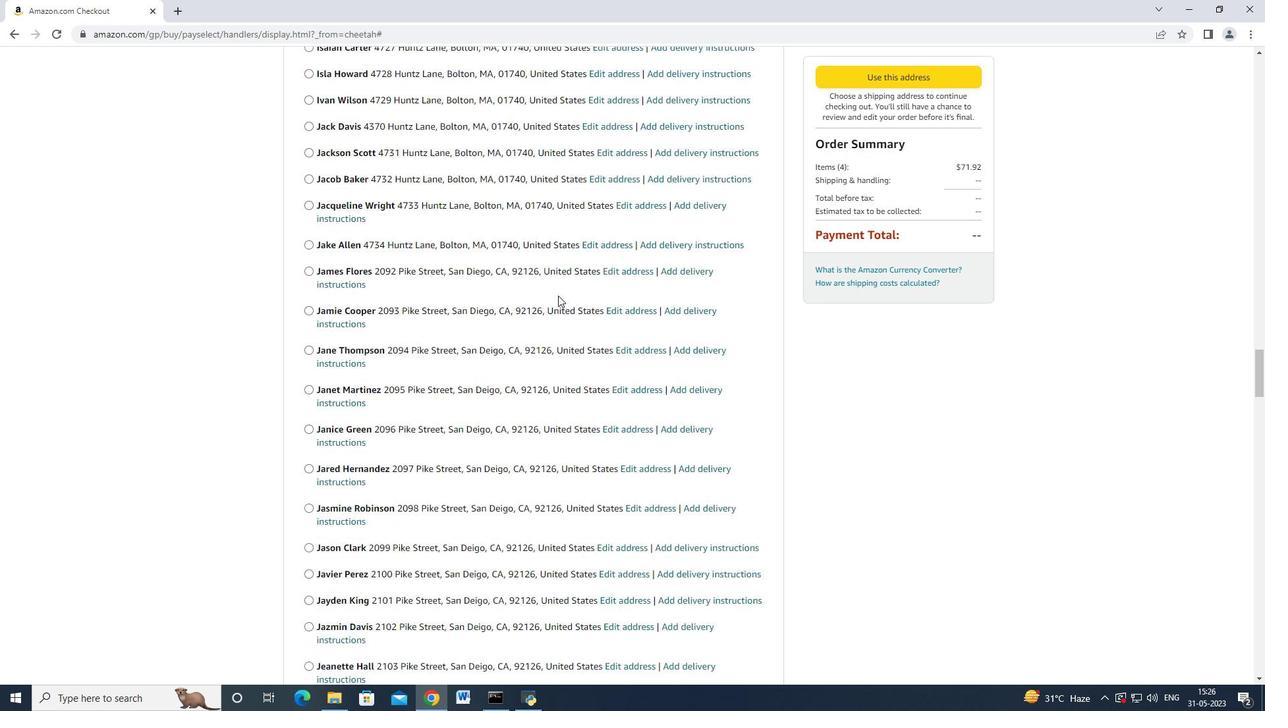 
Action: Mouse moved to (559, 297)
Screenshot: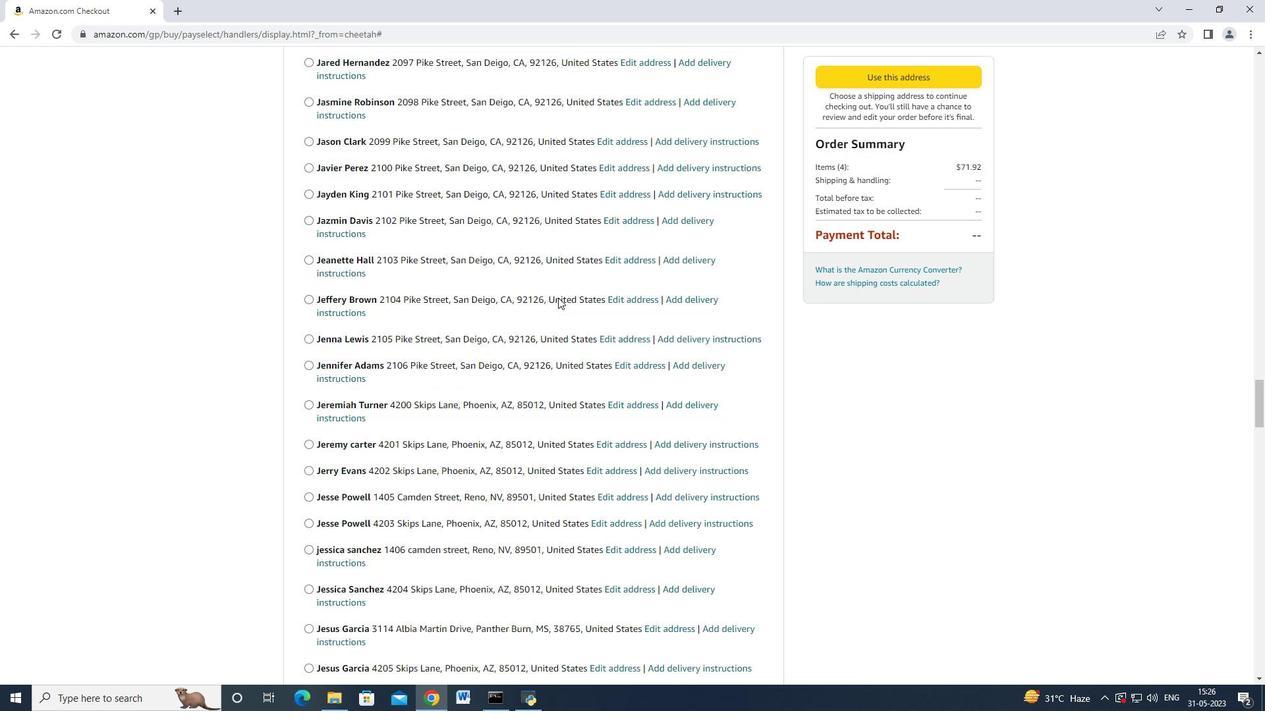 
Action: Mouse scrolled (559, 296) with delta (0, 0)
Screenshot: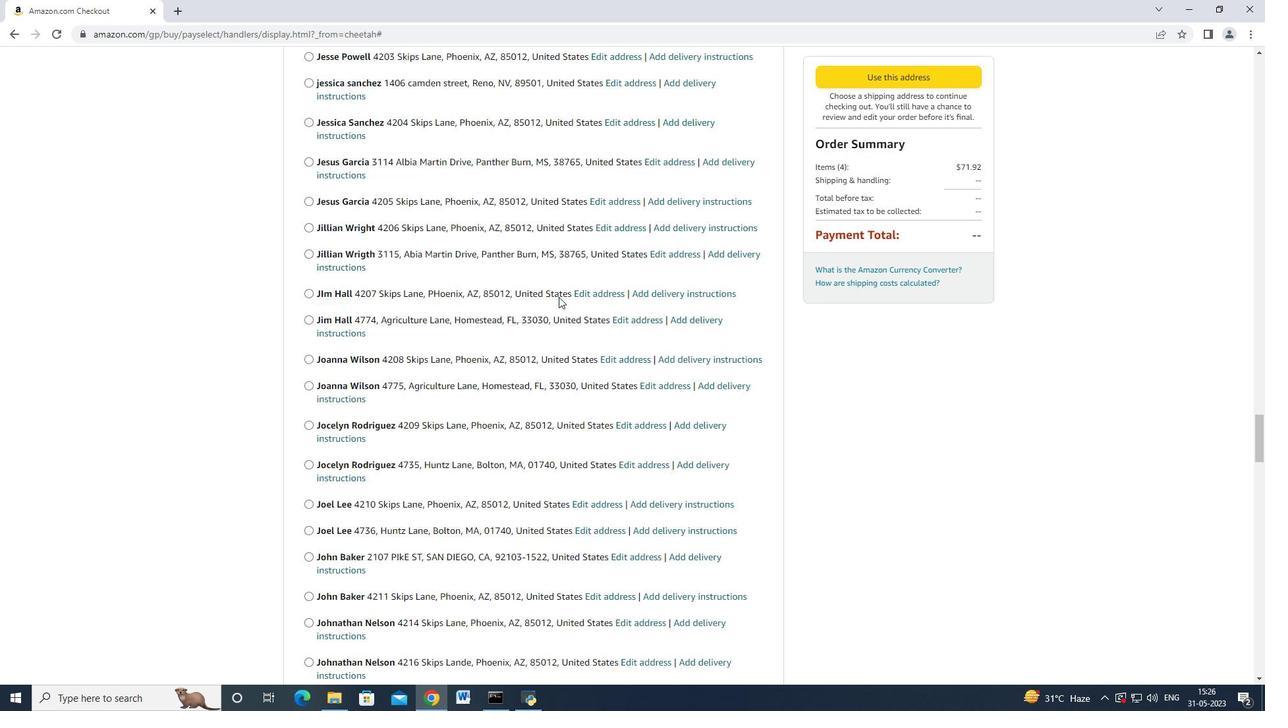 
Action: Mouse moved to (559, 297)
Screenshot: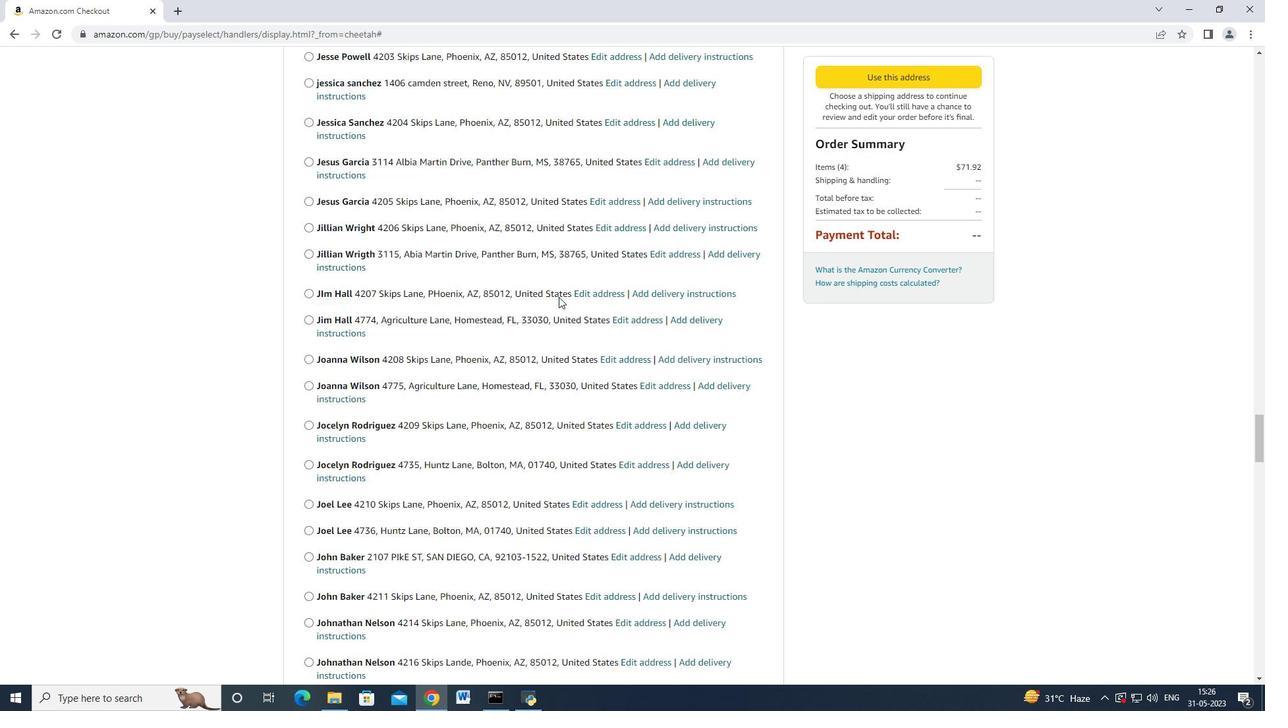 
Action: Mouse scrolled (559, 296) with delta (0, 0)
Screenshot: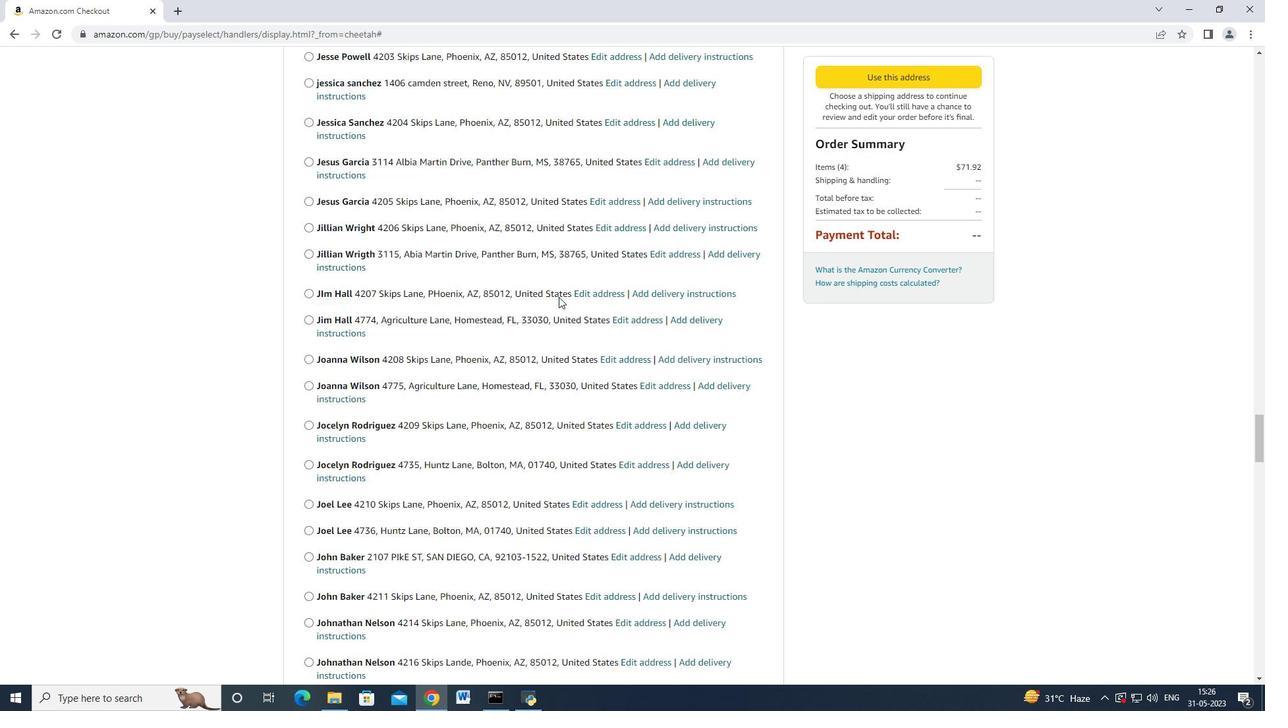 
Action: Mouse moved to (559, 297)
Screenshot: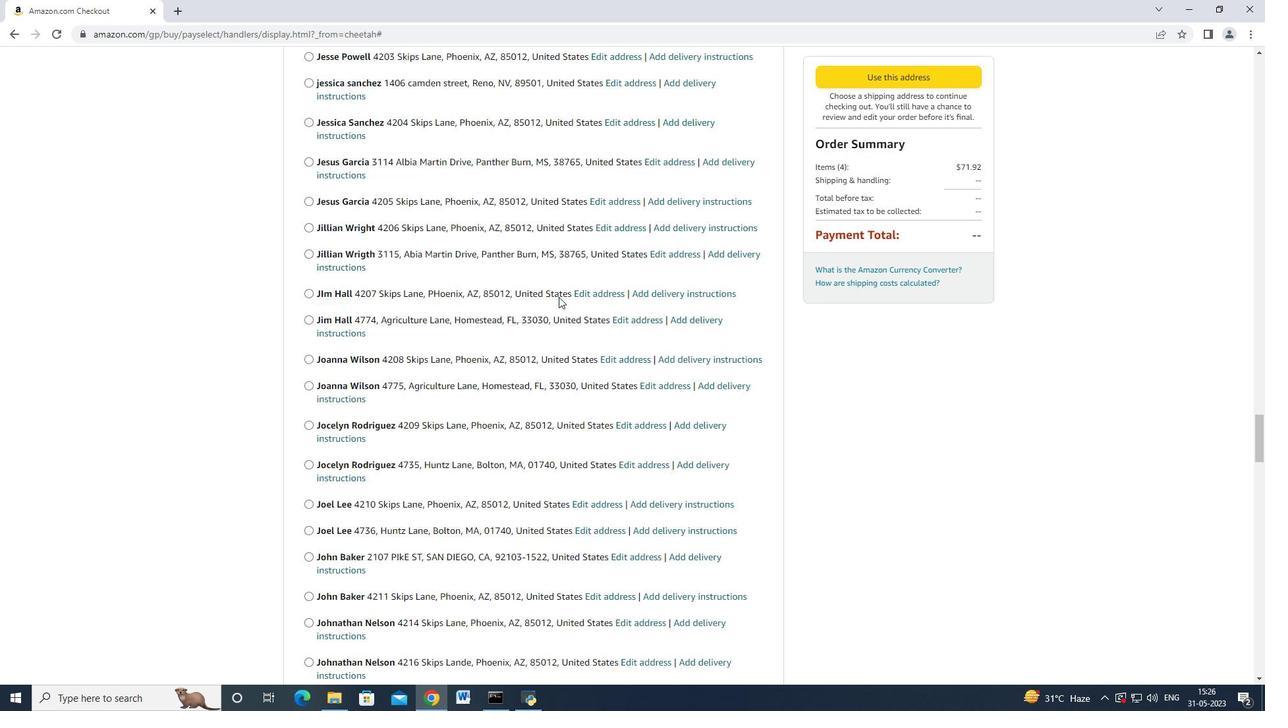 
Action: Mouse scrolled (559, 296) with delta (0, 0)
Screenshot: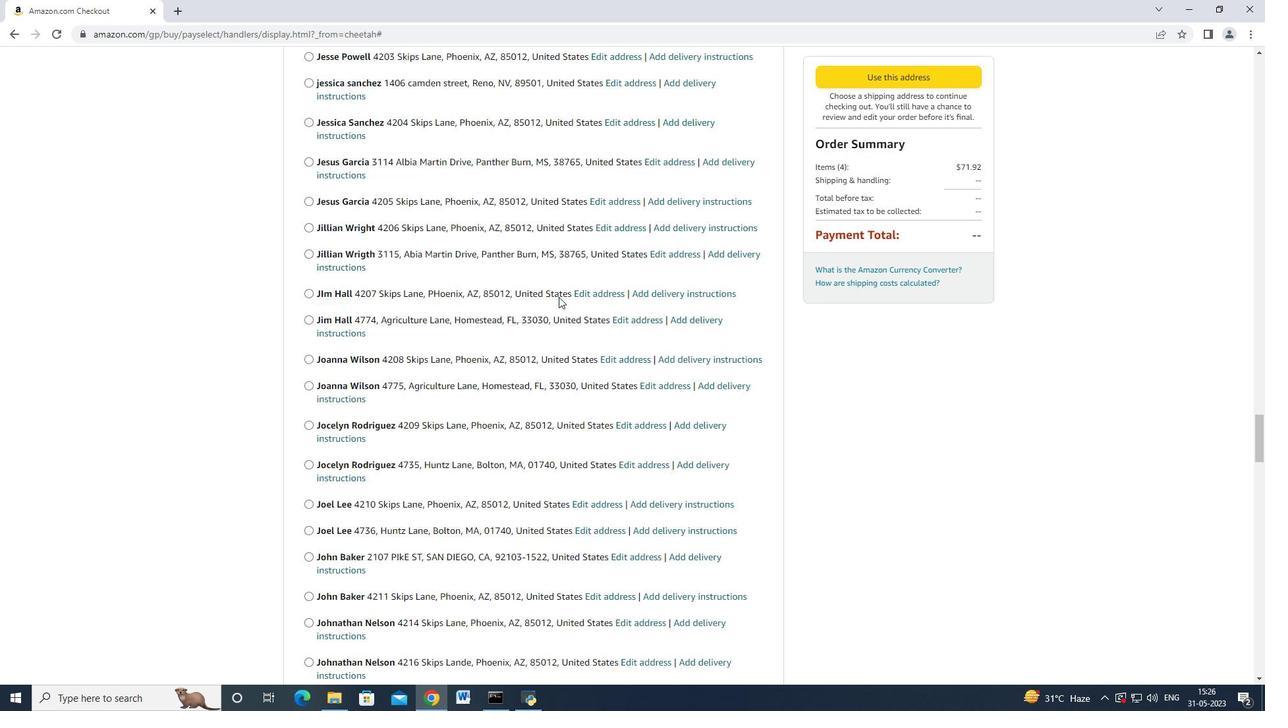 
Action: Mouse moved to (559, 297)
Screenshot: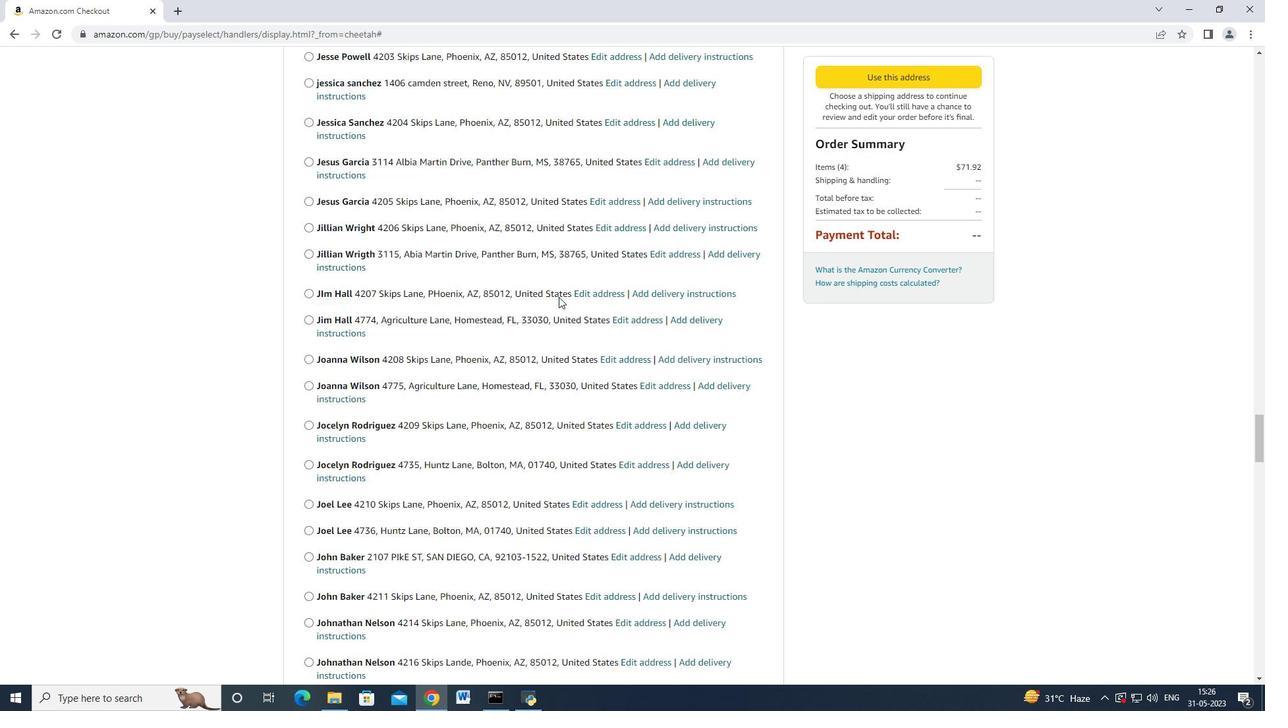 
Action: Mouse scrolled (559, 296) with delta (0, -1)
Screenshot: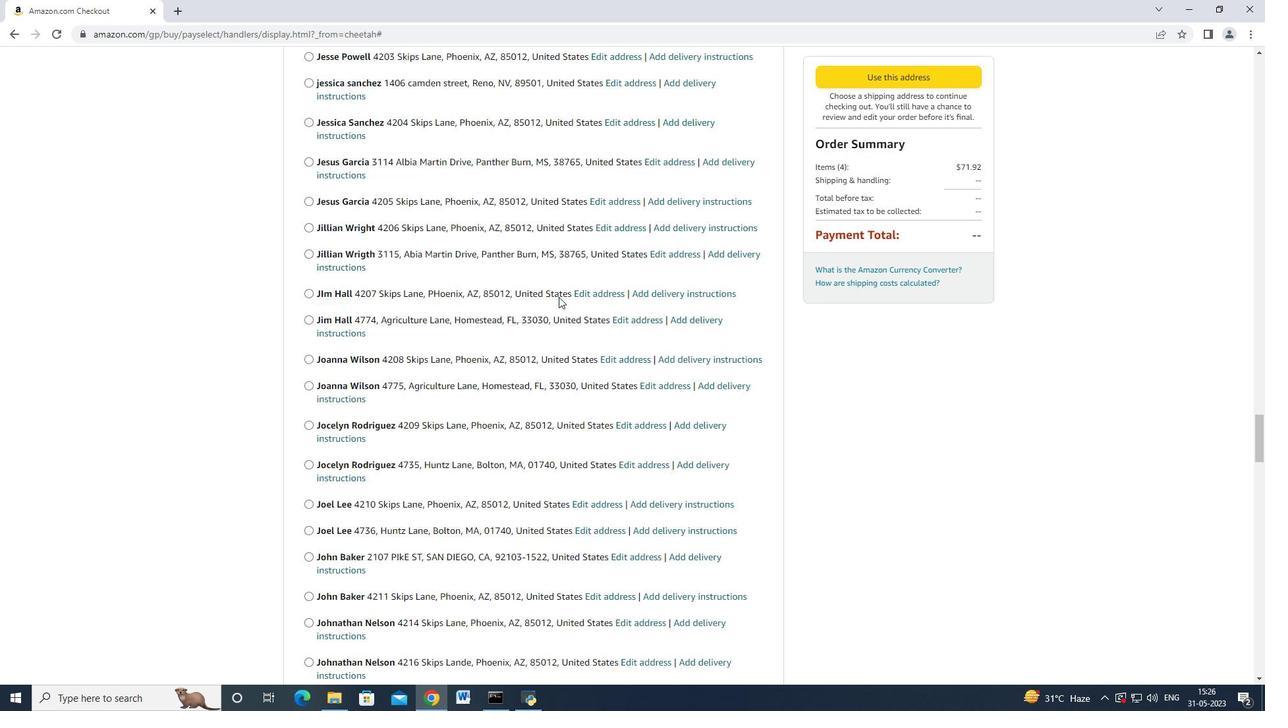 
Action: Mouse scrolled (559, 297) with delta (0, 0)
Screenshot: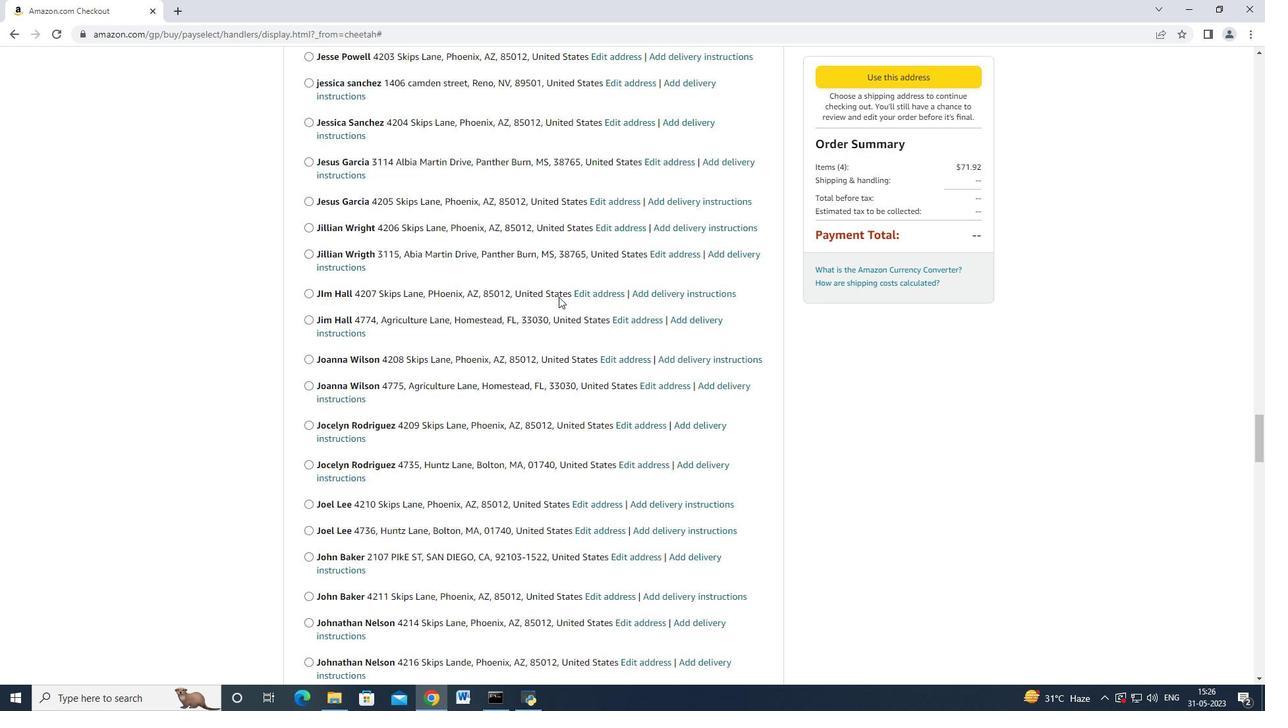 
Action: Mouse scrolled (559, 297) with delta (0, 0)
Screenshot: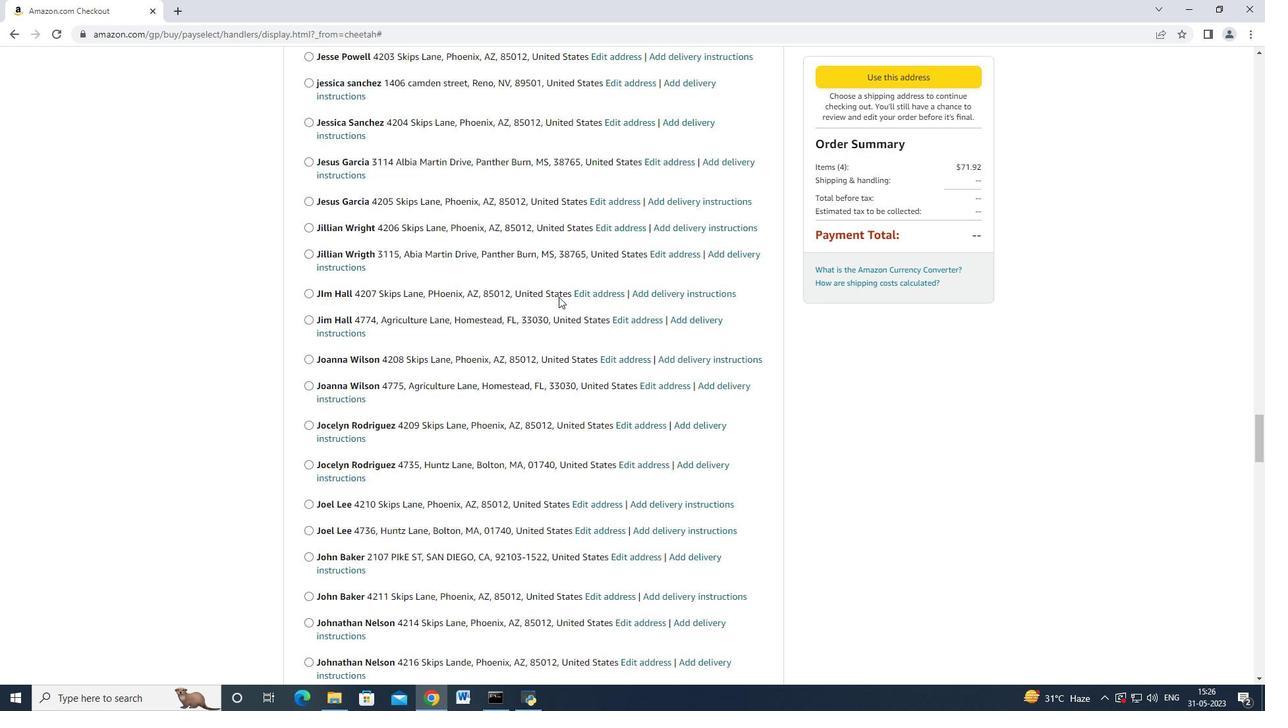 
Action: Mouse scrolled (559, 297) with delta (0, 0)
Screenshot: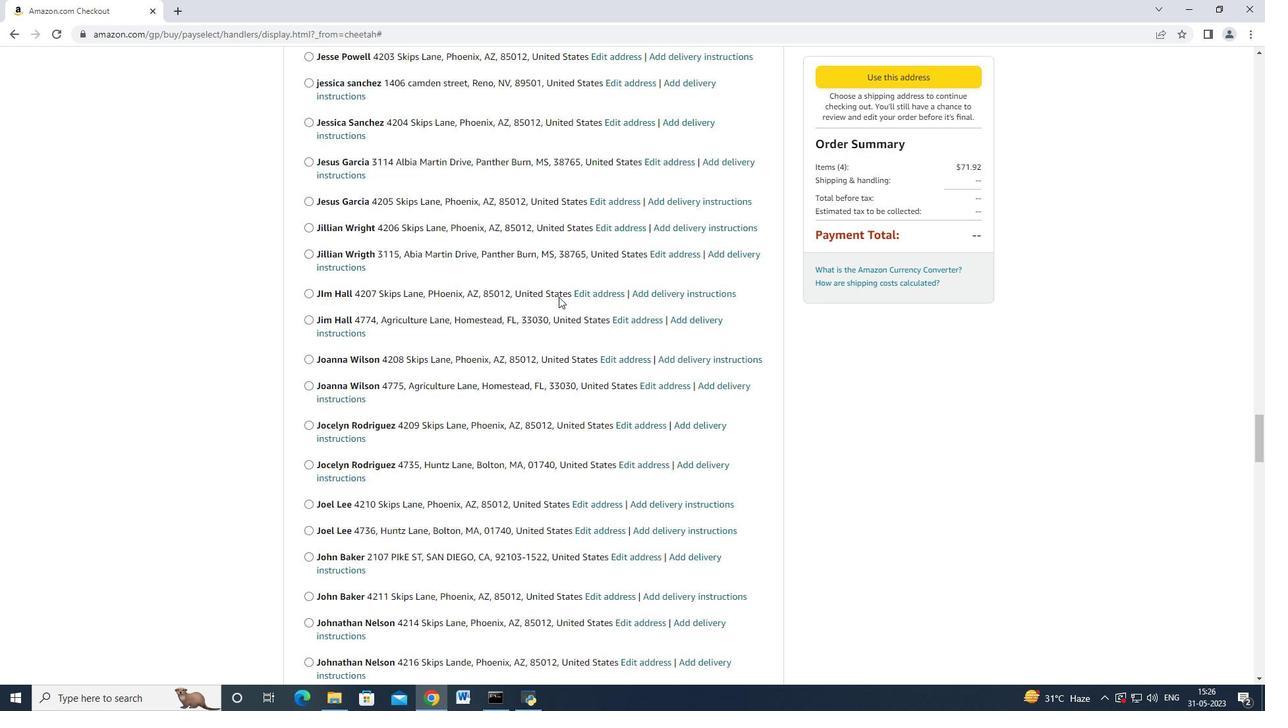 
Action: Mouse scrolled (559, 297) with delta (0, 0)
Screenshot: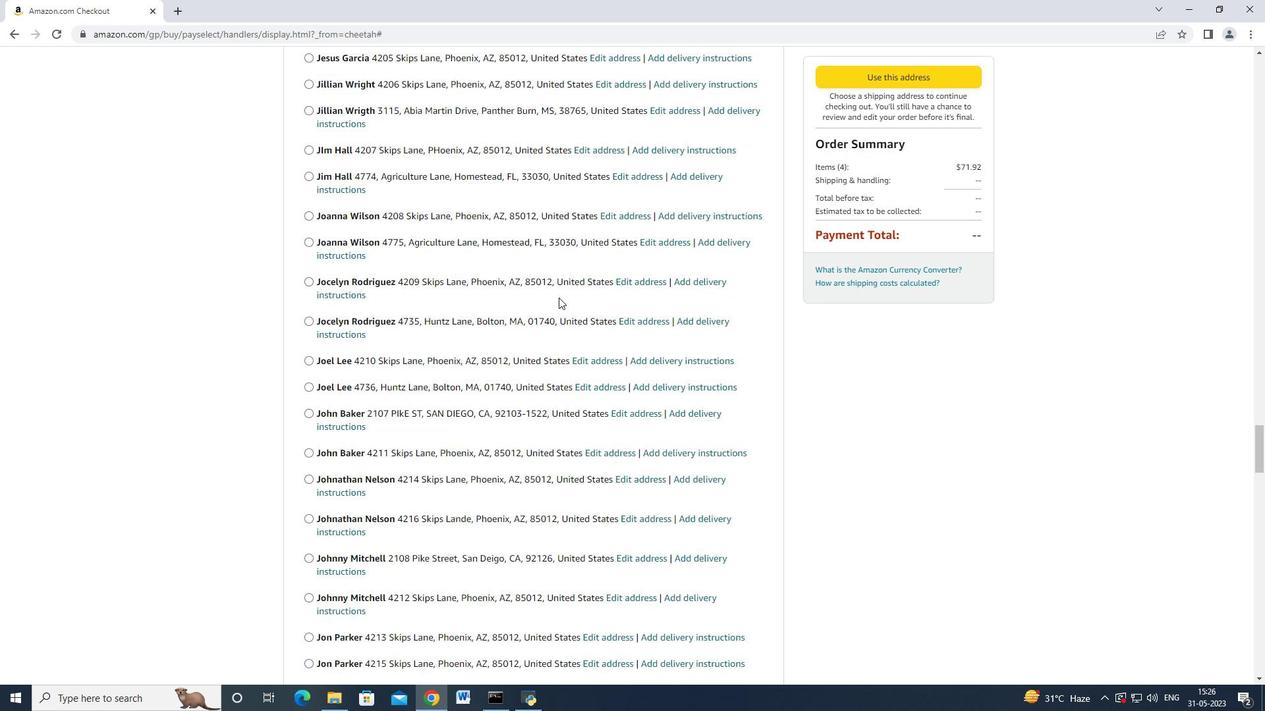 
Action: Mouse scrolled (559, 297) with delta (0, 0)
Screenshot: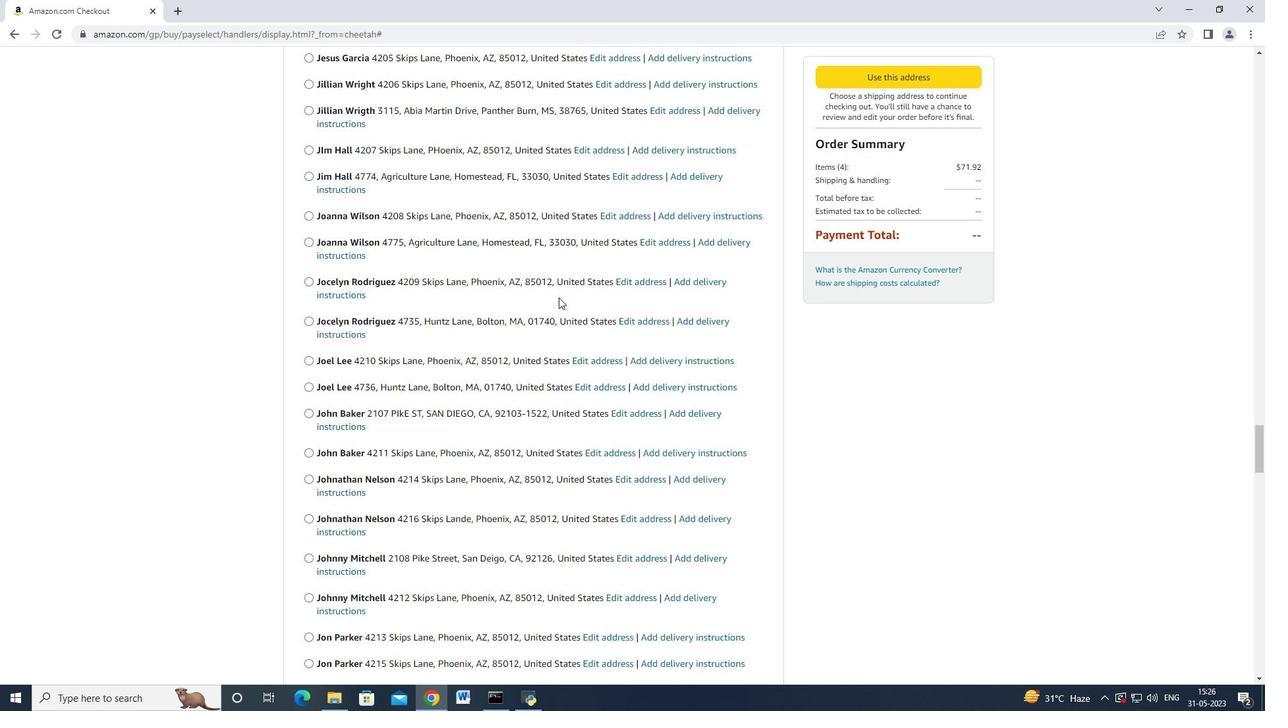 
Action: Mouse scrolled (559, 297) with delta (0, 0)
Screenshot: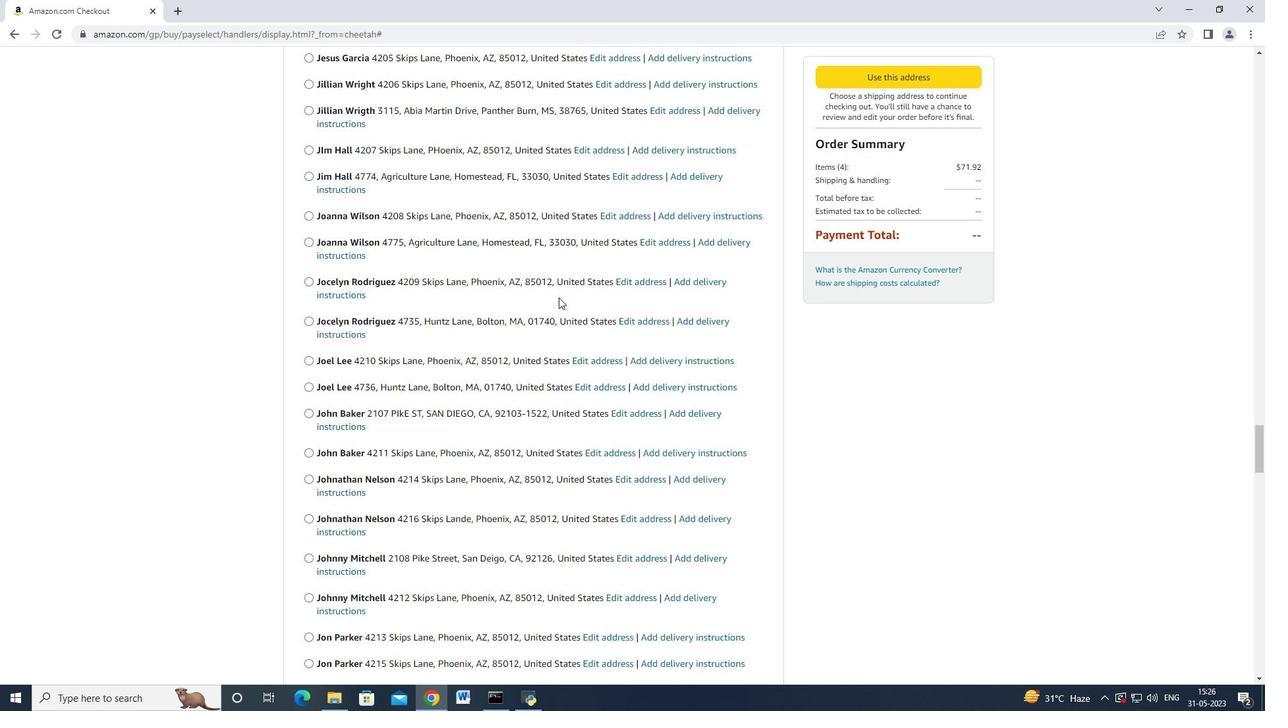 
Action: Mouse scrolled (559, 297) with delta (0, 0)
Screenshot: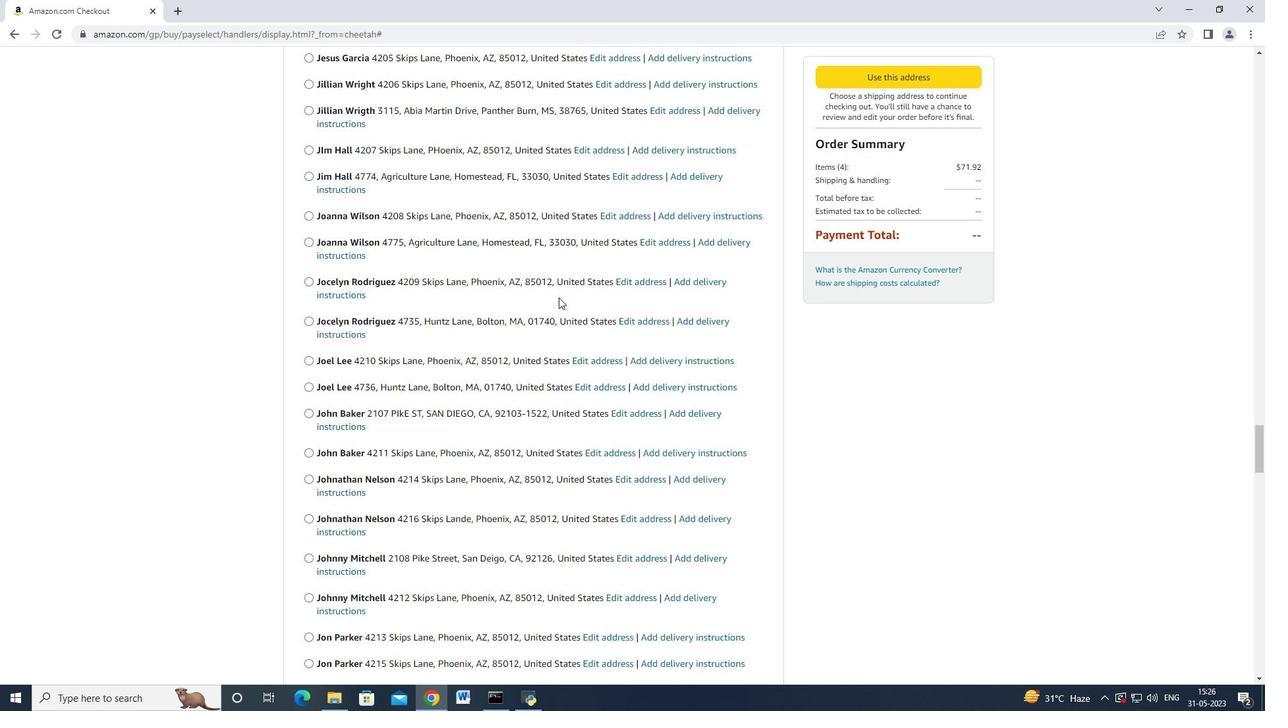 
Action: Mouse scrolled (559, 296) with delta (0, -1)
Screenshot: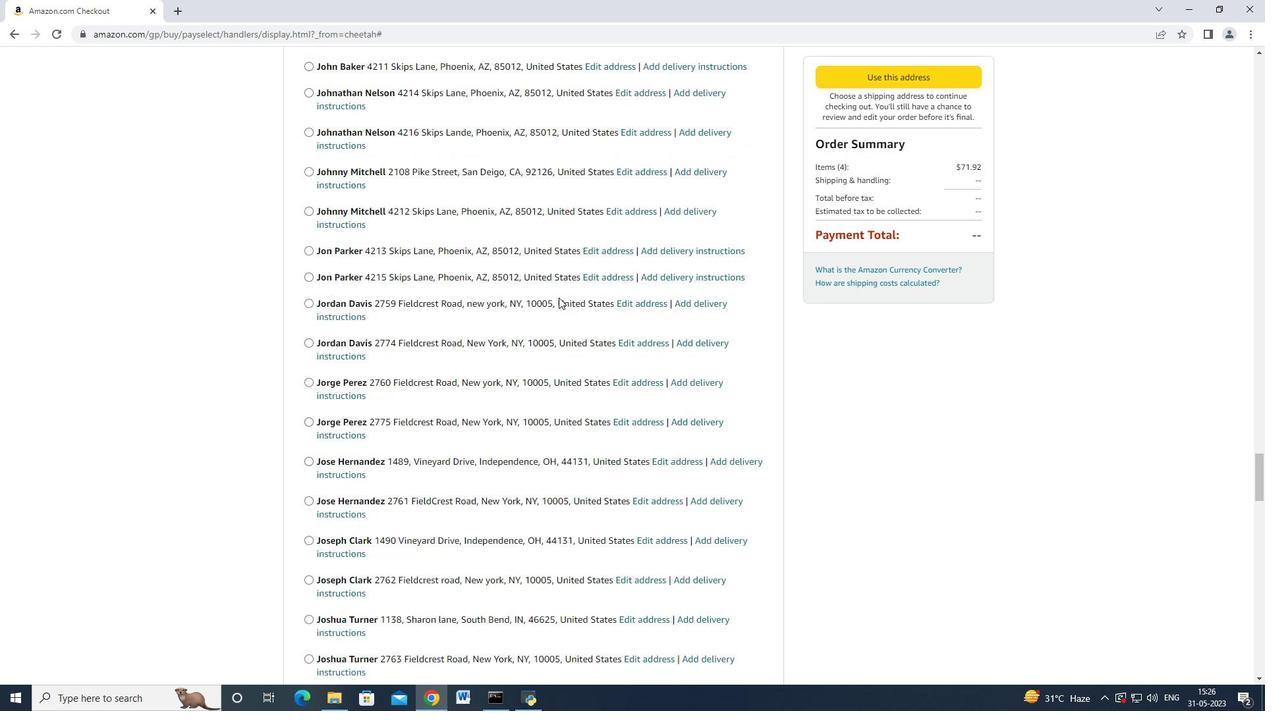 
Action: Mouse scrolled (559, 297) with delta (0, 0)
Screenshot: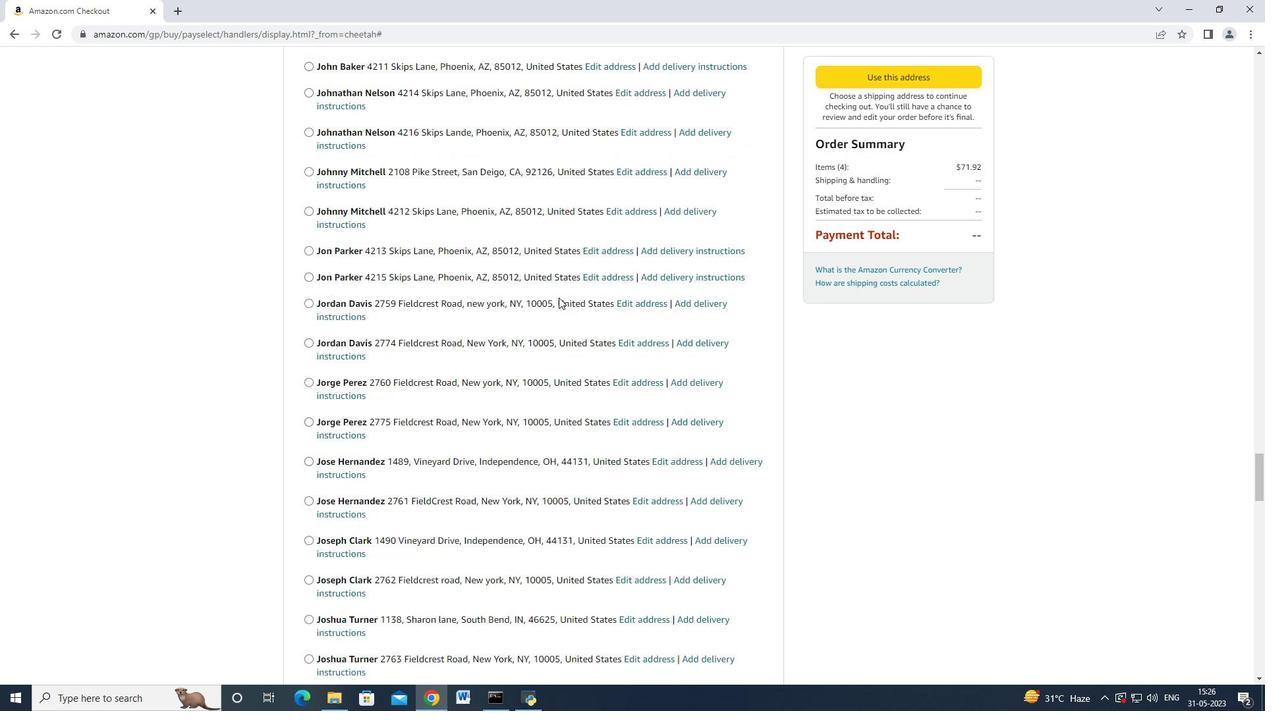 
Action: Mouse moved to (559, 297)
Screenshot: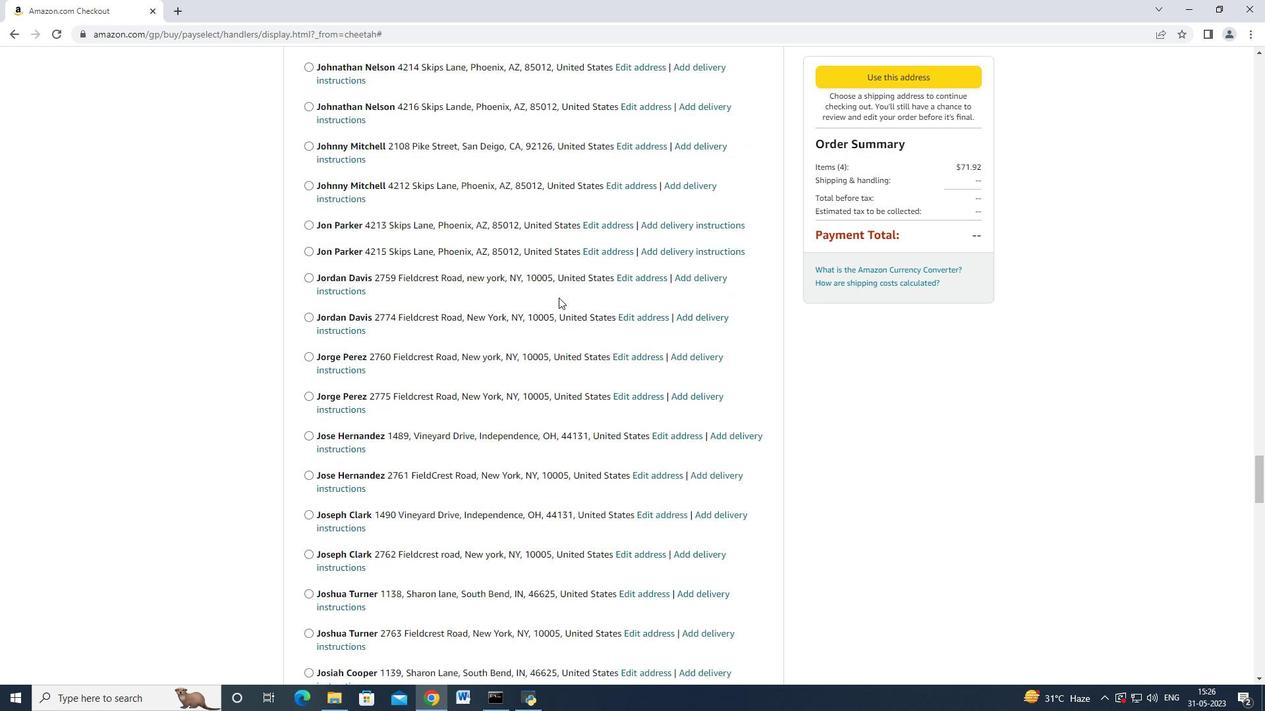 
Action: Mouse scrolled (559, 297) with delta (0, 0)
Screenshot: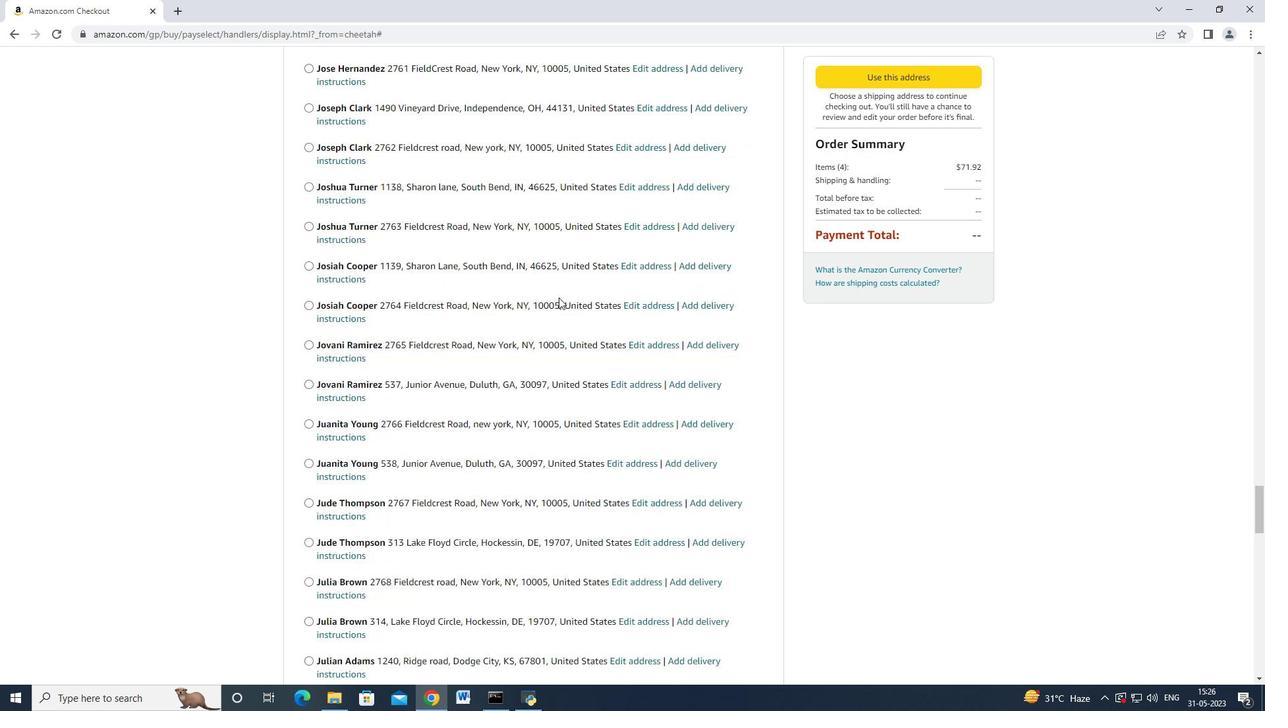 
Action: Mouse scrolled (559, 297) with delta (0, 0)
Screenshot: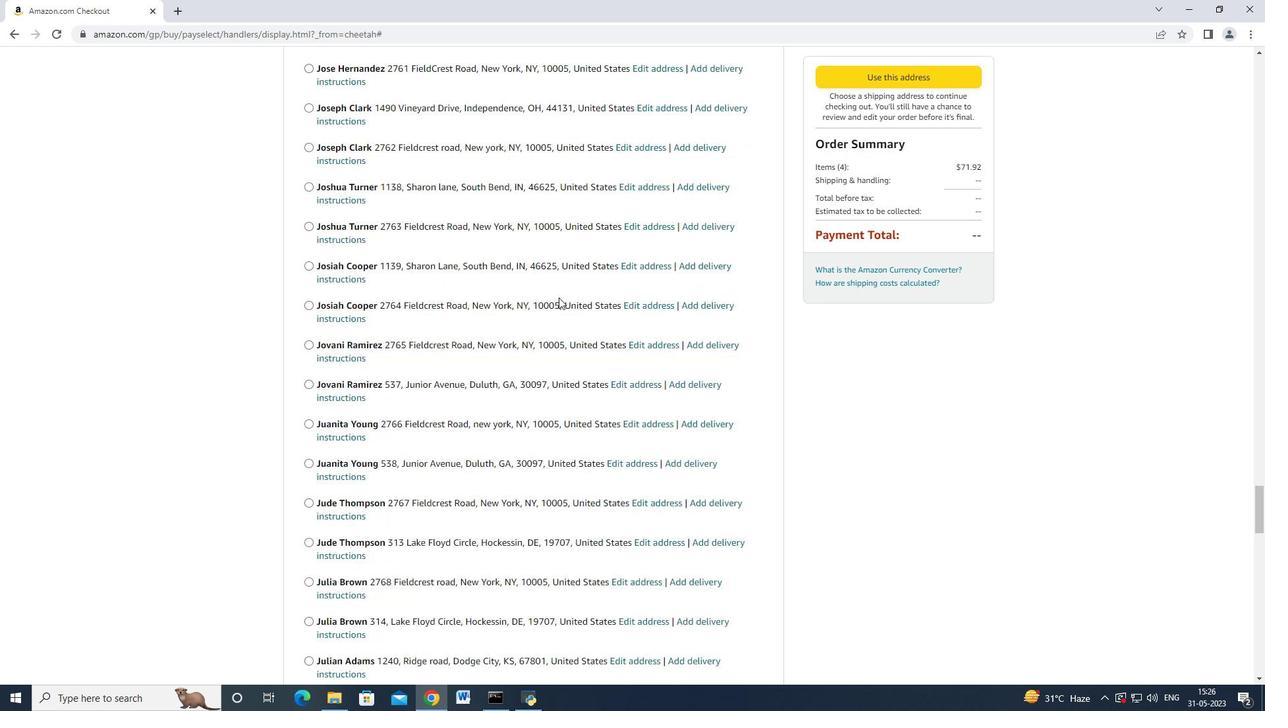
Action: Mouse scrolled (559, 297) with delta (0, 0)
Screenshot: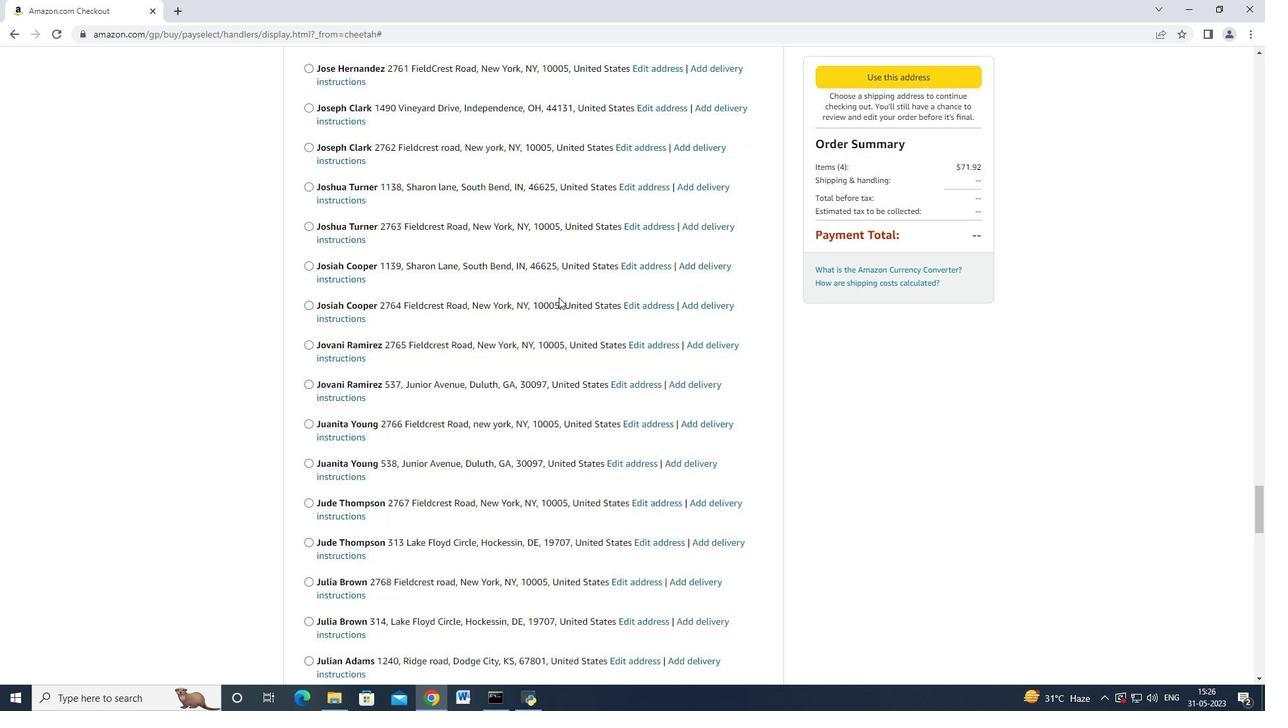 
Action: Mouse moved to (559, 297)
Screenshot: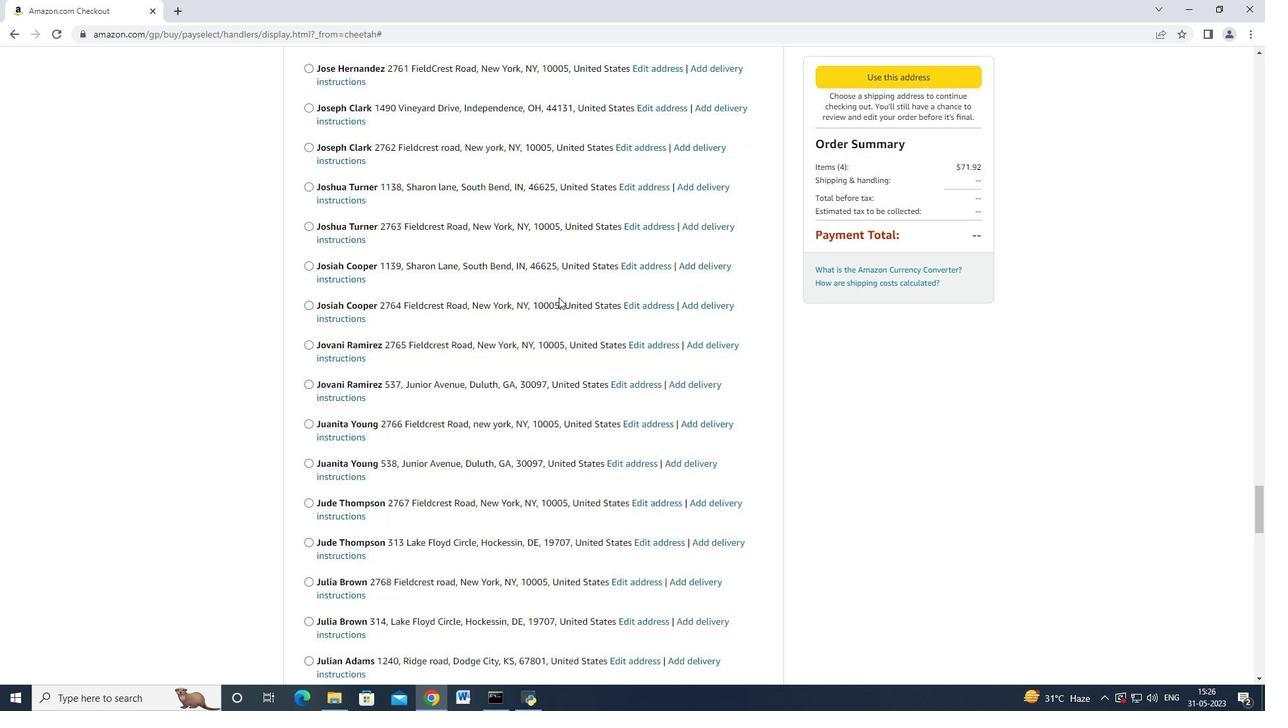 
Action: Mouse scrolled (559, 297) with delta (0, 0)
Screenshot: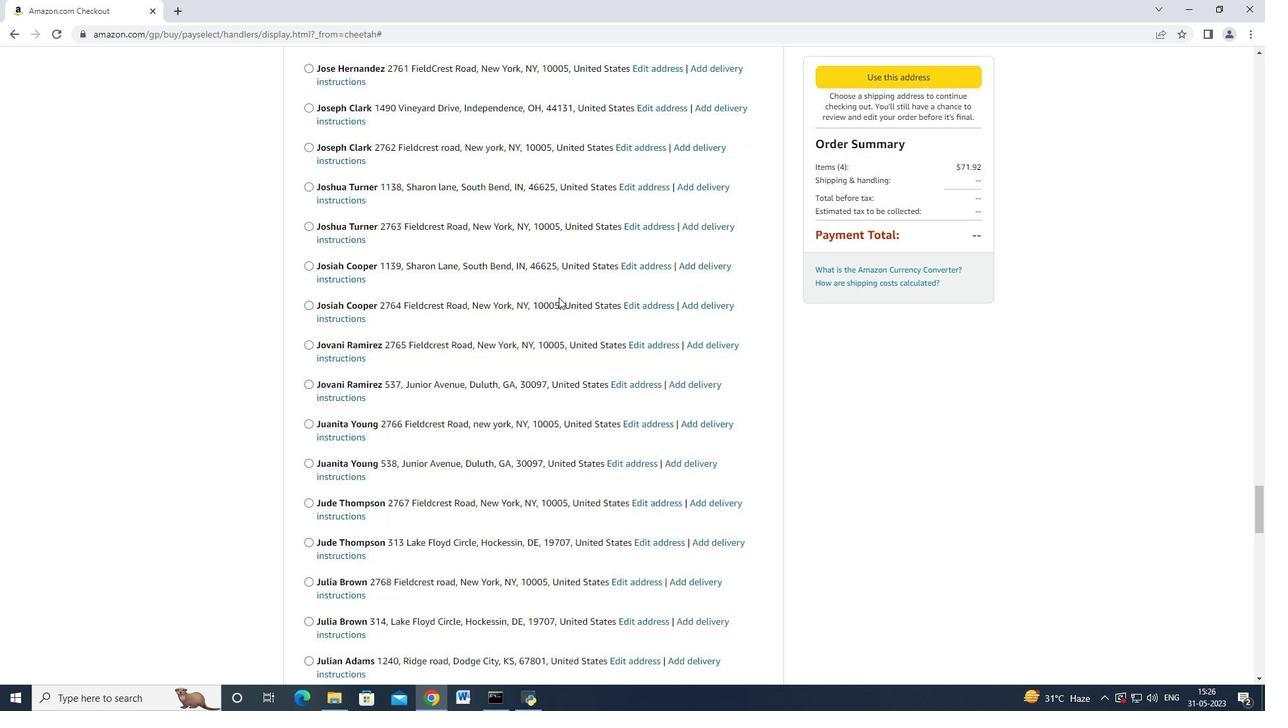 
Action: Mouse scrolled (559, 297) with delta (0, 0)
Screenshot: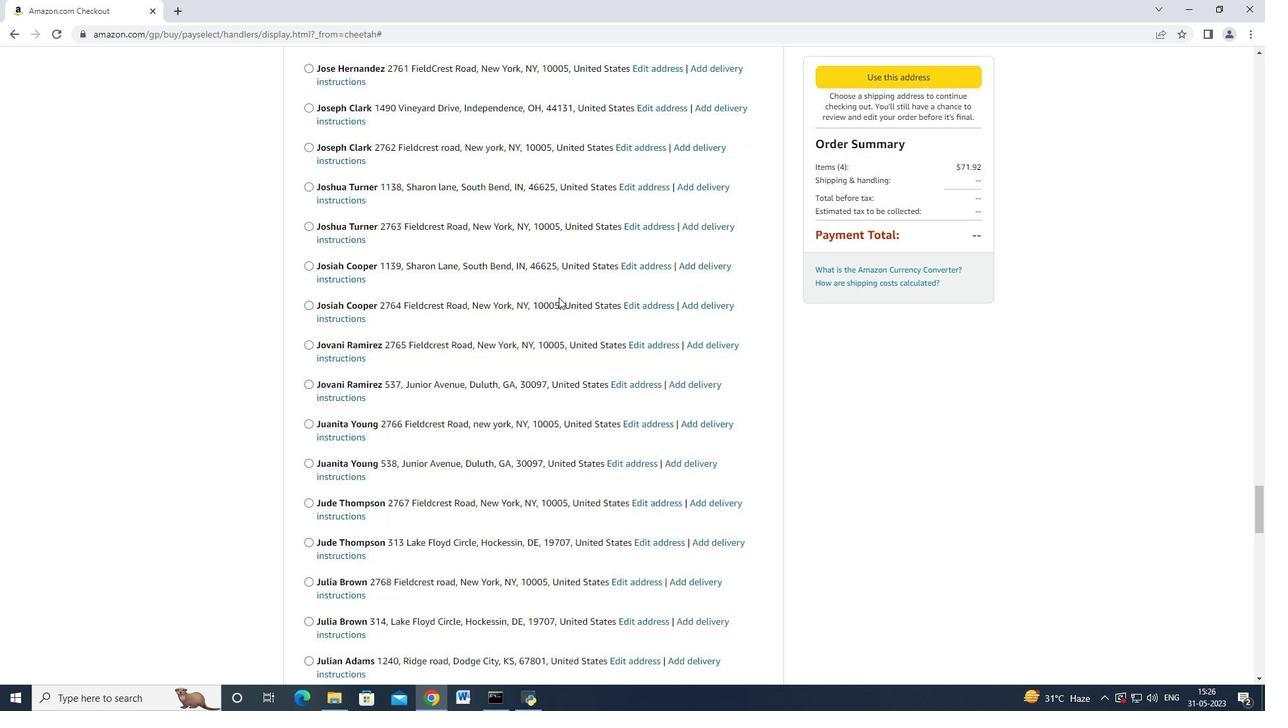 
Action: Mouse scrolled (559, 297) with delta (0, 0)
Screenshot: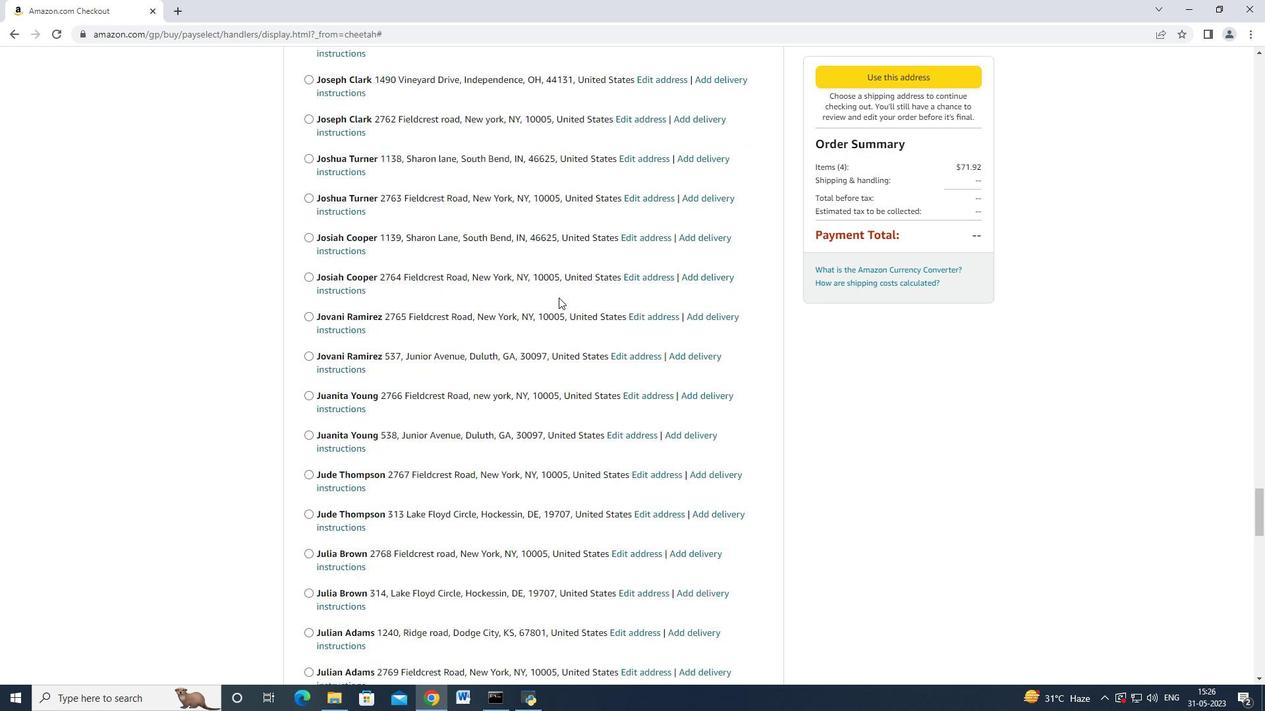 
Action: Mouse moved to (559, 297)
Screenshot: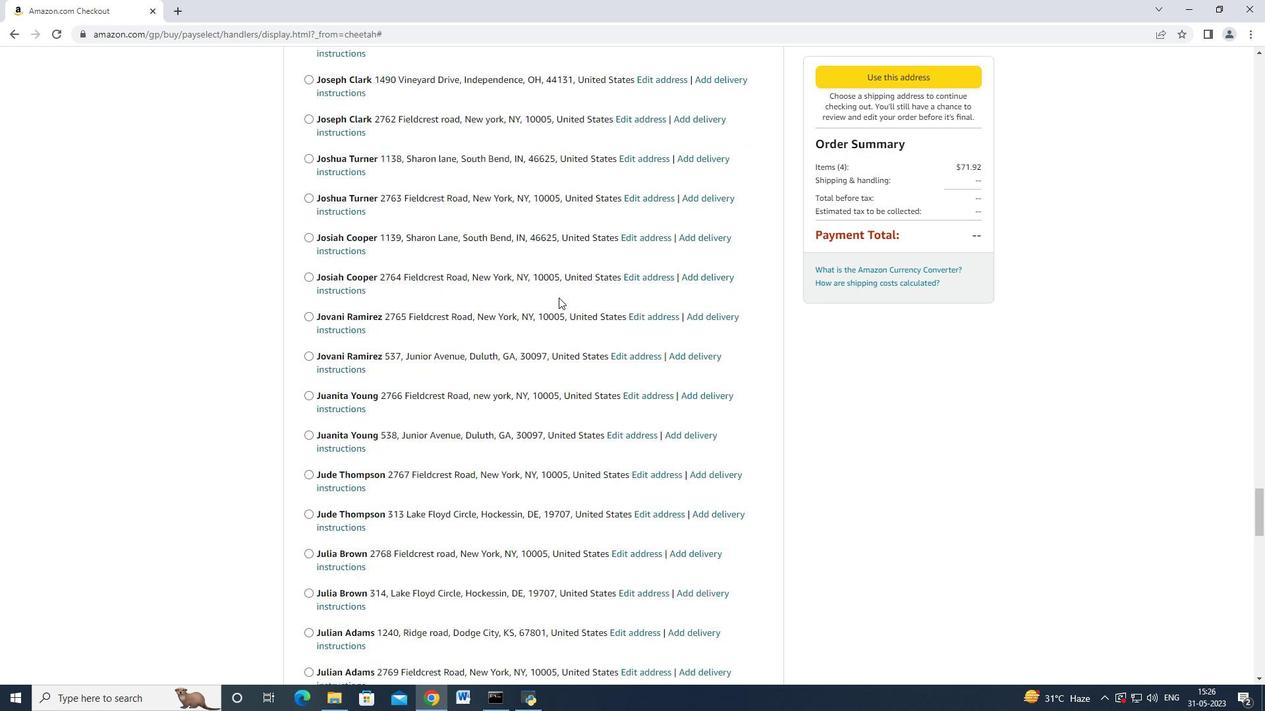 
Action: Mouse scrolled (559, 297) with delta (0, 0)
Screenshot: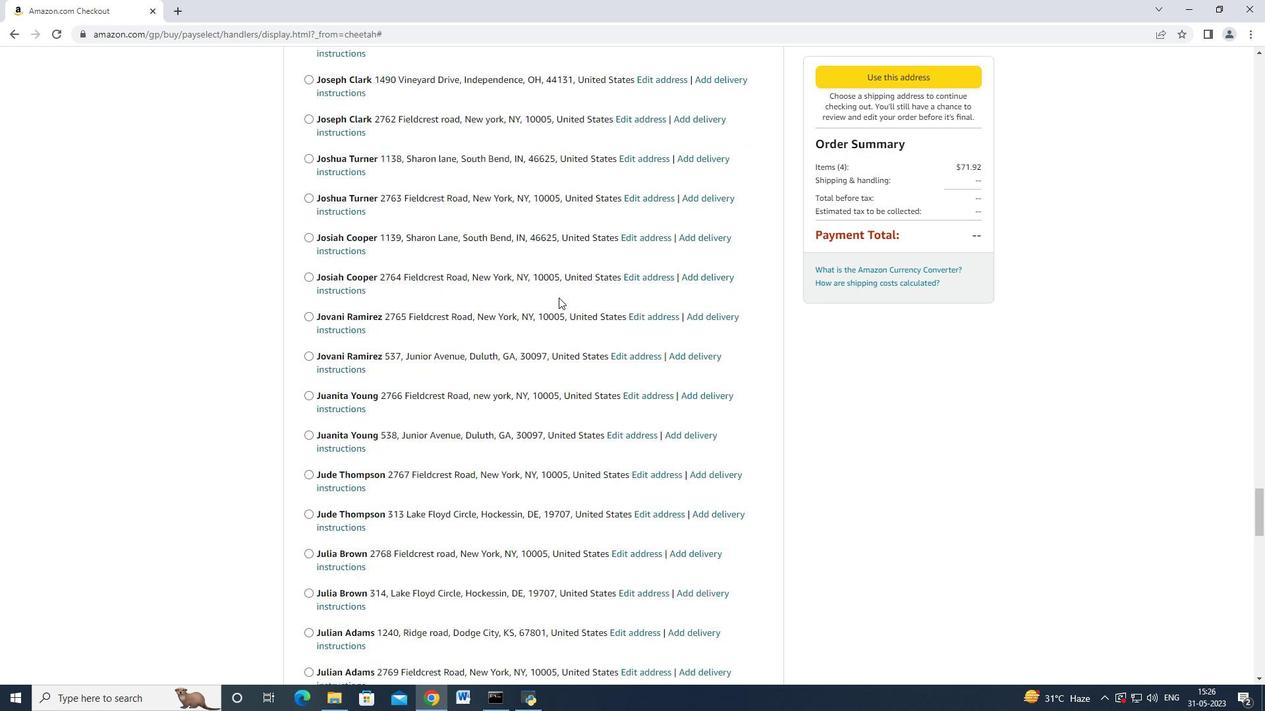 
Action: Mouse moved to (559, 297)
Screenshot: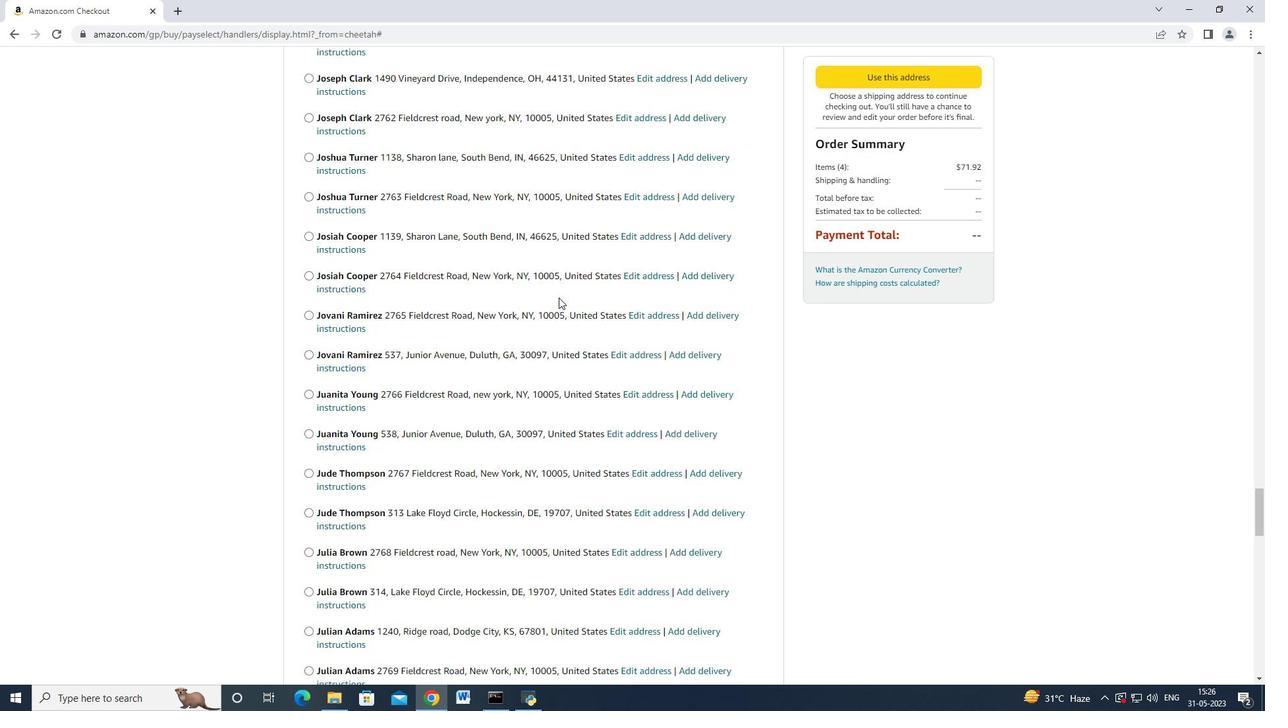 
Action: Mouse scrolled (559, 297) with delta (0, 0)
Screenshot: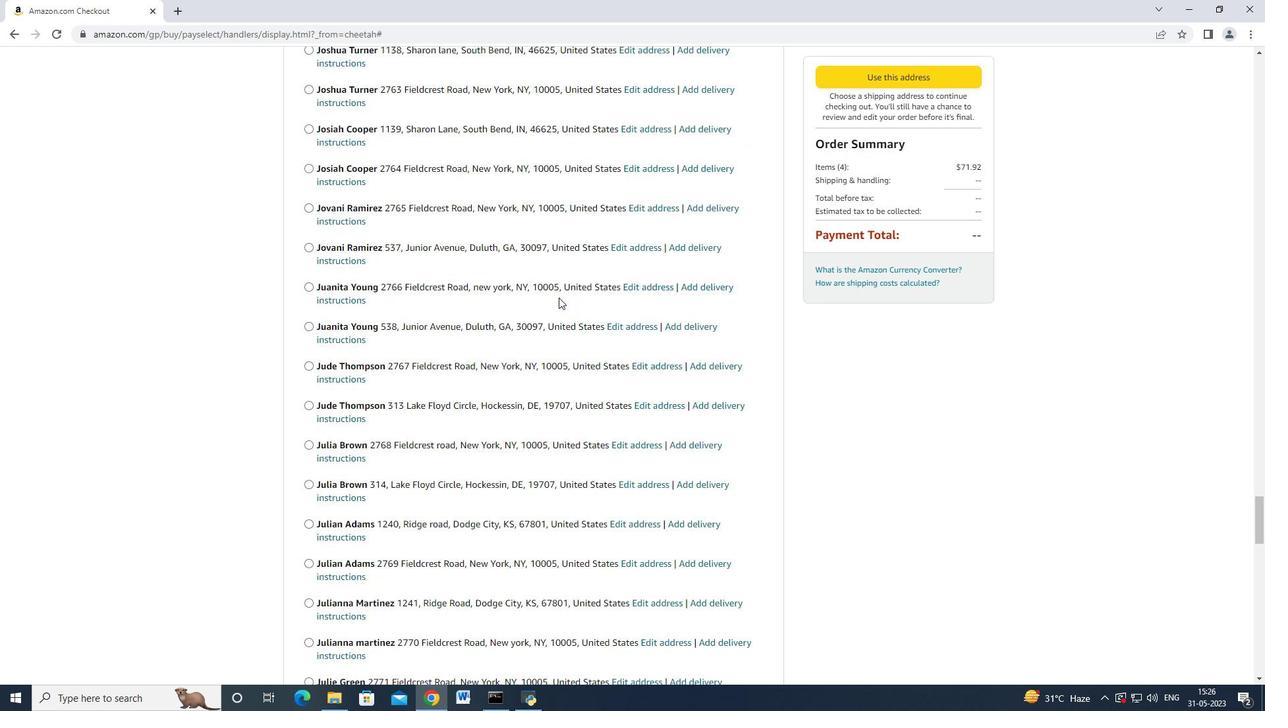 
Action: Mouse moved to (559, 297)
Screenshot: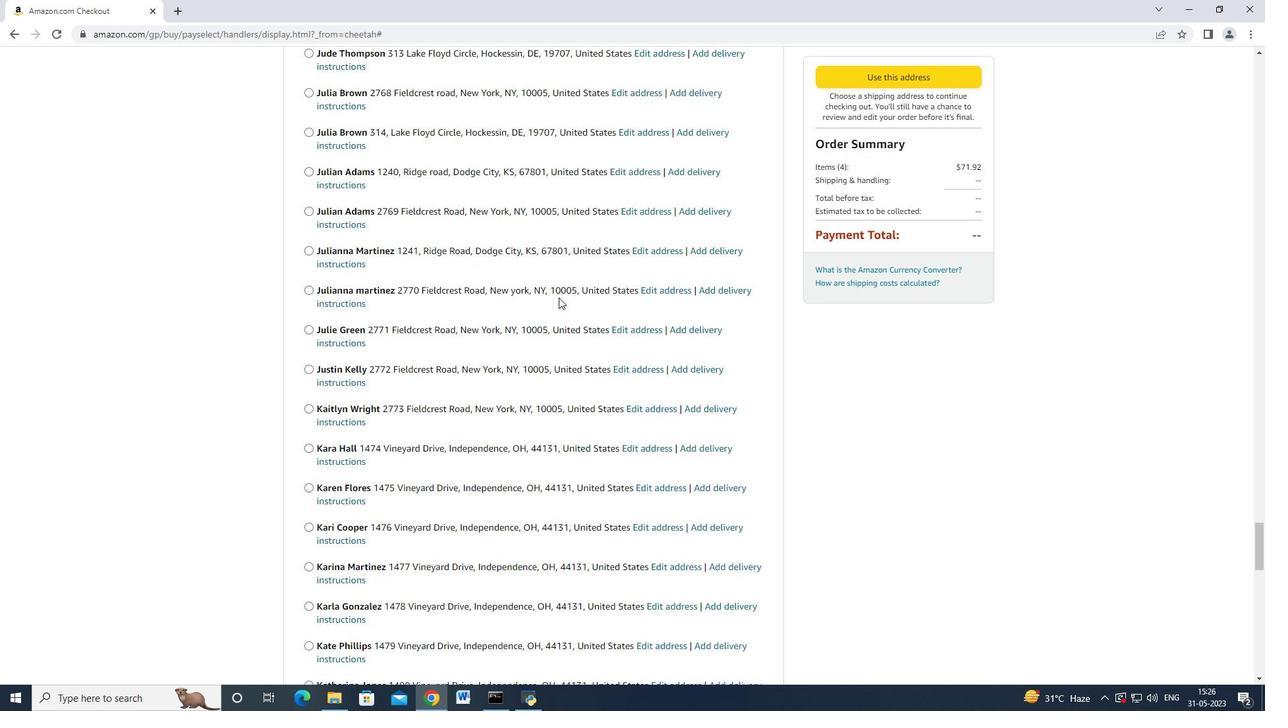 
Action: Mouse scrolled (559, 297) with delta (0, 0)
Screenshot: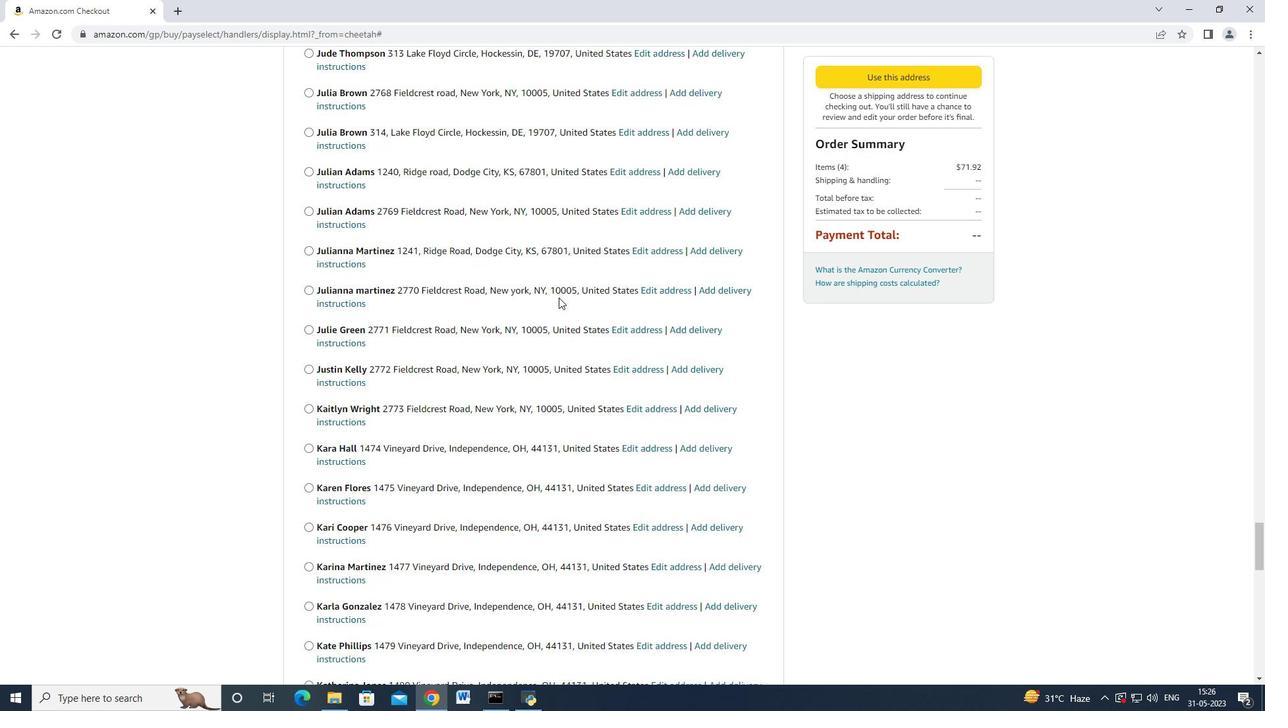 
Action: Mouse moved to (559, 297)
Screenshot: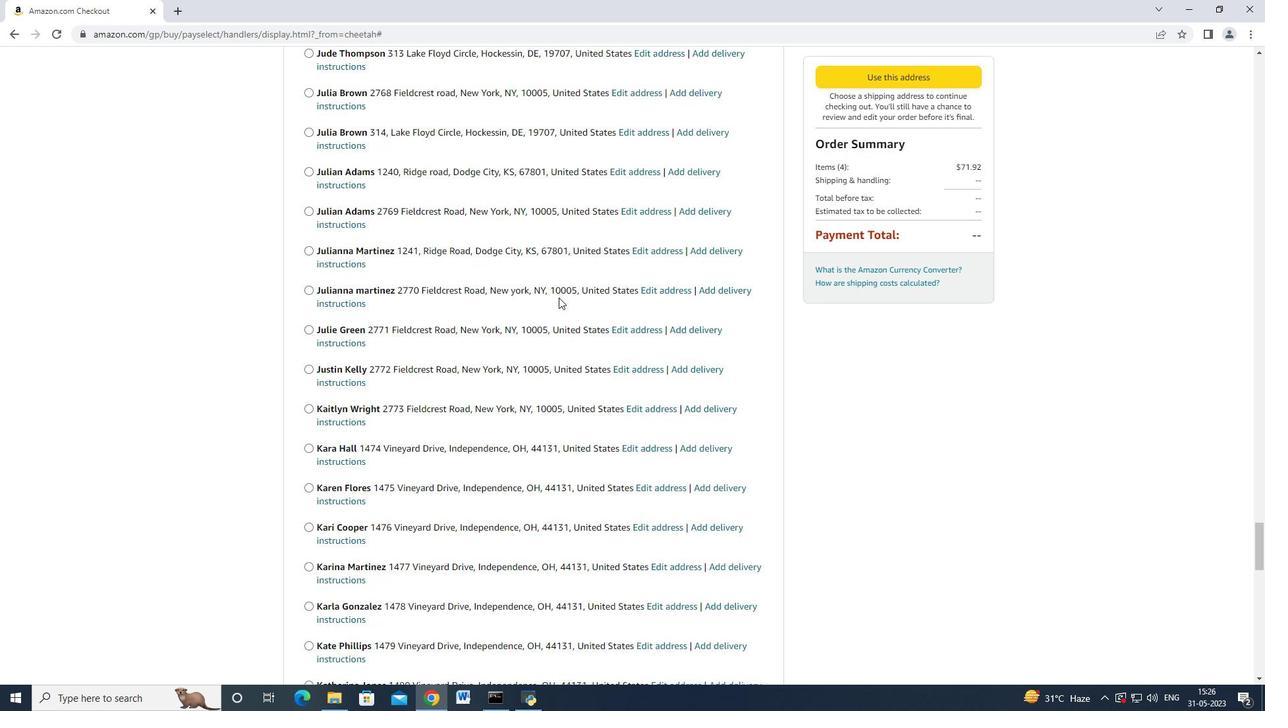 
Action: Mouse scrolled (559, 297) with delta (0, 0)
Screenshot: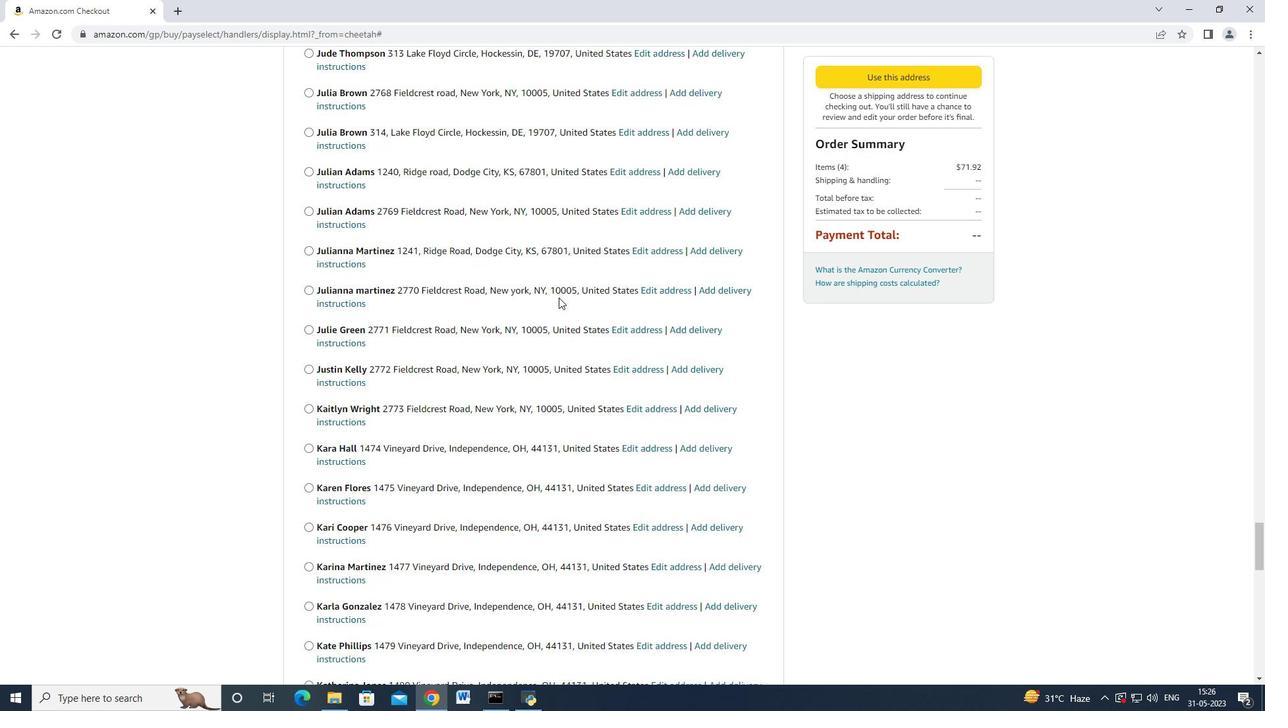 
Action: Mouse scrolled (559, 296) with delta (0, -1)
Screenshot: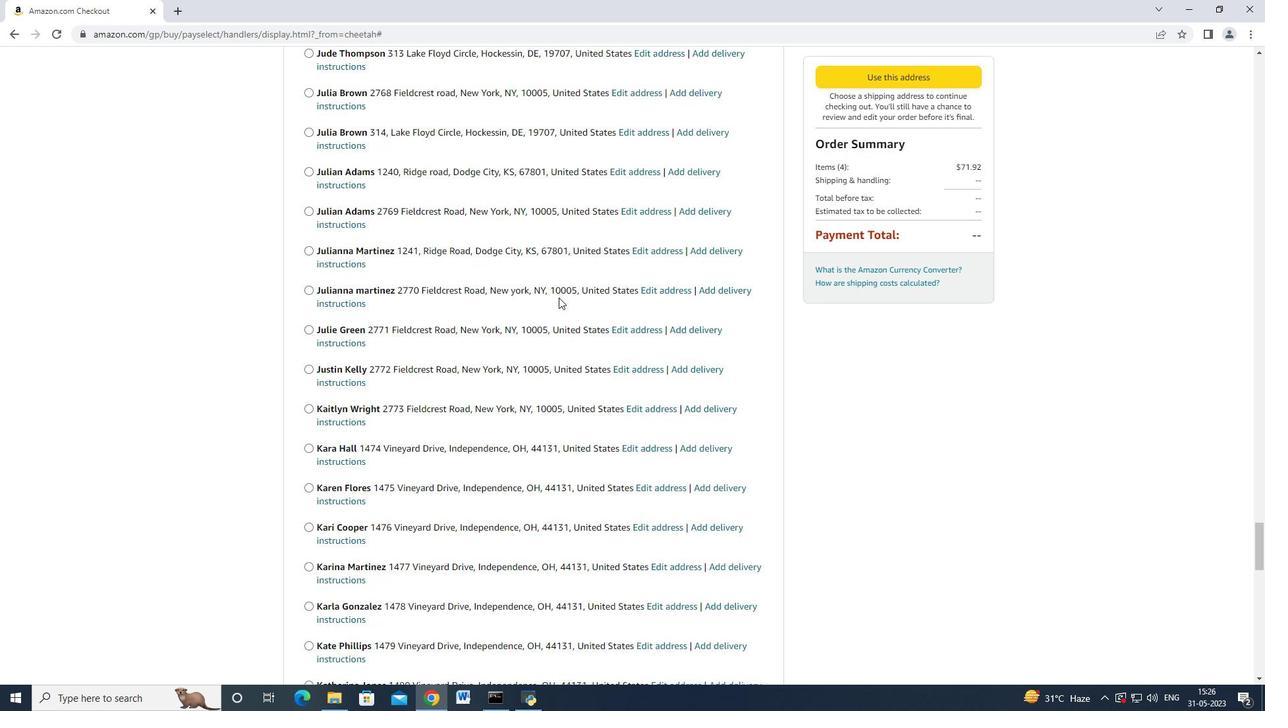 
Action: Mouse scrolled (559, 297) with delta (0, 0)
Screenshot: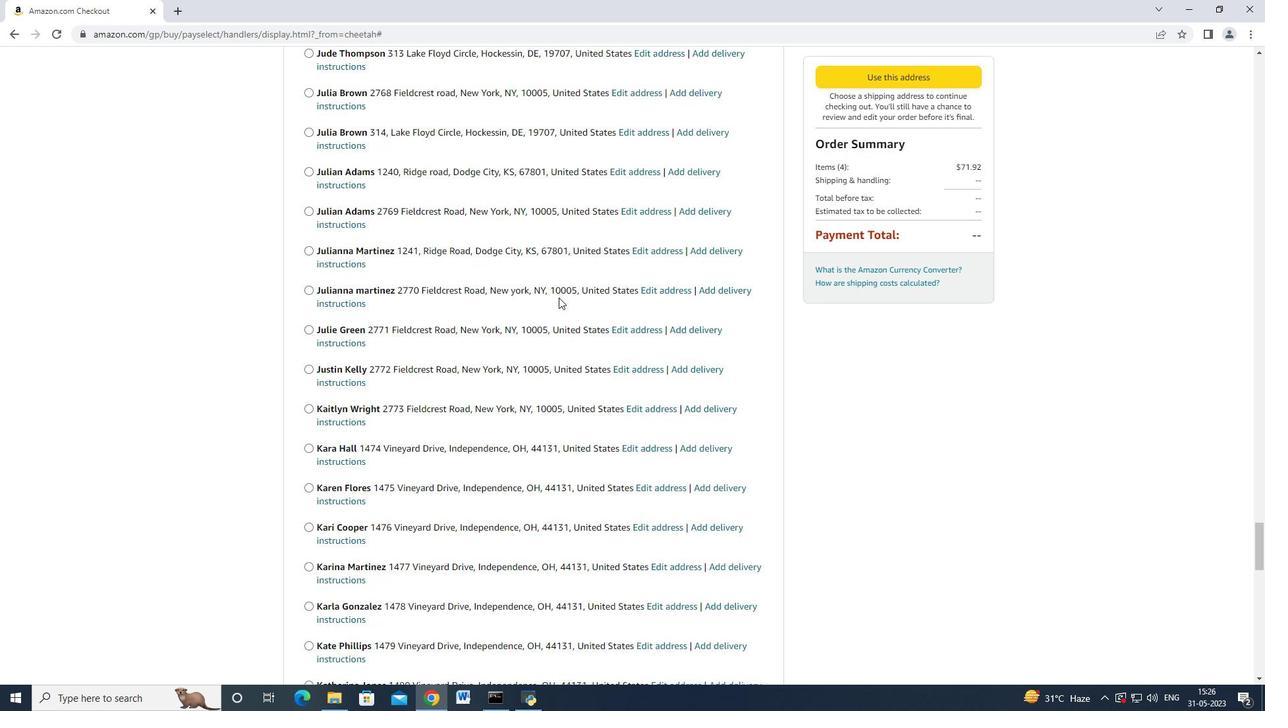 
Action: Mouse scrolled (559, 297) with delta (0, 0)
Screenshot: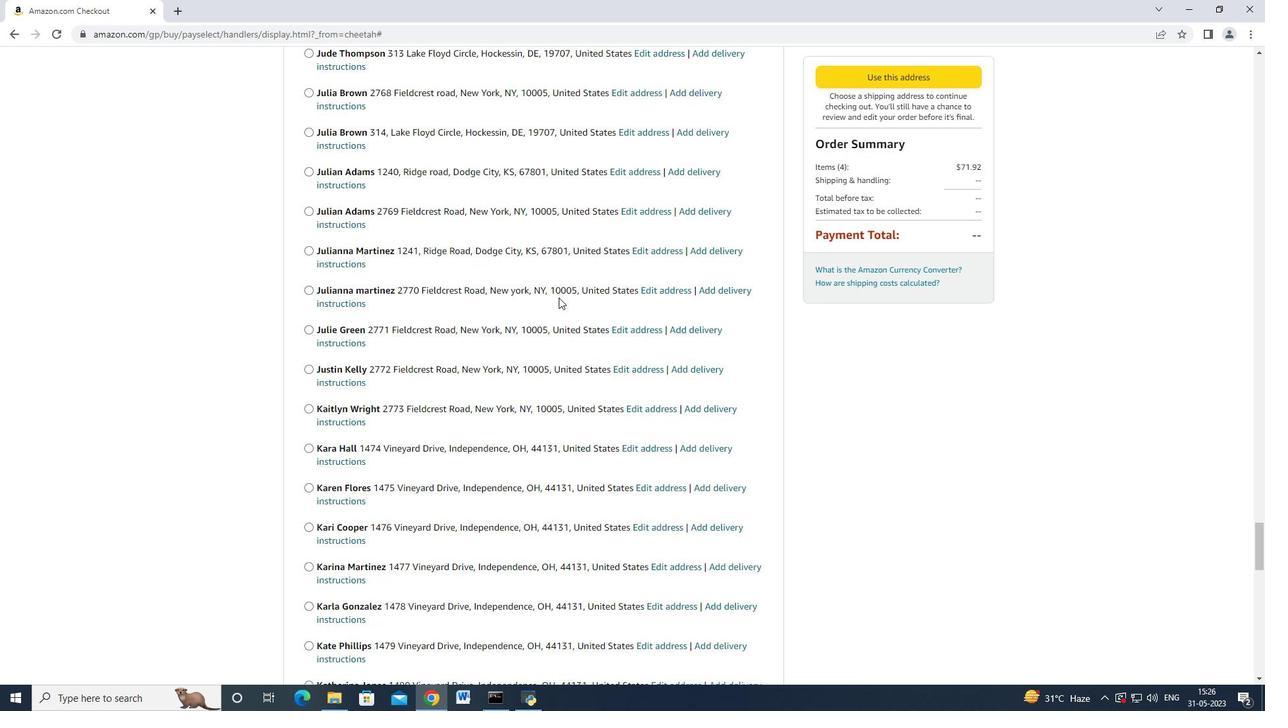 
Action: Mouse scrolled (559, 297) with delta (0, 0)
Screenshot: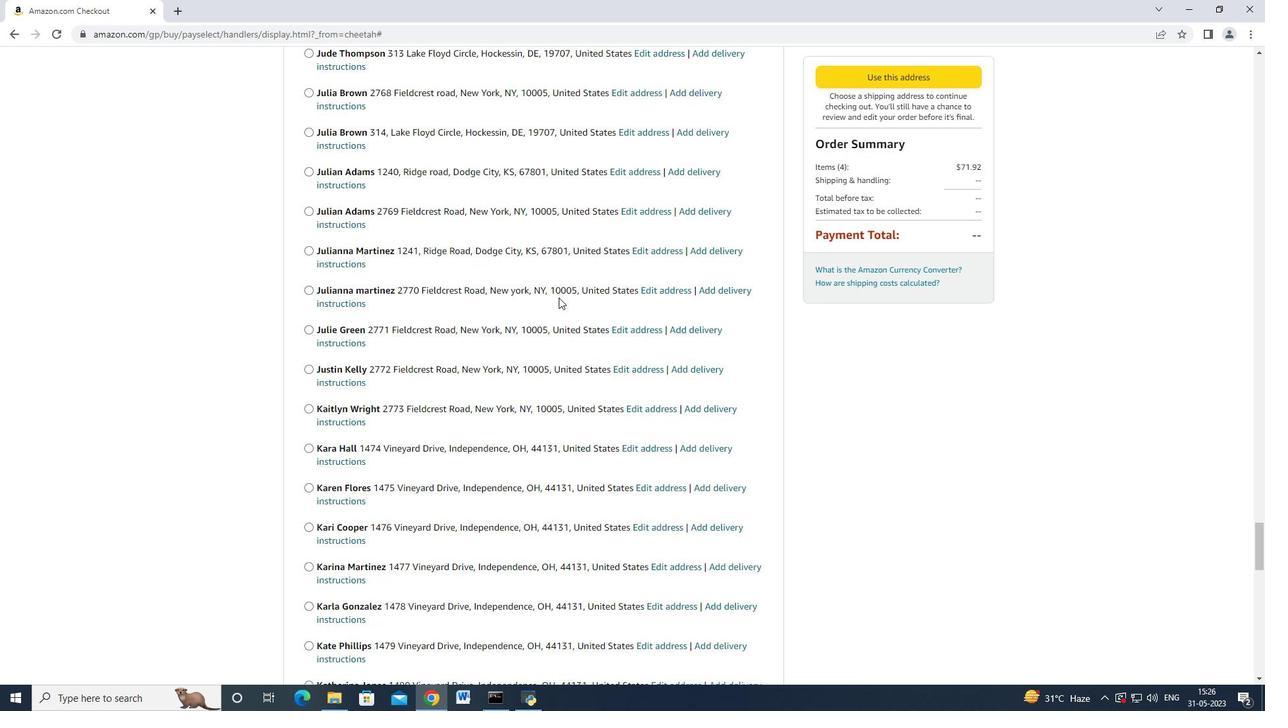 
Action: Mouse scrolled (559, 297) with delta (0, 0)
Screenshot: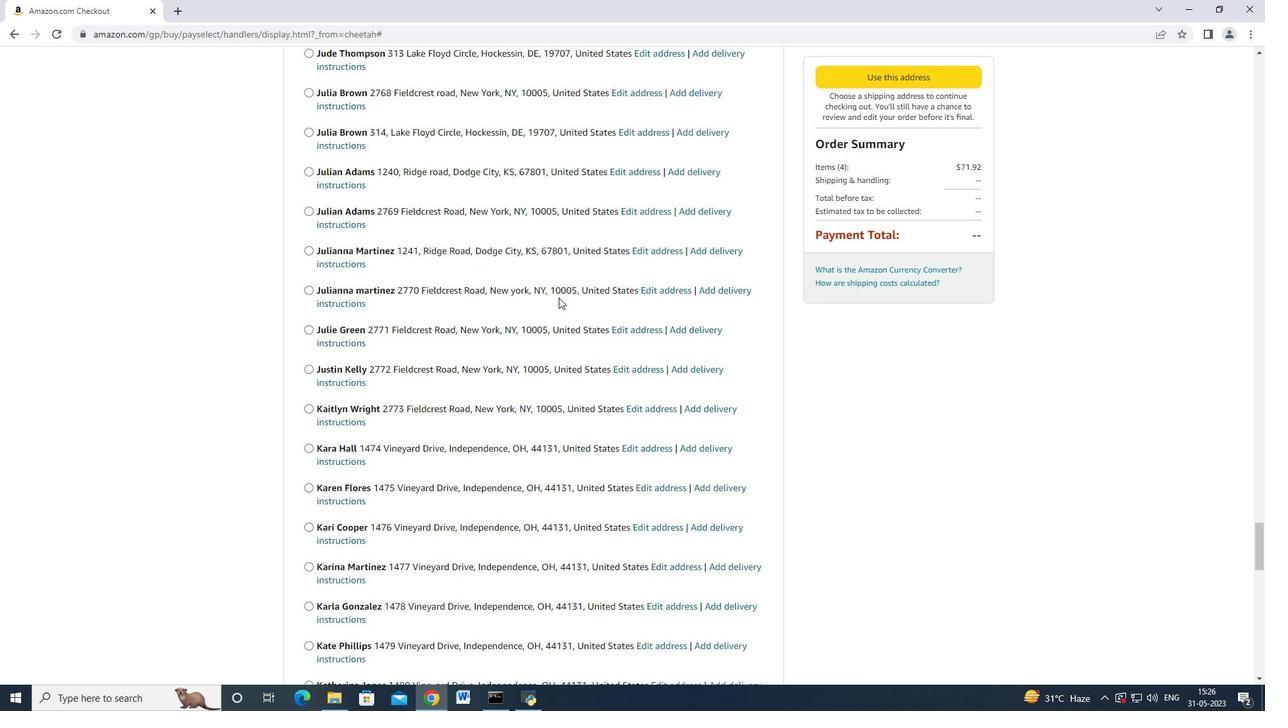 
Action: Mouse scrolled (559, 297) with delta (0, 0)
Screenshot: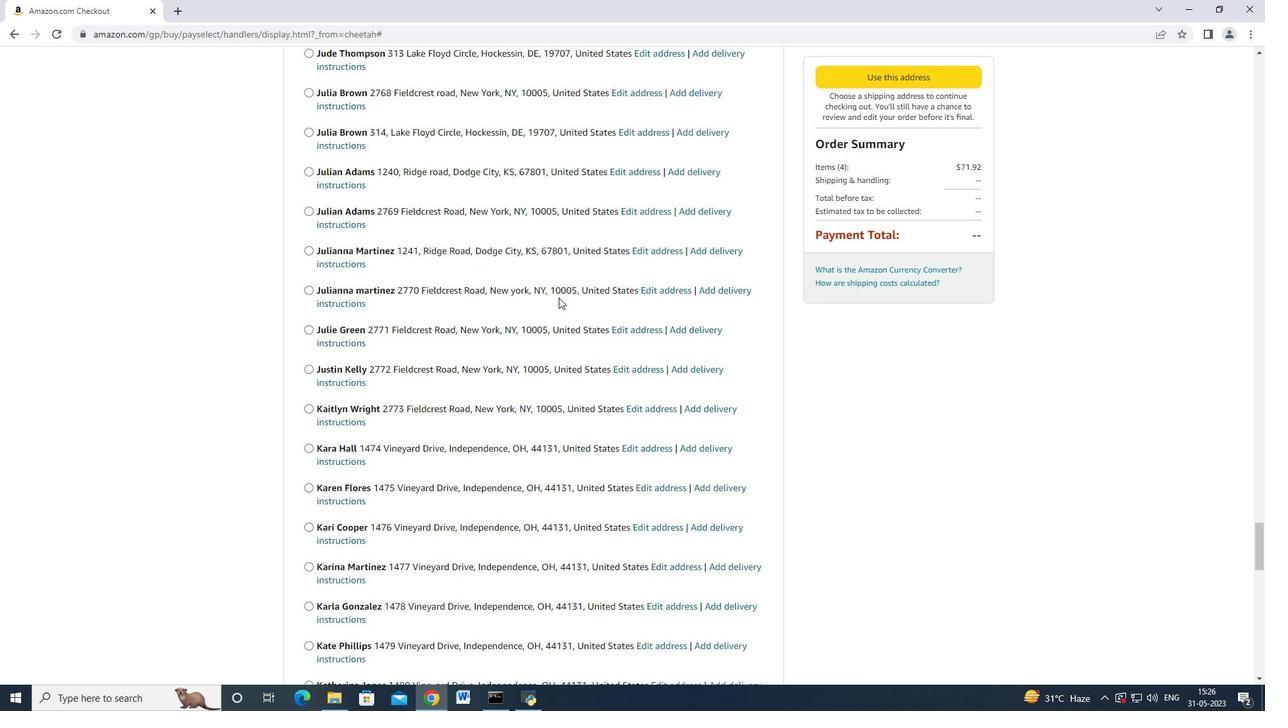 
Action: Mouse moved to (559, 298)
Screenshot: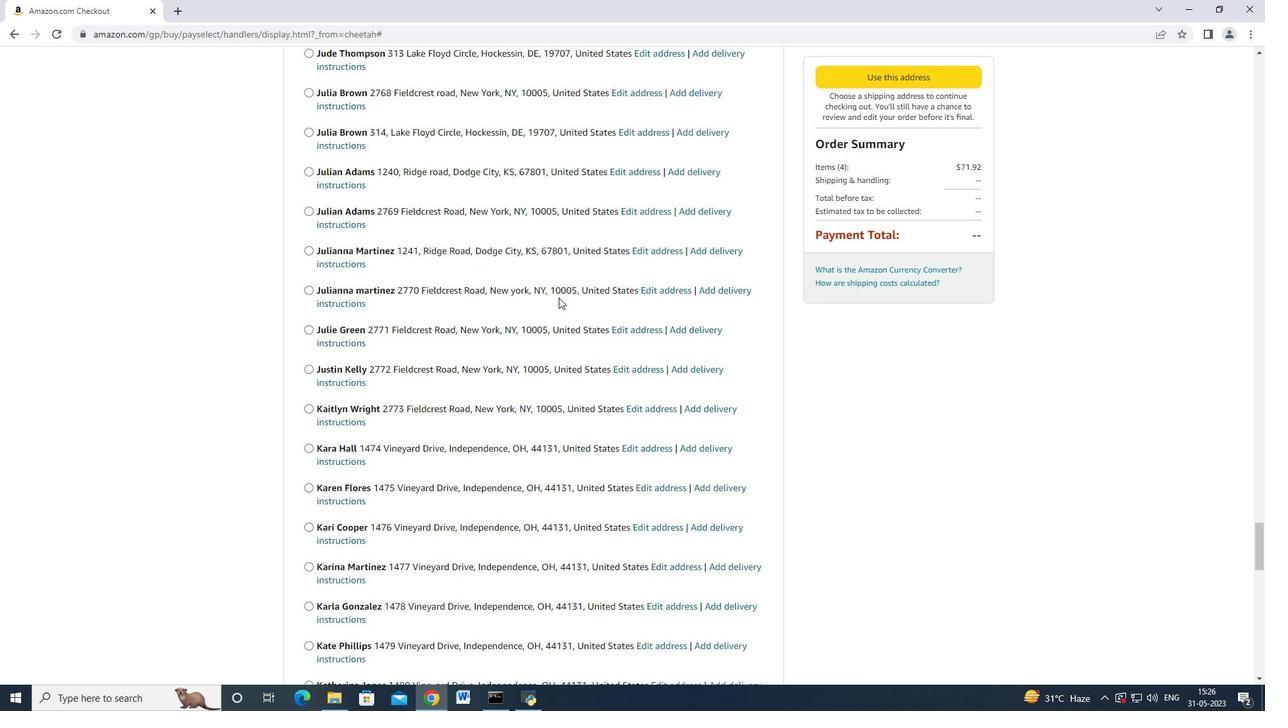 
Action: Mouse scrolled (559, 297) with delta (0, 0)
Screenshot: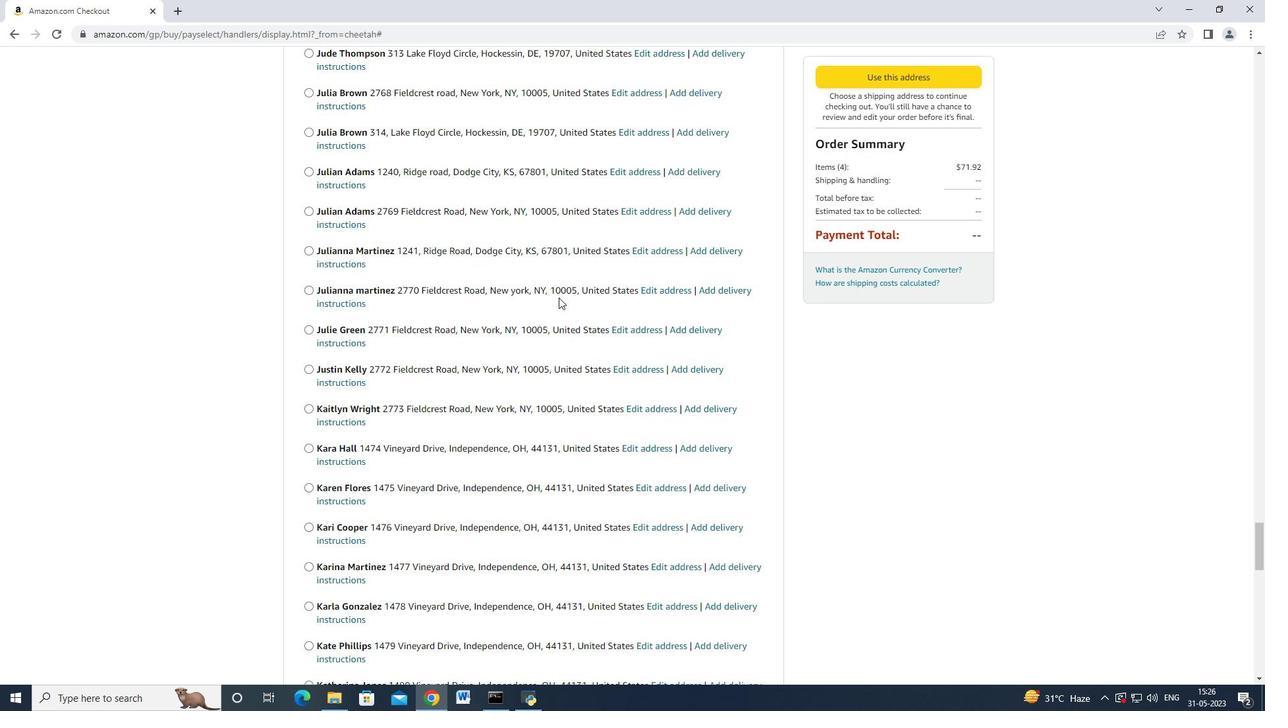 
Action: Mouse moved to (559, 298)
Screenshot: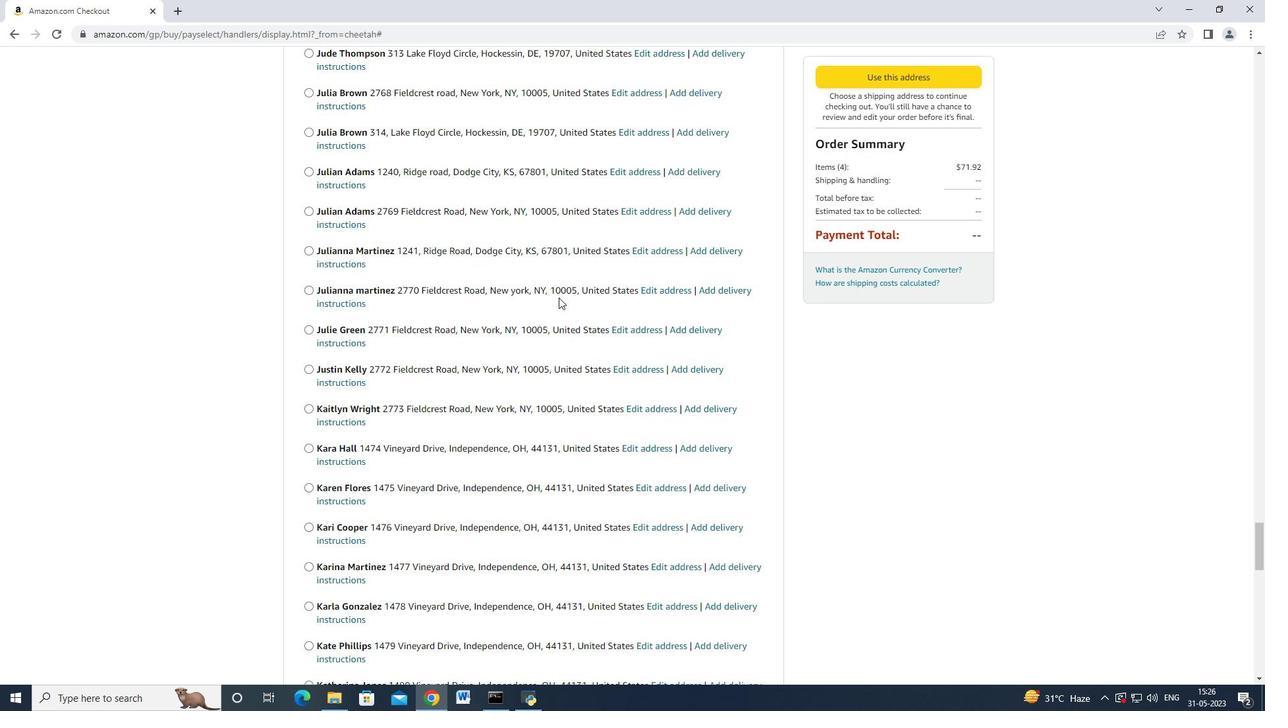 
Action: Mouse scrolled (559, 297) with delta (0, -1)
Screenshot: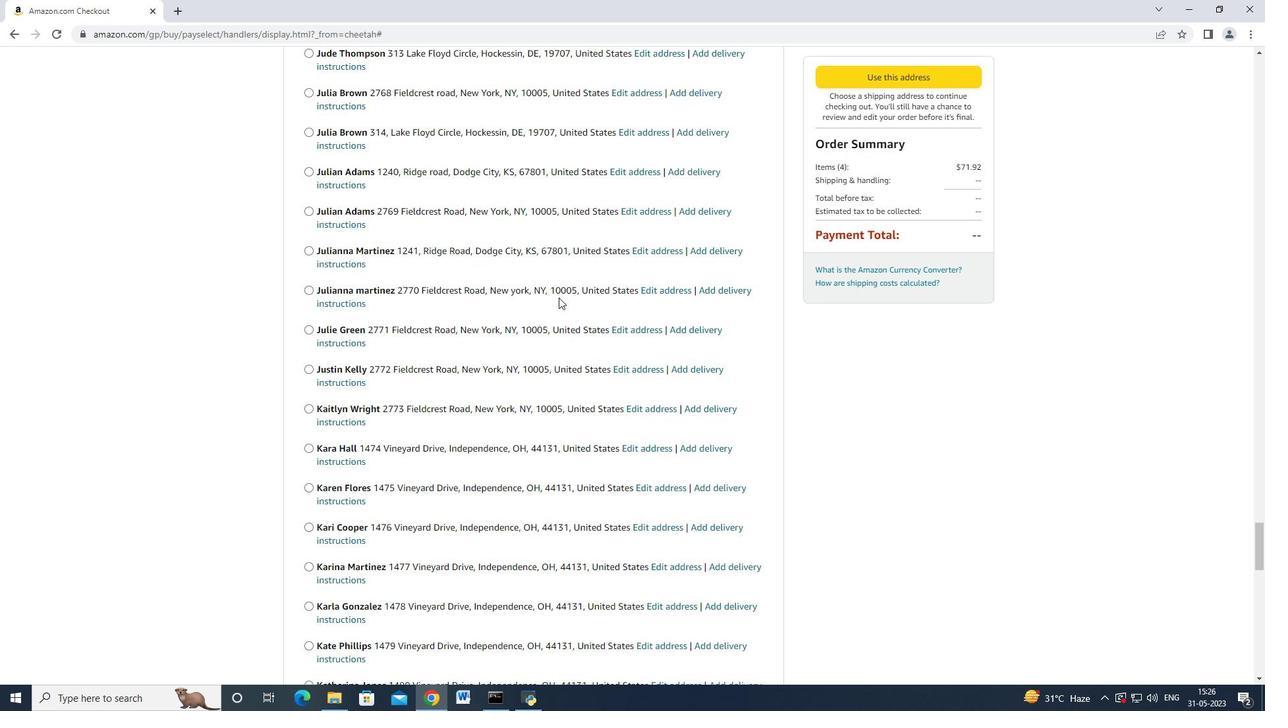 
Action: Mouse scrolled (559, 297) with delta (0, 0)
Screenshot: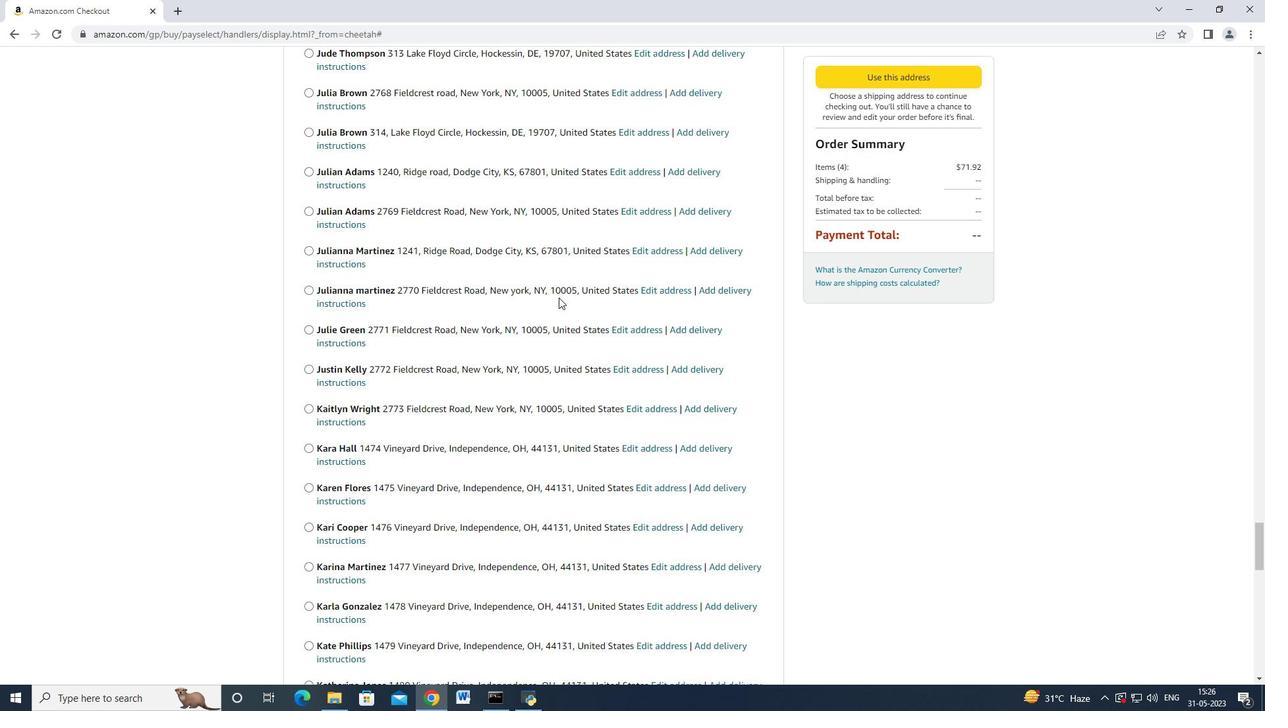 
Action: Mouse scrolled (559, 297) with delta (0, 0)
Screenshot: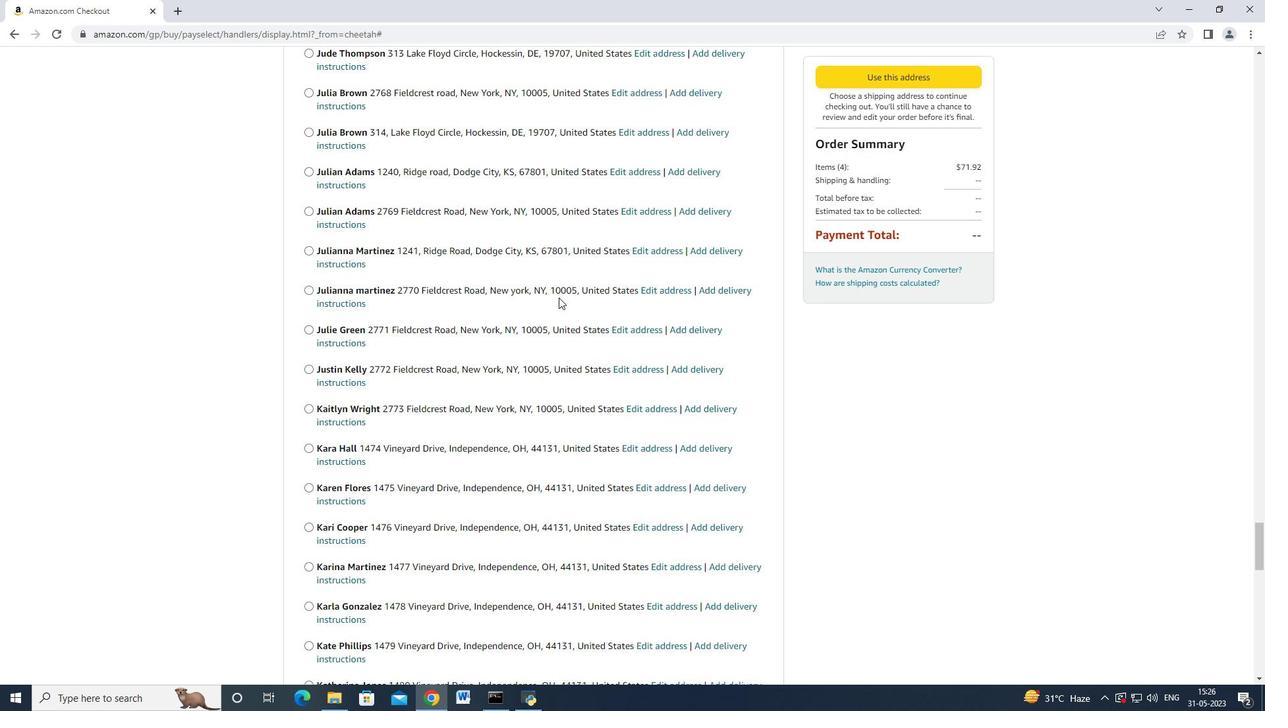 
Action: Mouse moved to (559, 298)
Screenshot: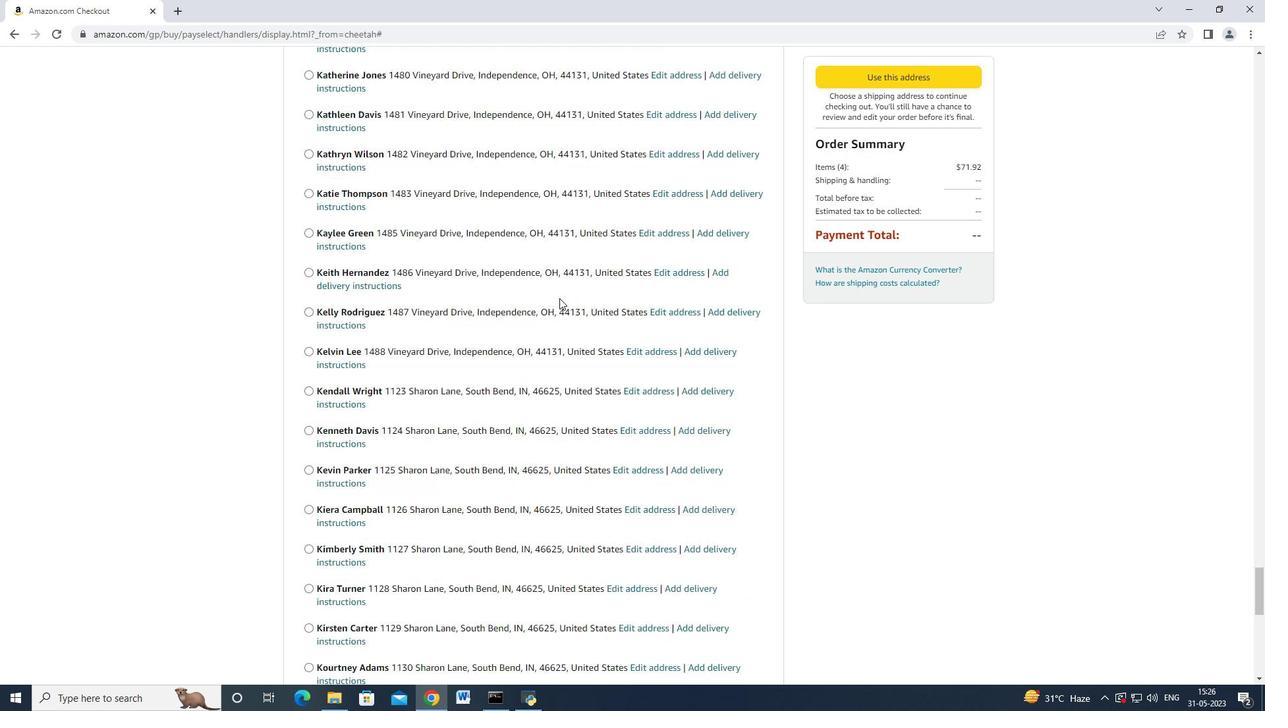 
Action: Mouse scrolled (559, 297) with delta (0, 0)
Screenshot: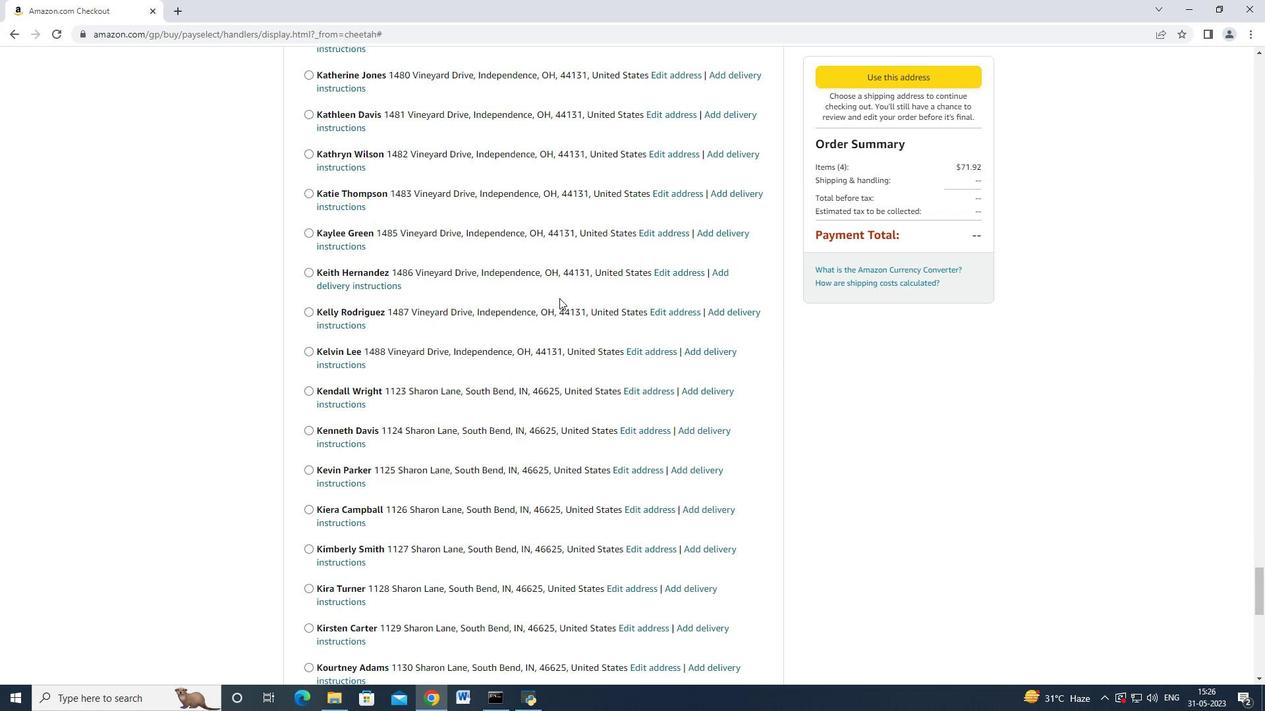 
Action: Mouse scrolled (559, 297) with delta (0, 0)
Screenshot: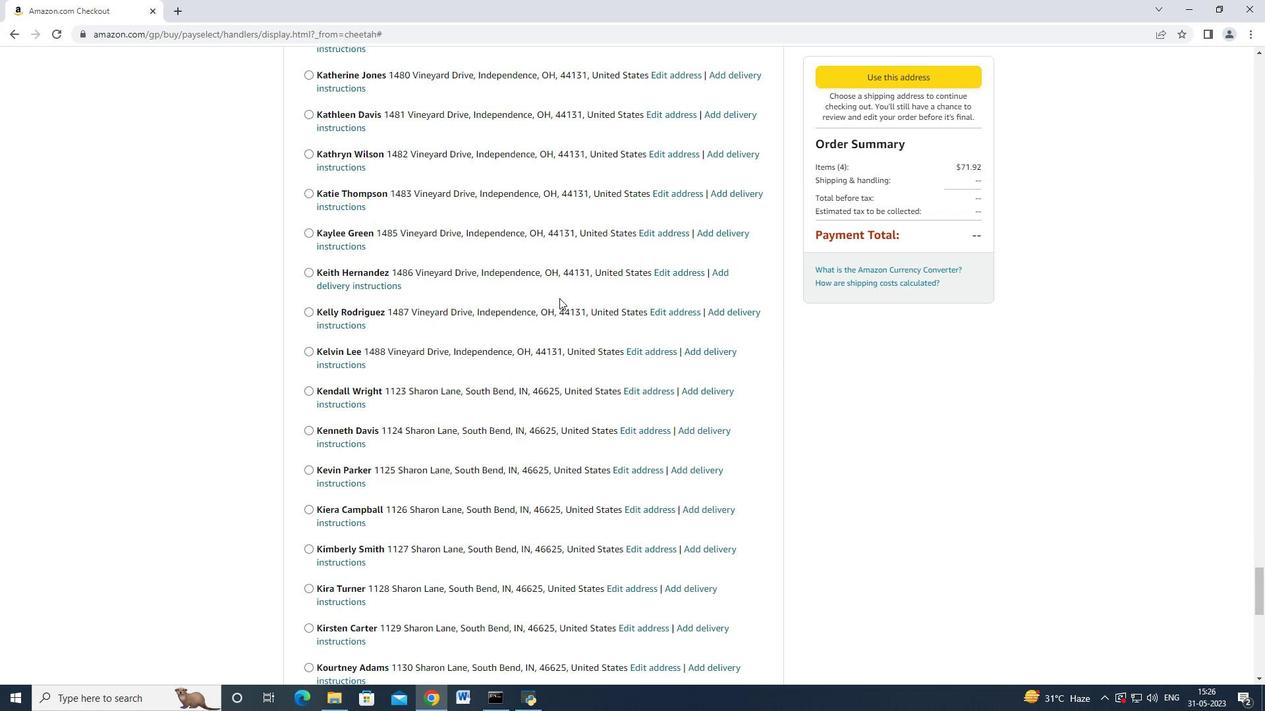 
Action: Mouse scrolled (559, 297) with delta (0, 0)
Screenshot: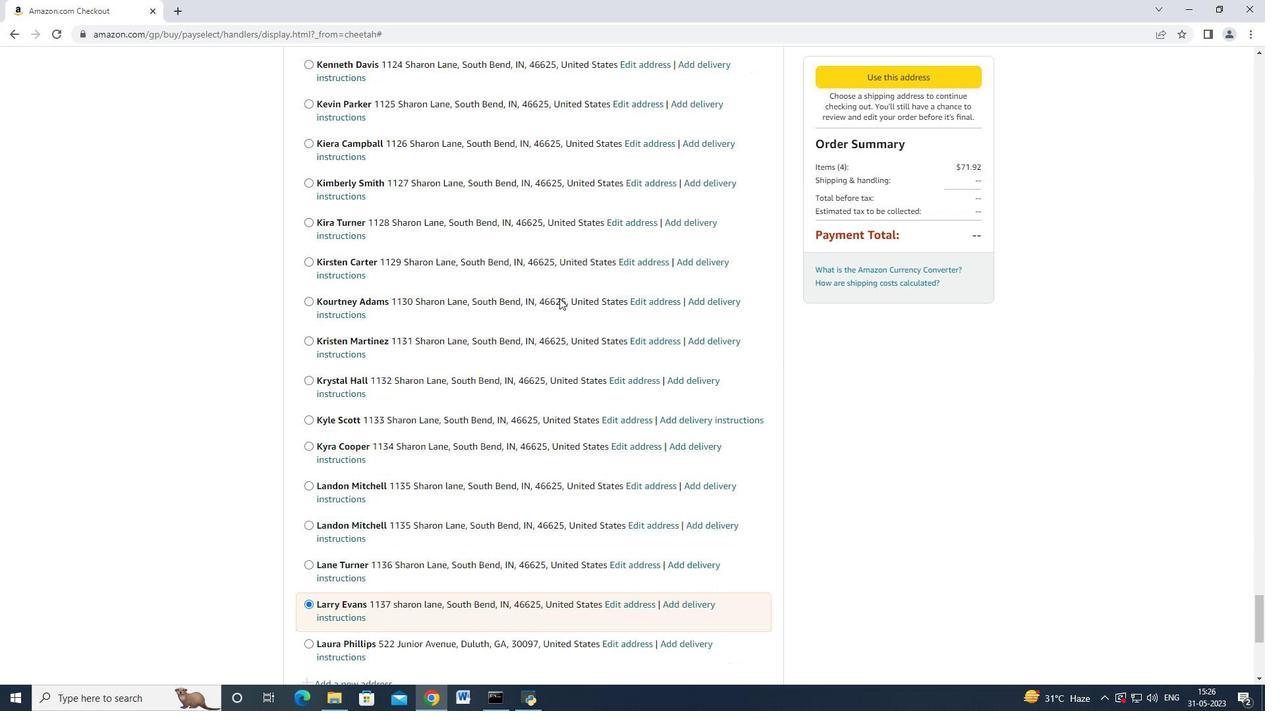 
Action: Mouse scrolled (559, 297) with delta (0, 0)
Screenshot: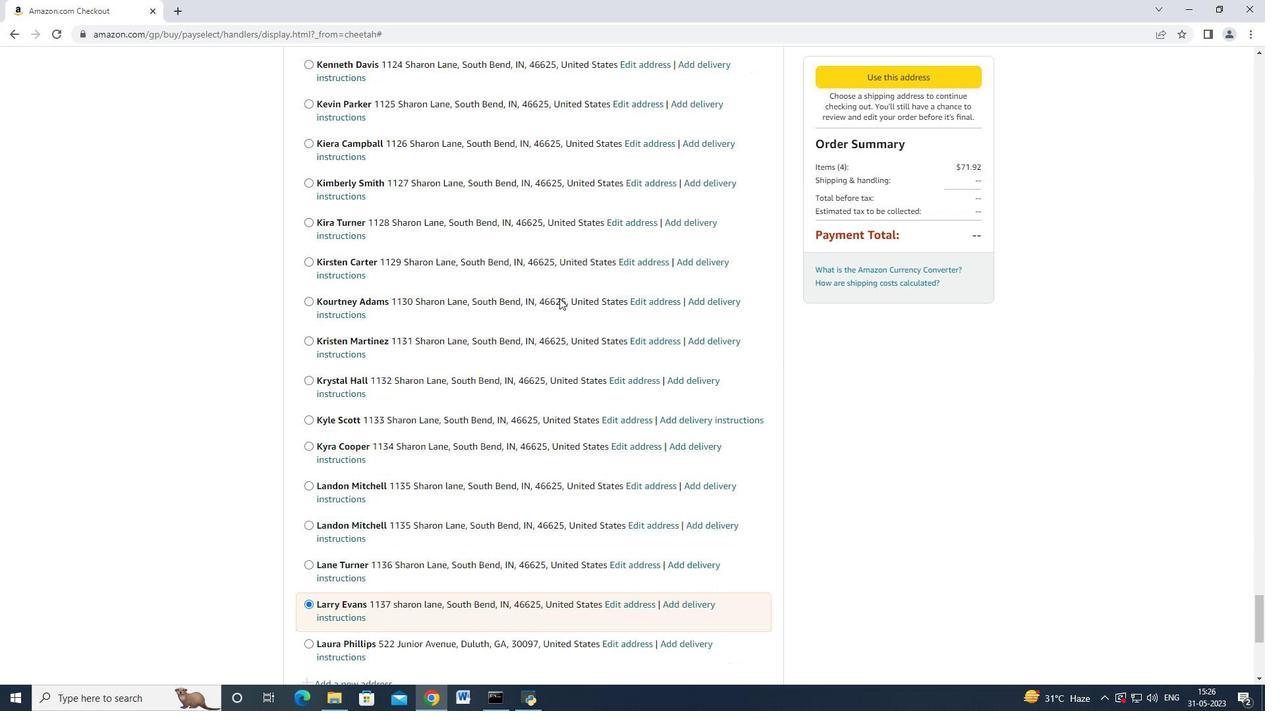 
Action: Mouse scrolled (559, 297) with delta (0, 0)
Screenshot: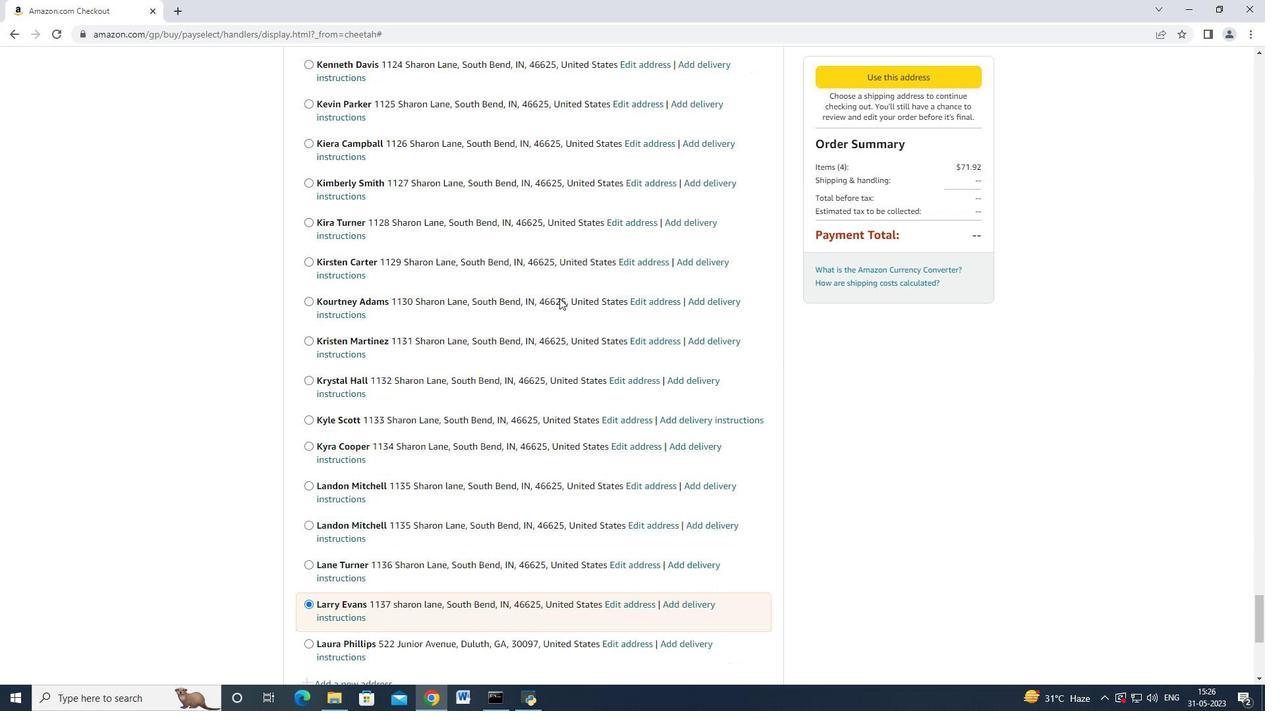 
Action: Mouse scrolled (559, 297) with delta (0, 0)
Screenshot: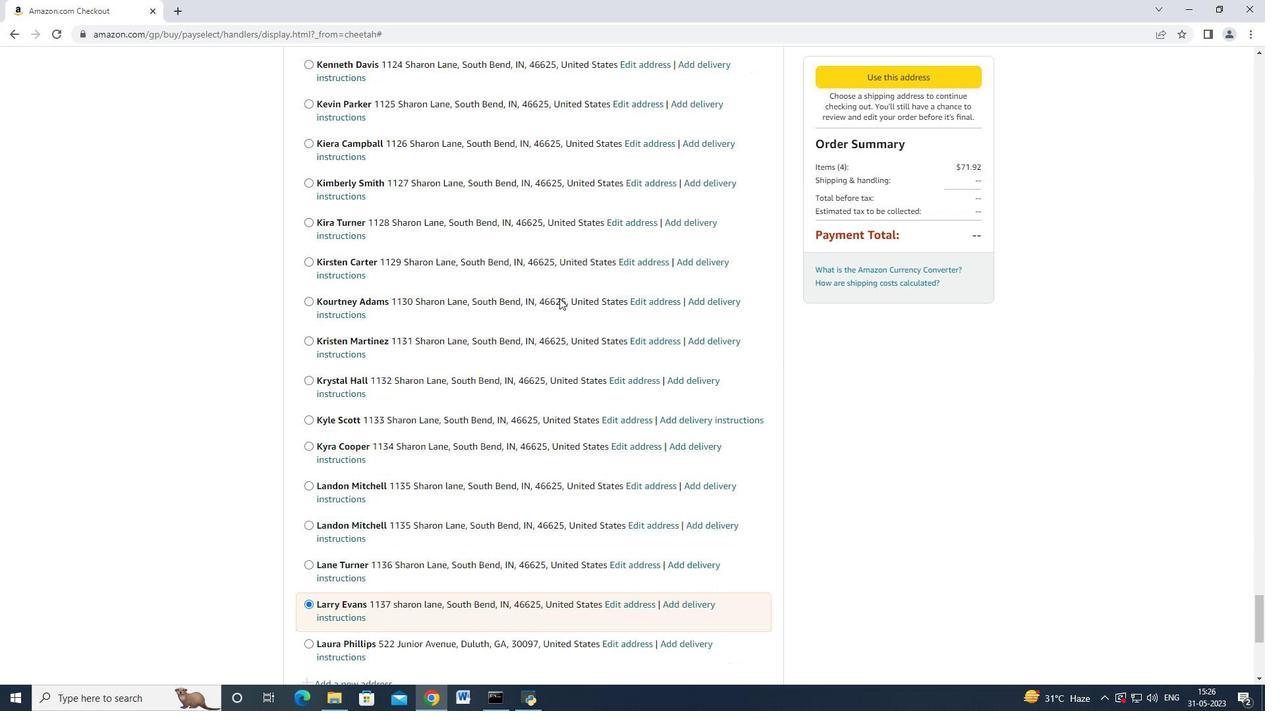 
Action: Mouse scrolled (559, 297) with delta (0, 0)
Screenshot: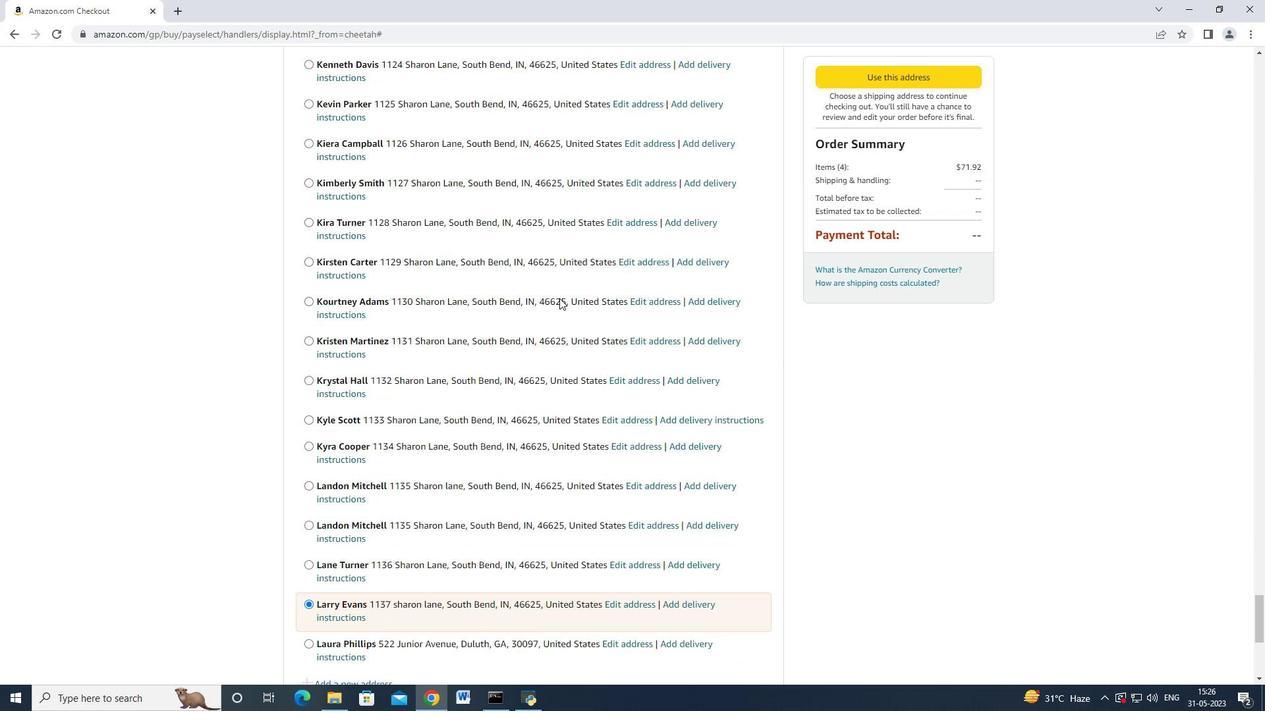 
Action: Mouse moved to (365, 272)
Screenshot: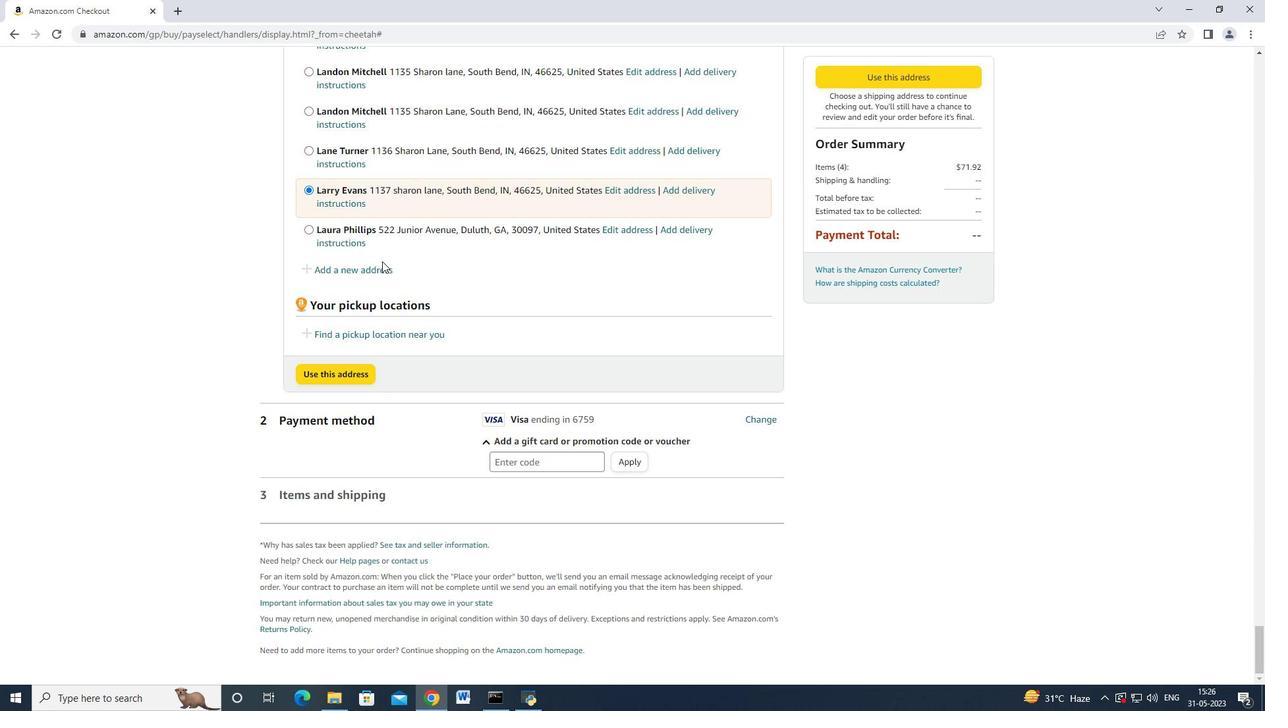 
Action: Mouse pressed left at (365, 272)
Screenshot: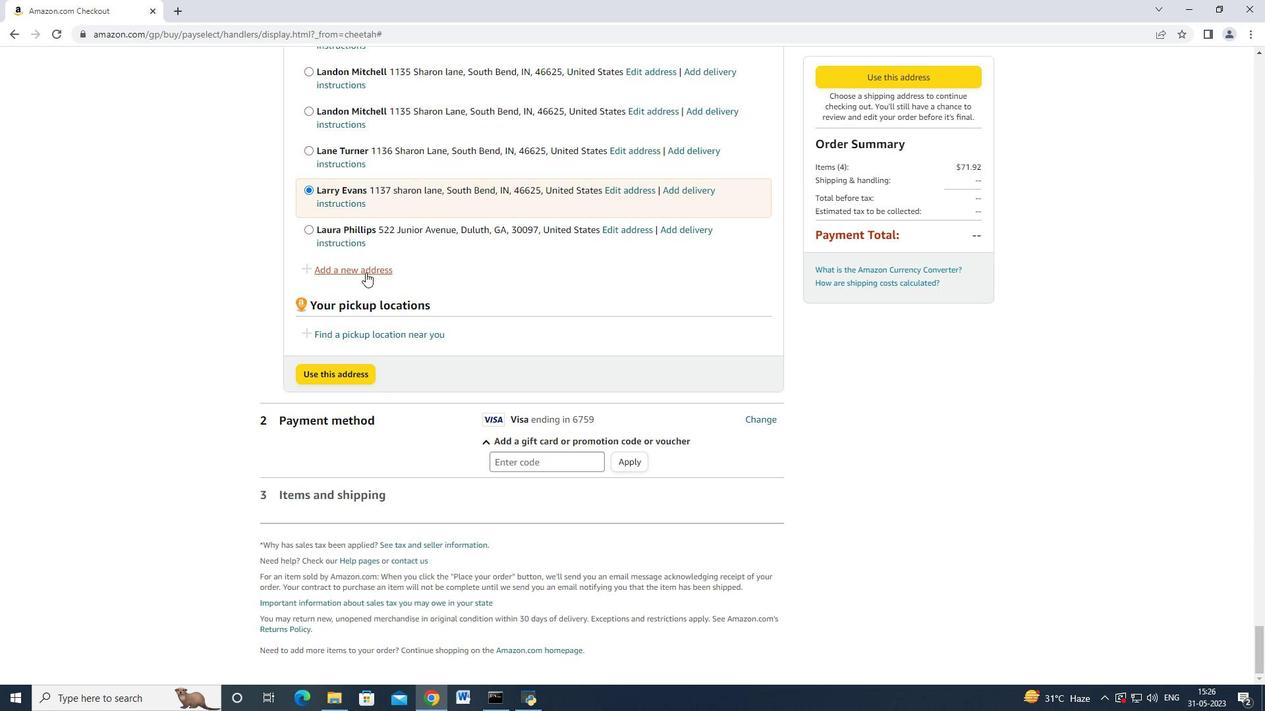 
Action: Mouse moved to (434, 317)
Screenshot: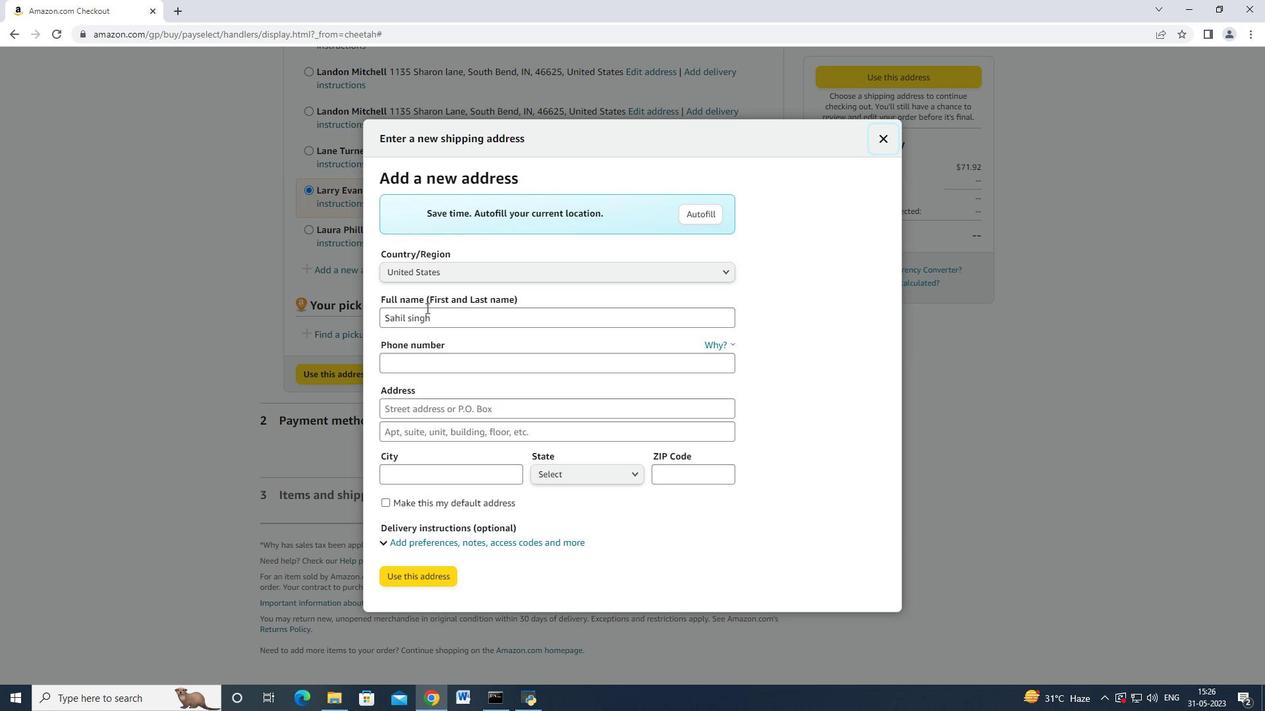 
Action: Mouse pressed left at (434, 317)
Screenshot: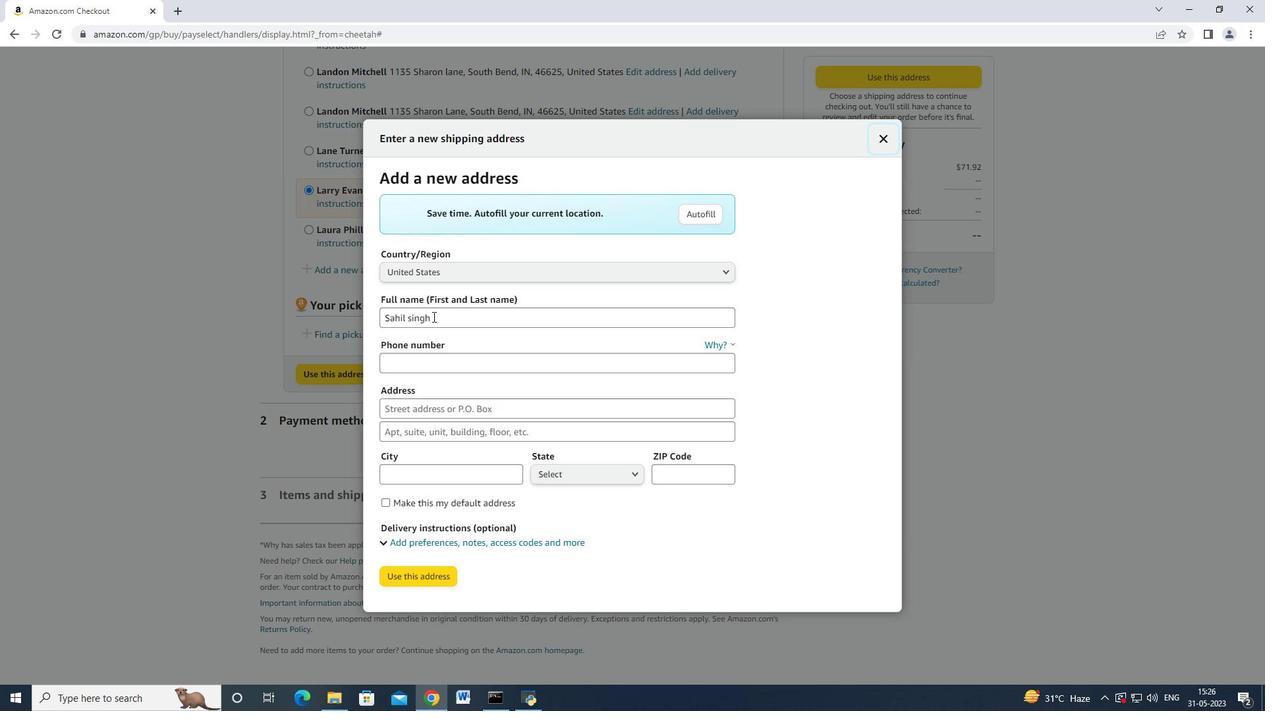 
Action: Mouse moved to (388, 315)
Screenshot: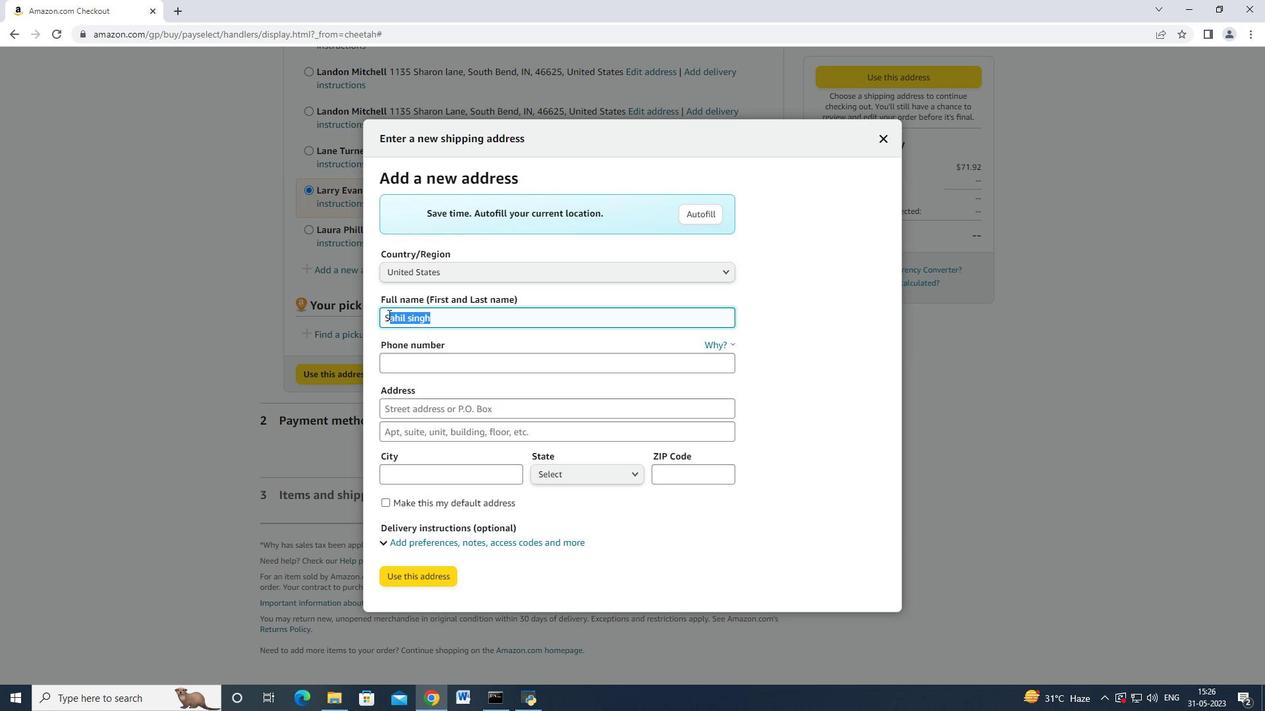 
Action: Key pressed <Key.backspace><Key.backspace><Key.shift>Laurn<Key.backspace>en<Key.space><Key.shift_r>Sanchez<Key.space><Key.tab><Key.tab>404617027<Key.backspace>47<Key.tab>523<Key.space><Key.shift><Key.shift><Key.shift><Key.shift><Key.shift>Junior<Key.space><Key.shift_r>Avenue<Key.space><Key.tab><Key.tab><Key.shift_r>Duluth<Key.tab>
Screenshot: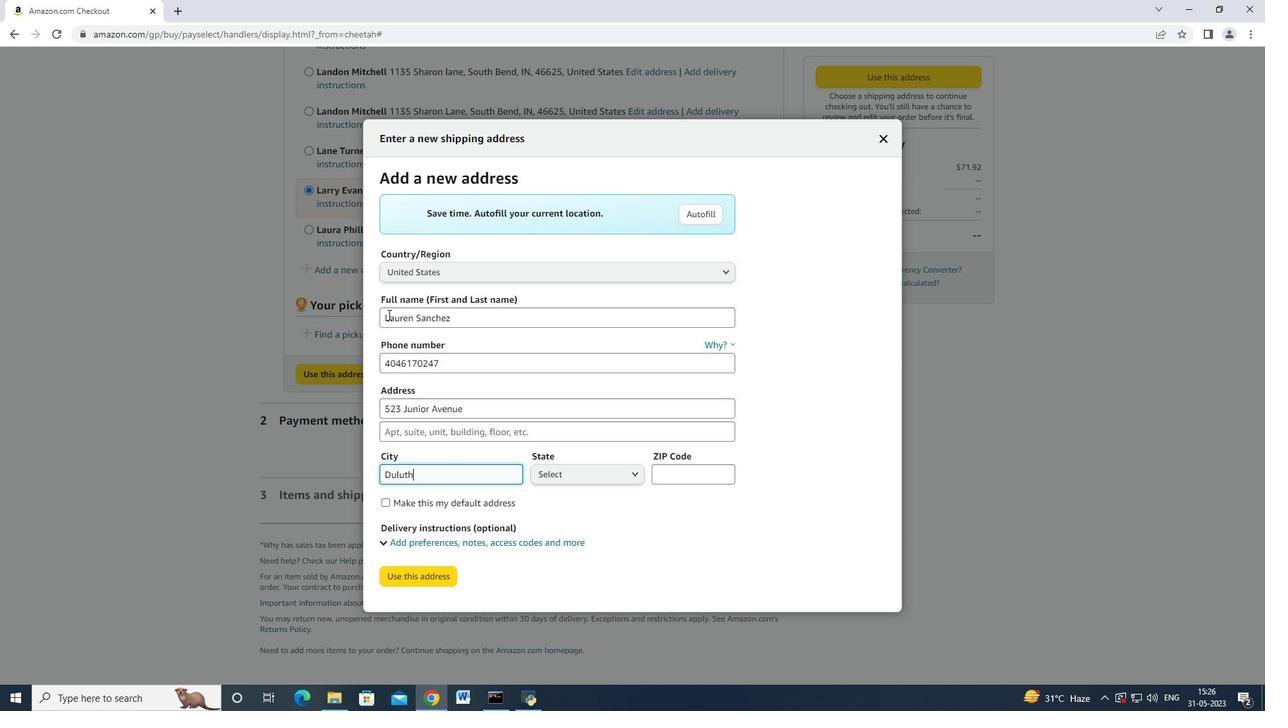
Action: Mouse moved to (589, 470)
Screenshot: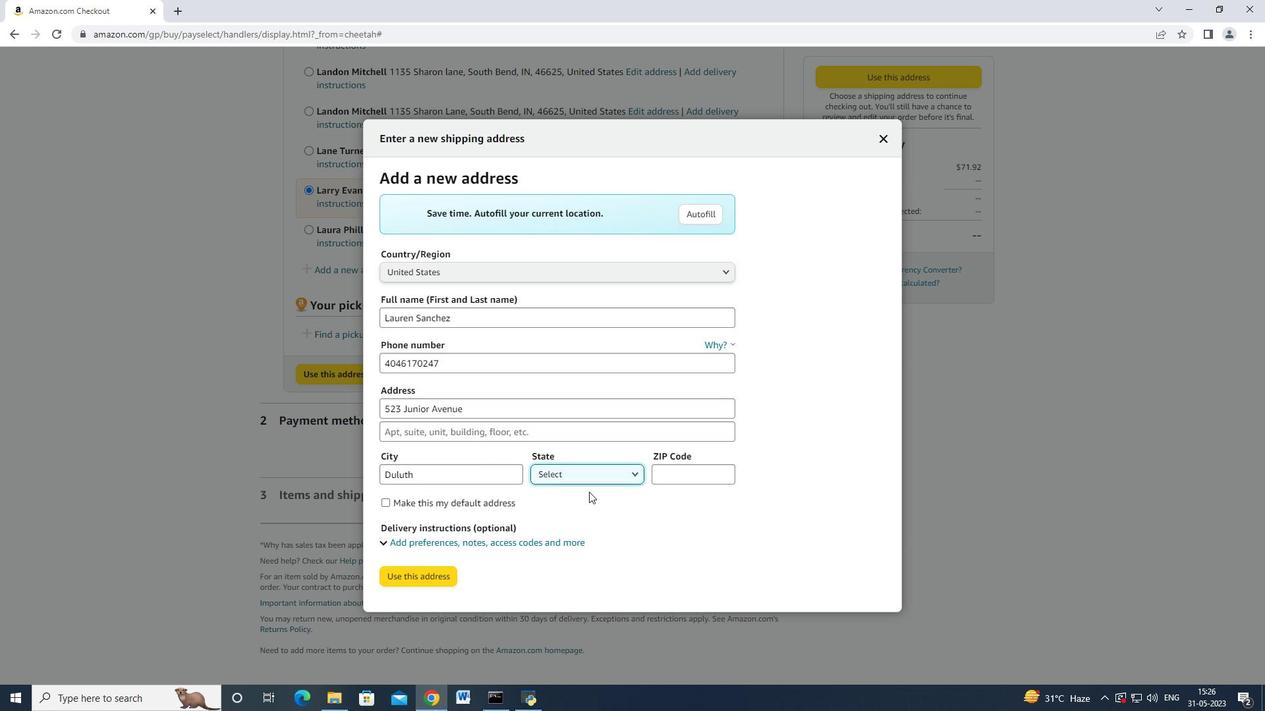
Action: Mouse pressed left at (589, 470)
Screenshot: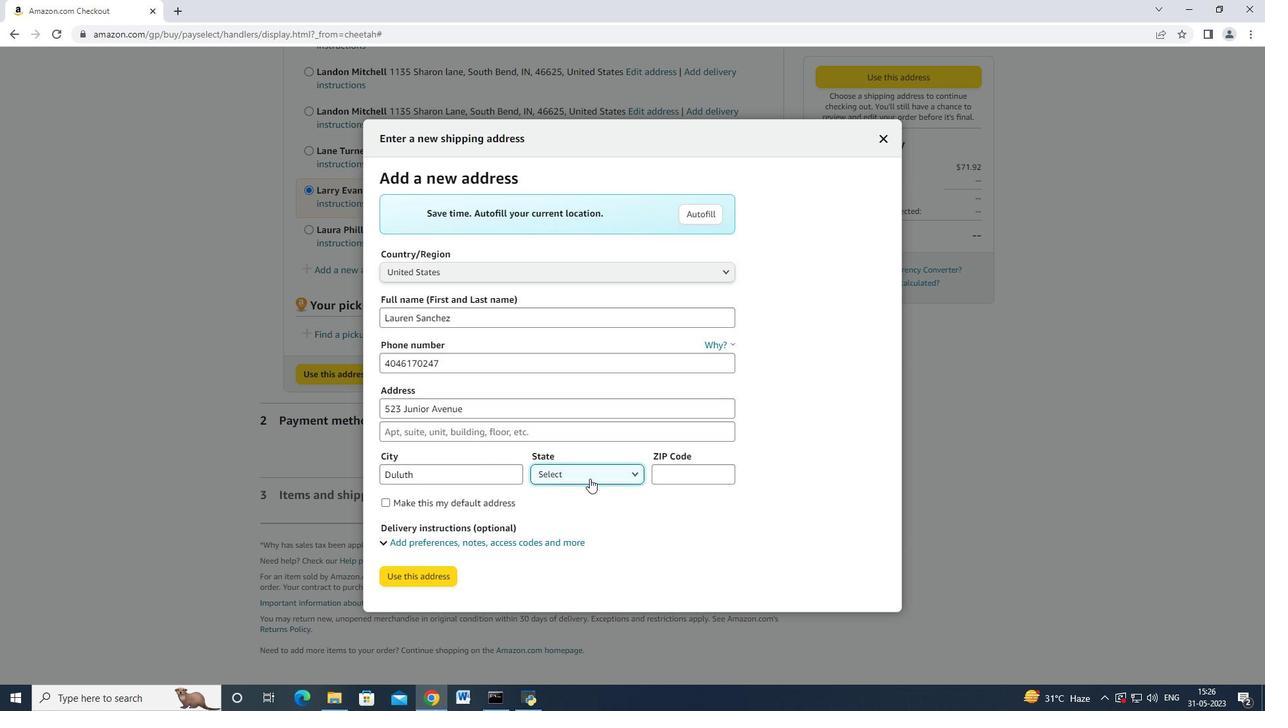 
Action: Mouse moved to (575, 274)
Screenshot: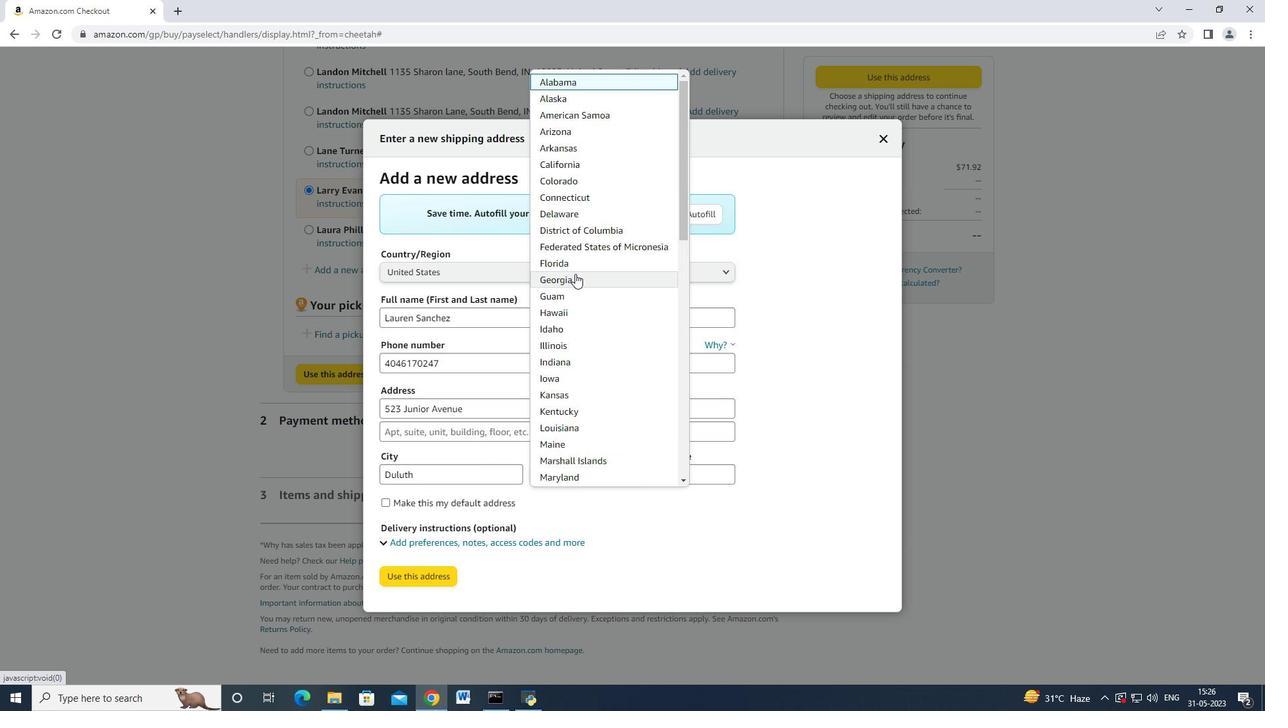 
Action: Mouse pressed left at (575, 274)
Screenshot: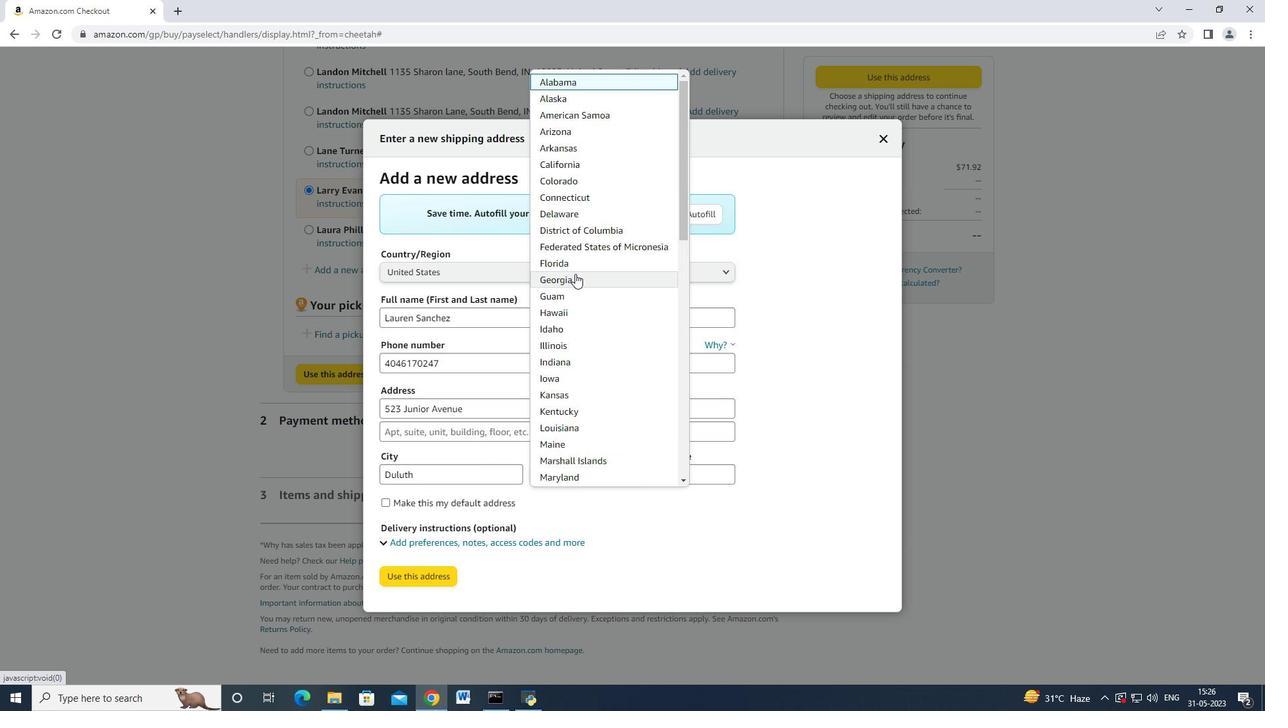 
Action: Mouse moved to (682, 473)
Screenshot: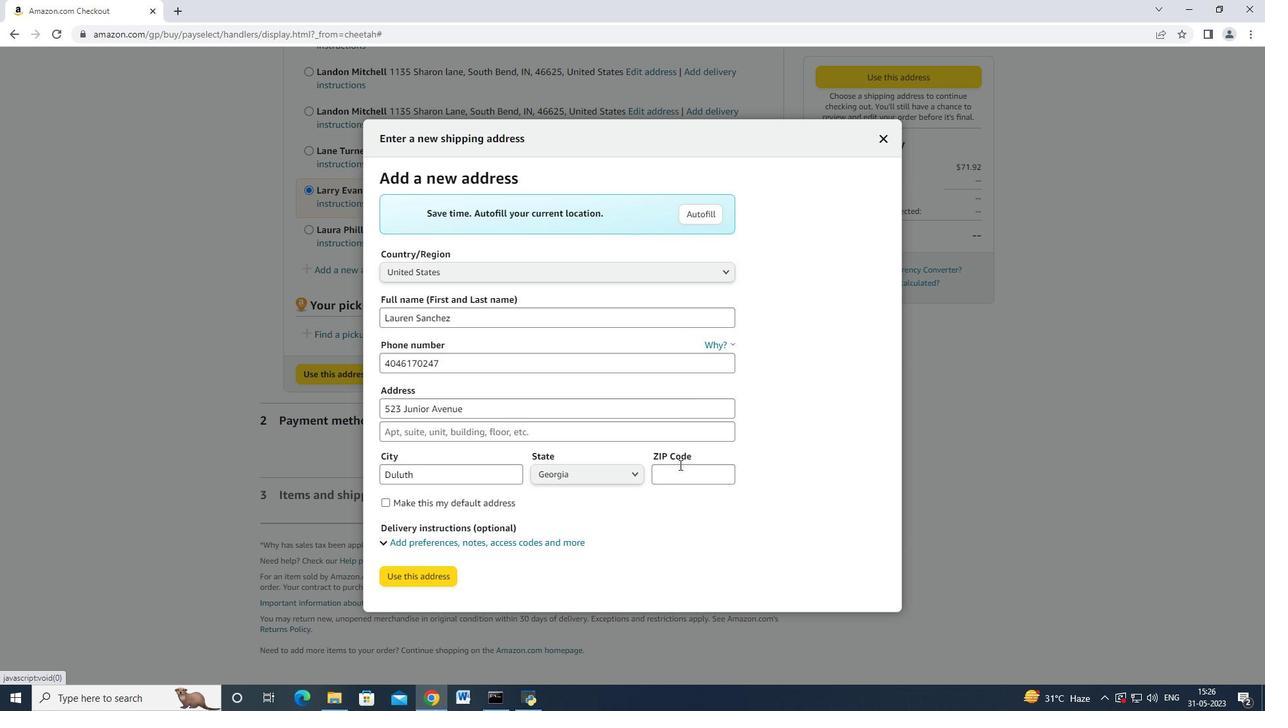 
Action: Mouse pressed left at (682, 473)
Screenshot: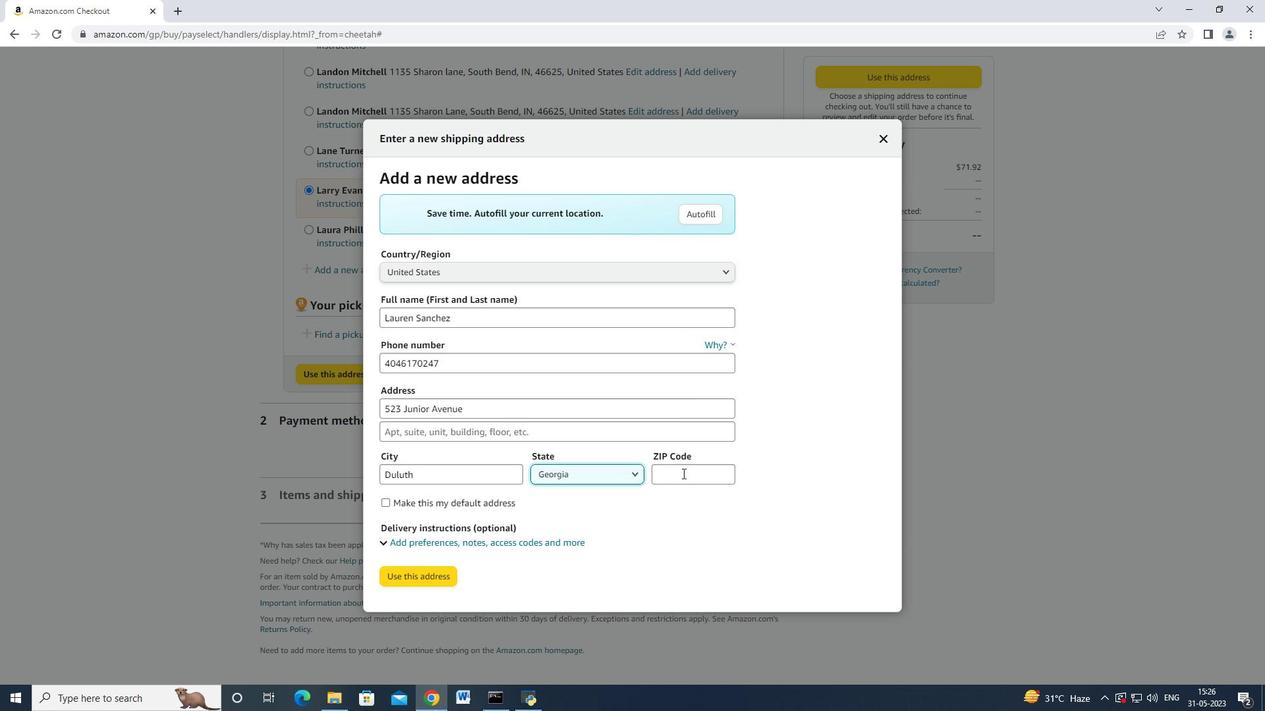 
Action: Mouse moved to (682, 473)
Screenshot: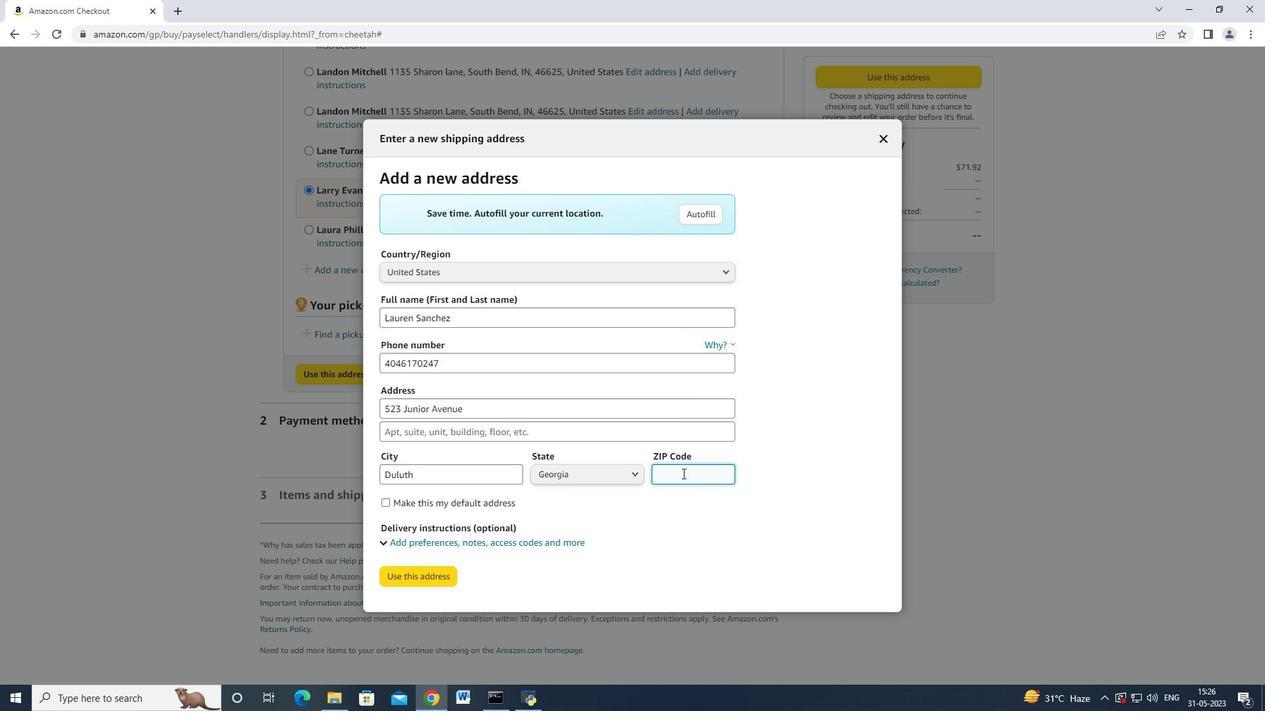 
Action: Key pressed 30097
Screenshot: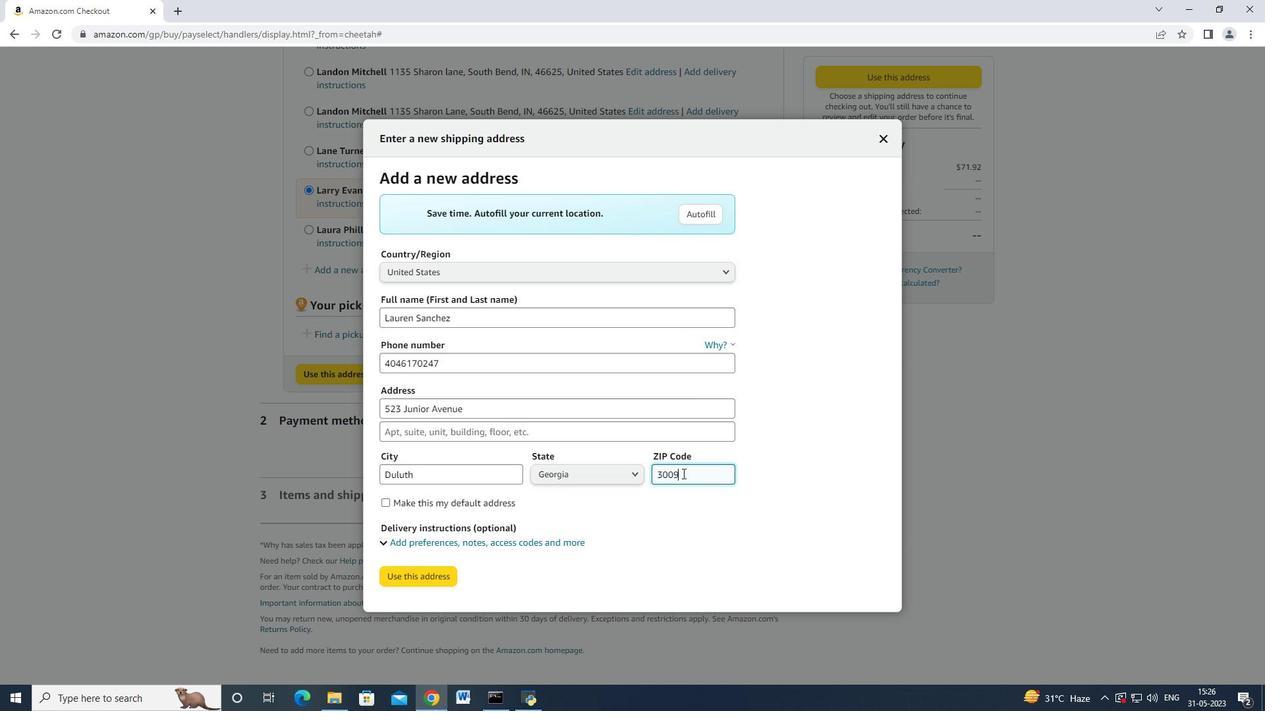
Action: Mouse moved to (442, 579)
Screenshot: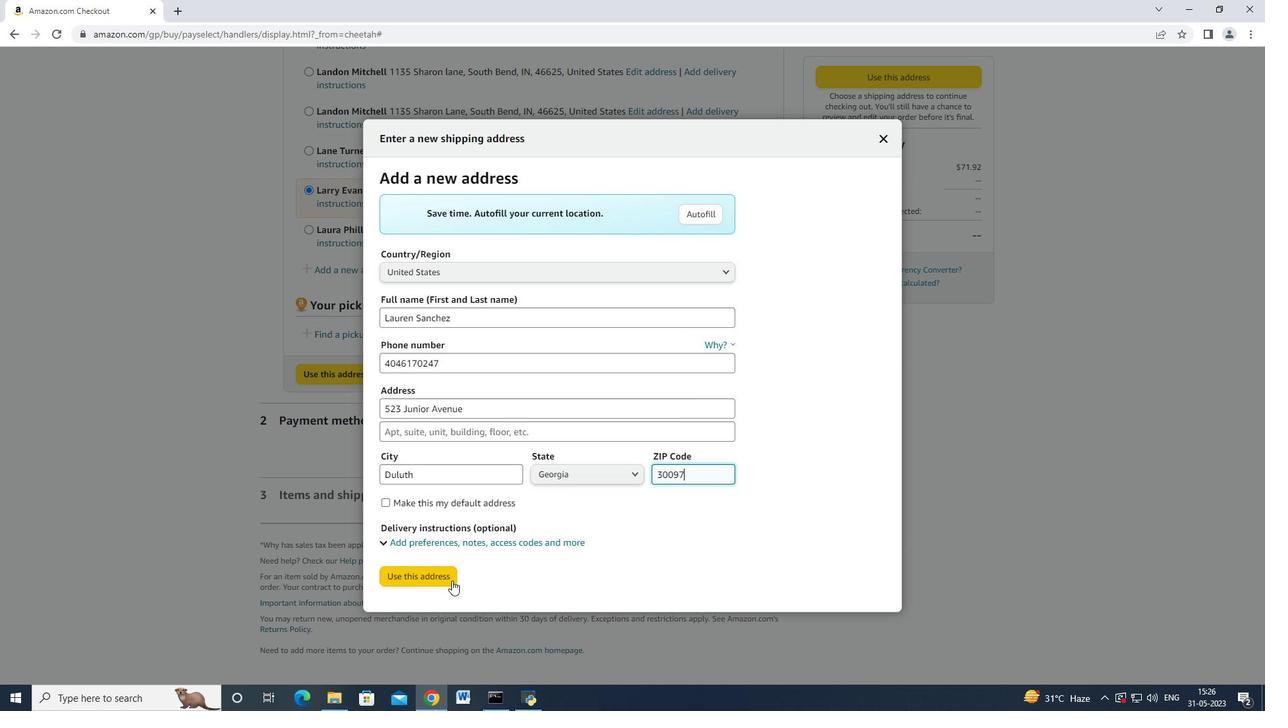 
Action: Mouse pressed left at (442, 579)
Screenshot: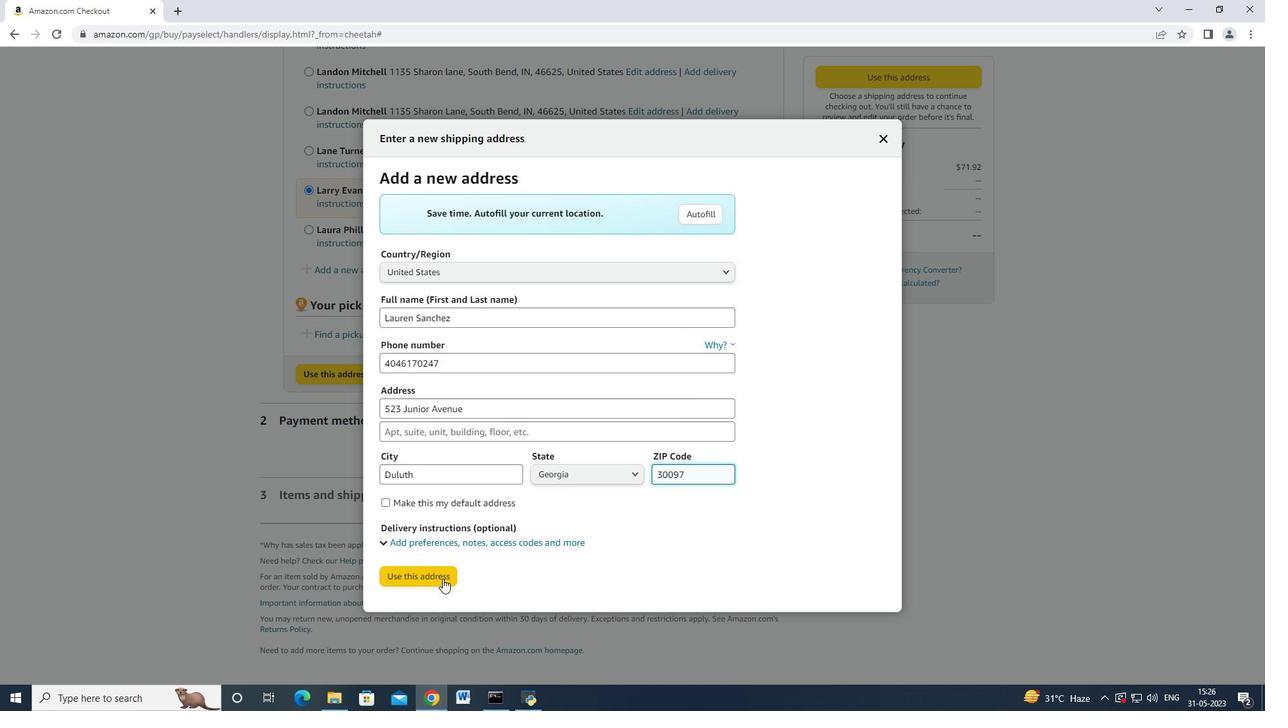 
Action: Mouse moved to (468, 523)
Screenshot: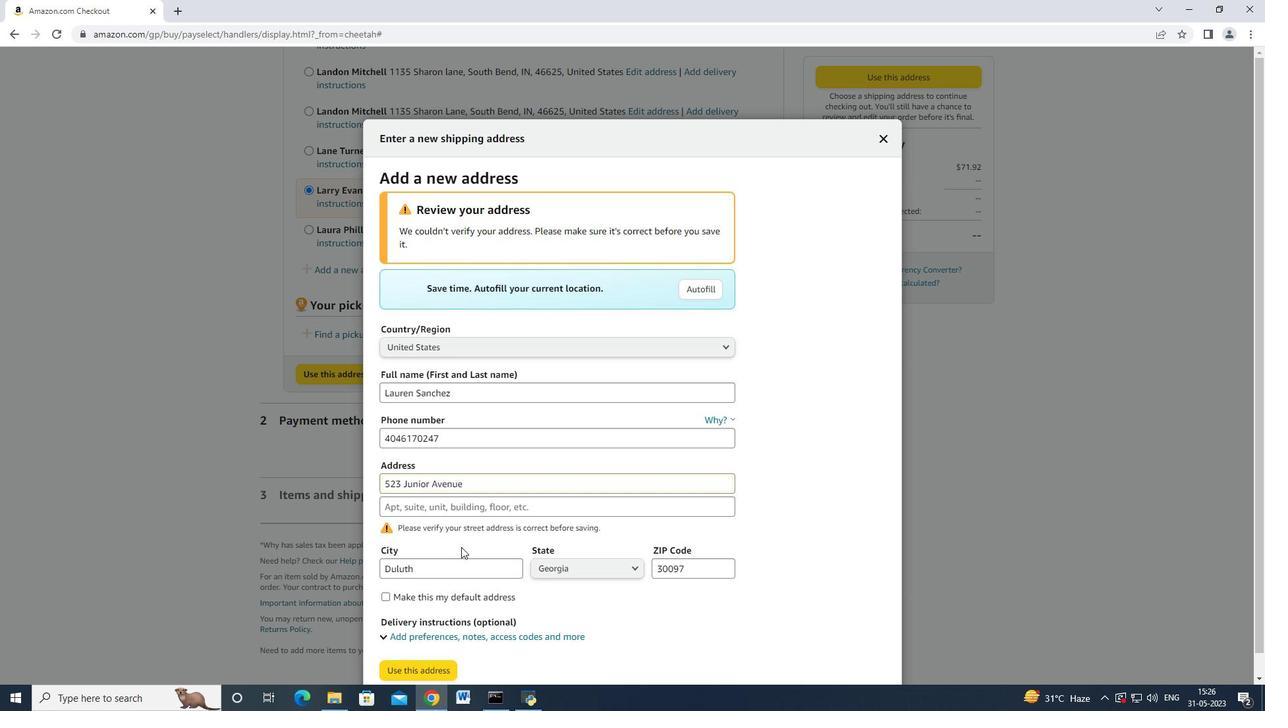 
Action: Mouse scrolled (468, 522) with delta (0, 0)
Screenshot: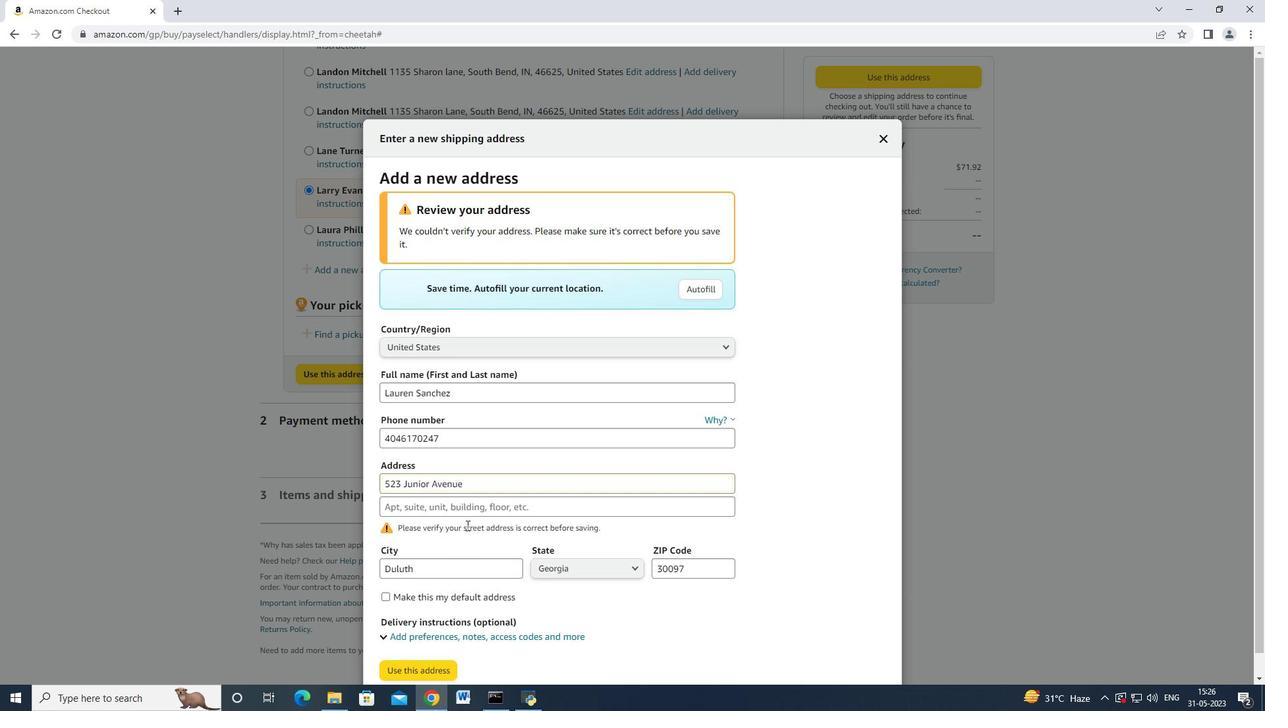
Action: Mouse scrolled (468, 522) with delta (0, 0)
Screenshot: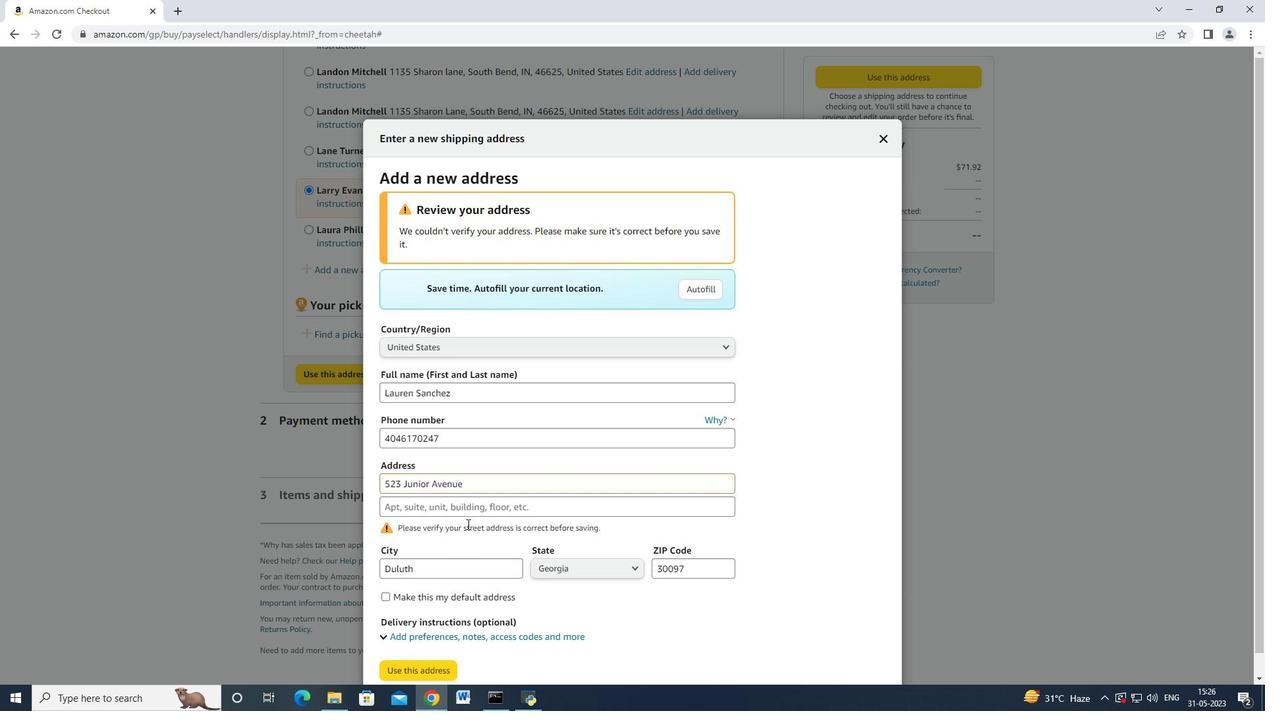 
Action: Mouse scrolled (468, 522) with delta (0, 0)
Screenshot: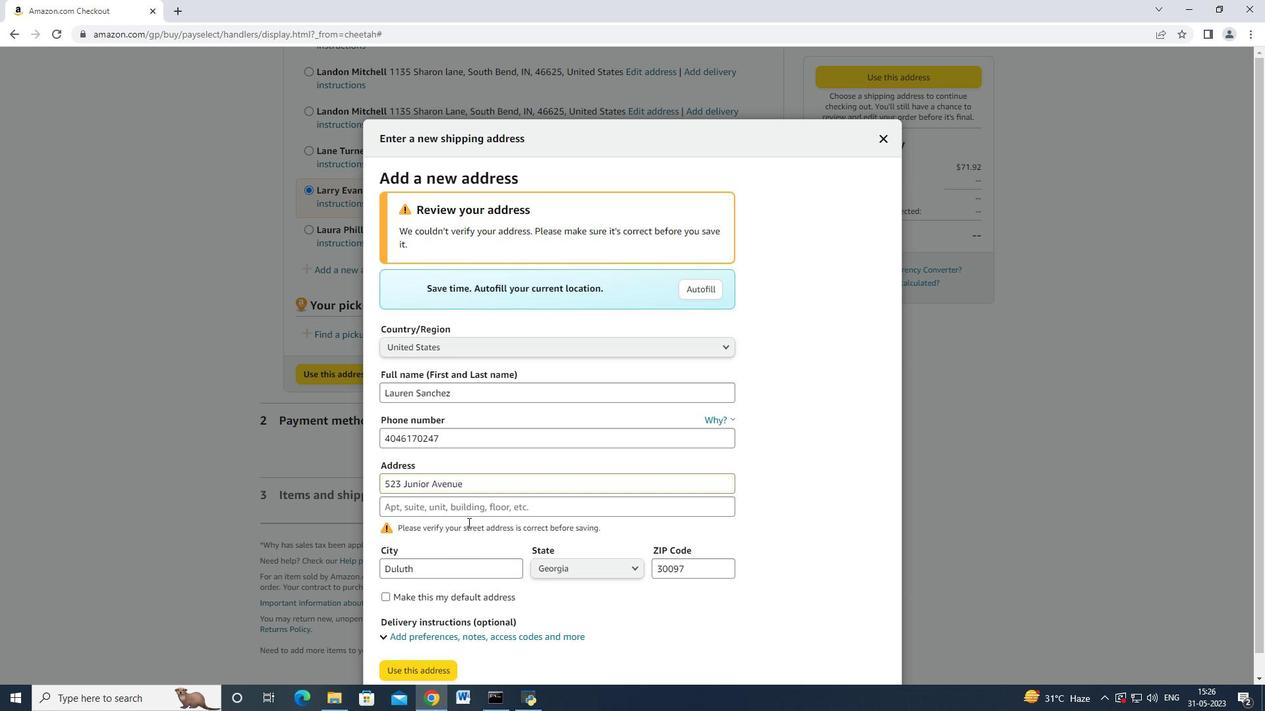 
Action: Mouse scrolled (468, 522) with delta (0, 0)
Screenshot: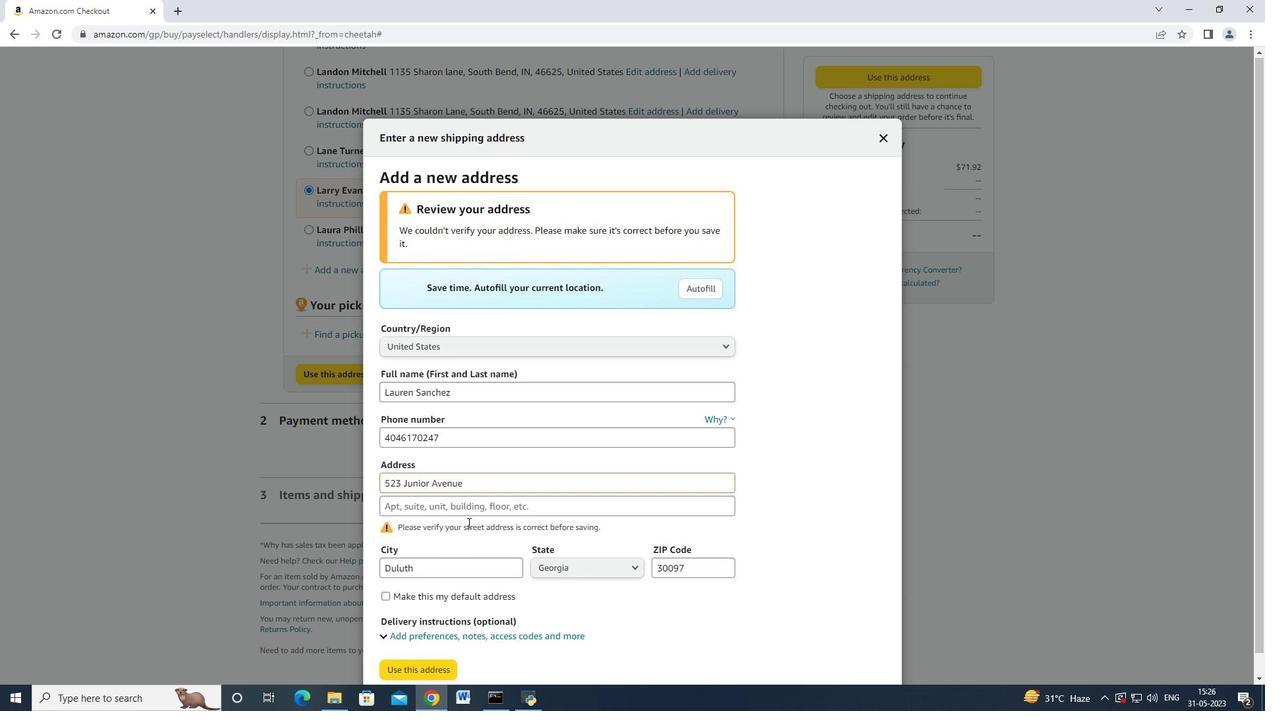 
Action: Mouse moved to (436, 648)
Screenshot: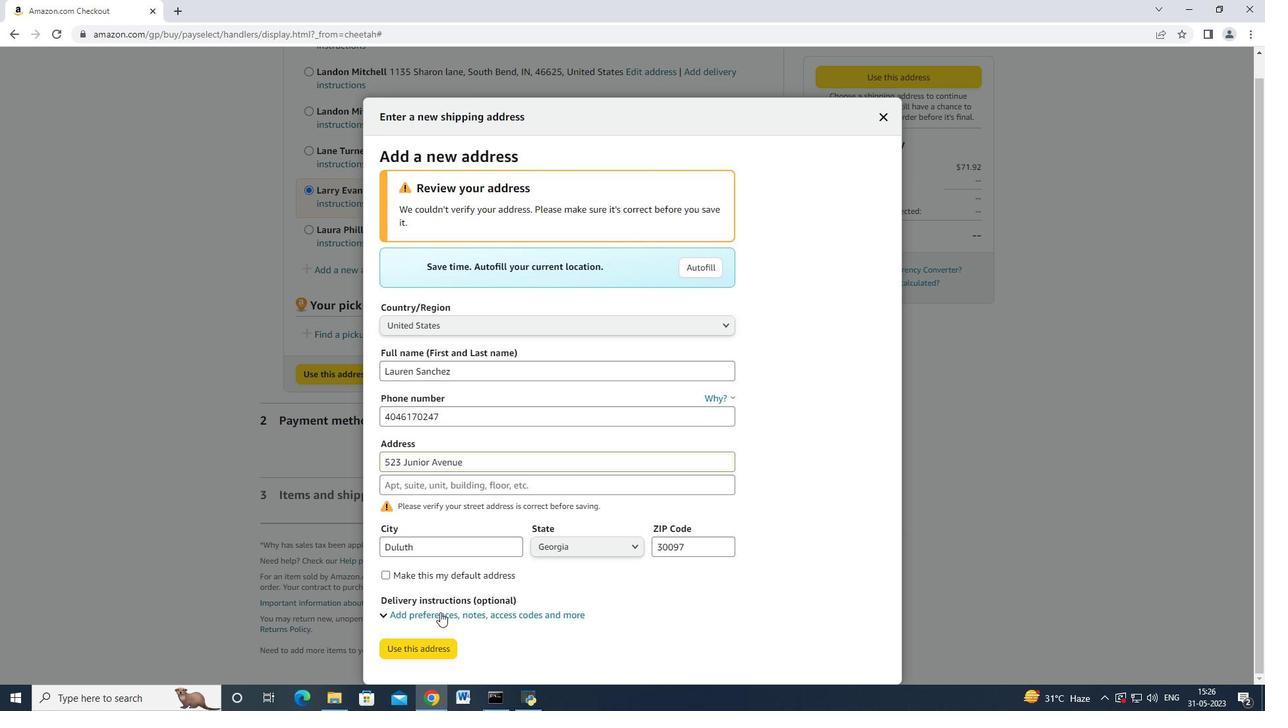 
Action: Mouse pressed left at (436, 648)
Screenshot: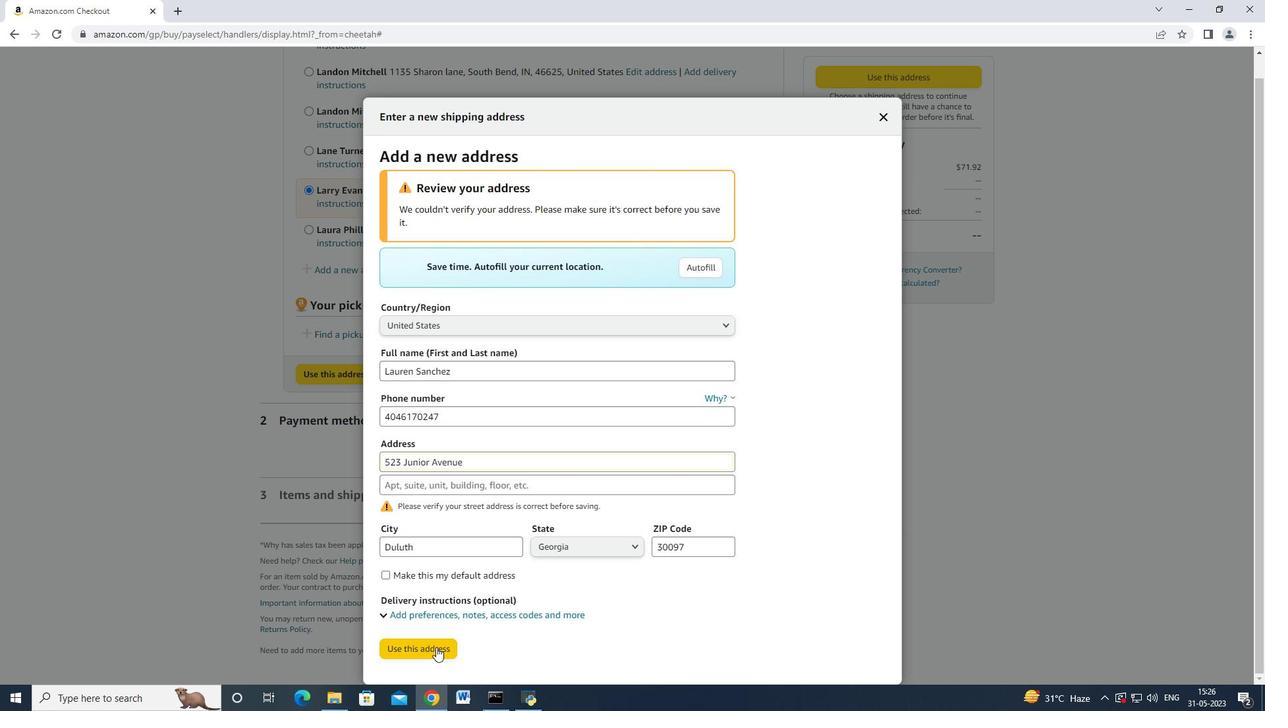 
Action: Mouse moved to (519, 415)
Screenshot: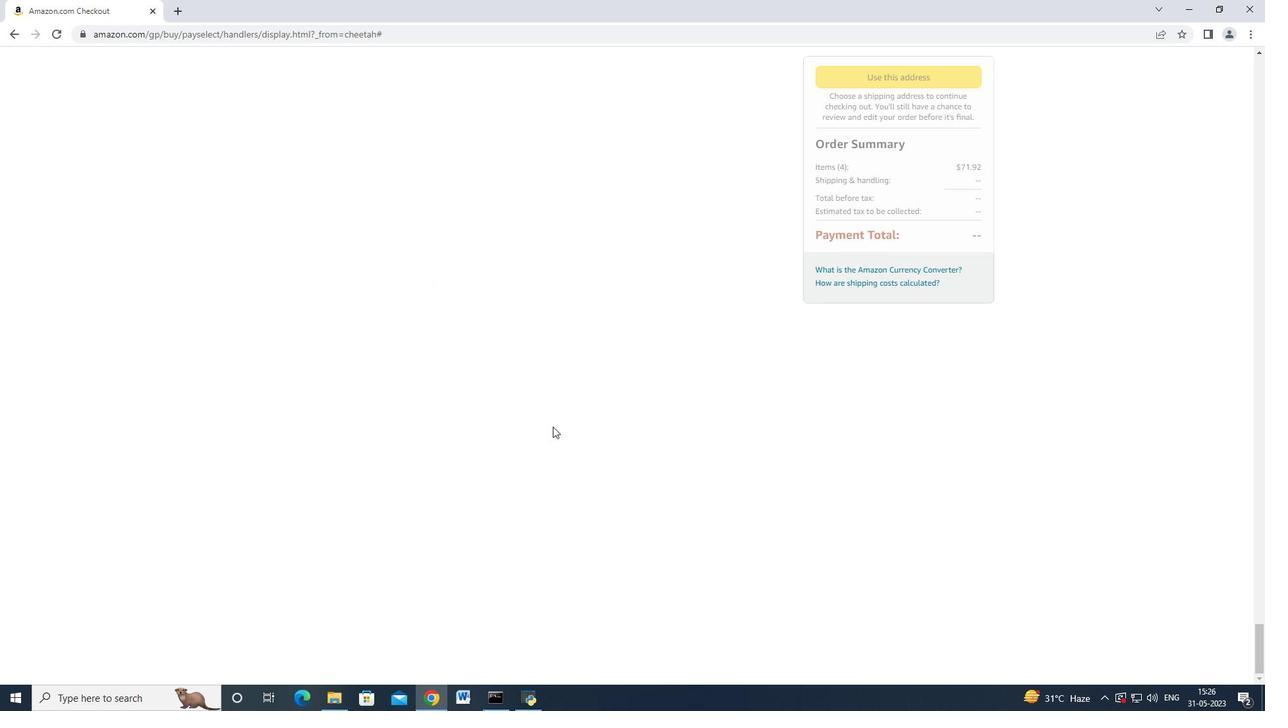 
Action: Mouse scrolled (519, 415) with delta (0, 0)
Screenshot: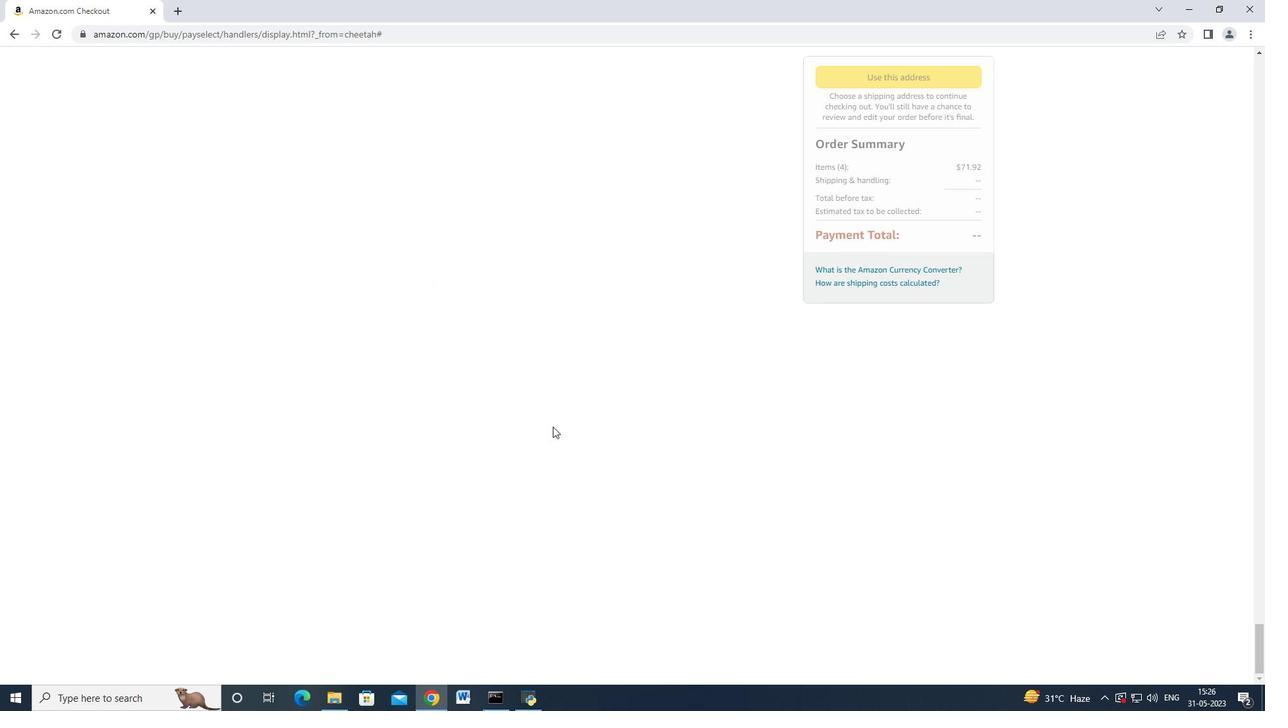 
Action: Mouse moved to (516, 415)
Screenshot: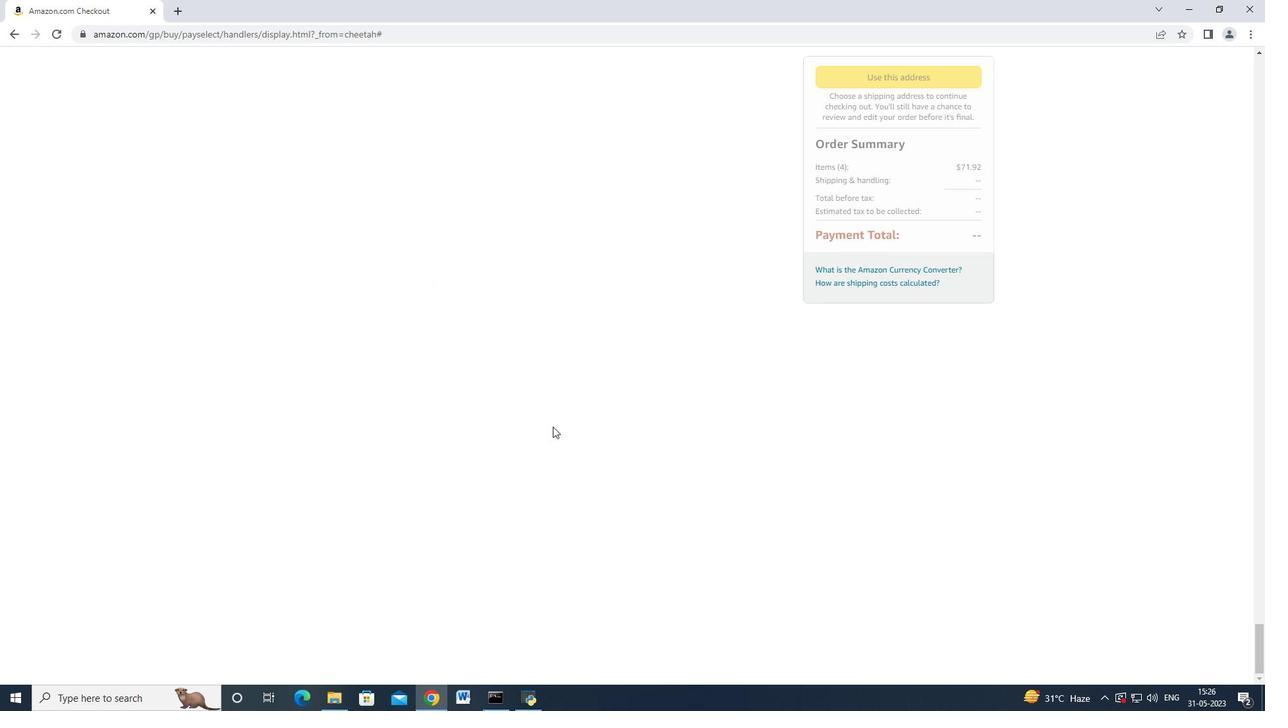 
Action: Mouse scrolled (516, 415) with delta (0, 0)
Screenshot: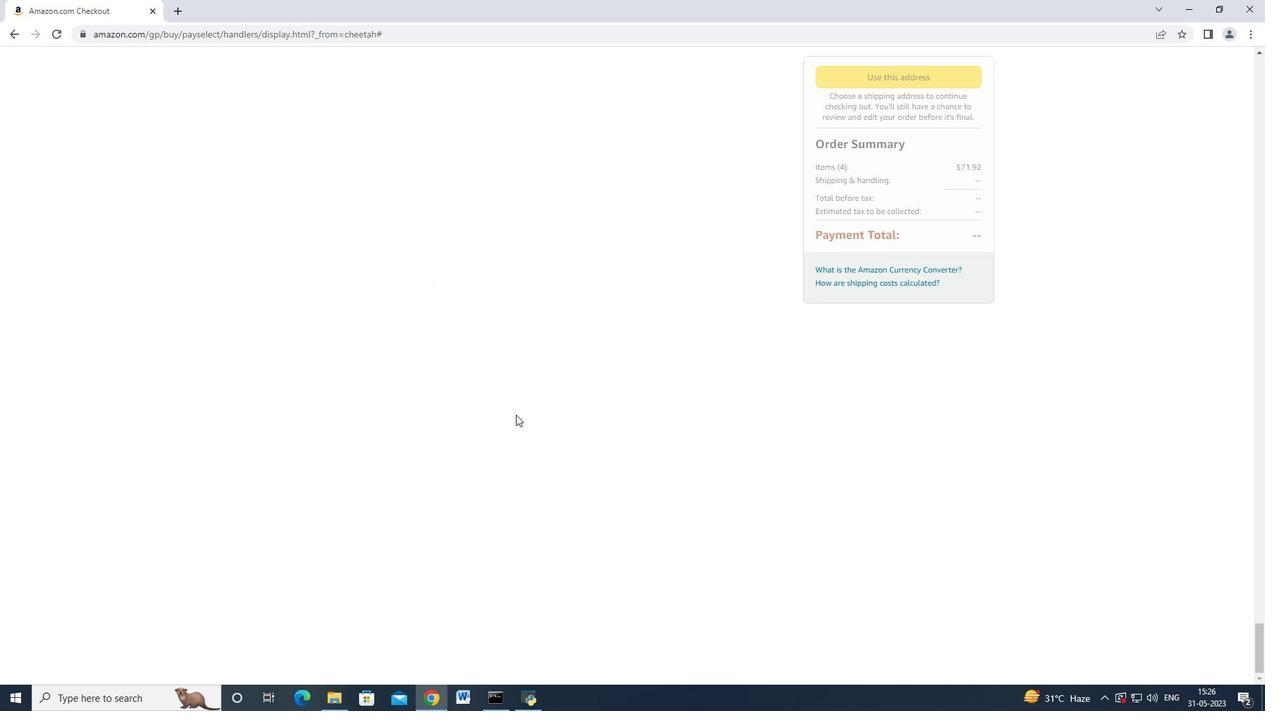 
Action: Mouse moved to (535, 245)
Screenshot: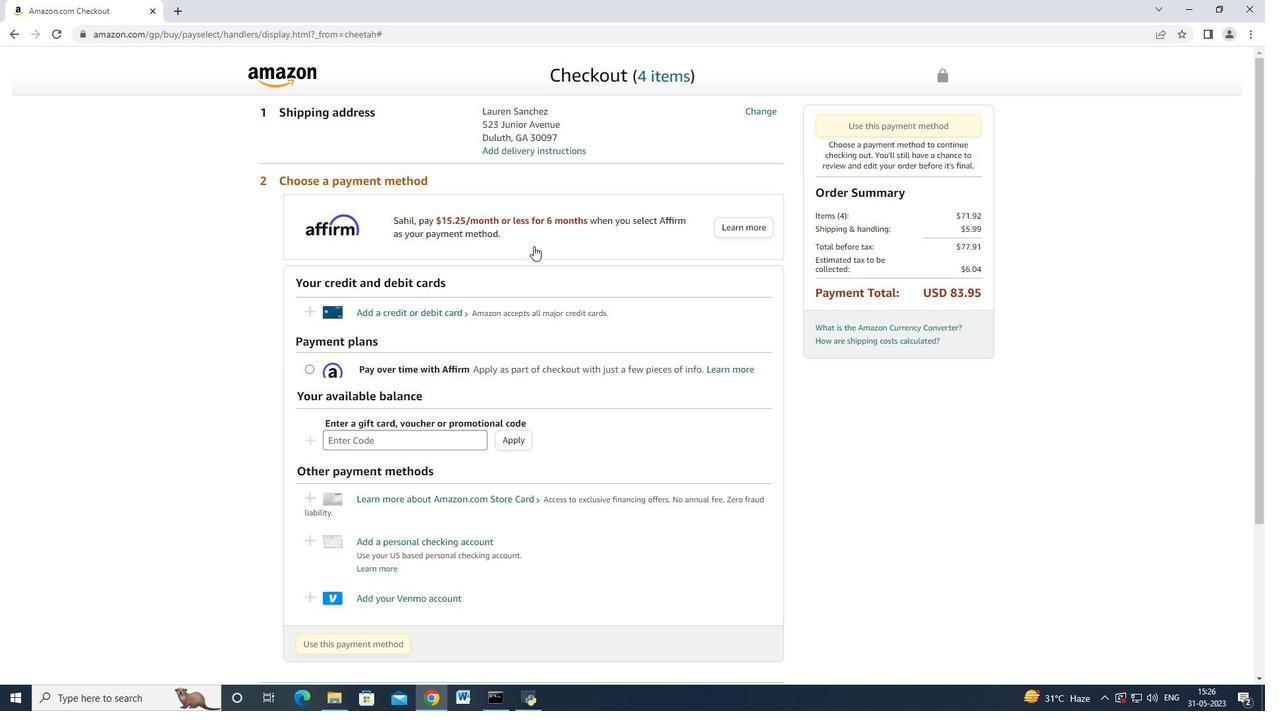 
Action: Mouse scrolled (535, 245) with delta (0, 0)
Screenshot: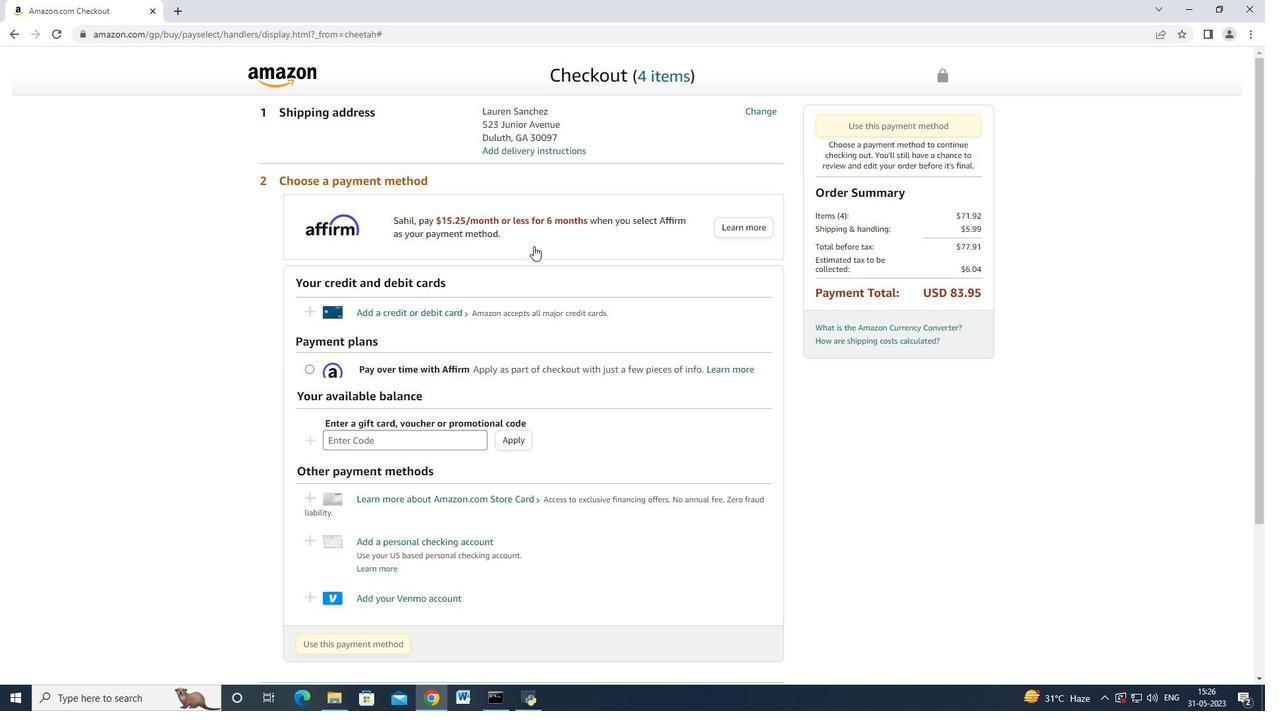 
Action: Mouse moved to (385, 251)
Screenshot: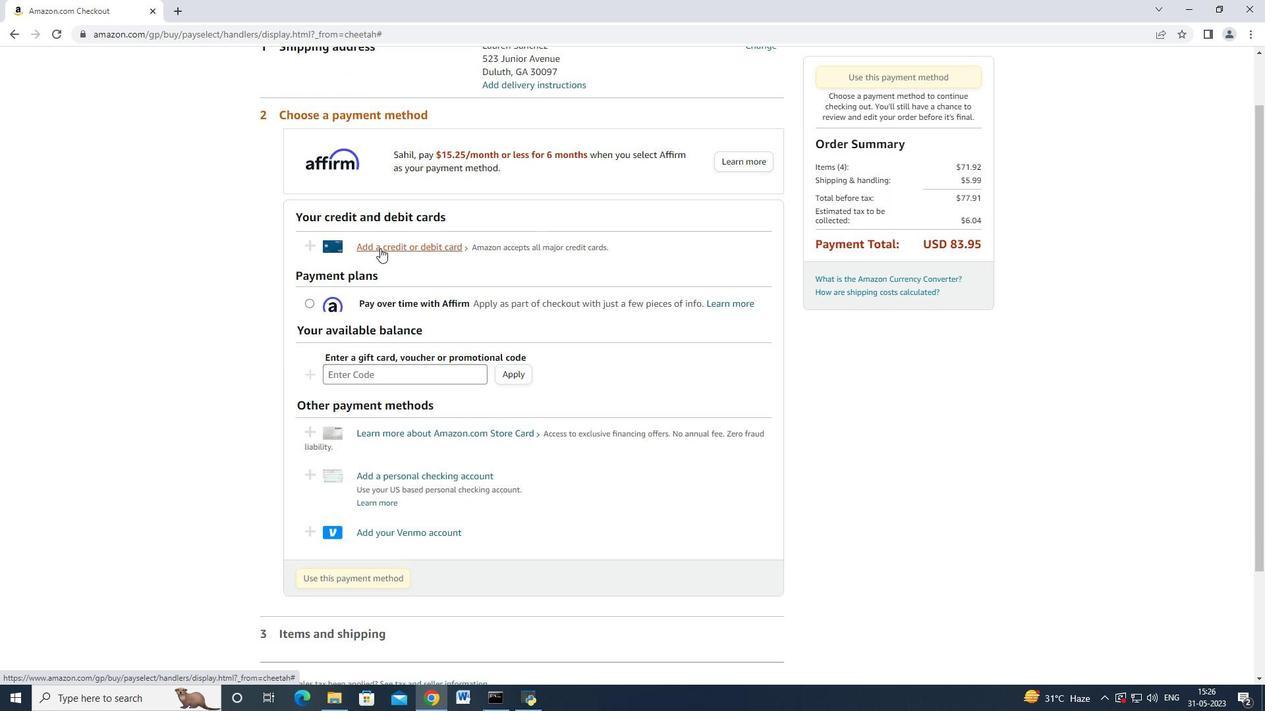
Action: Mouse scrolled (385, 251) with delta (0, 0)
Screenshot: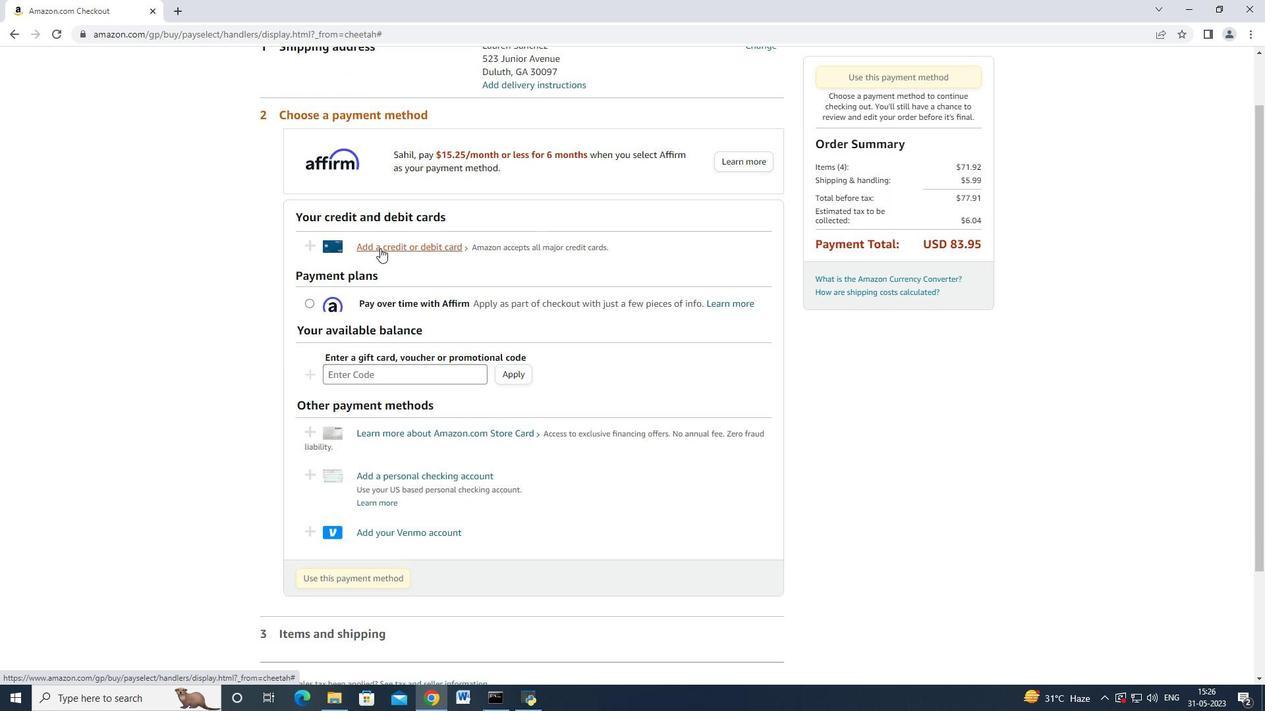 
Action: Mouse moved to (464, 261)
Screenshot: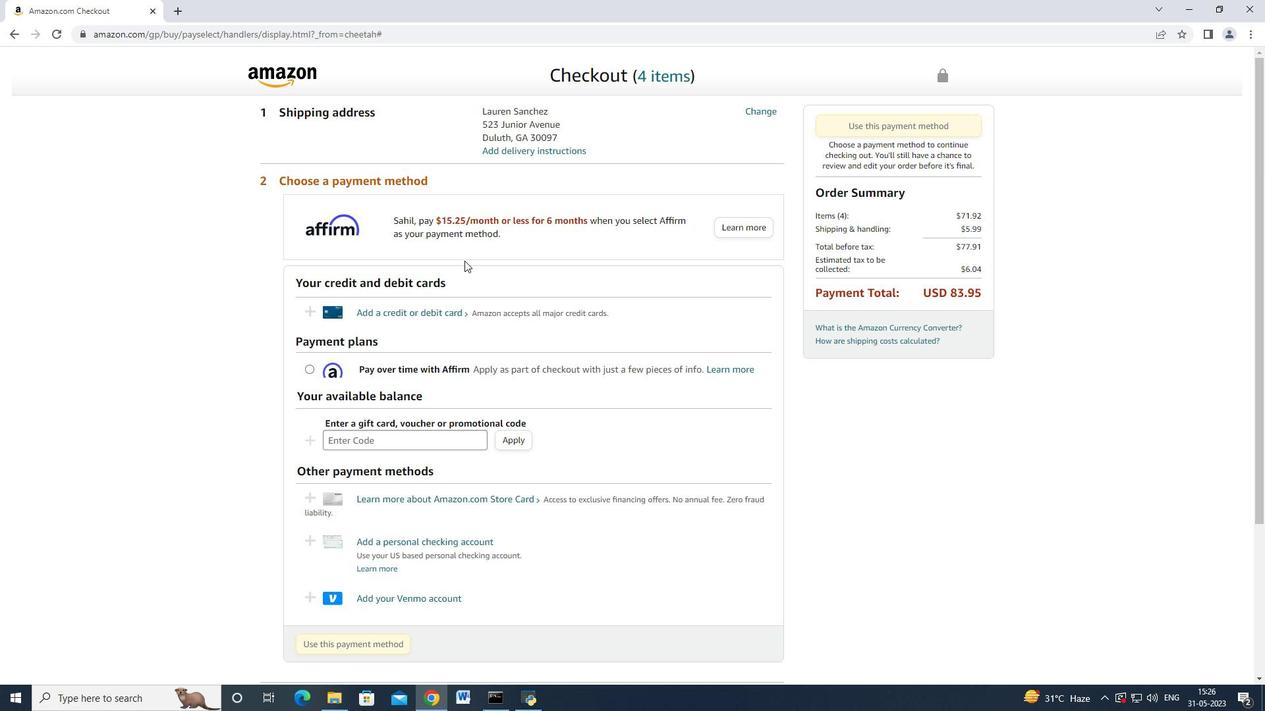 
Action: Mouse scrolled (464, 261) with delta (0, 0)
Screenshot: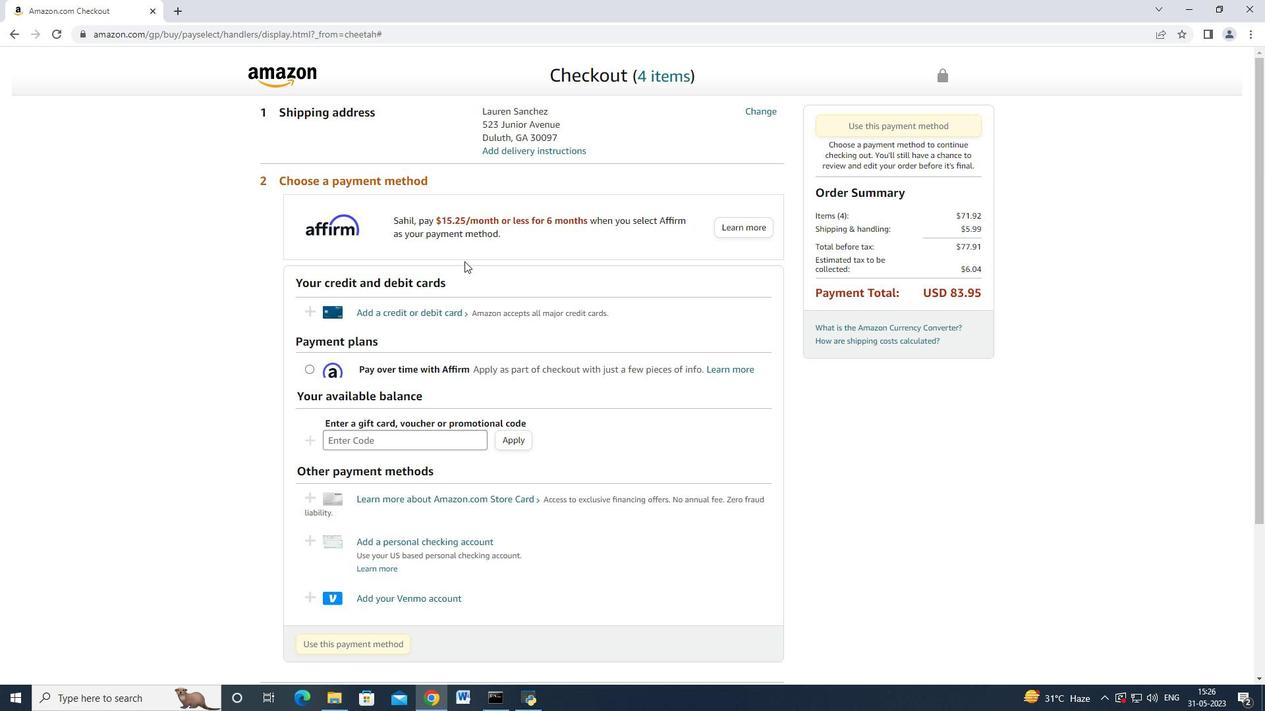 
Action: Mouse moved to (415, 245)
Screenshot: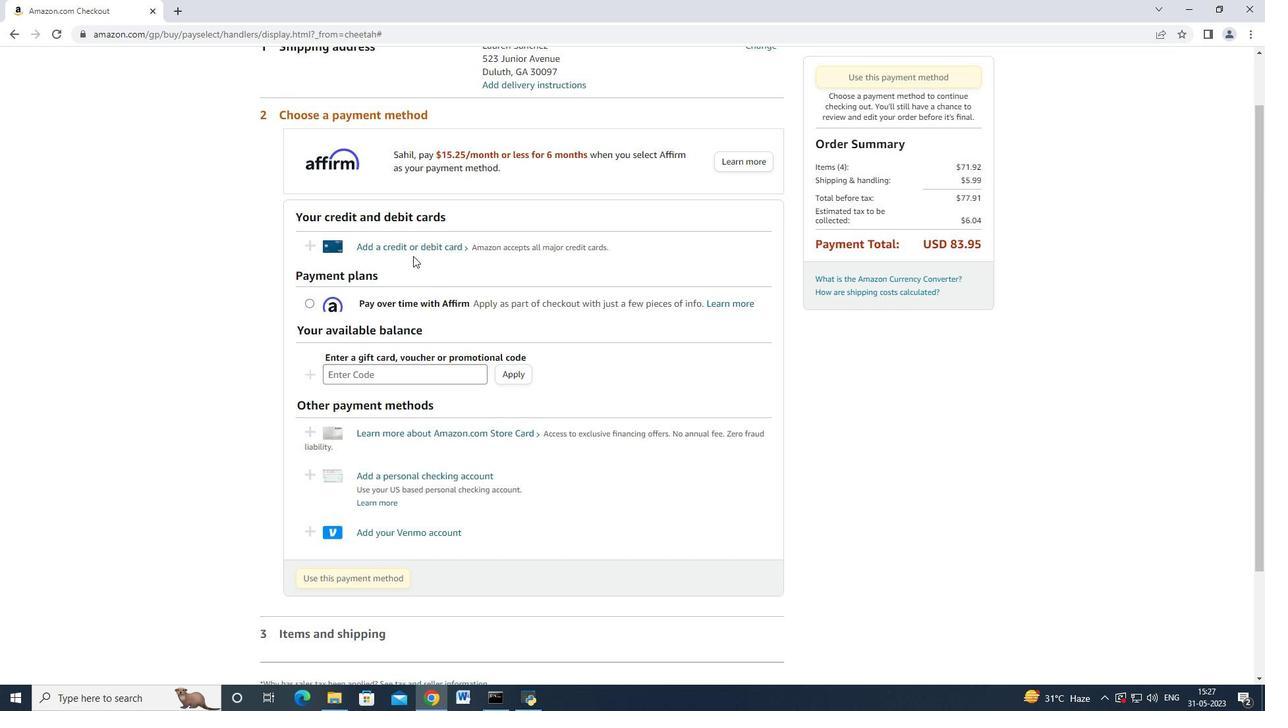 
Action: Mouse pressed left at (415, 245)
Screenshot: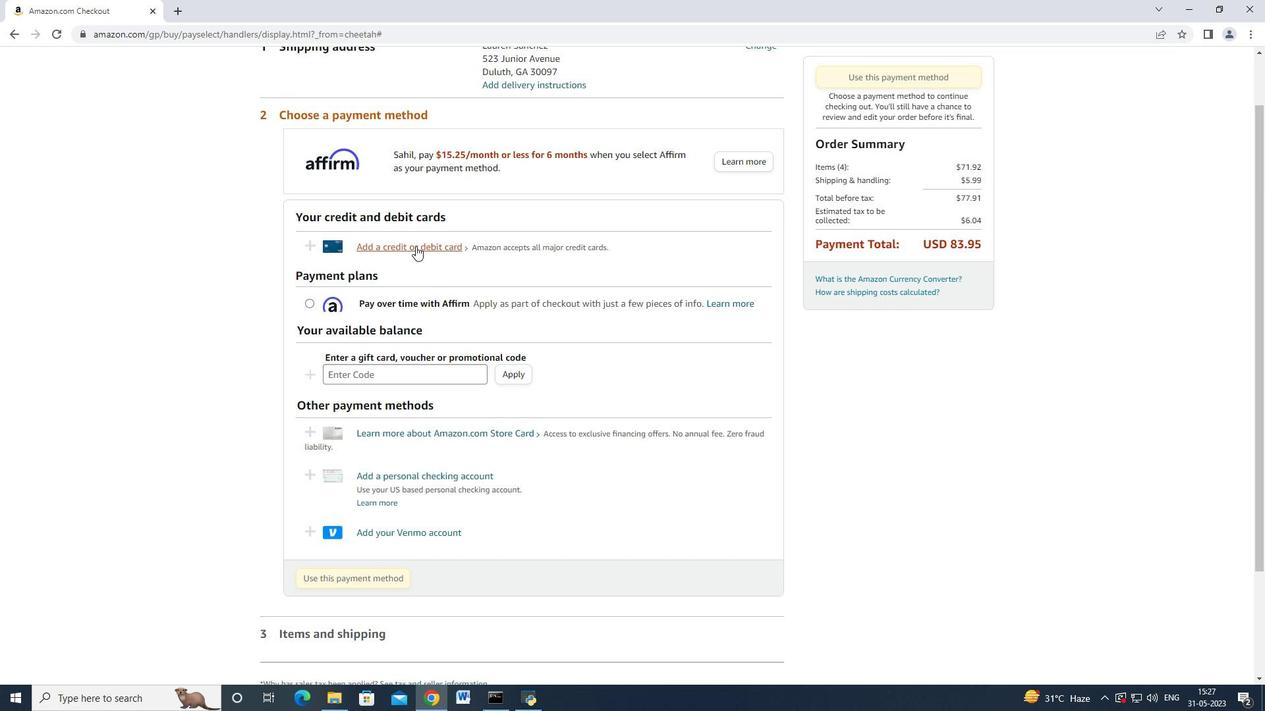 
Action: Mouse moved to (511, 304)
Screenshot: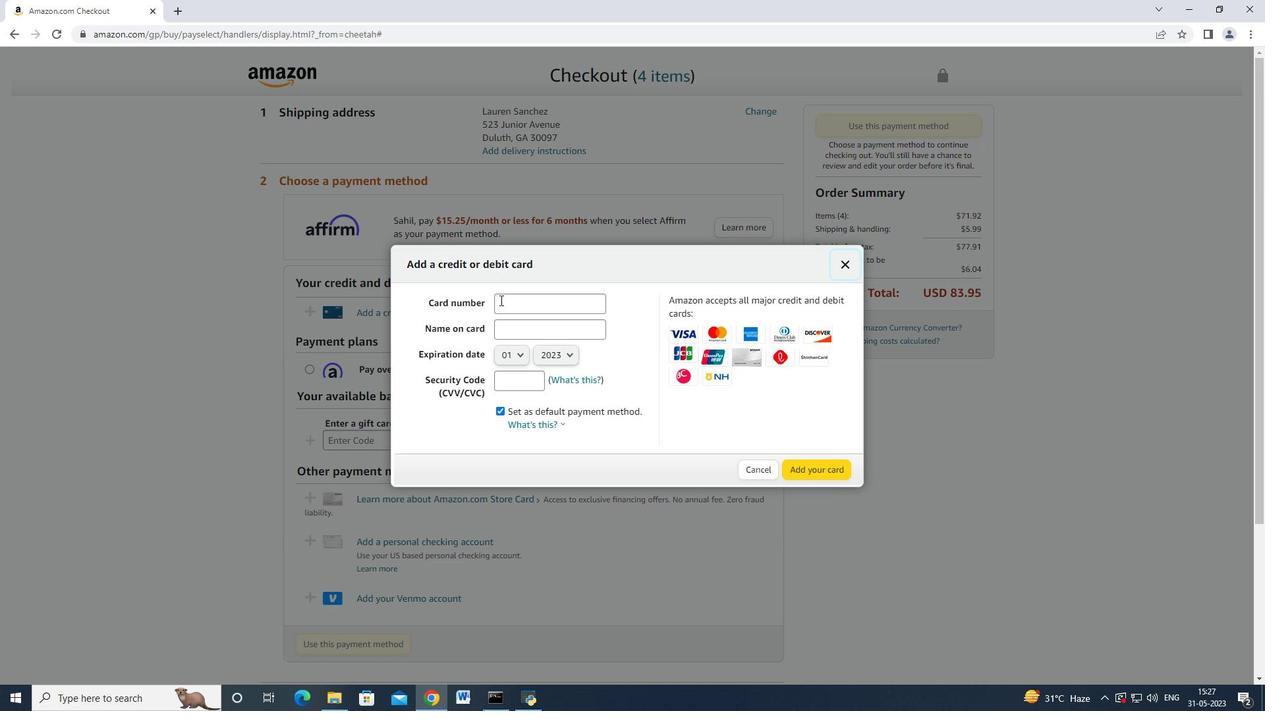 
Action: Mouse pressed left at (501, 300)
Screenshot: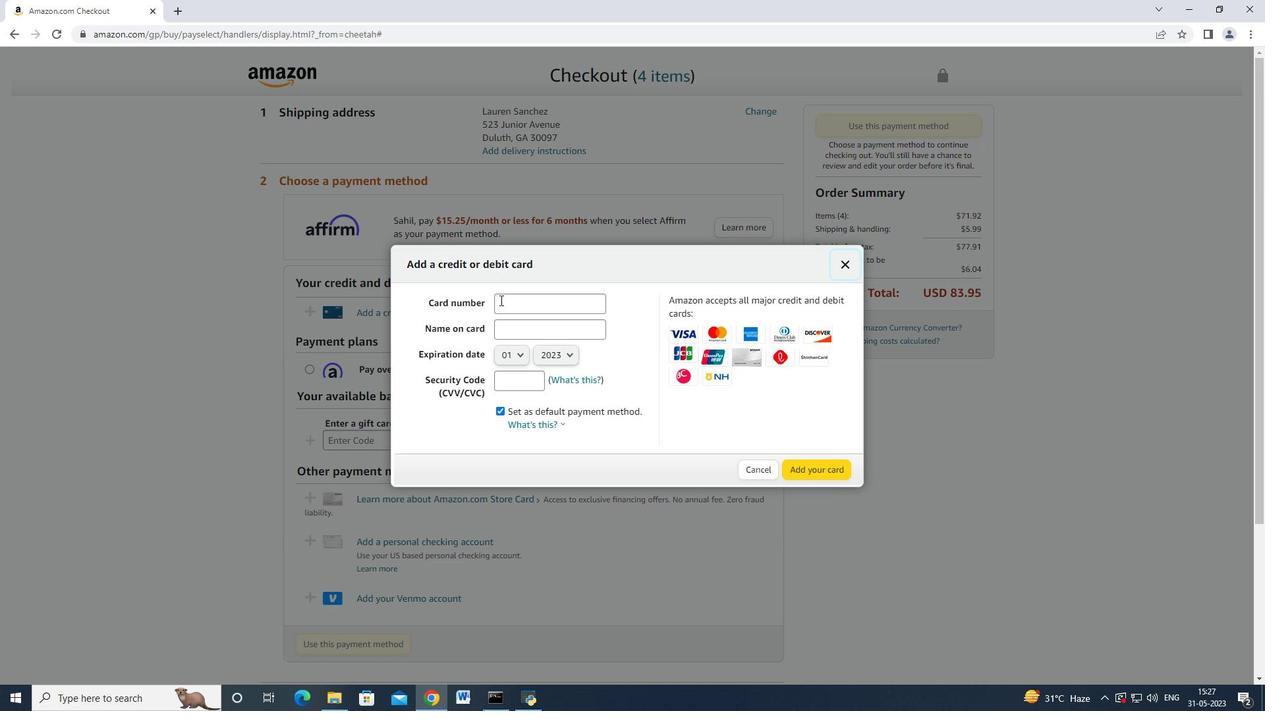 
Action: Mouse moved to (527, 308)
Screenshot: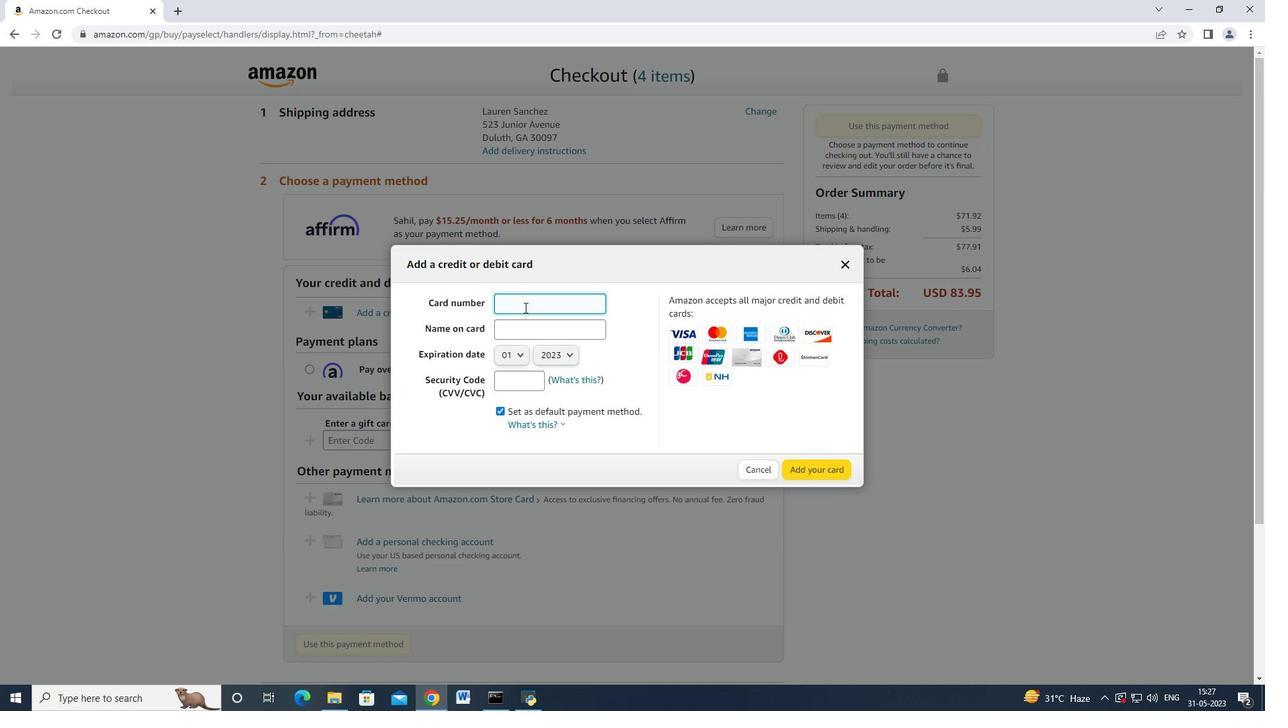
Action: Key pressed <Key.shift>4893754559587965<Key.tab><Key.shift>John<Key.space><Key.shift>Baker<Key.tab><Key.enter><Key.down><Key.down><Key.down><Key.down><Key.down><Key.enter><Key.tab><Key.tab><Key.enter><Key.down><Key.down><Key.enter><Key.tab><Key.tab>549
Screenshot: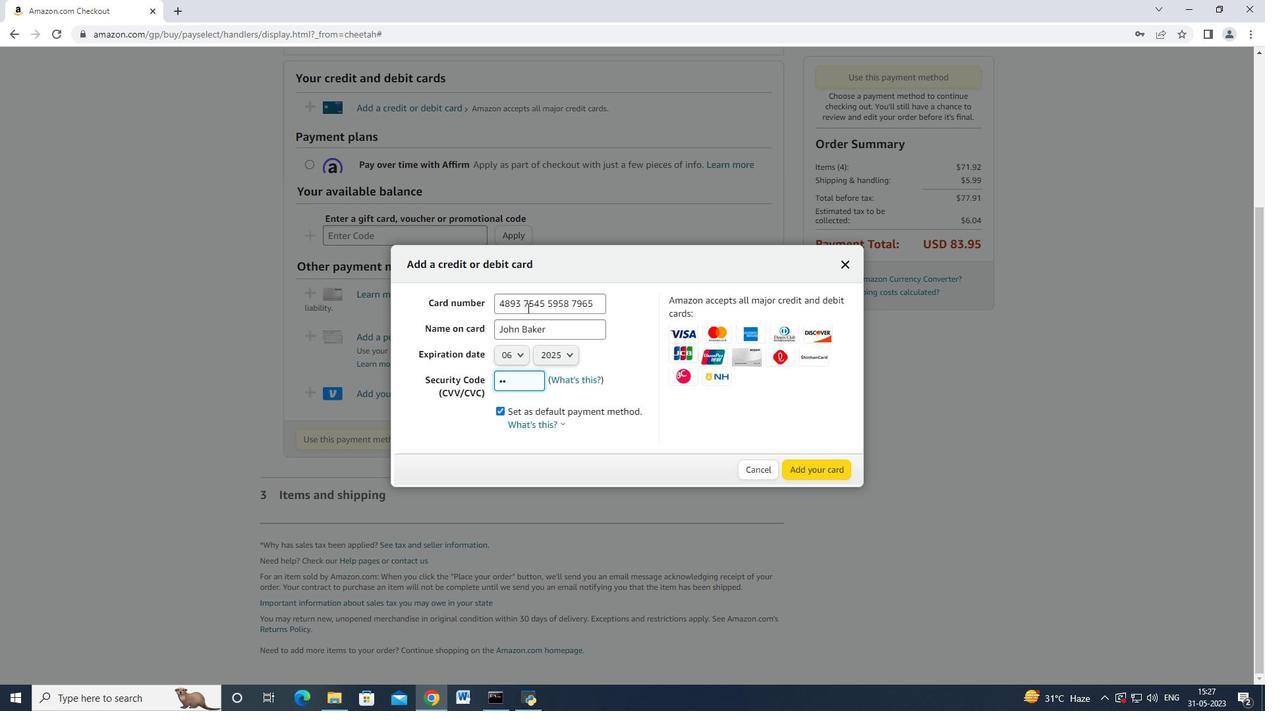 
Action: Mouse moved to (834, 465)
Screenshot: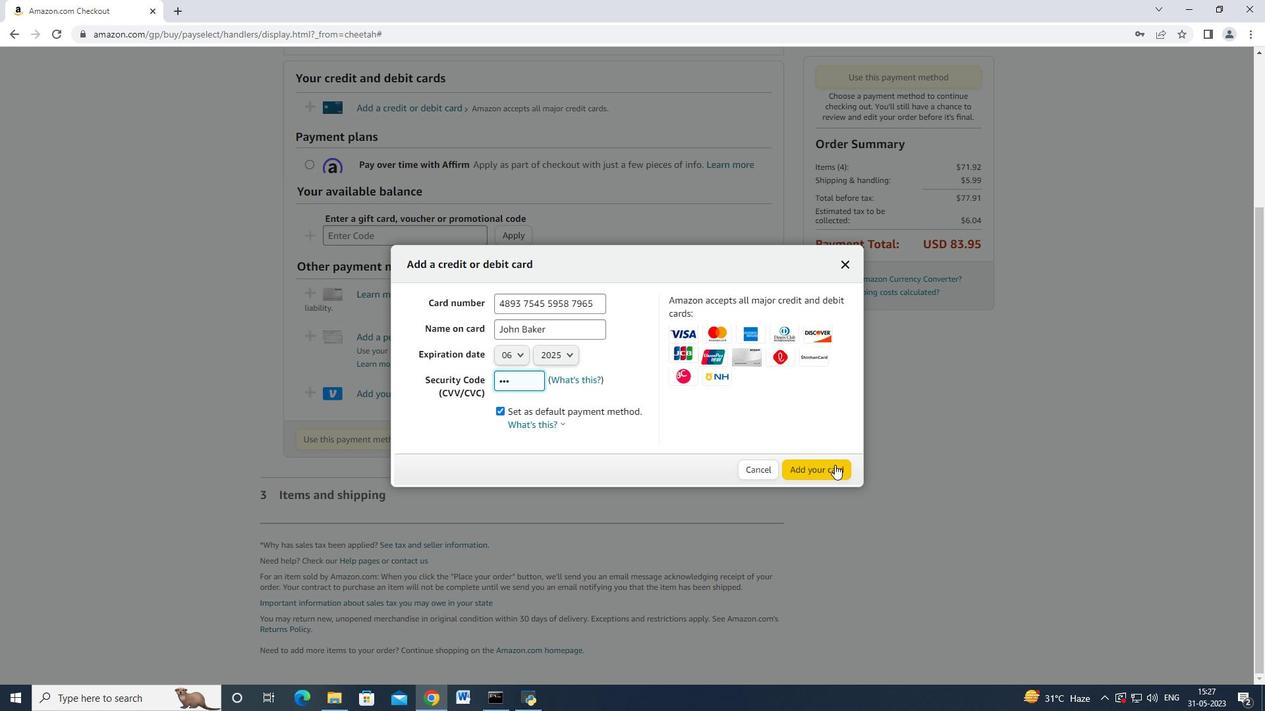 
